 Task: Slide 4 - Table Of Contents-2.
Action: Mouse moved to (291, 253)
Screenshot: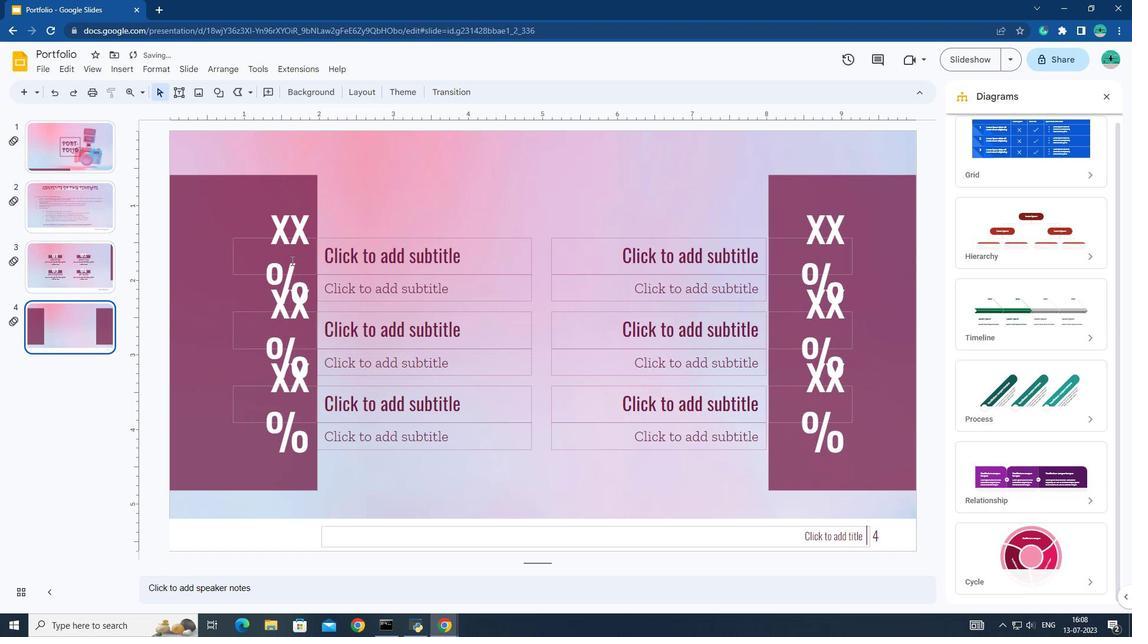 
Action: Mouse pressed left at (291, 253)
Screenshot: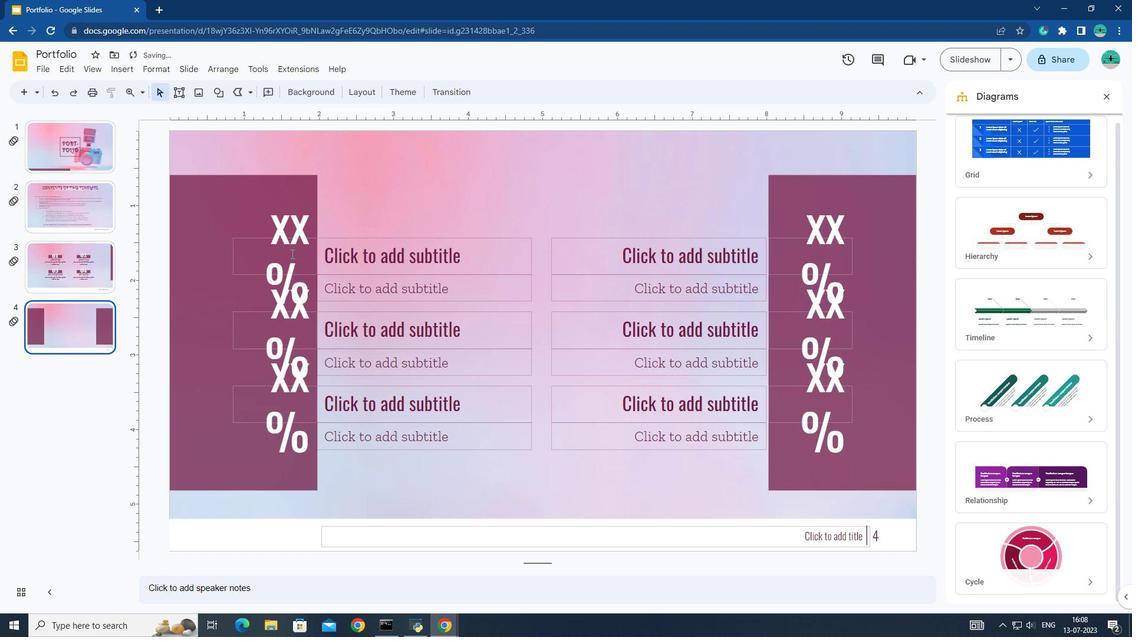 
Action: Key pressed 01
Screenshot: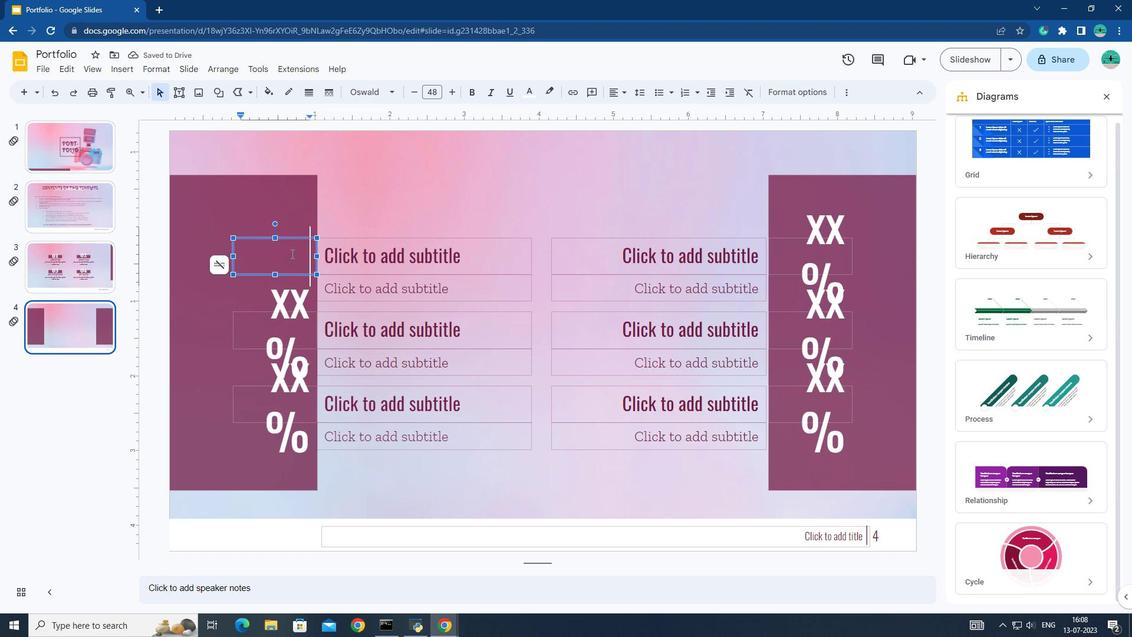 
Action: Mouse moved to (356, 259)
Screenshot: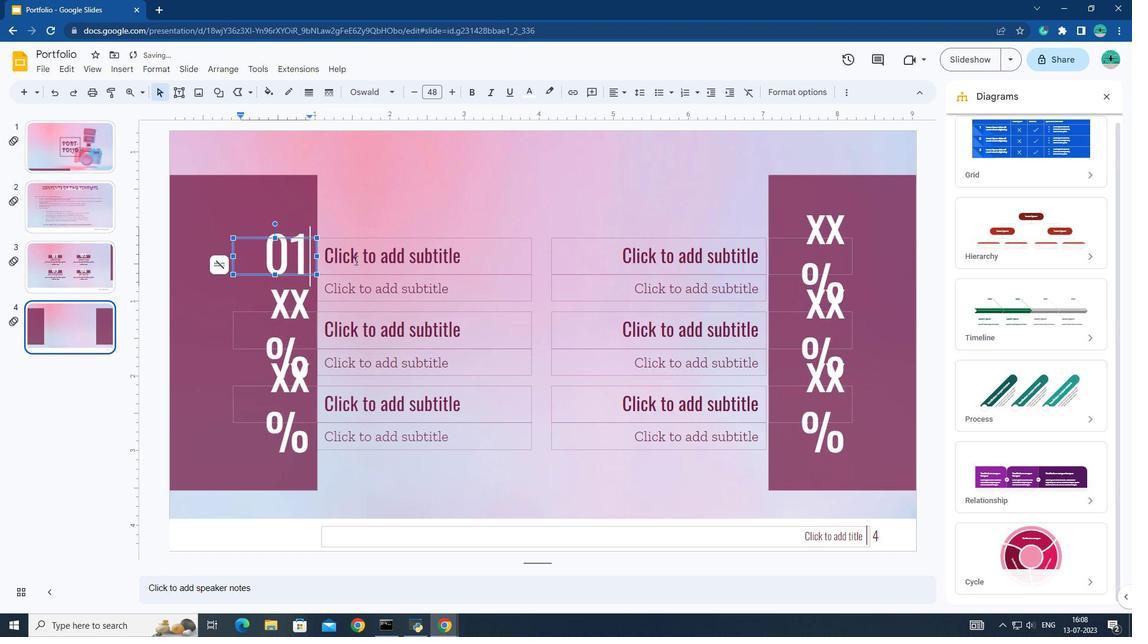 
Action: Mouse pressed left at (356, 259)
Screenshot: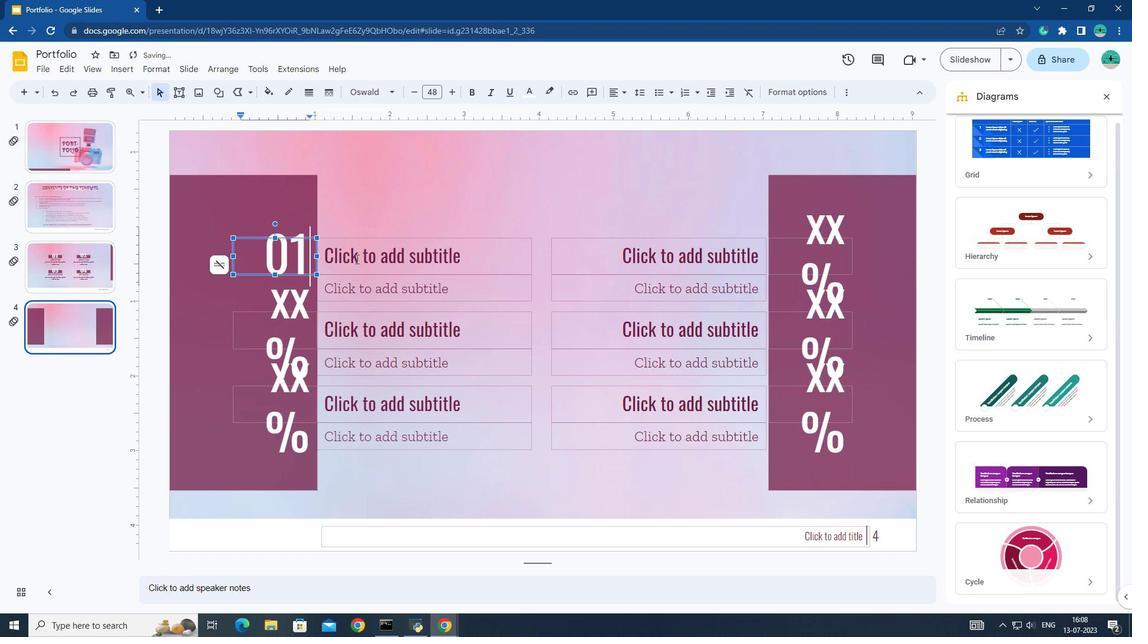 
Action: Mouse moved to (367, 264)
Screenshot: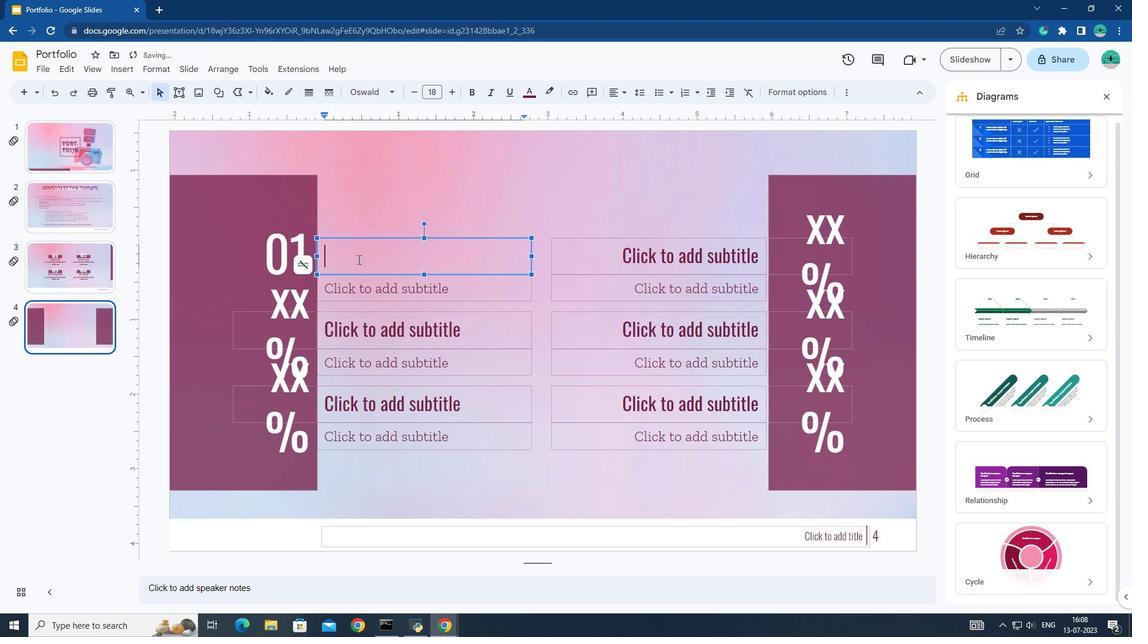 
Action: Key pressed <Key.caps_lock>ABOUT<Key.space>ME
Screenshot: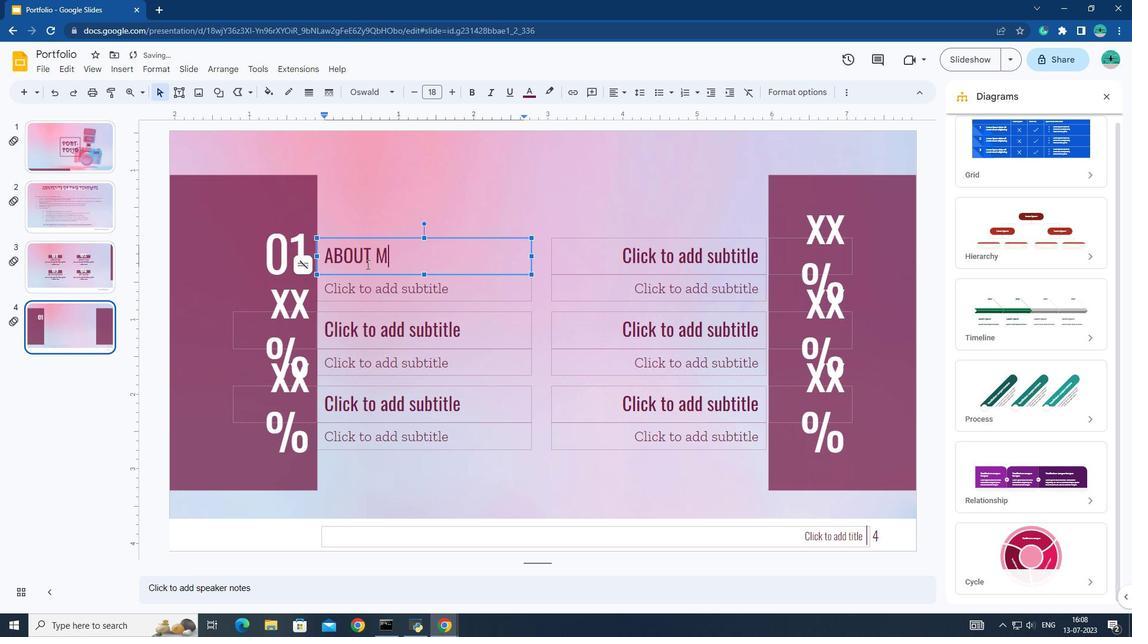 
Action: Mouse moved to (365, 284)
Screenshot: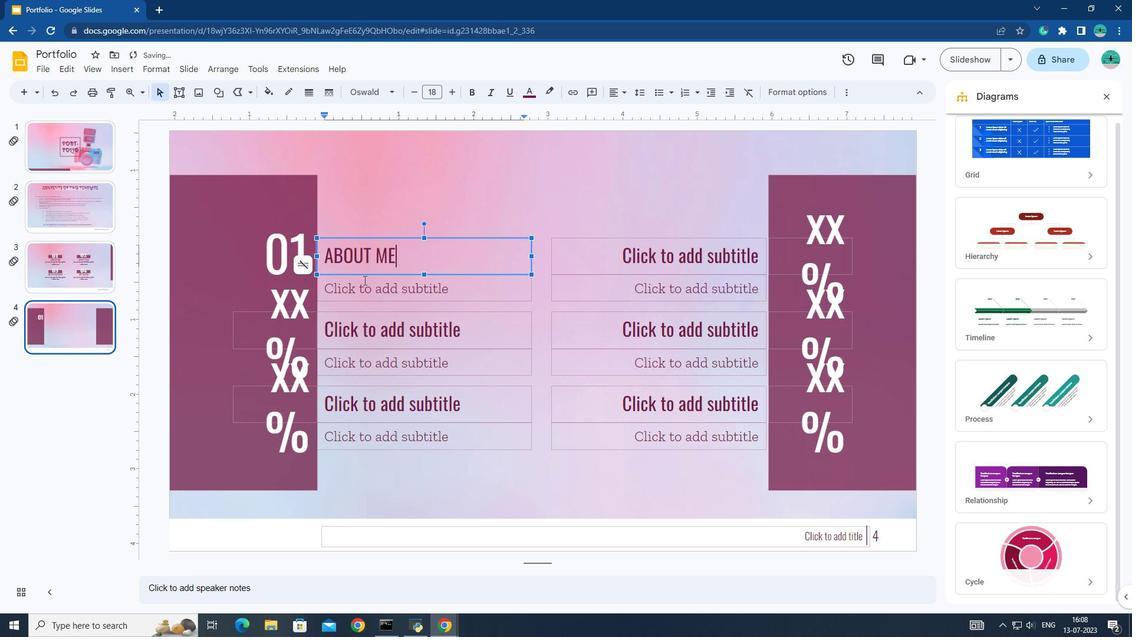 
Action: Mouse pressed left at (365, 284)
Screenshot: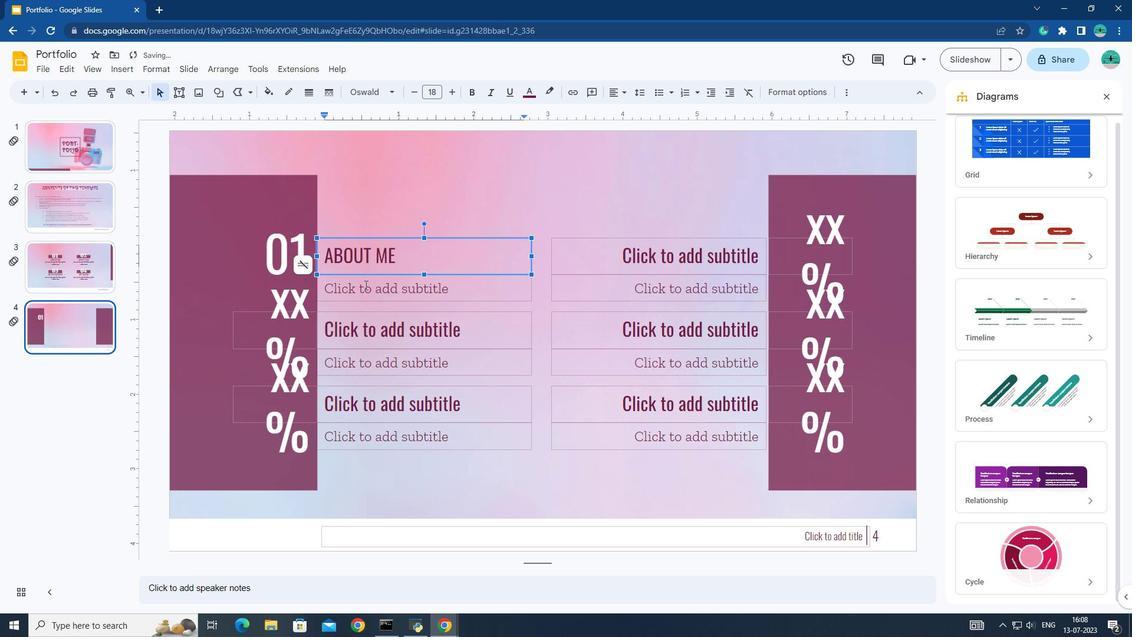
Action: Mouse moved to (366, 285)
Screenshot: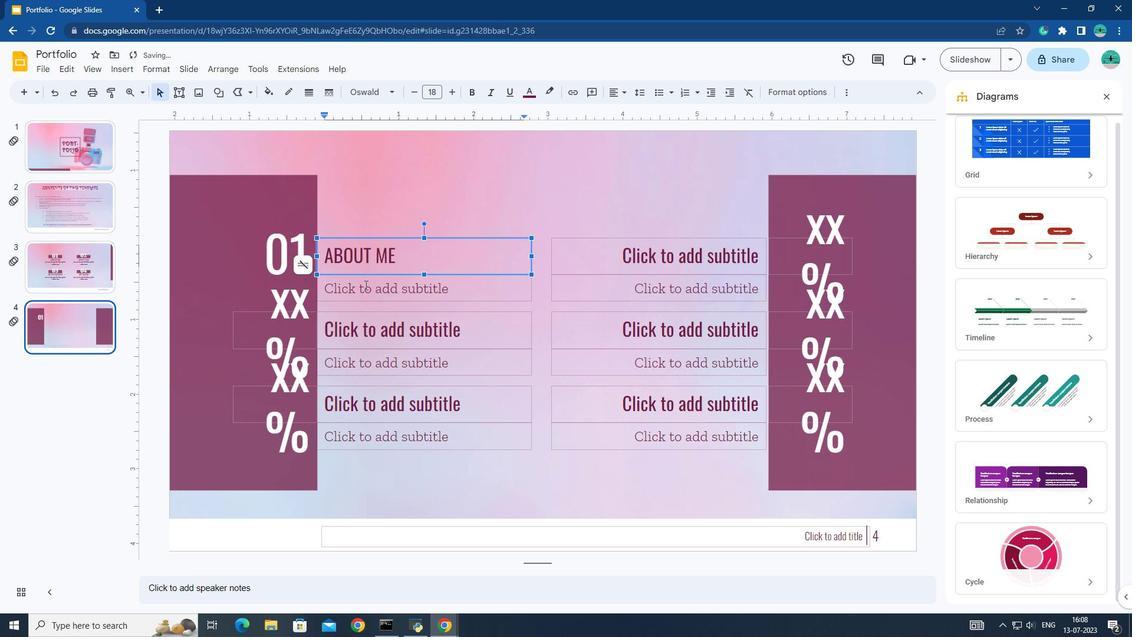 
Action: Key pressed <Key.caps_lock><Key.shift>You<Key.space>can<Key.space>describe<Key.space>the<Key.space>topic<Key.space>of<Key.space>thesection<Key.space>here
Screenshot: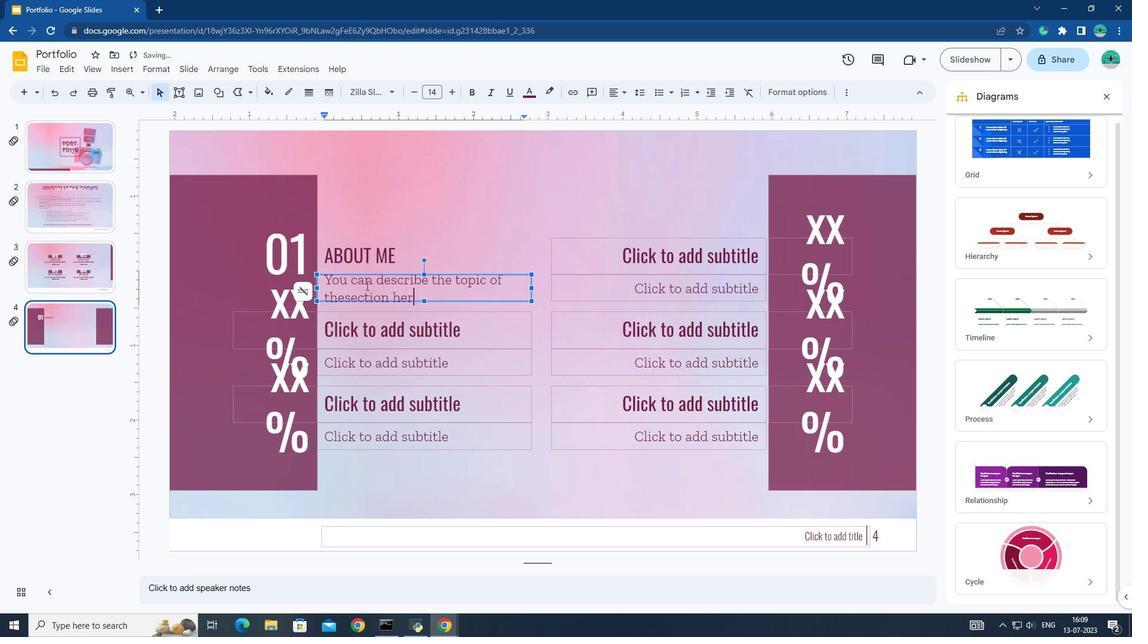 
Action: Mouse moved to (343, 298)
Screenshot: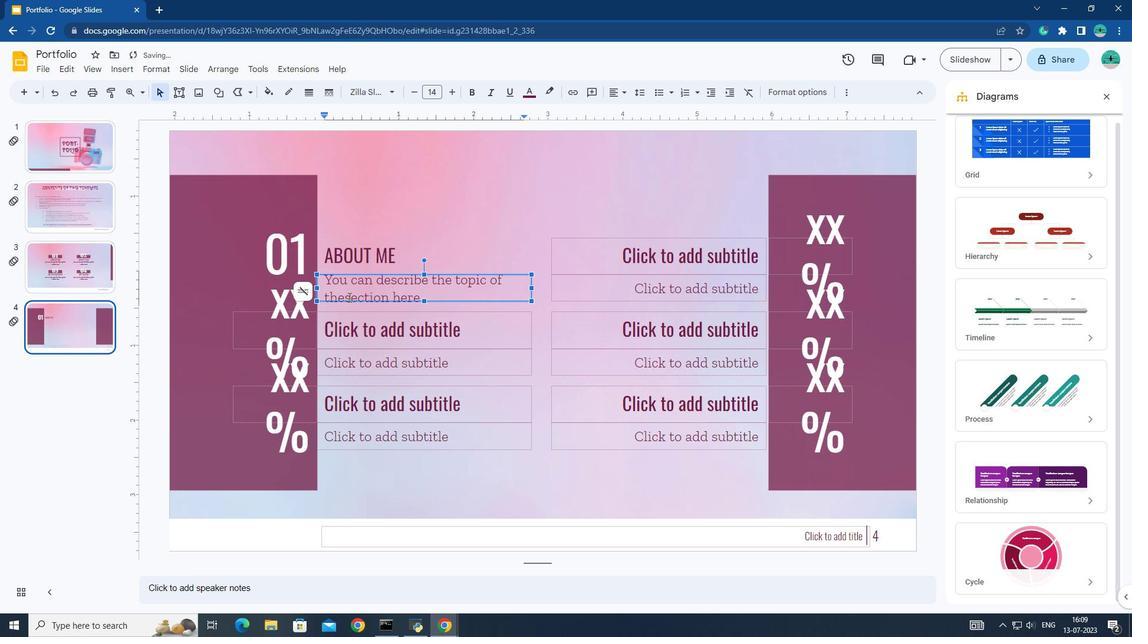 
Action: Mouse pressed left at (343, 298)
Screenshot: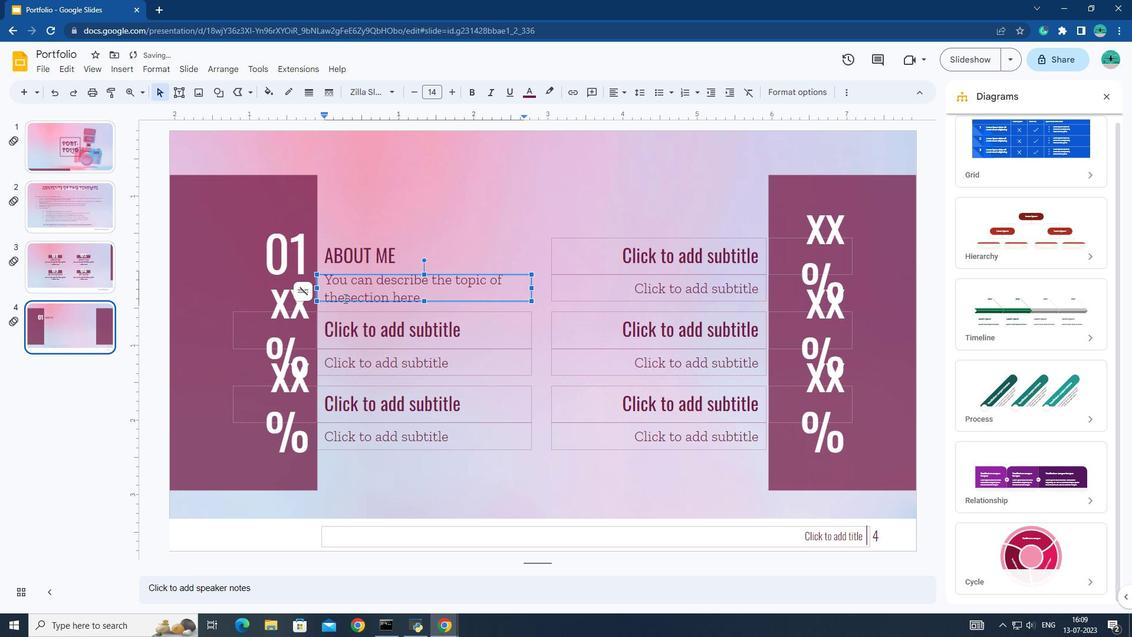 
Action: Key pressed <Key.space>
Screenshot: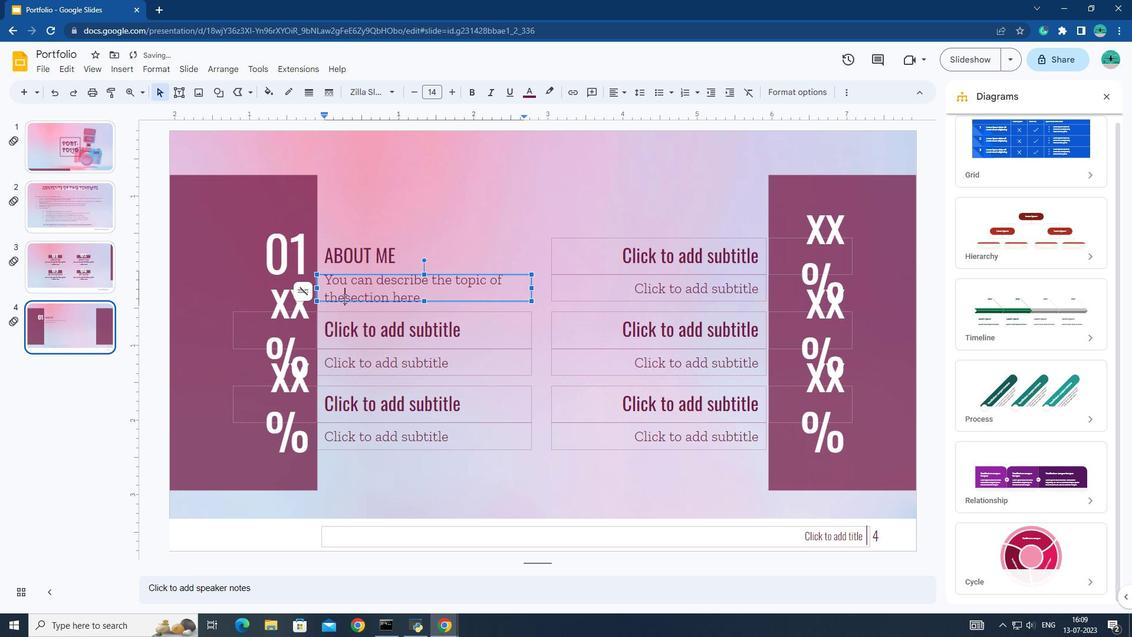 
Action: Mouse moved to (427, 299)
Screenshot: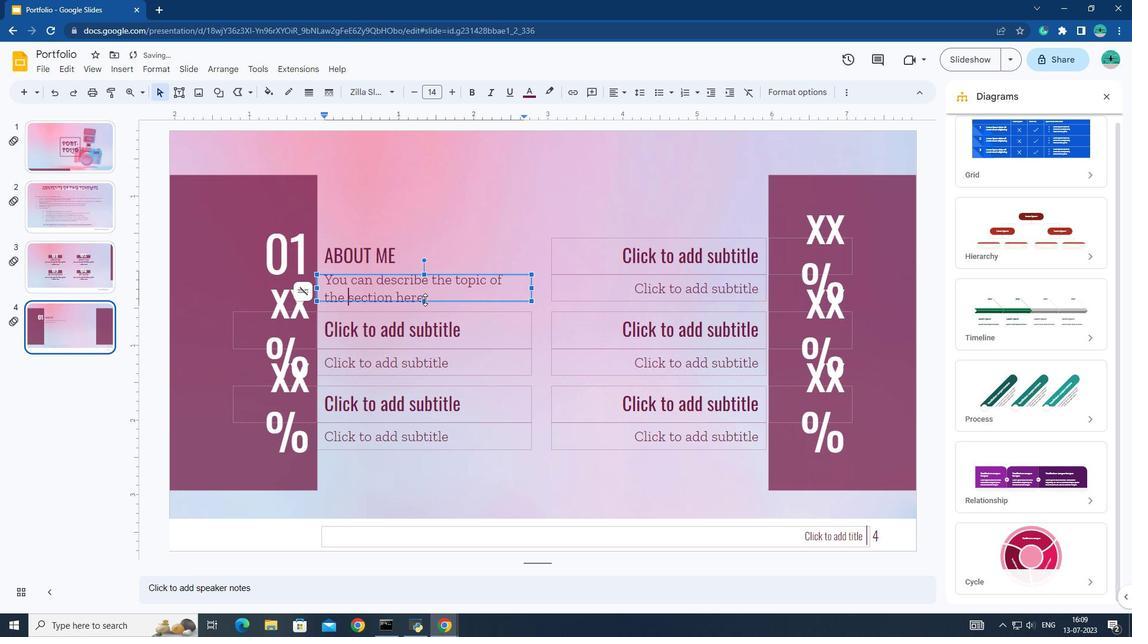 
Action: Mouse pressed left at (427, 299)
Screenshot: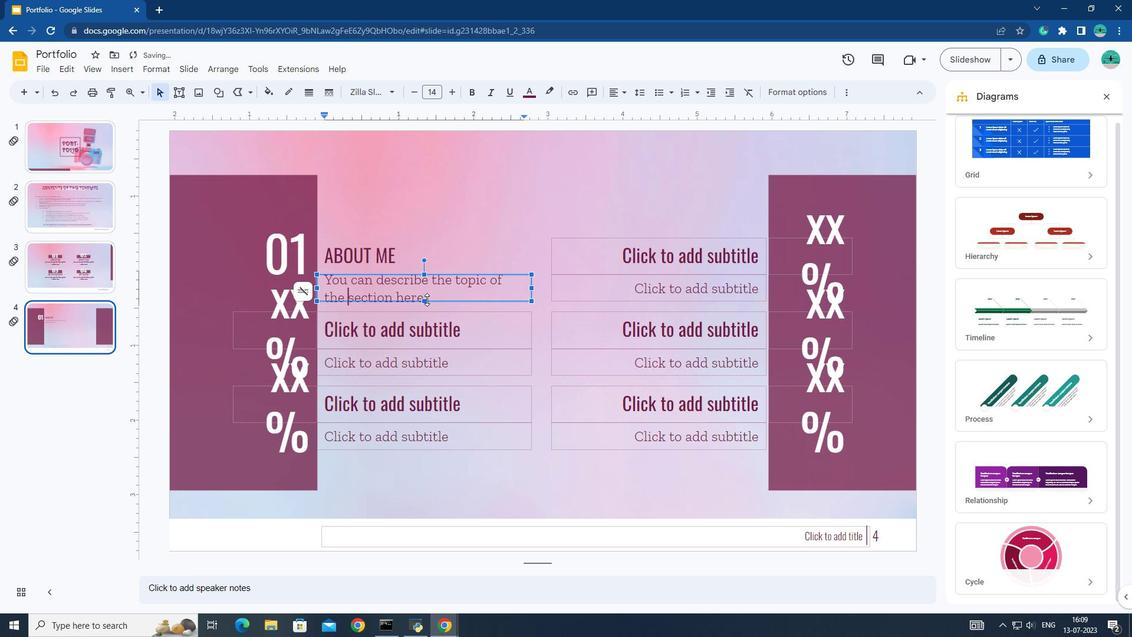 
Action: Mouse moved to (343, 258)
Screenshot: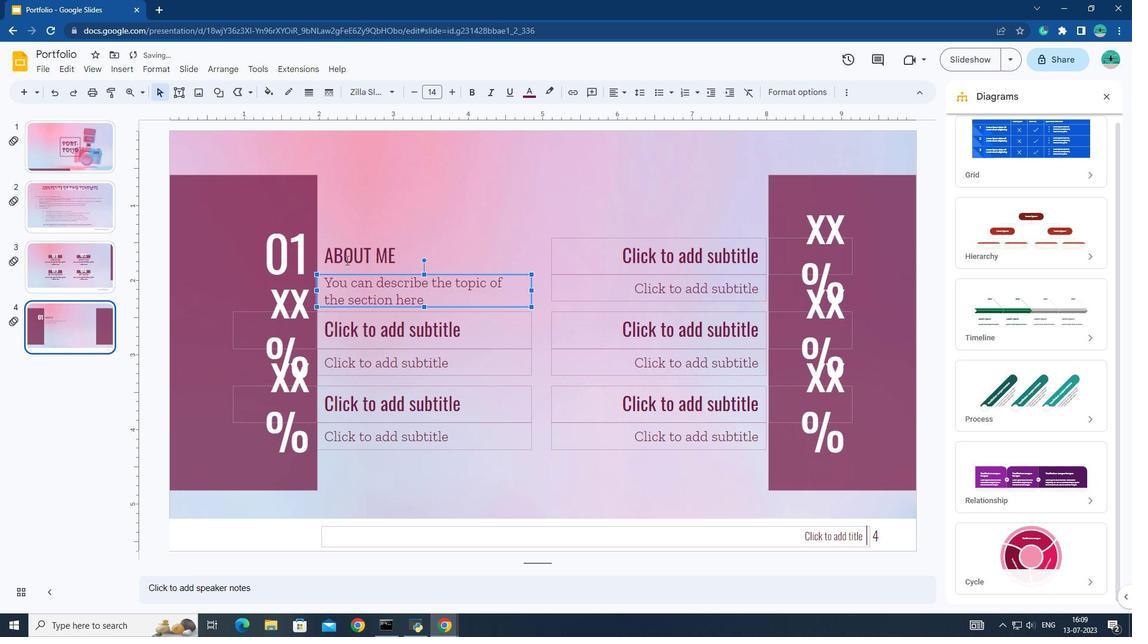 
Action: Mouse pressed left at (343, 258)
Screenshot: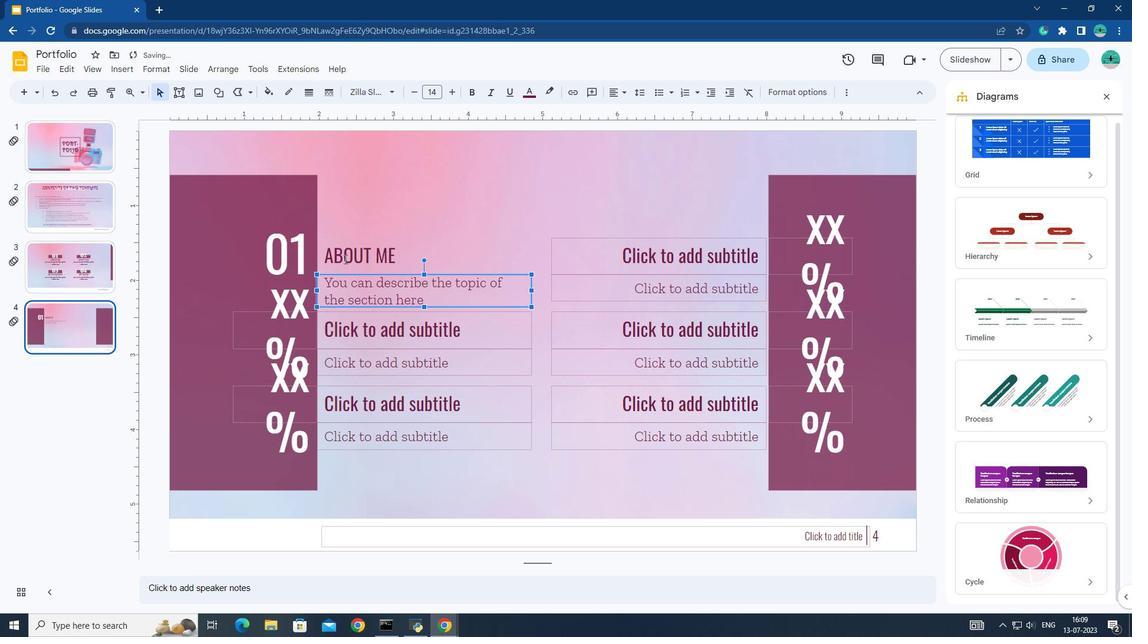 
Action: Mouse moved to (324, 248)
Screenshot: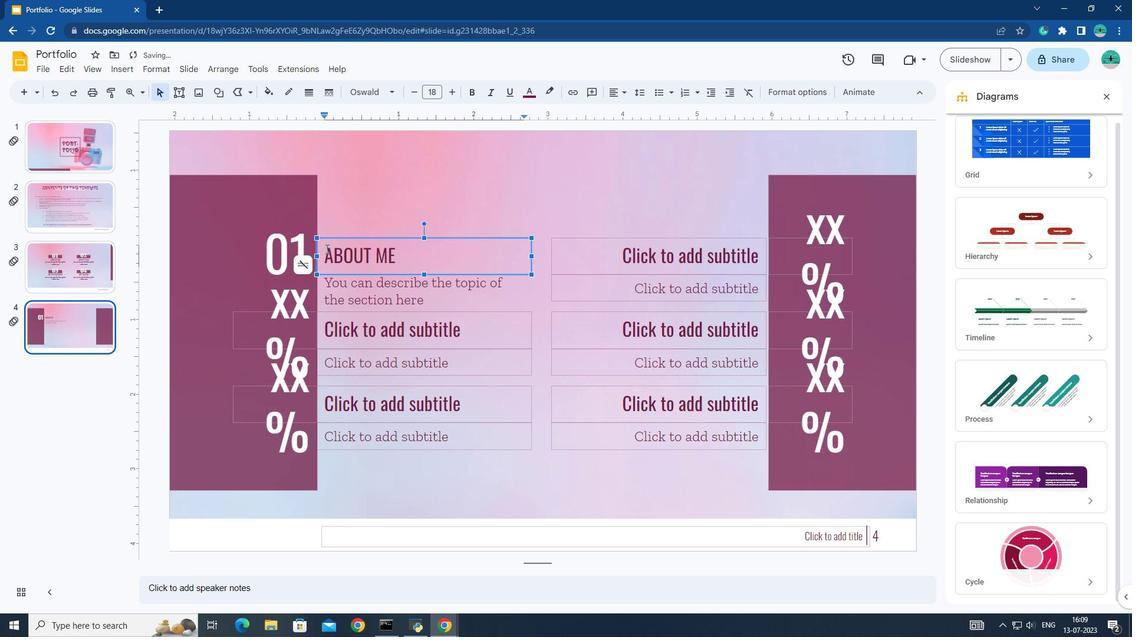 
Action: Mouse pressed left at (324, 248)
Screenshot: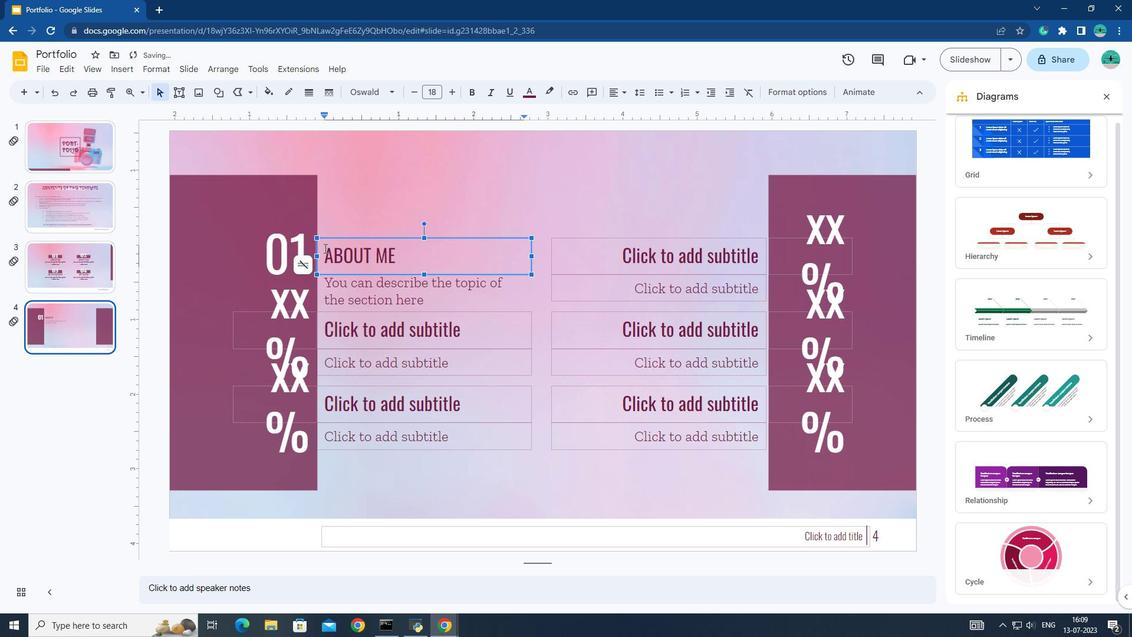 
Action: Mouse moved to (397, 92)
Screenshot: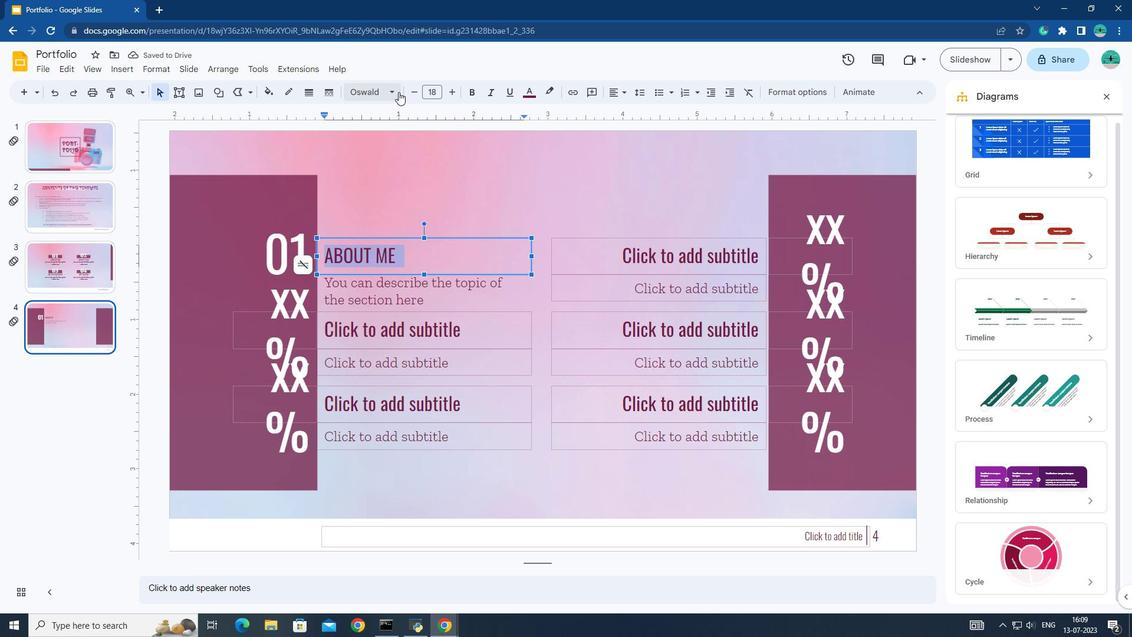 
Action: Mouse pressed left at (397, 92)
Screenshot: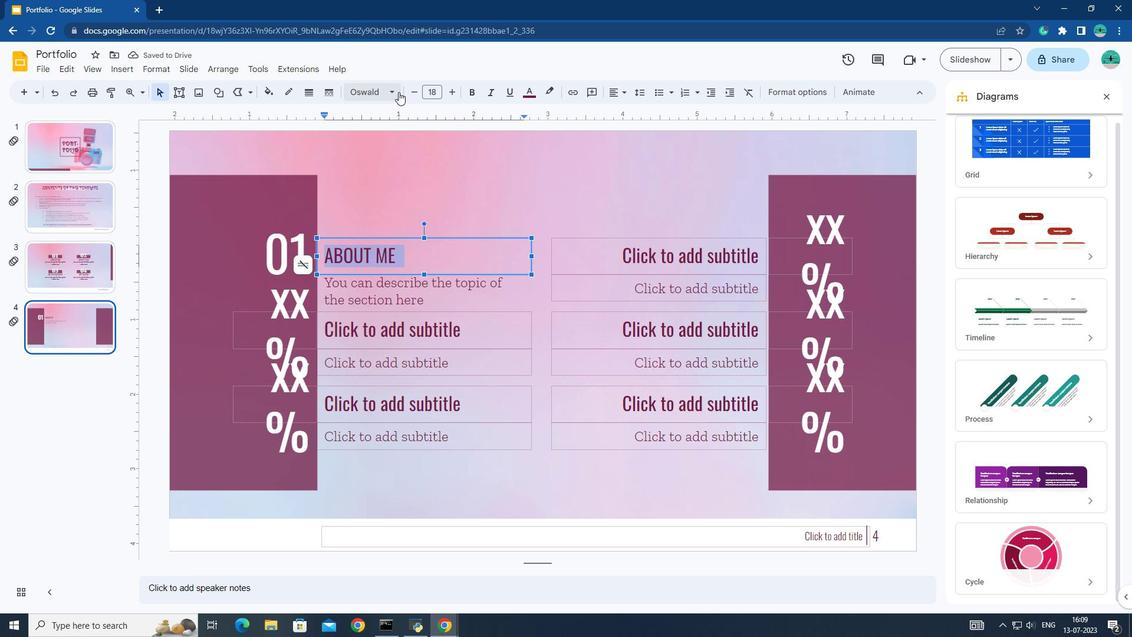 
Action: Mouse moved to (391, 401)
Screenshot: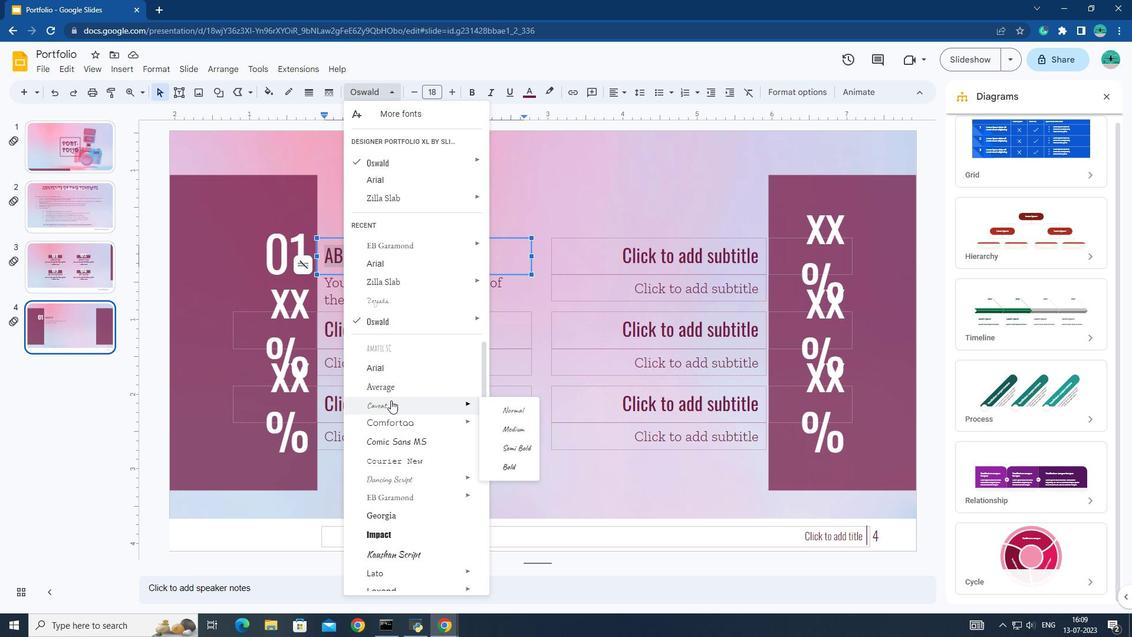 
Action: Mouse pressed left at (391, 401)
Screenshot: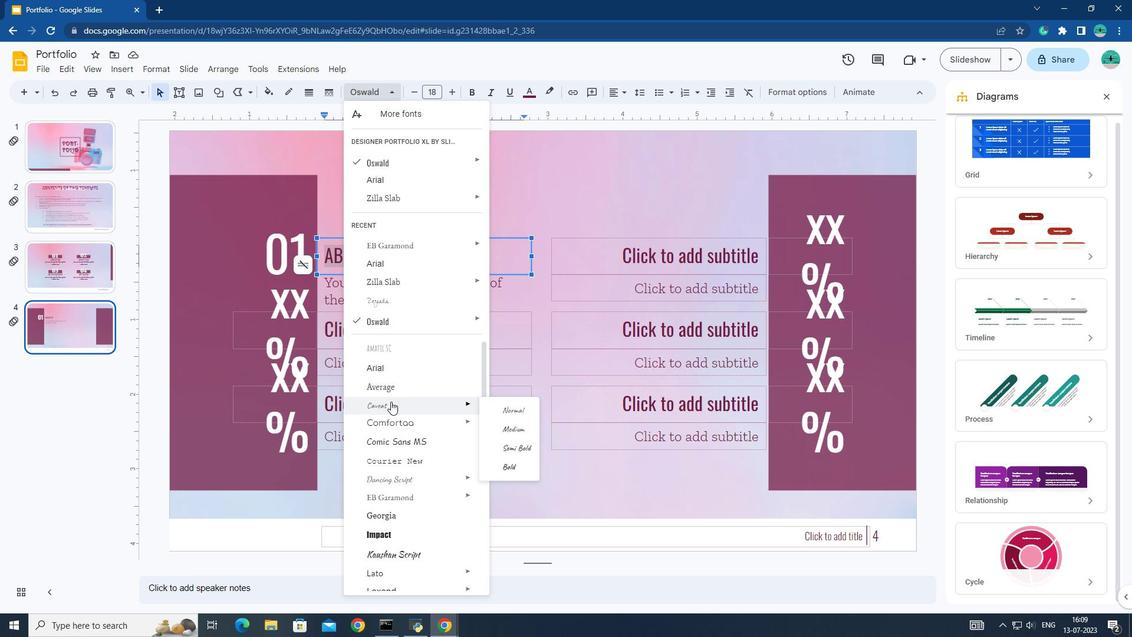 
Action: Mouse moved to (471, 92)
Screenshot: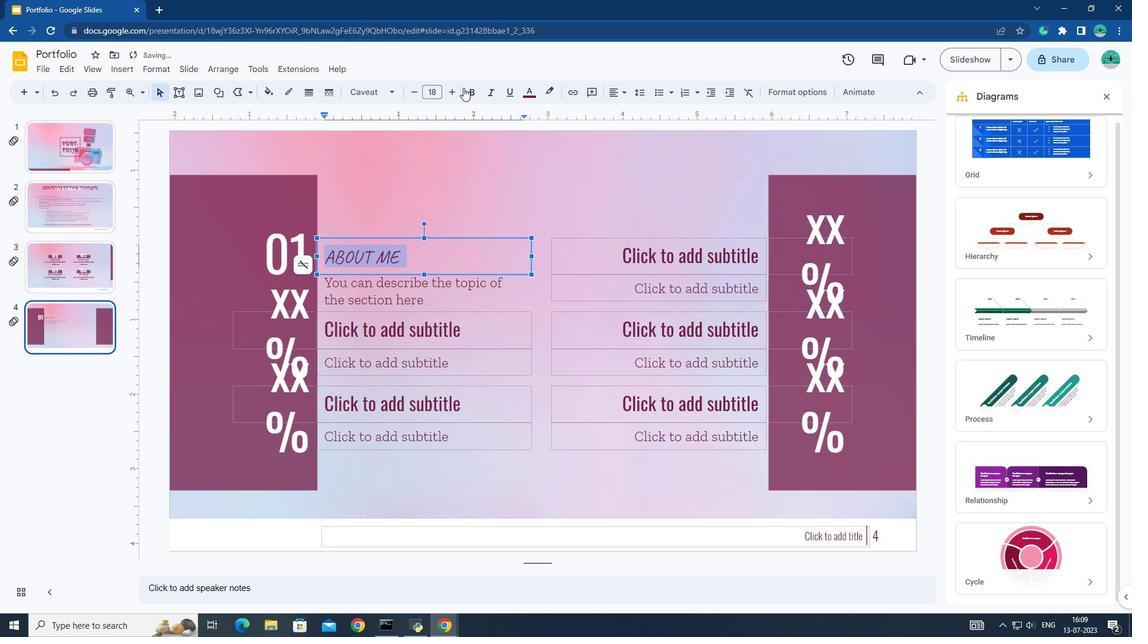 
Action: Mouse pressed left at (471, 92)
Screenshot: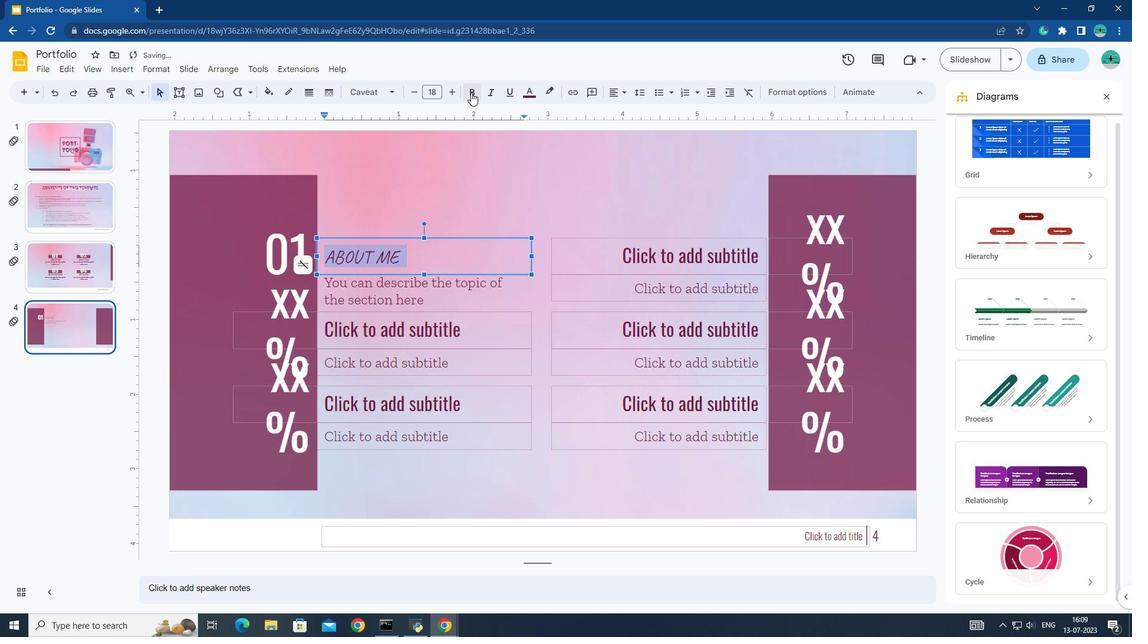 
Action: Mouse moved to (371, 291)
Screenshot: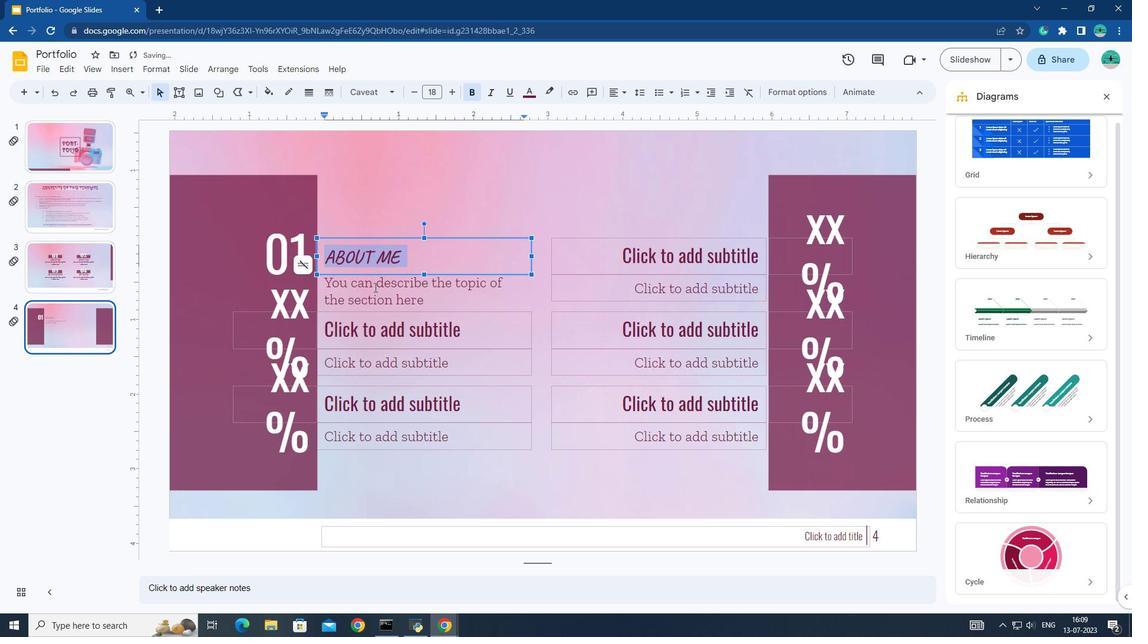 
Action: Mouse pressed left at (371, 291)
Screenshot: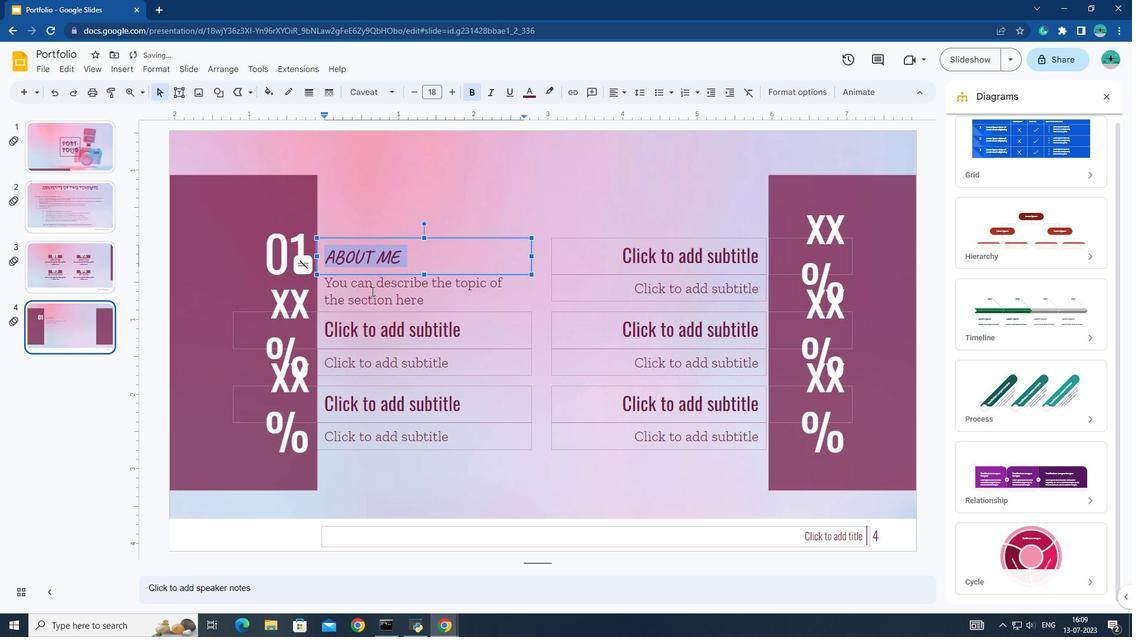 
Action: Mouse moved to (322, 279)
Screenshot: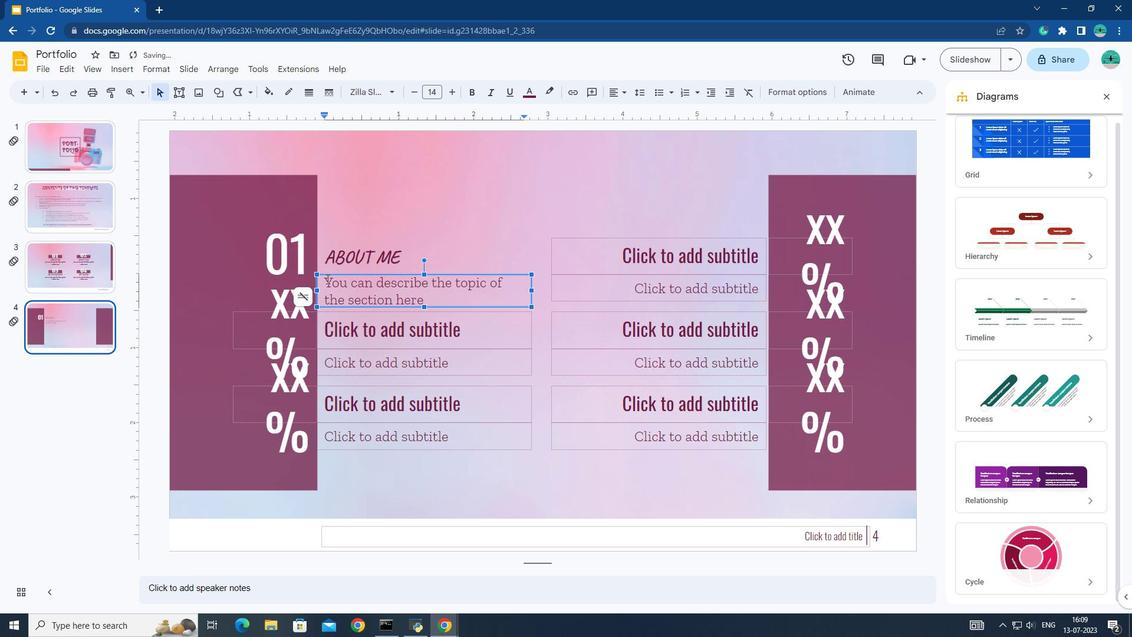 
Action: Mouse pressed left at (322, 279)
Screenshot: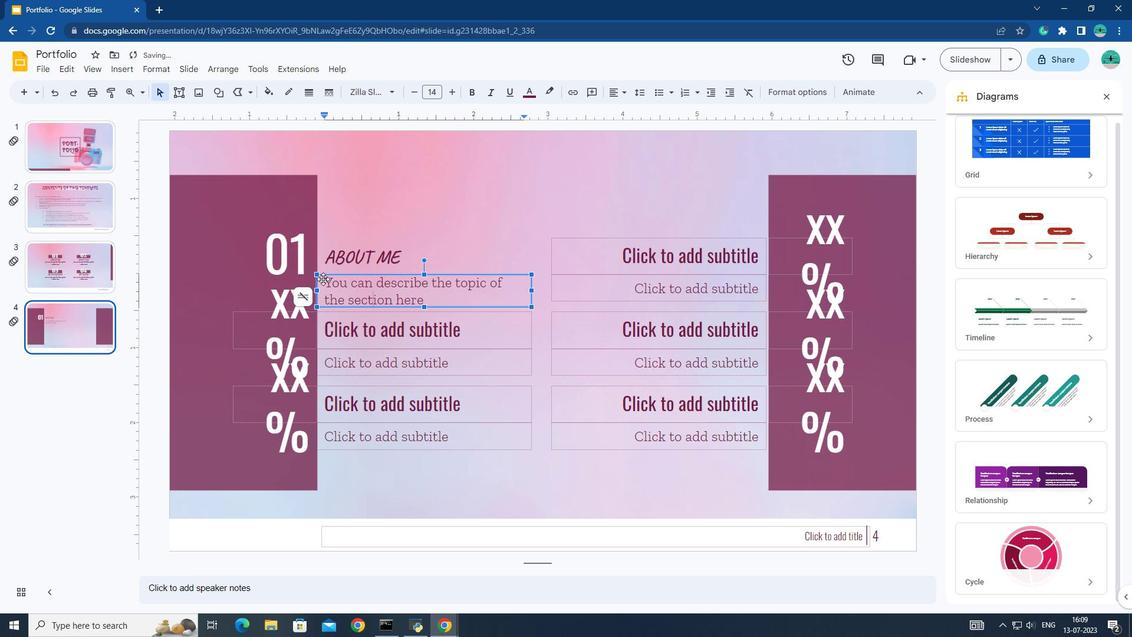 
Action: Mouse moved to (326, 282)
Screenshot: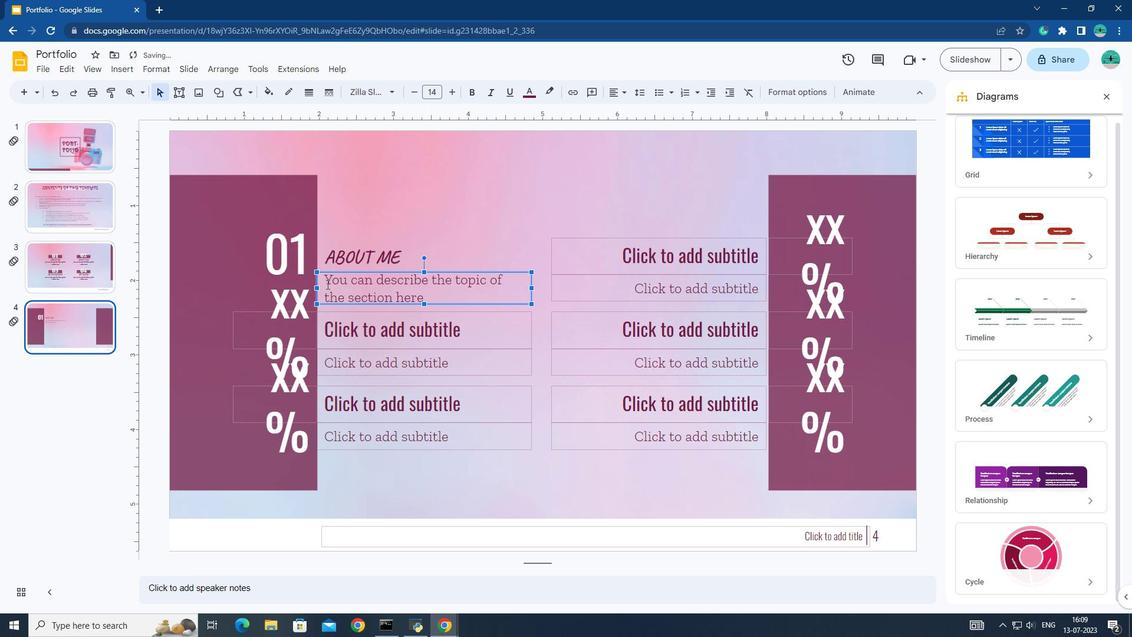 
Action: Mouse pressed left at (326, 282)
Screenshot: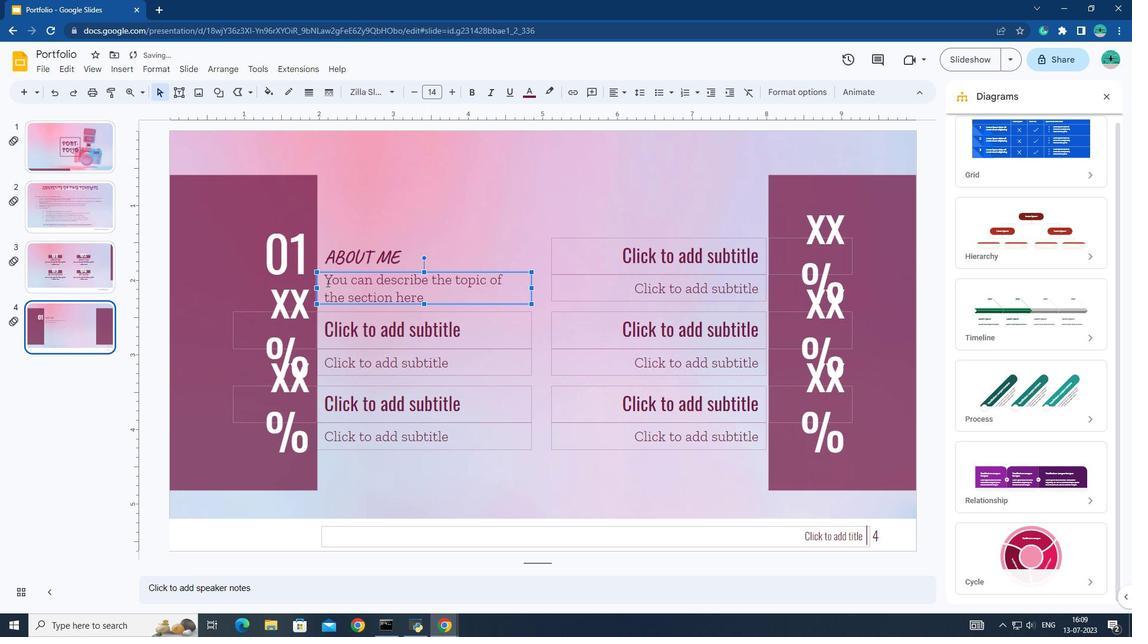 
Action: Mouse pressed left at (326, 282)
Screenshot: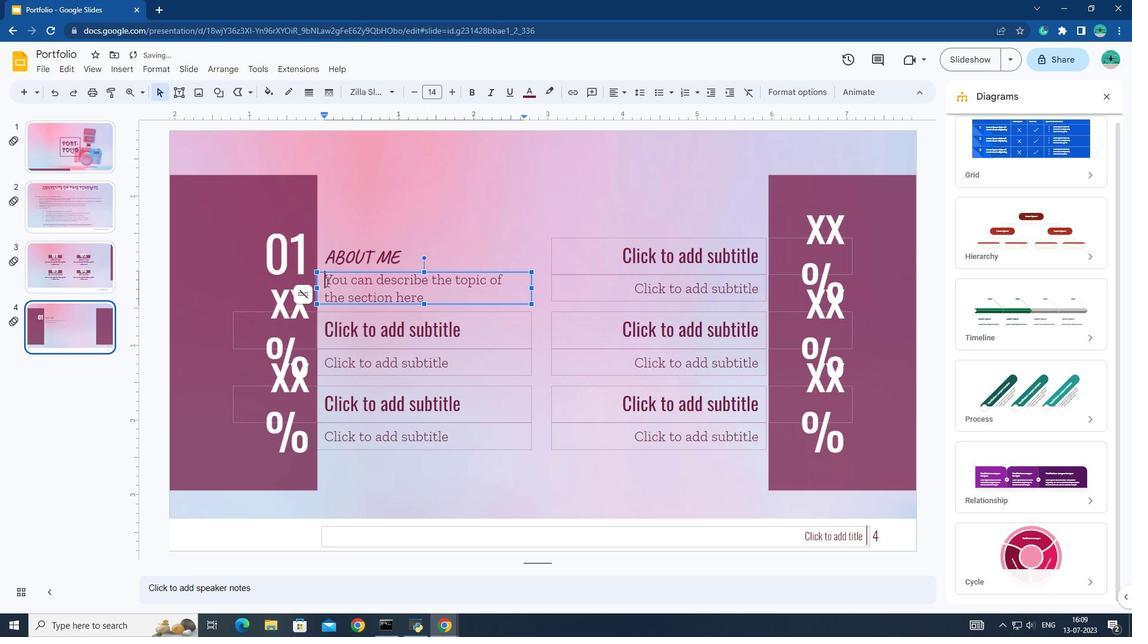 
Action: Mouse pressed left at (326, 282)
Screenshot: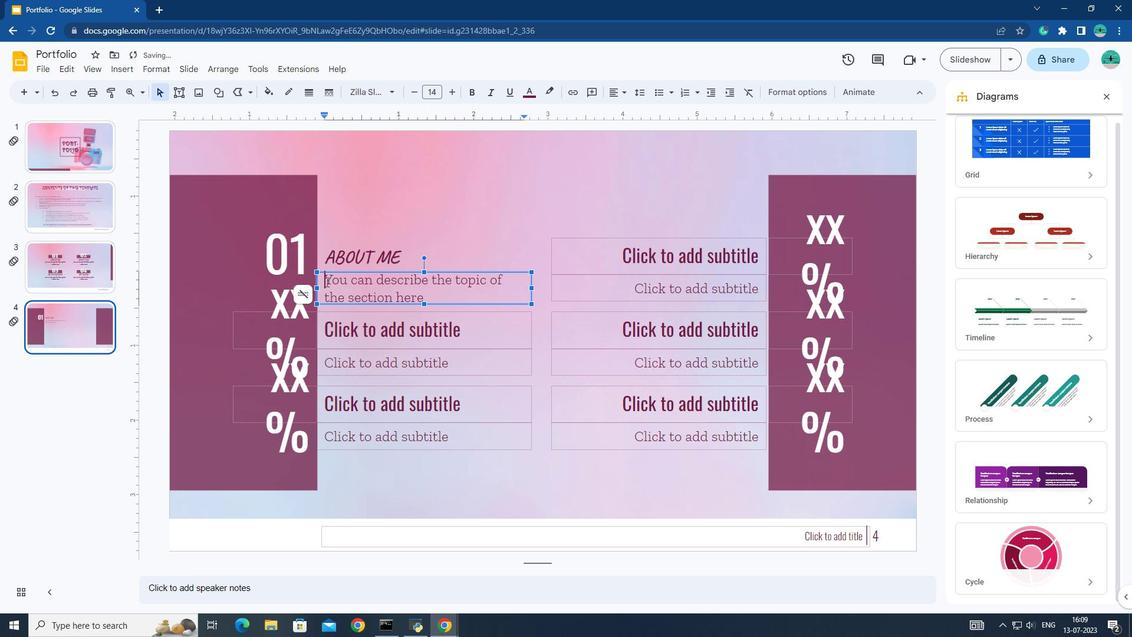 
Action: Mouse moved to (392, 87)
Screenshot: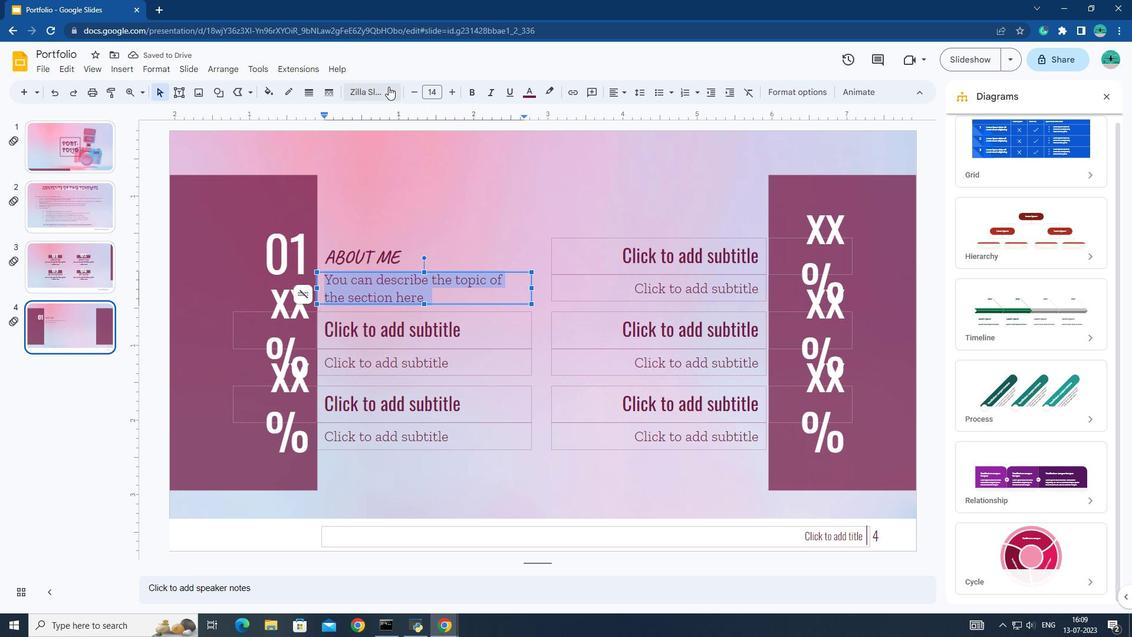 
Action: Mouse pressed left at (392, 87)
Screenshot: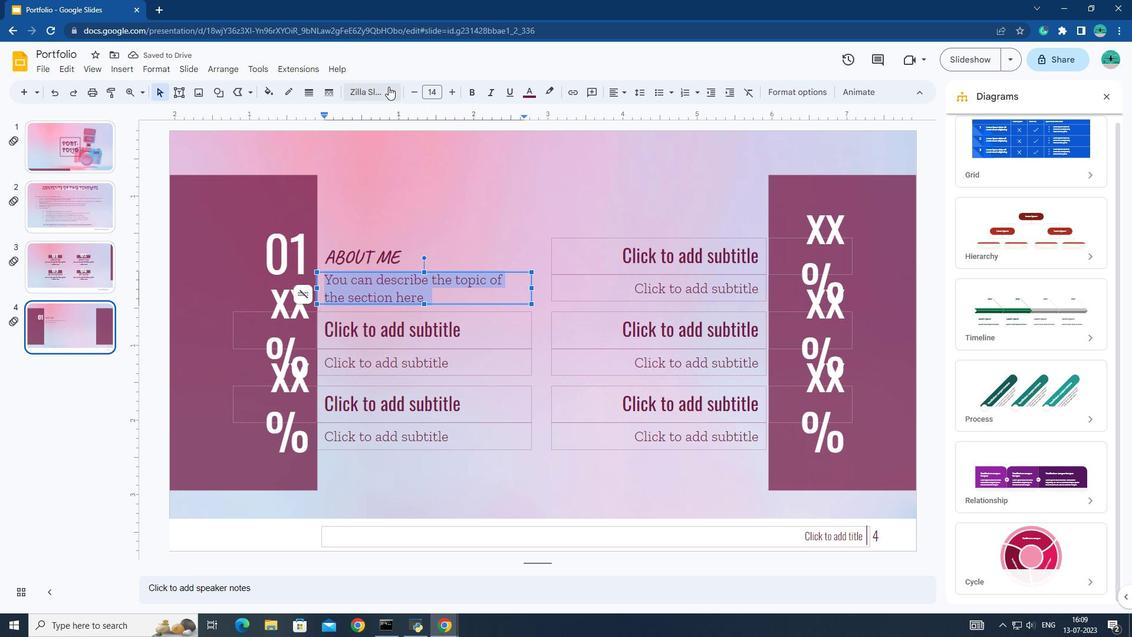 
Action: Mouse moved to (400, 483)
Screenshot: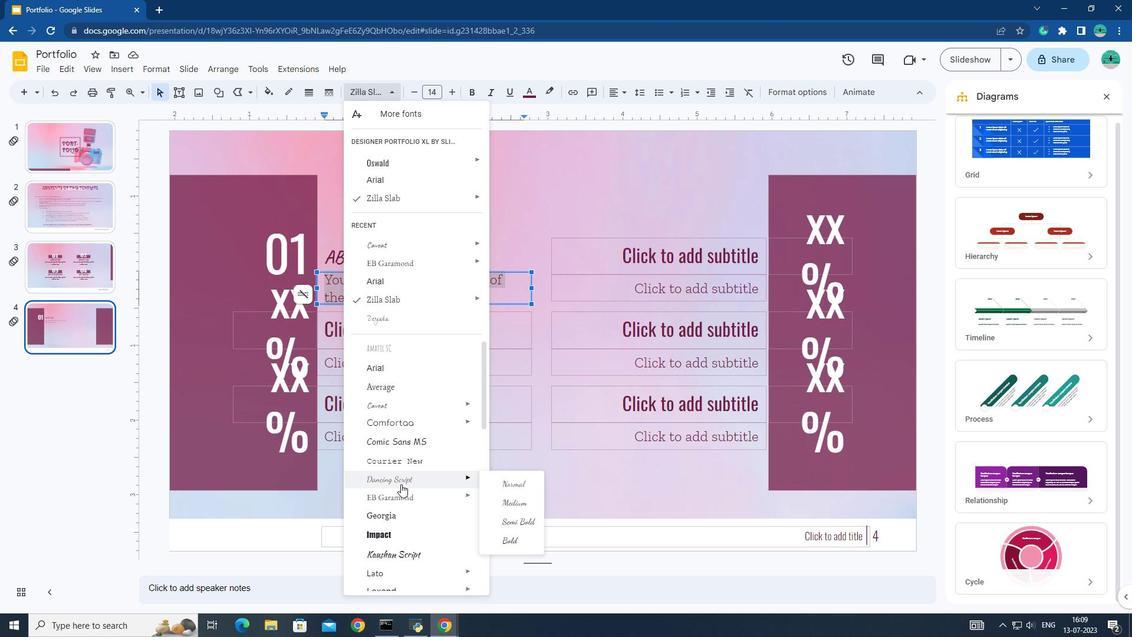 
Action: Mouse pressed left at (400, 483)
Screenshot: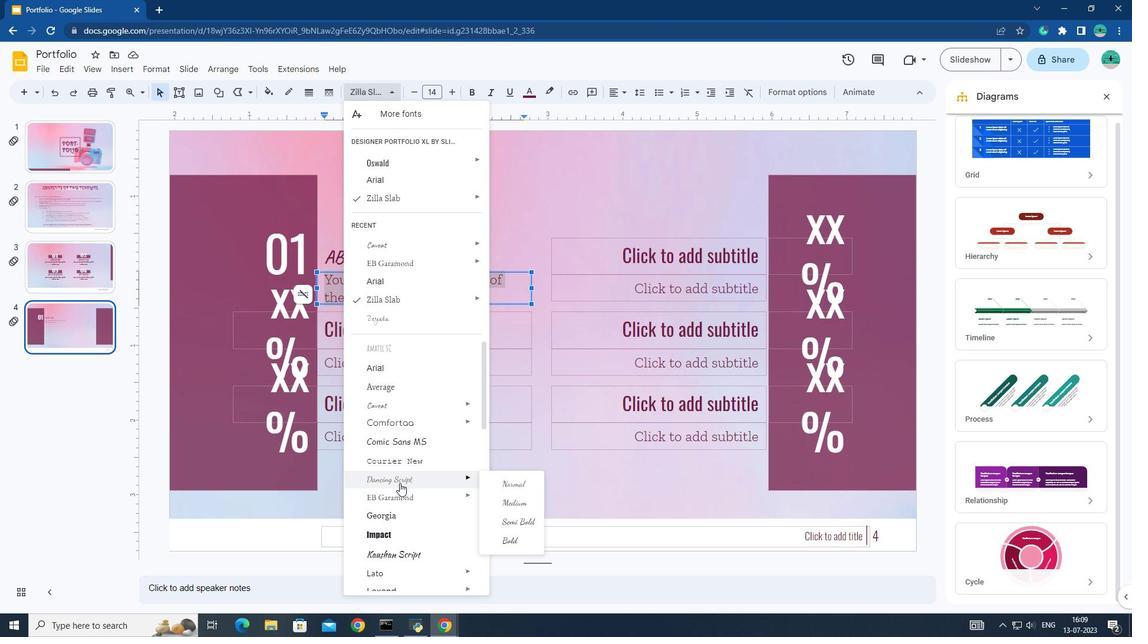 
Action: Mouse moved to (467, 152)
Screenshot: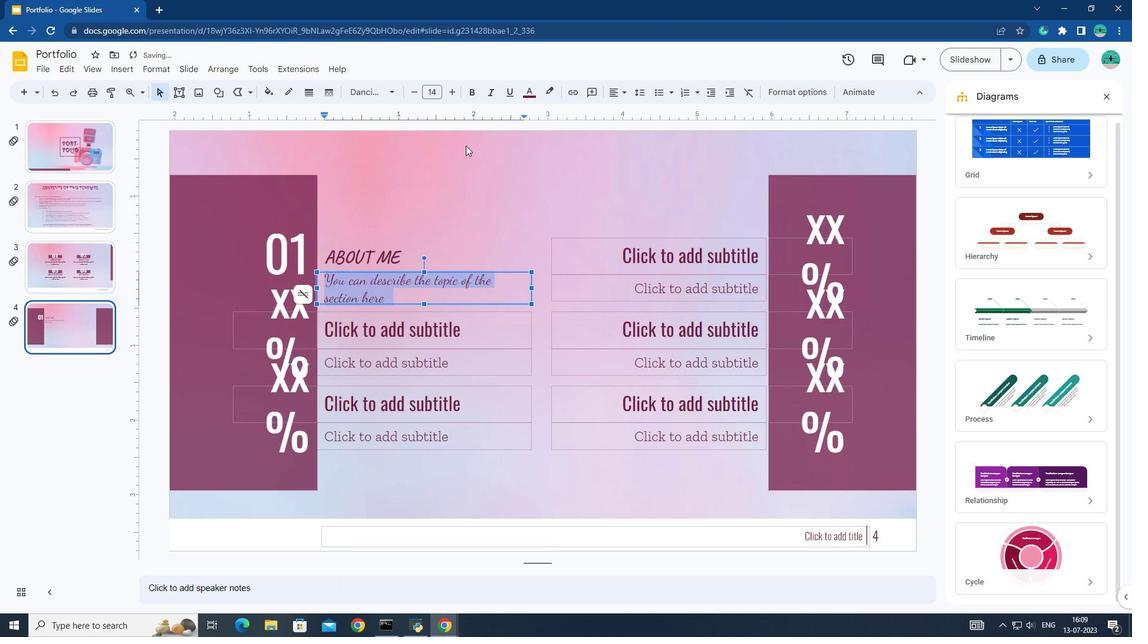 
Action: Mouse pressed left at (467, 152)
Screenshot: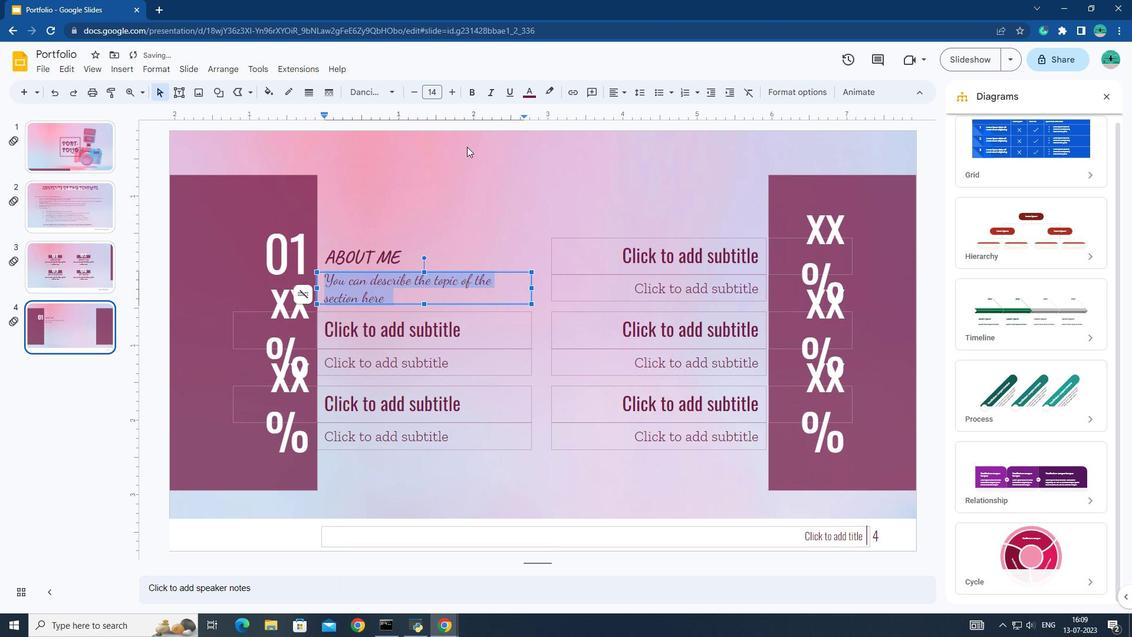 
Action: Mouse moved to (284, 329)
Screenshot: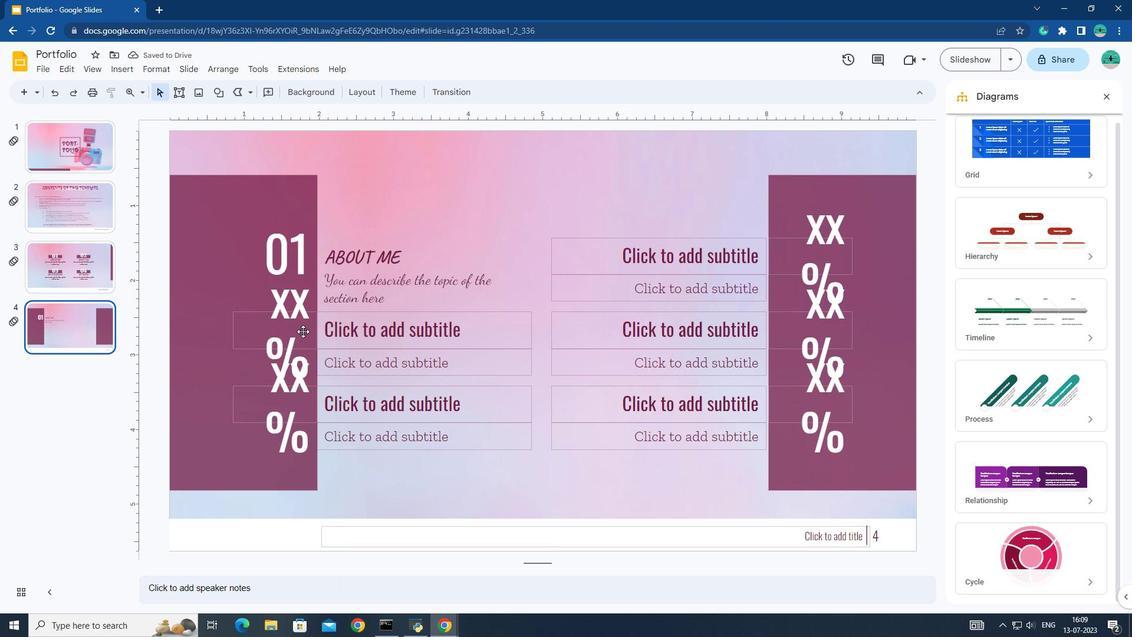 
Action: Mouse pressed left at (284, 329)
Screenshot: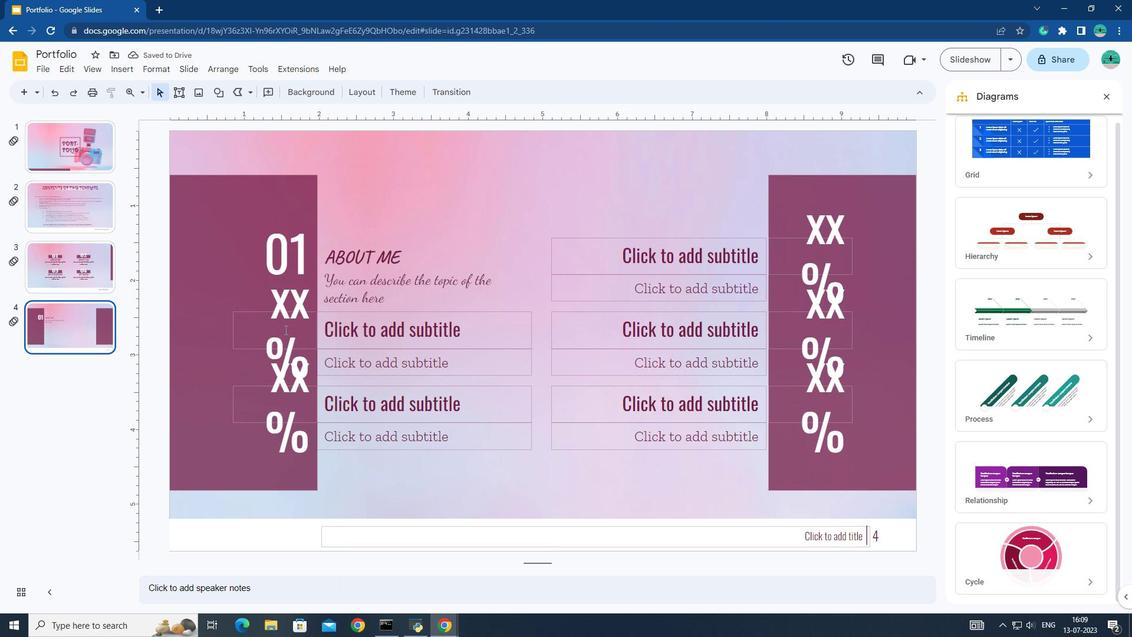 
Action: Key pressed 02
Screenshot: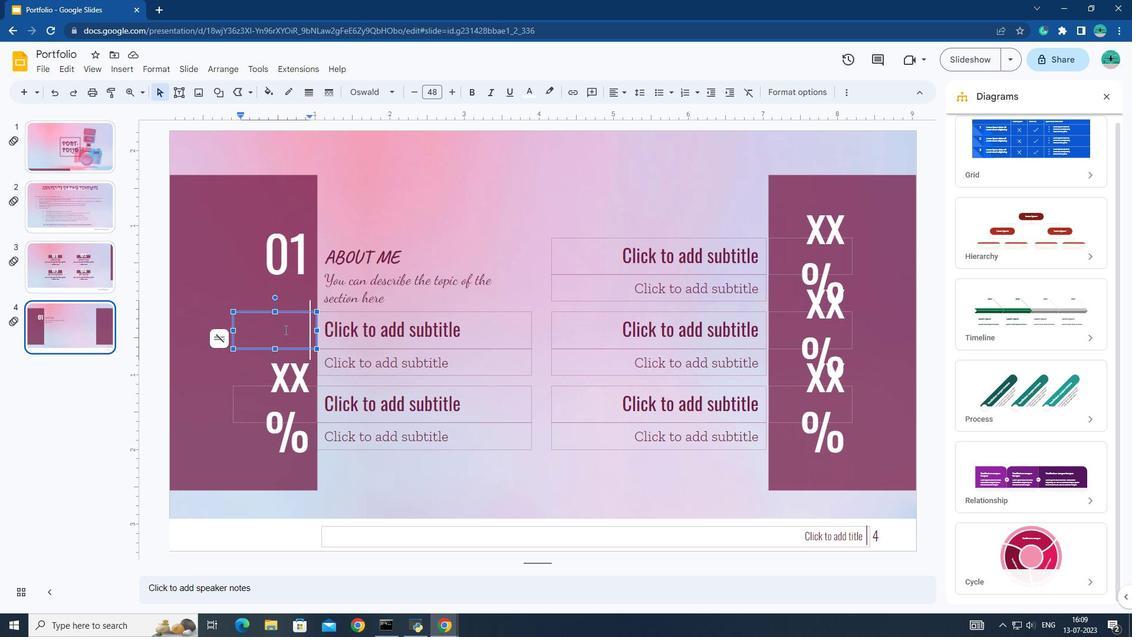 
Action: Mouse moved to (363, 336)
Screenshot: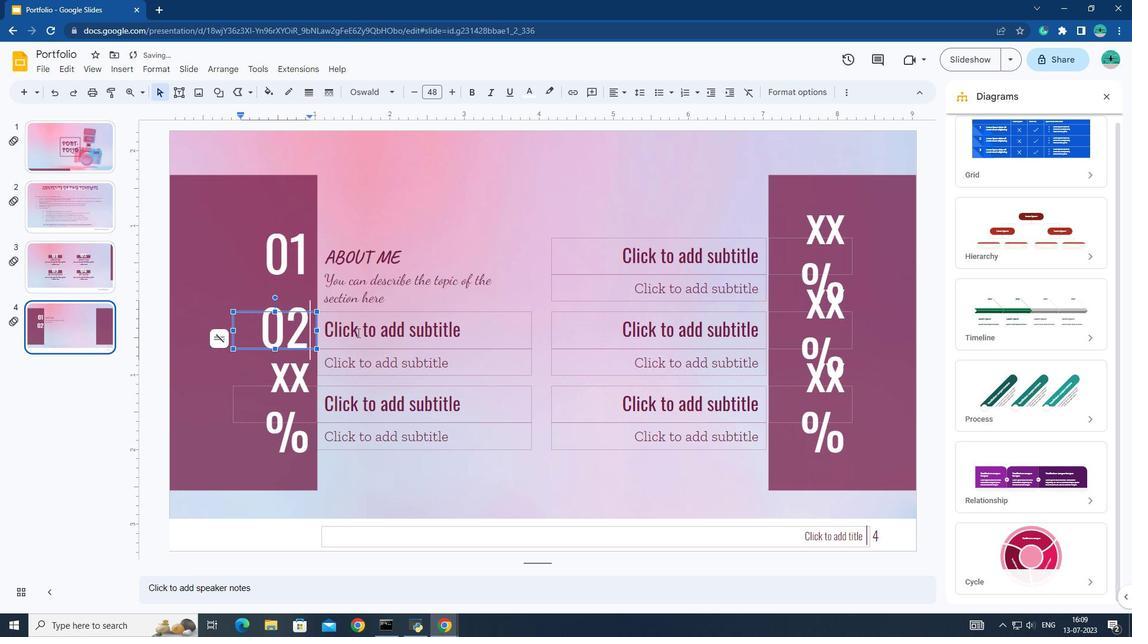 
Action: Mouse pressed left at (363, 336)
Screenshot: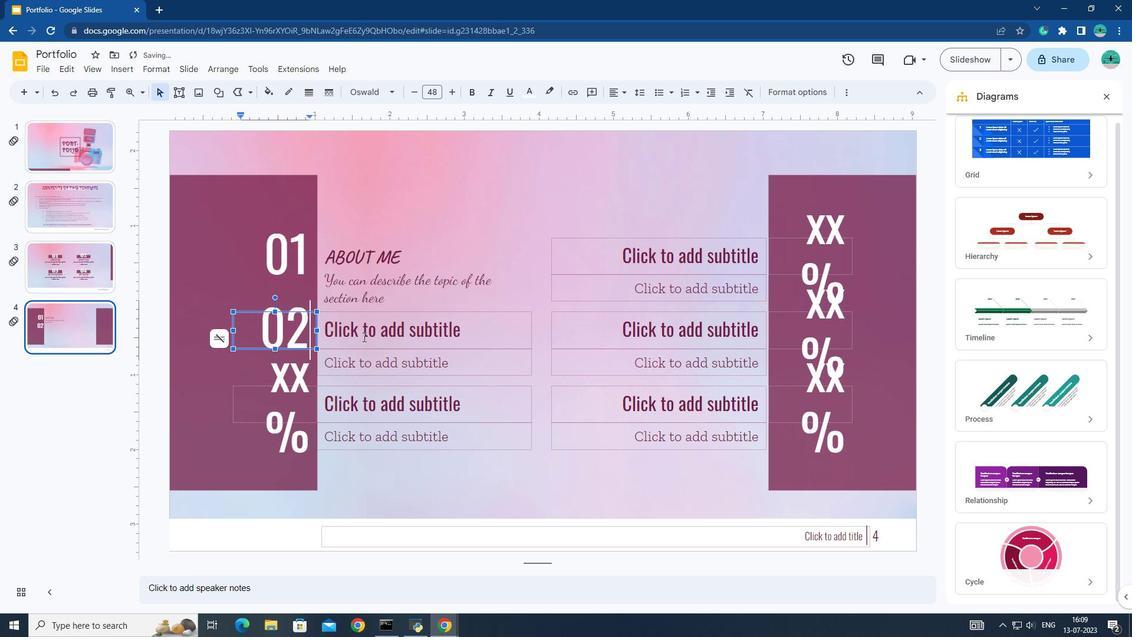 
Action: Mouse moved to (364, 336)
Screenshot: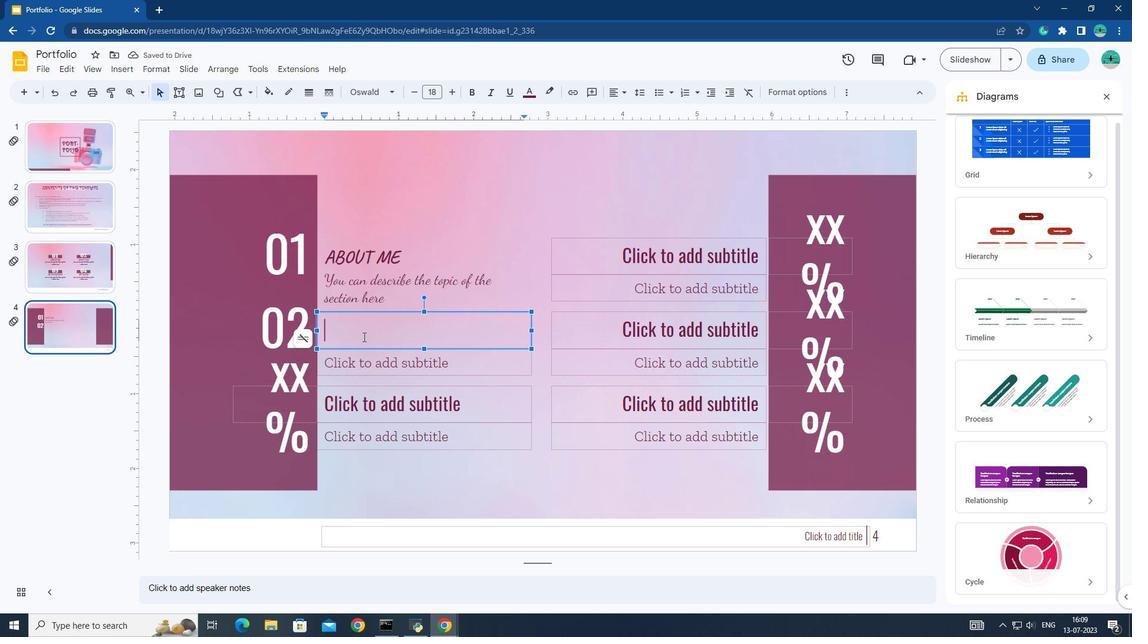 
Action: Key pressed <Key.caps_lock>WHAT<Key.space>IDO
Screenshot: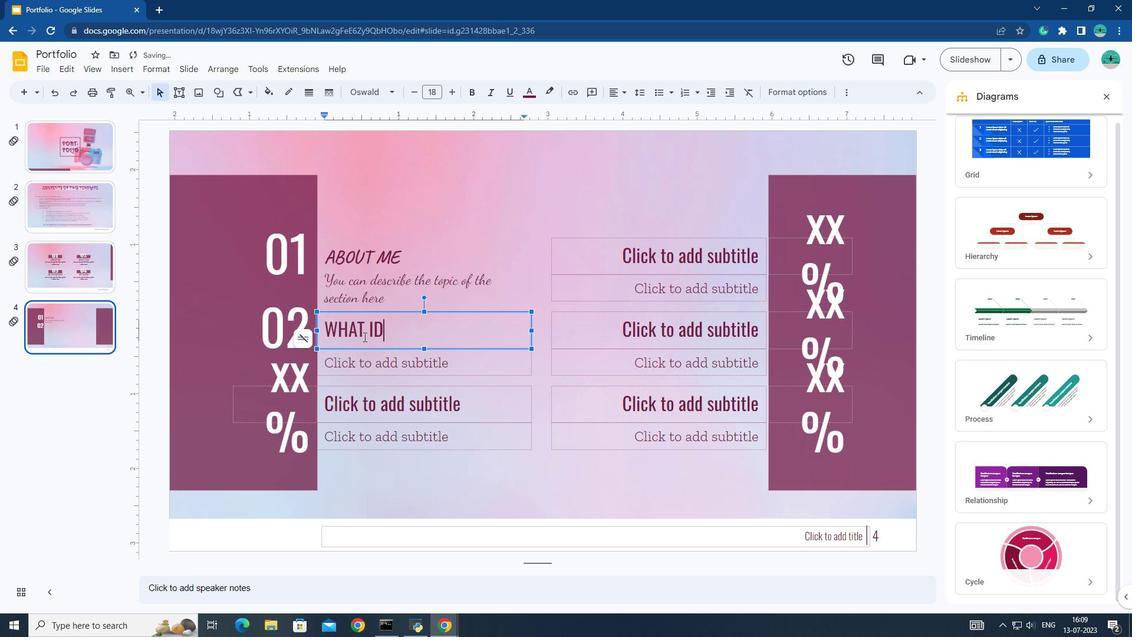 
Action: Mouse moved to (364, 336)
Screenshot: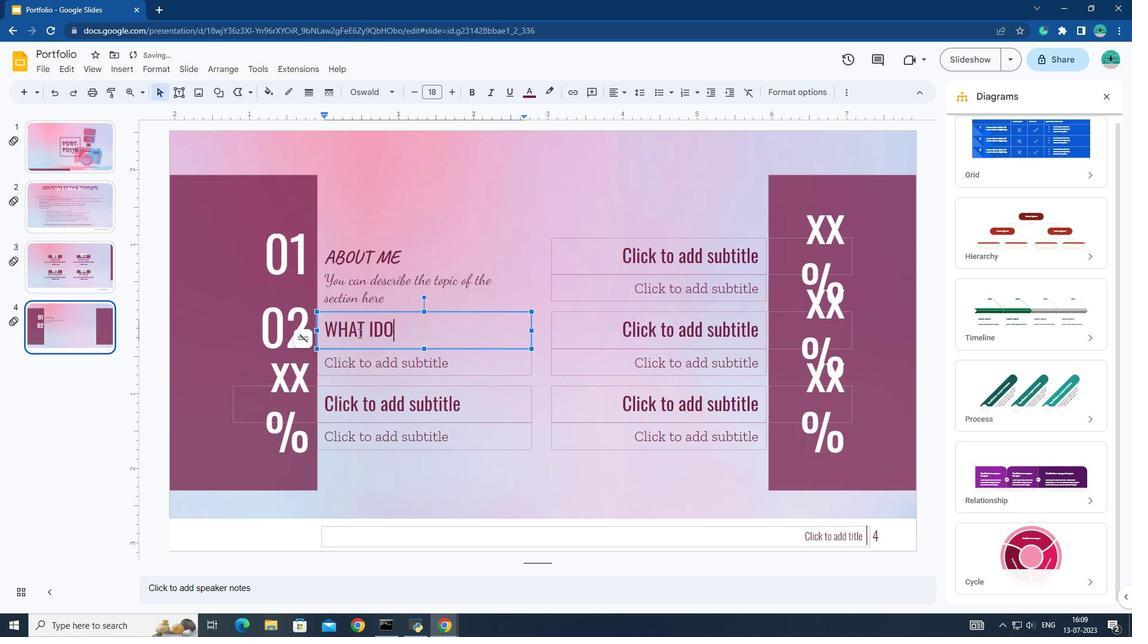 
Action: Key pressed <Key.left><Key.left><Key.space>
Screenshot: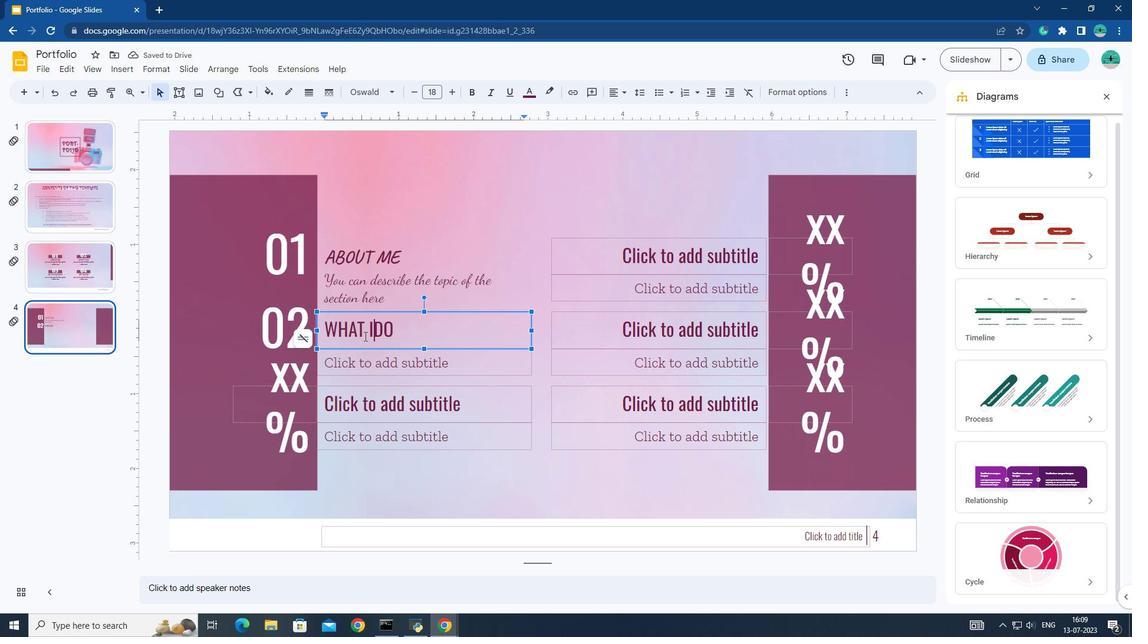 
Action: Mouse moved to (355, 354)
Screenshot: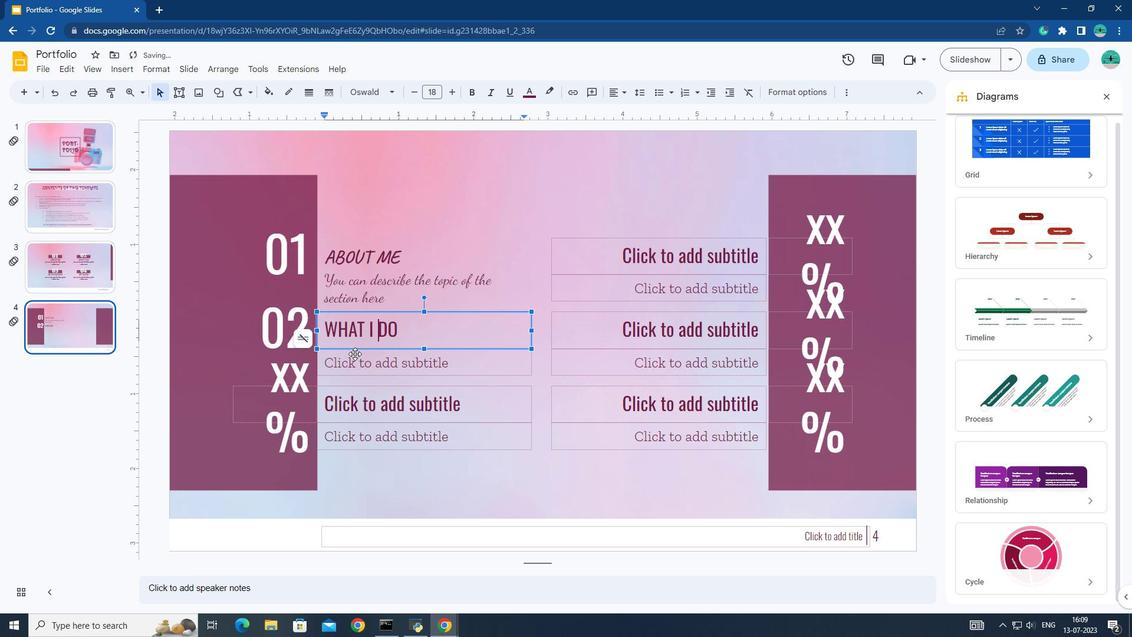 
Action: Mouse pressed left at (355, 354)
Screenshot: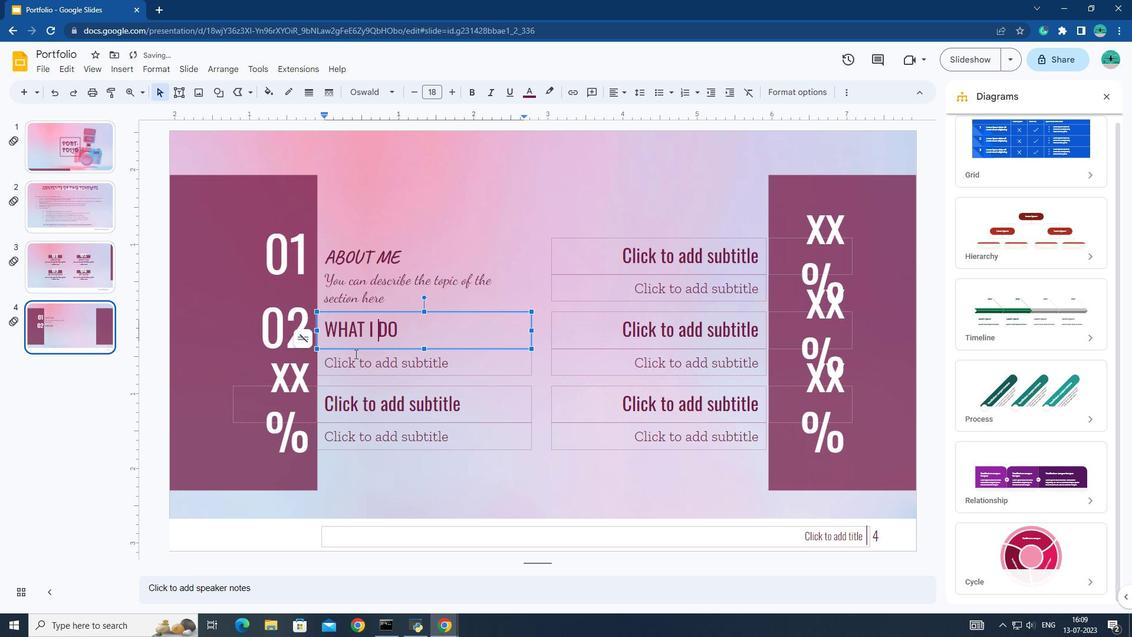 
Action: Key pressed <Key.caps_lock><Key.shift>You<Key.space>can<Key.space>describe<Key.space>the<Key.space>ti<Key.backspace>opice<Key.space>of<Key.space>the<Key.left><Key.left><Key.left><Key.left><Key.left><Key.left><Key.left><Key.backspace><Key.down><Key.space>section<Key.space>here
Screenshot: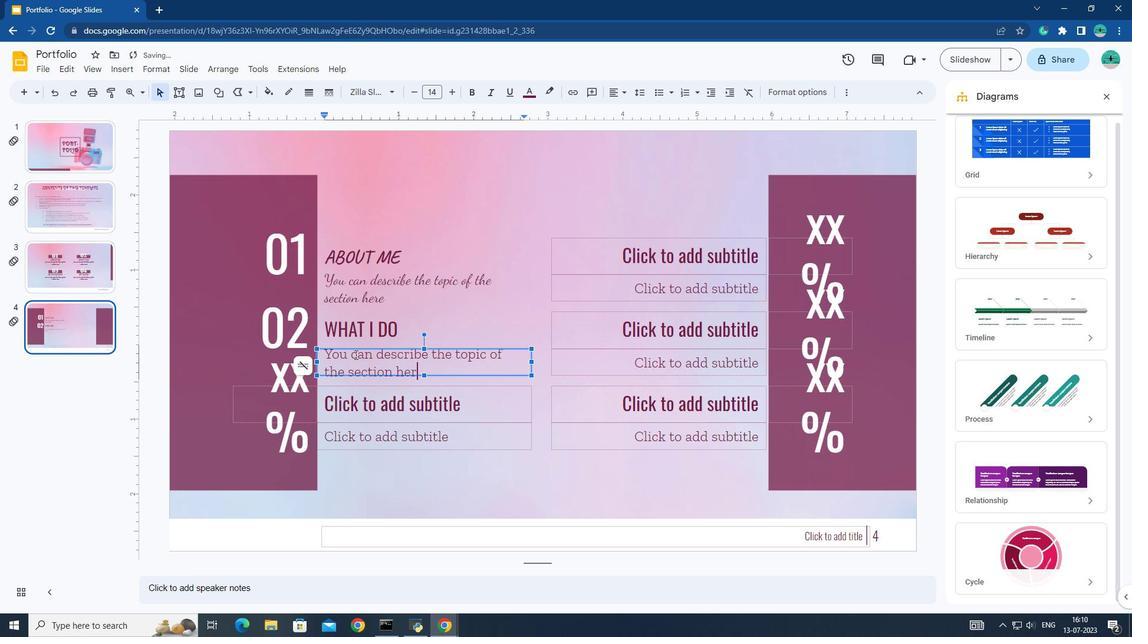 
Action: Mouse moved to (338, 320)
Screenshot: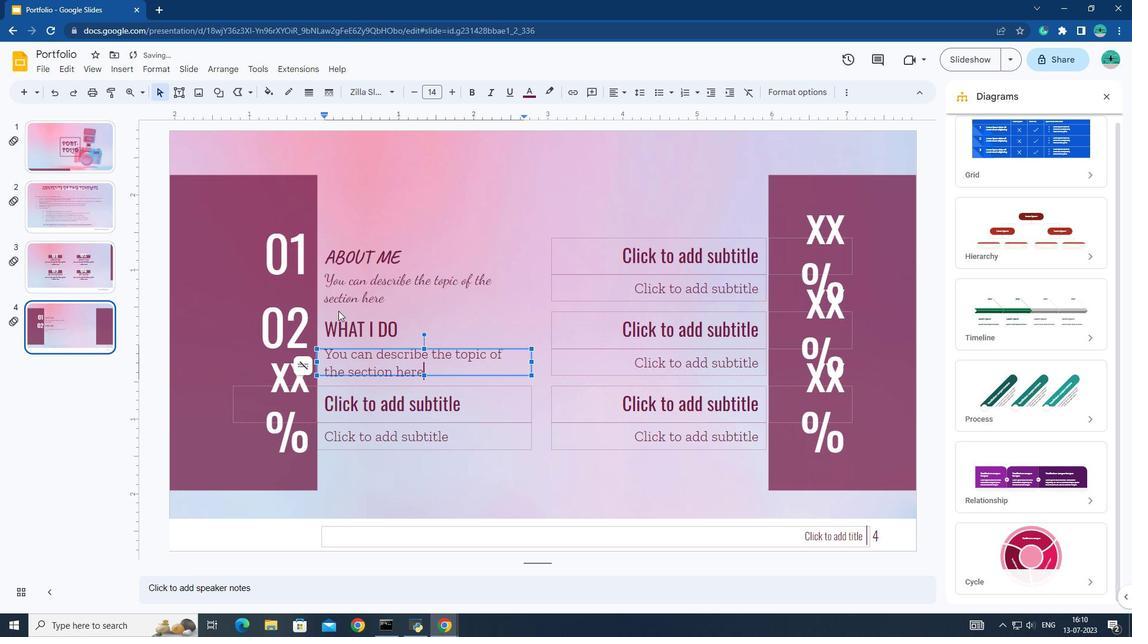 
Action: Mouse pressed left at (338, 320)
Screenshot: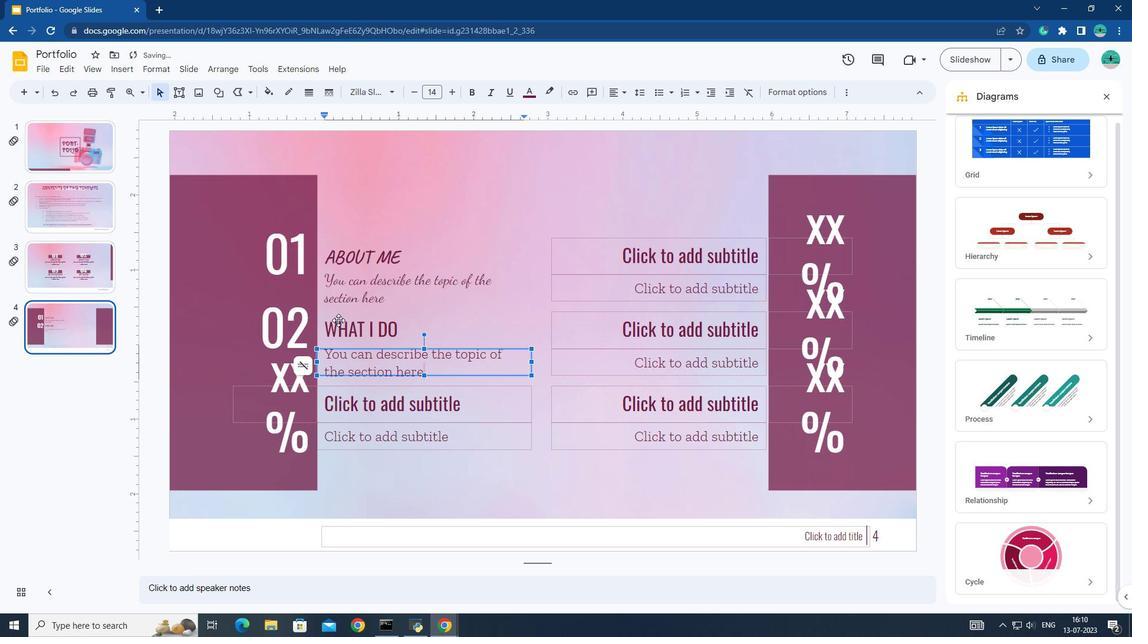
Action: Mouse pressed left at (338, 320)
Screenshot: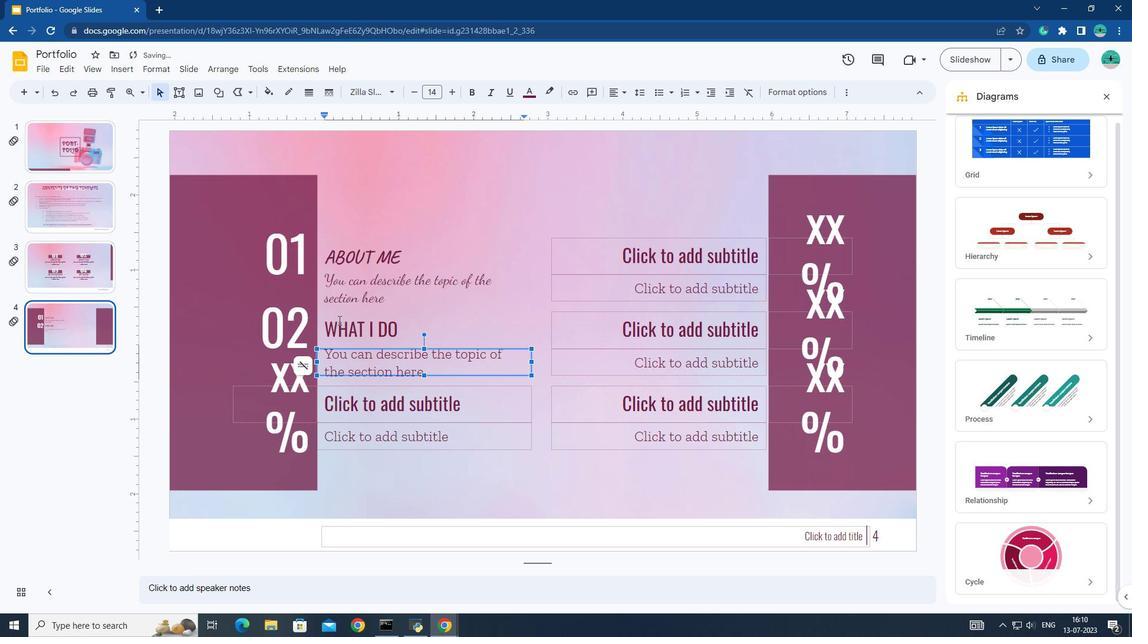 
Action: Mouse moved to (328, 325)
Screenshot: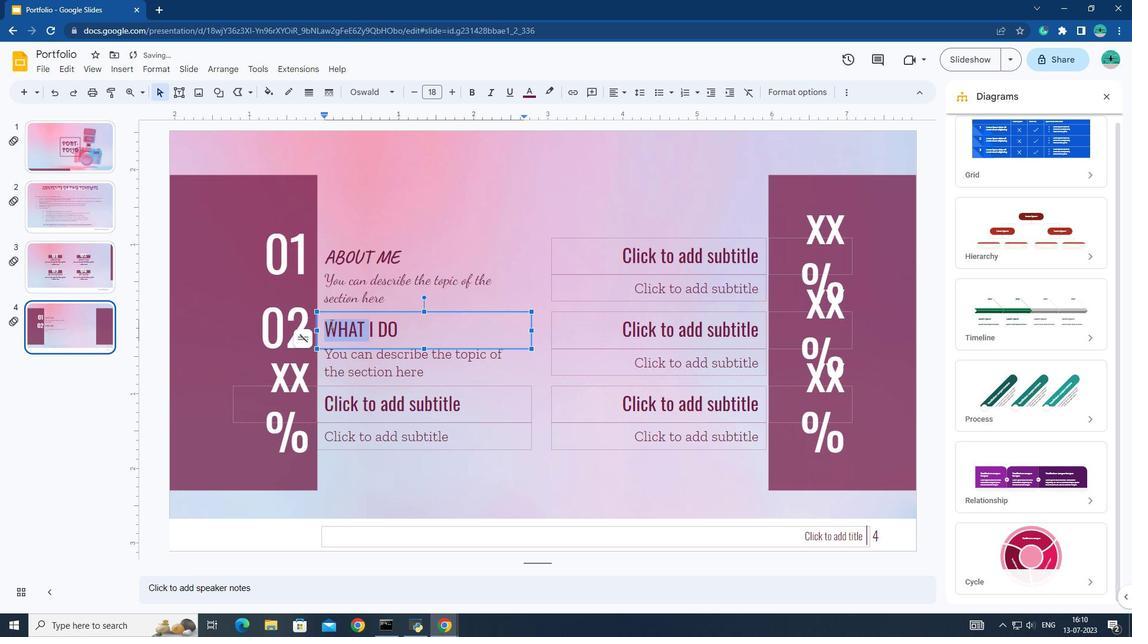 
Action: Mouse pressed left at (328, 325)
Screenshot: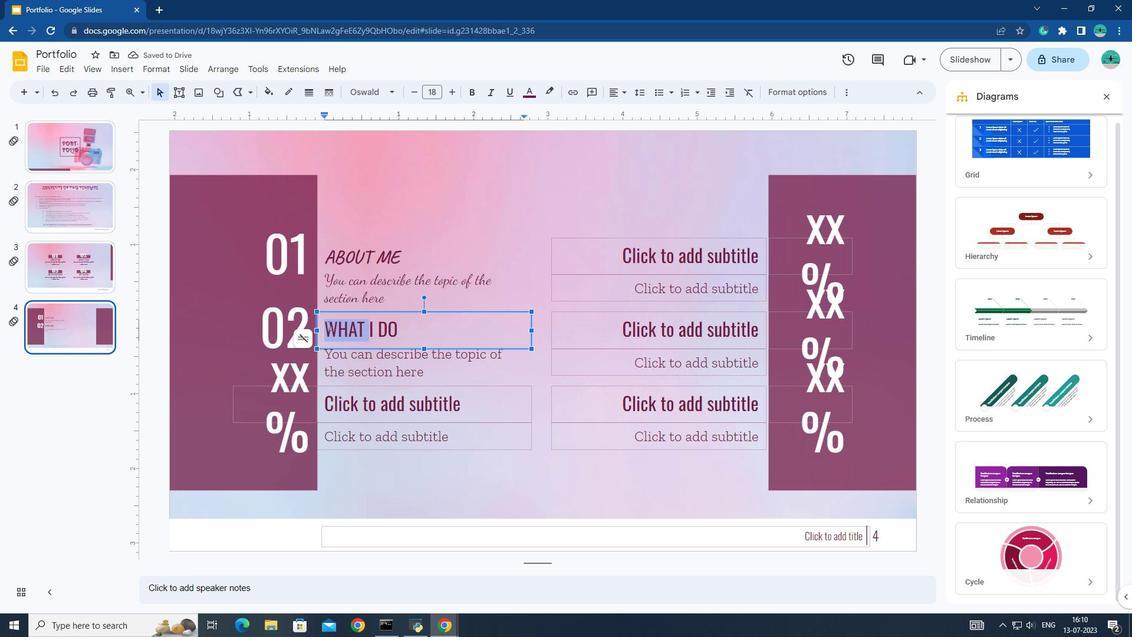 
Action: Mouse pressed left at (328, 325)
Screenshot: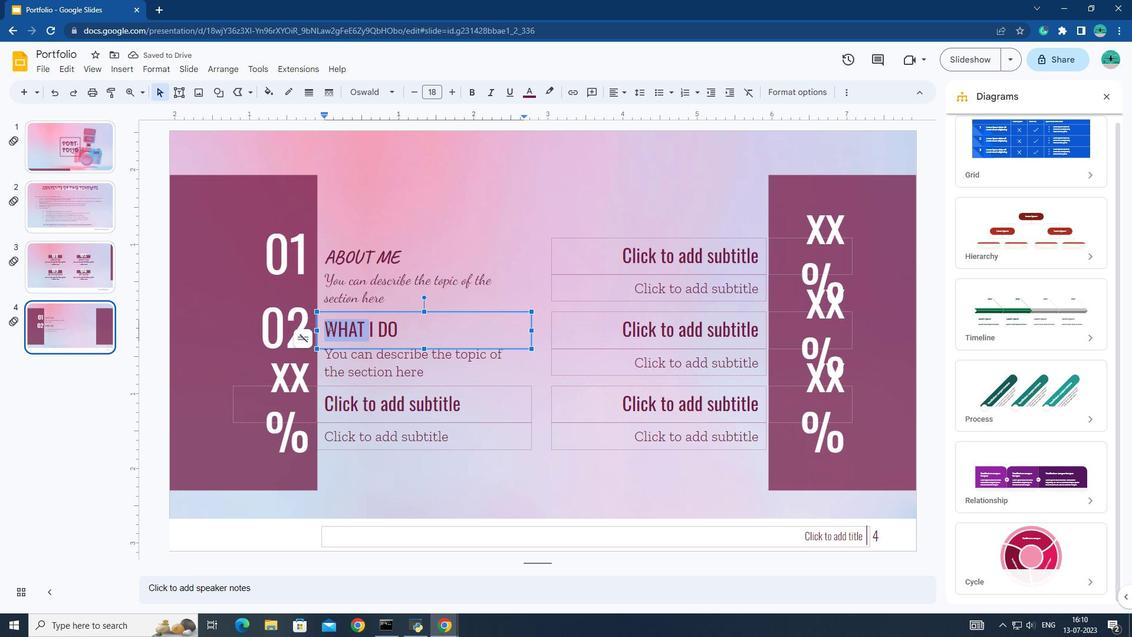 
Action: Mouse pressed left at (328, 325)
Screenshot: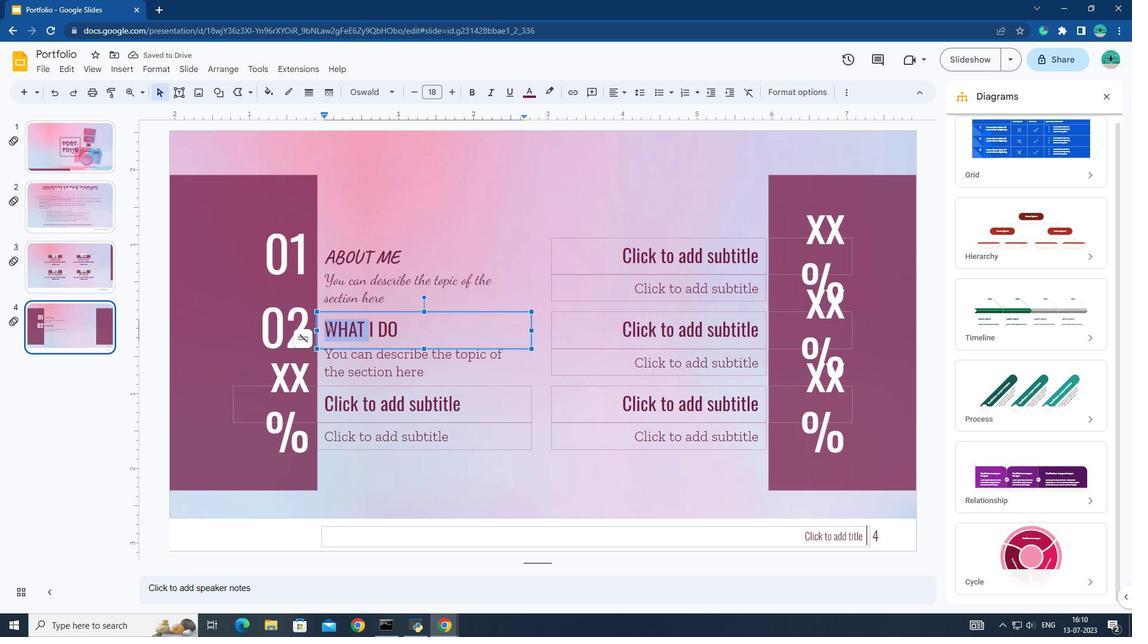 
Action: Mouse moved to (392, 87)
Screenshot: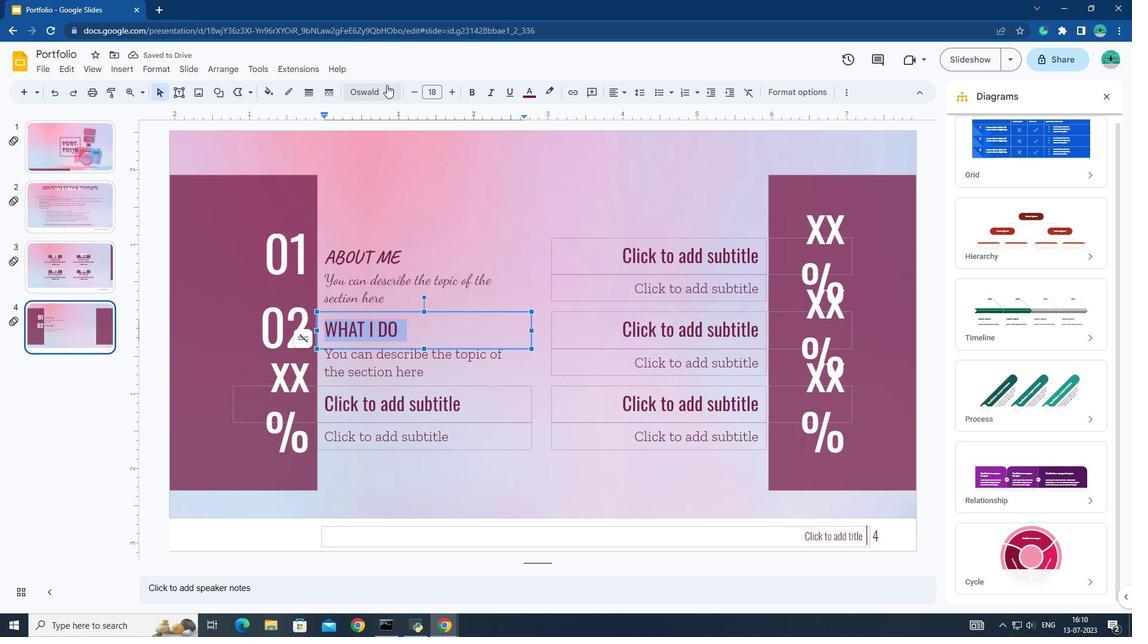 
Action: Mouse pressed left at (392, 87)
Screenshot: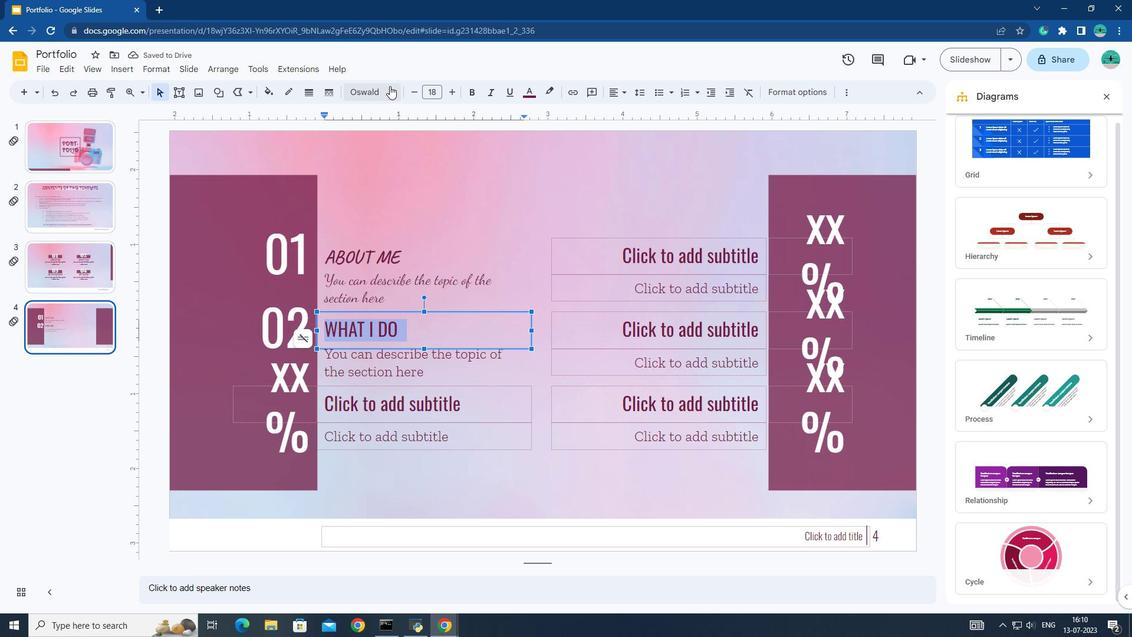 
Action: Mouse moved to (522, 318)
Screenshot: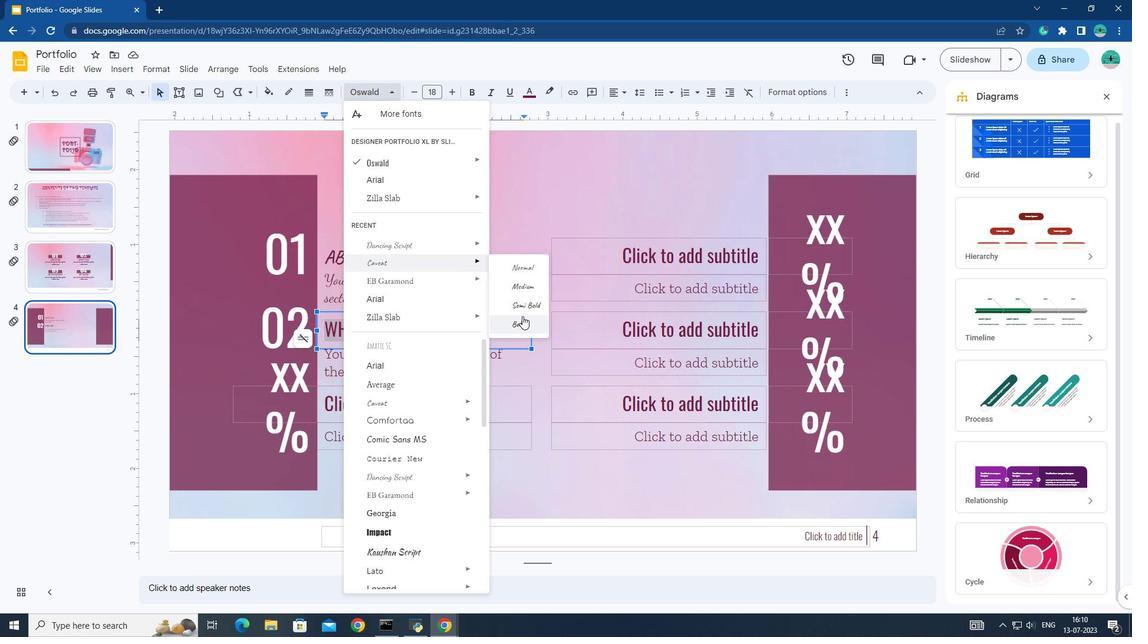 
Action: Mouse pressed left at (522, 318)
Screenshot: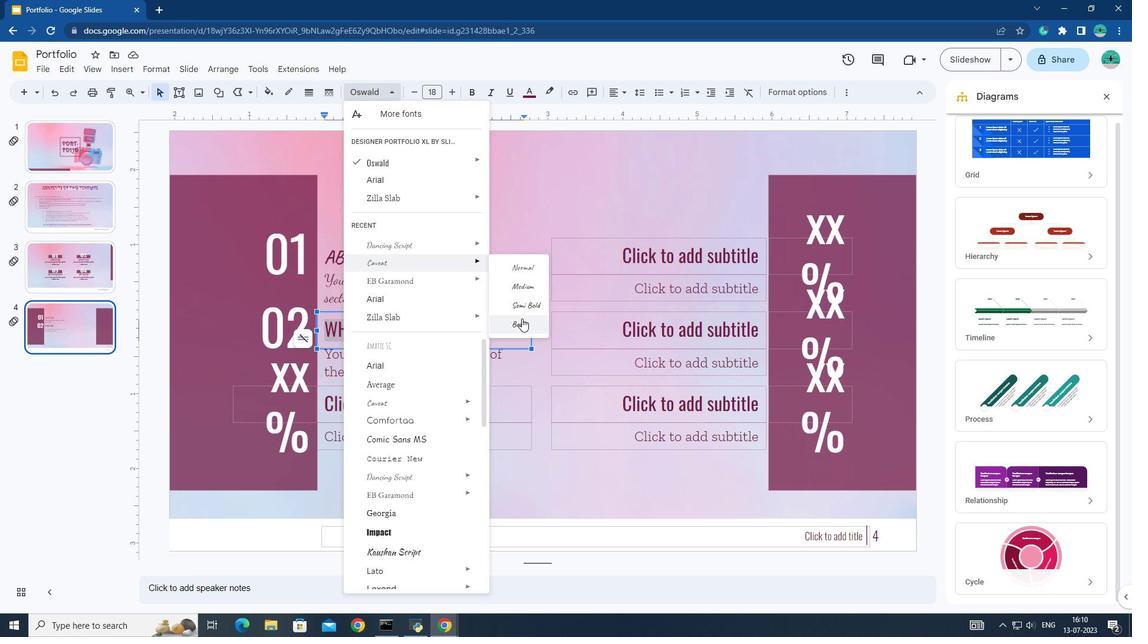 
Action: Mouse moved to (427, 376)
Screenshot: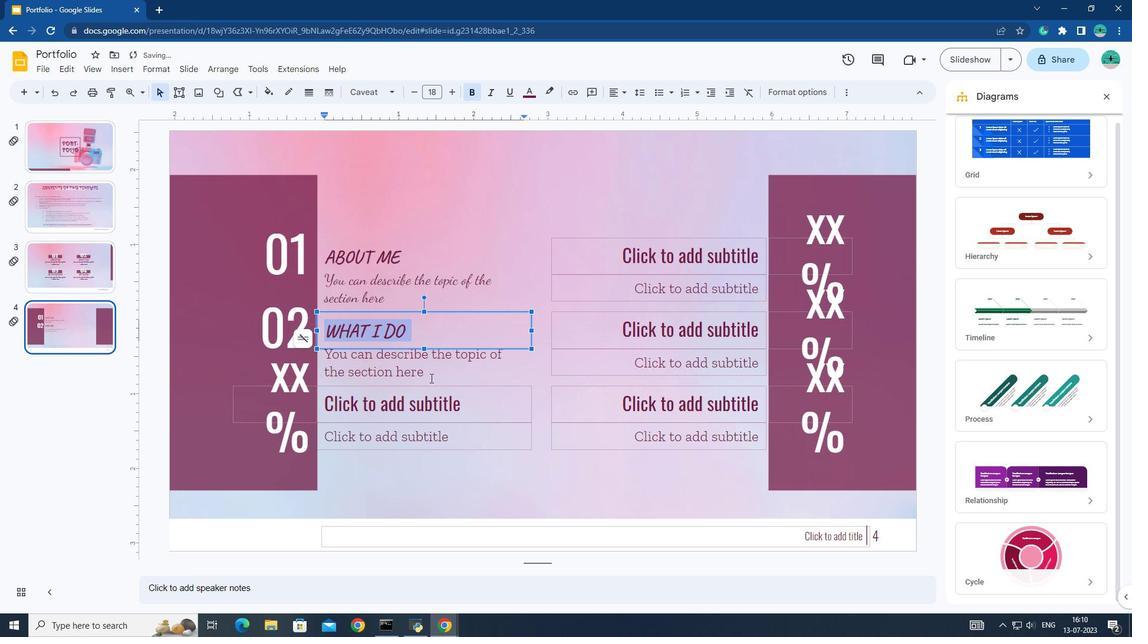 
Action: Mouse pressed left at (427, 376)
Screenshot: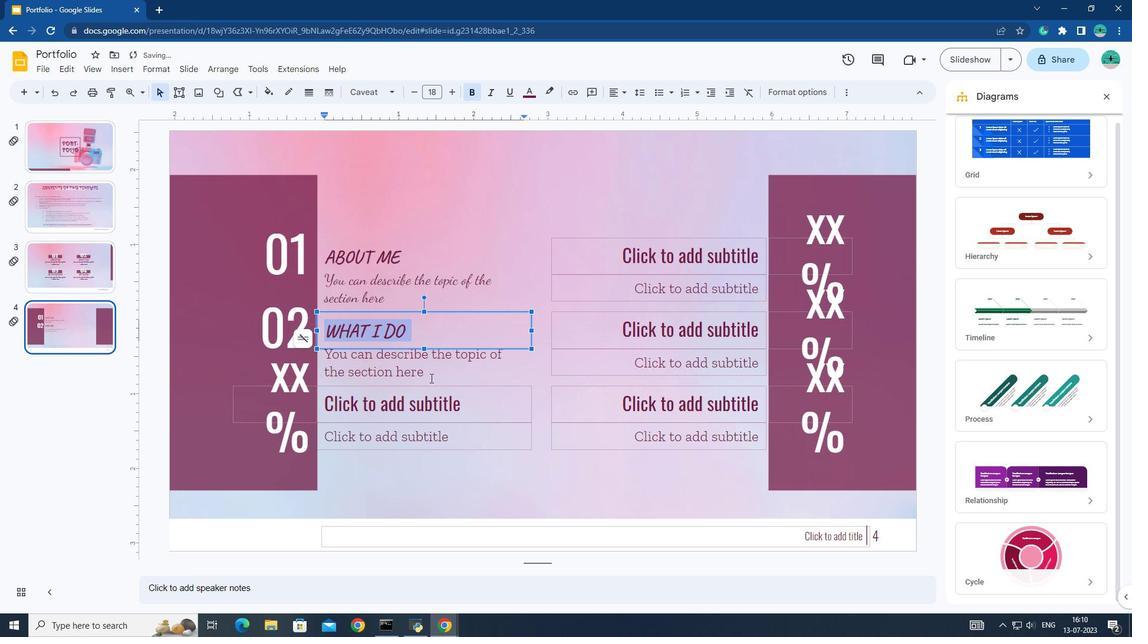 
Action: Mouse moved to (424, 367)
Screenshot: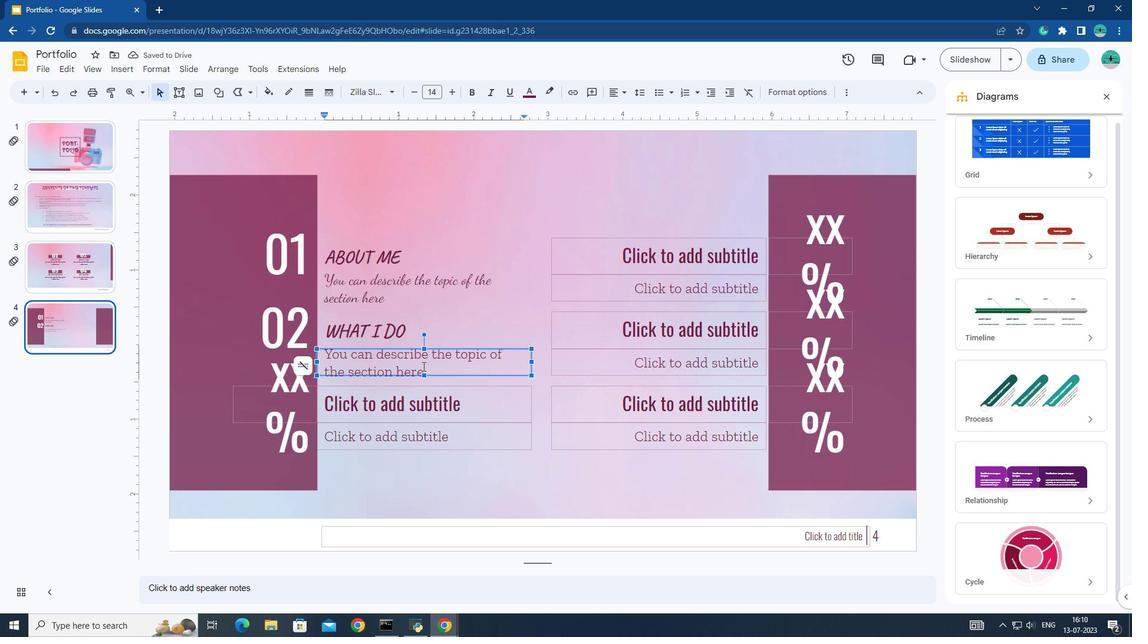 
Action: Mouse pressed left at (424, 367)
Screenshot: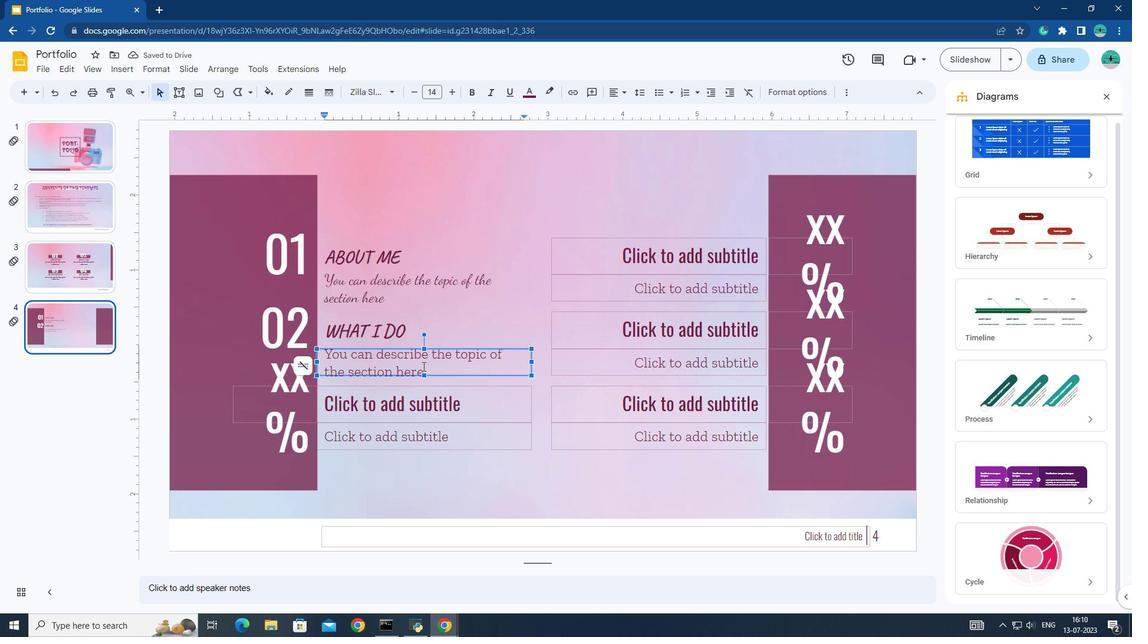 
Action: Mouse pressed left at (424, 367)
Screenshot: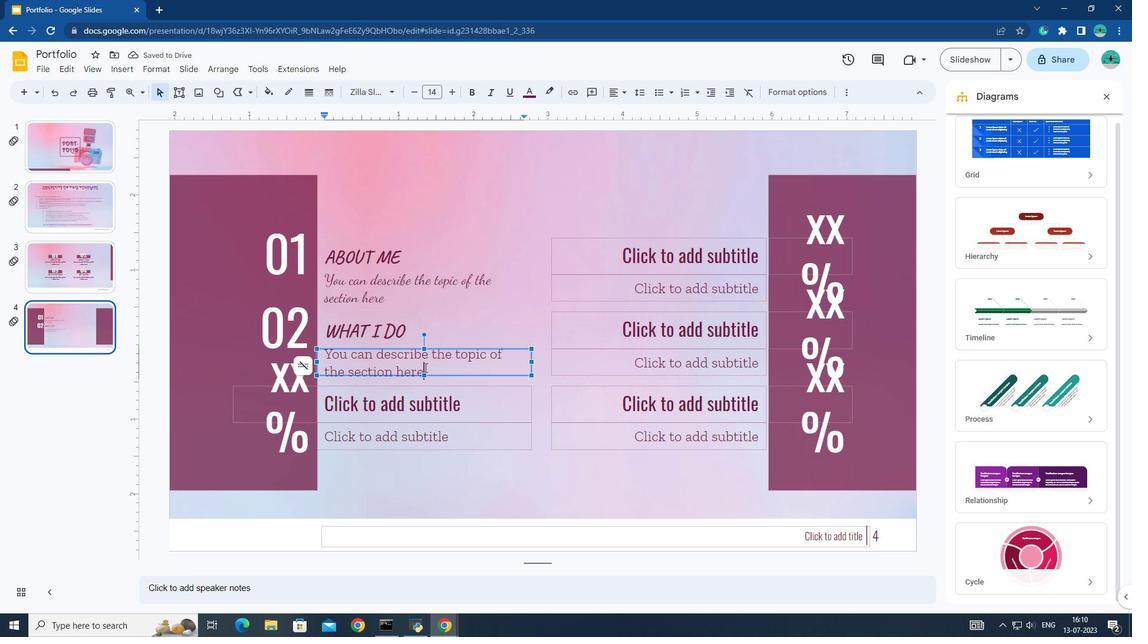 
Action: Mouse pressed left at (424, 367)
Screenshot: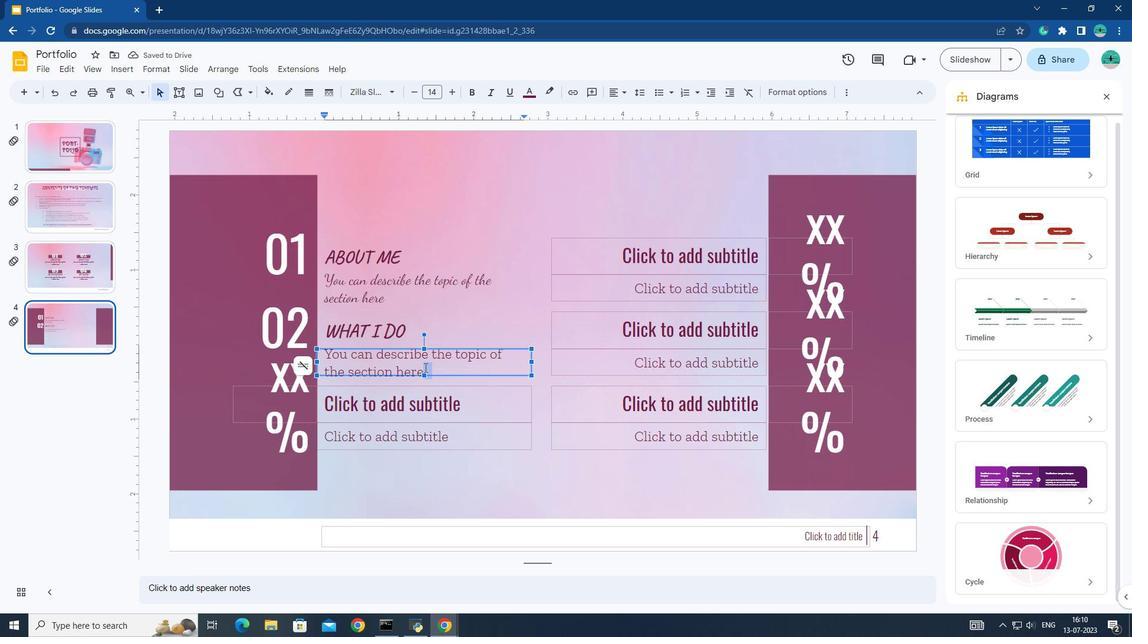 
Action: Mouse moved to (386, 95)
Screenshot: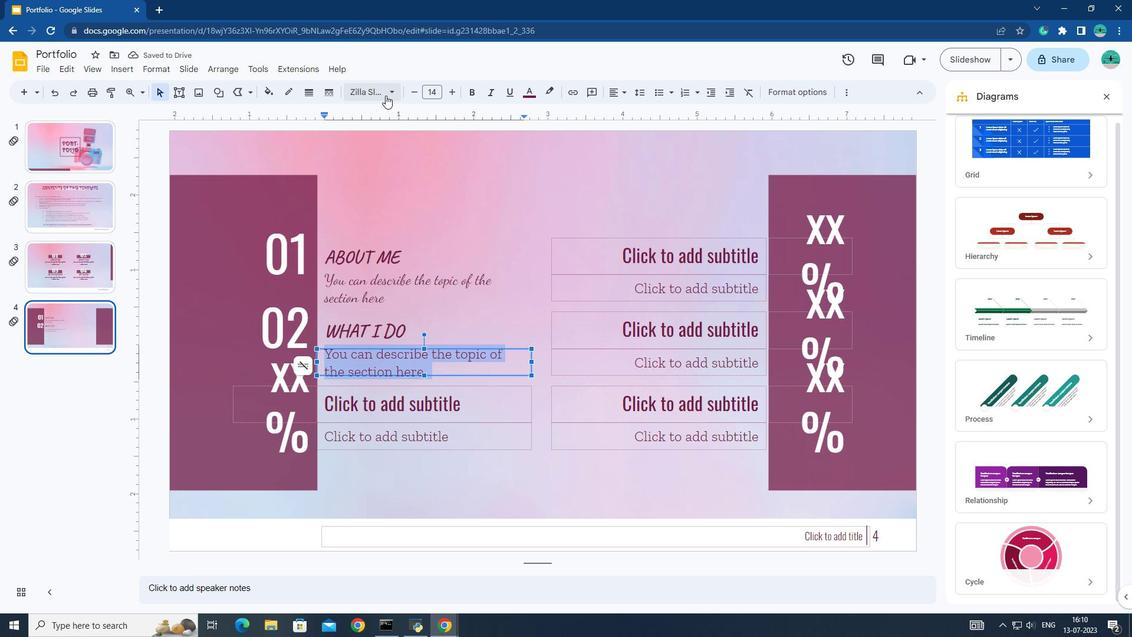 
Action: Mouse pressed left at (386, 95)
Screenshot: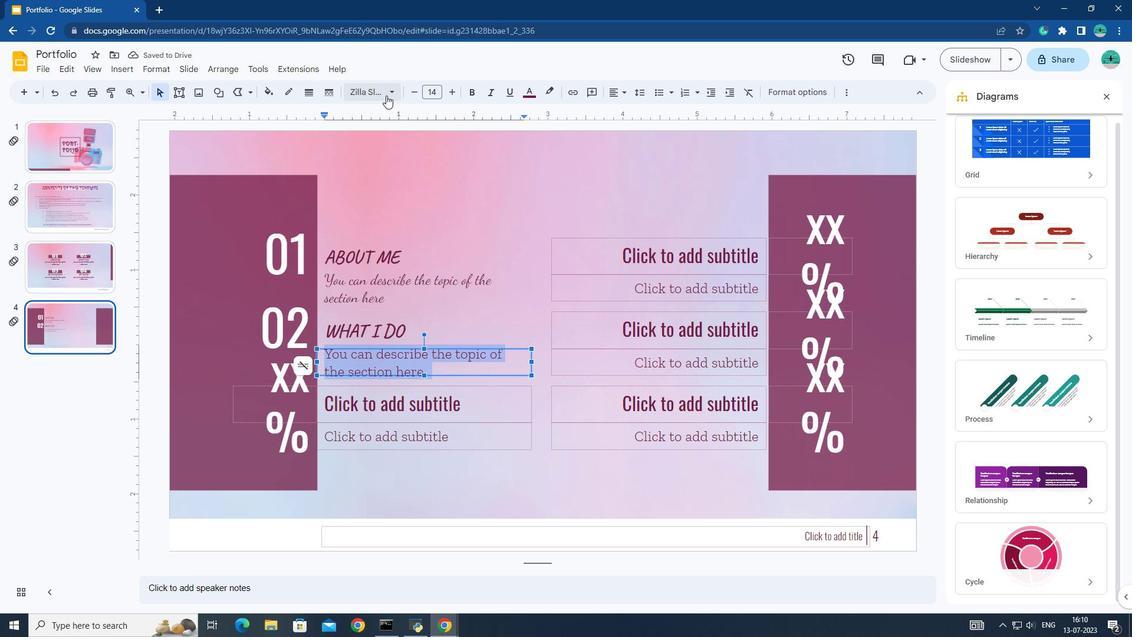 
Action: Mouse moved to (441, 266)
Screenshot: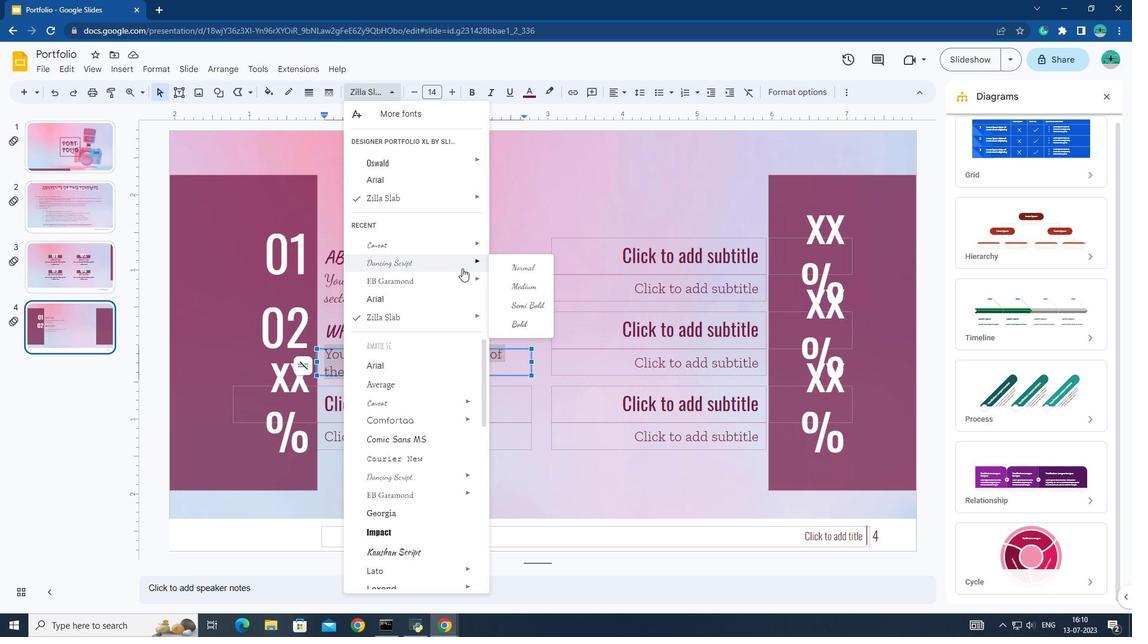 
Action: Mouse pressed left at (441, 266)
Screenshot: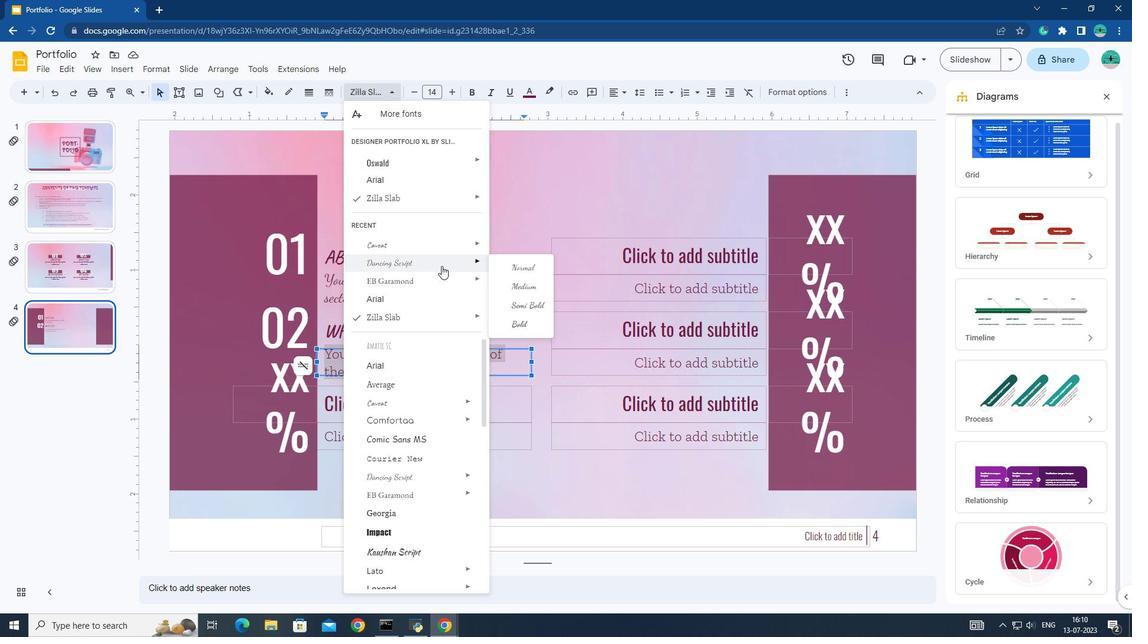 
Action: Mouse moved to (408, 410)
Screenshot: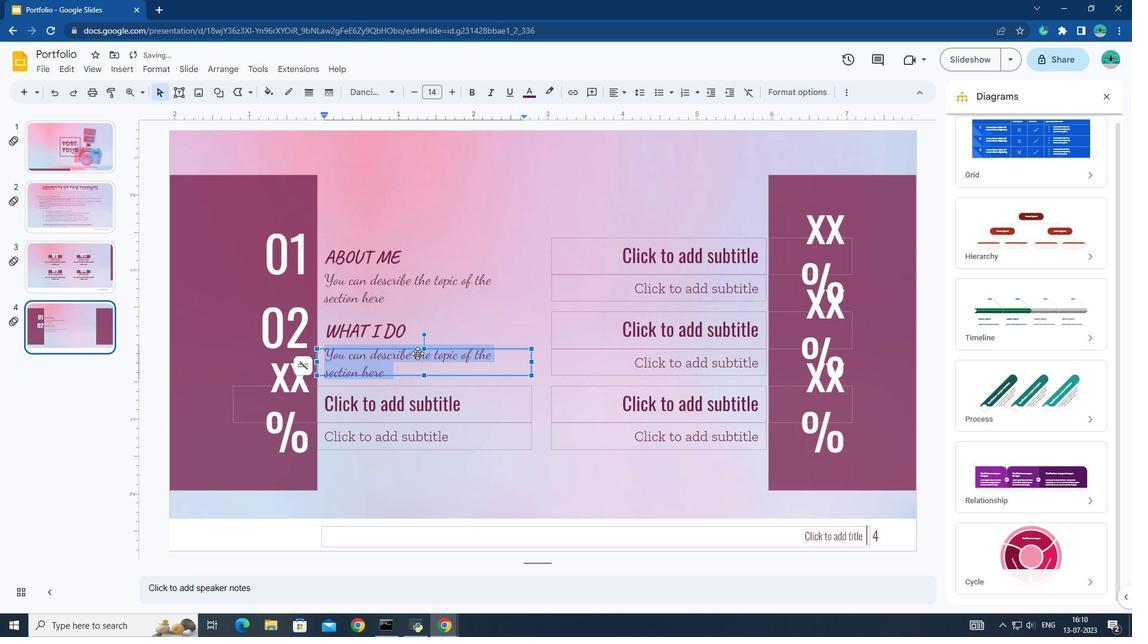 
Action: Mouse pressed left at (408, 410)
Screenshot: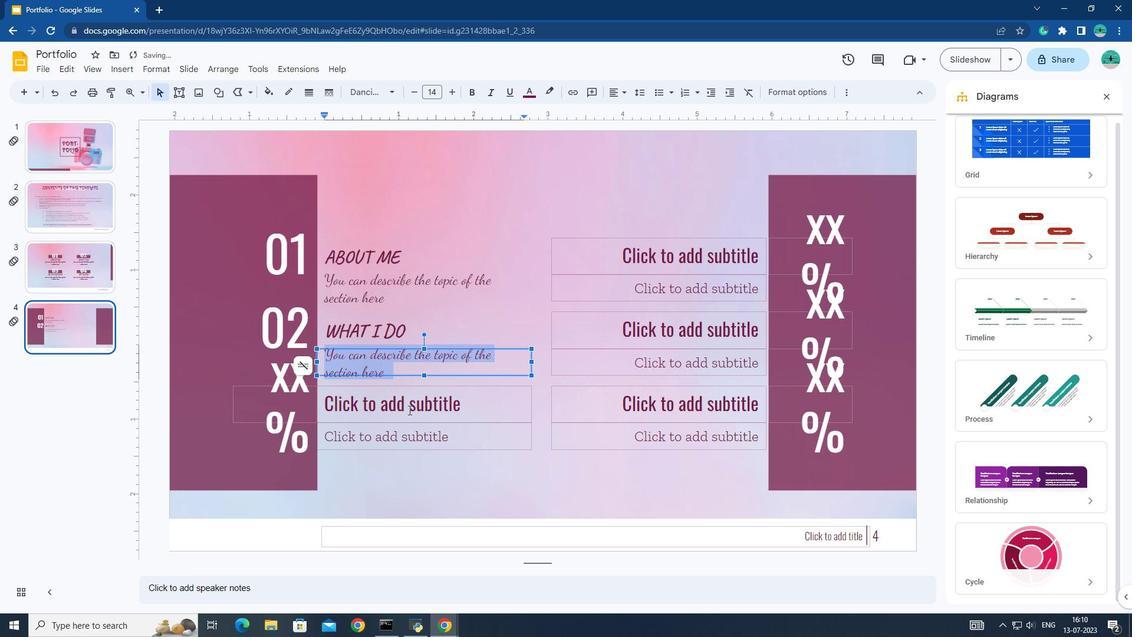 
Action: Mouse moved to (299, 411)
Screenshot: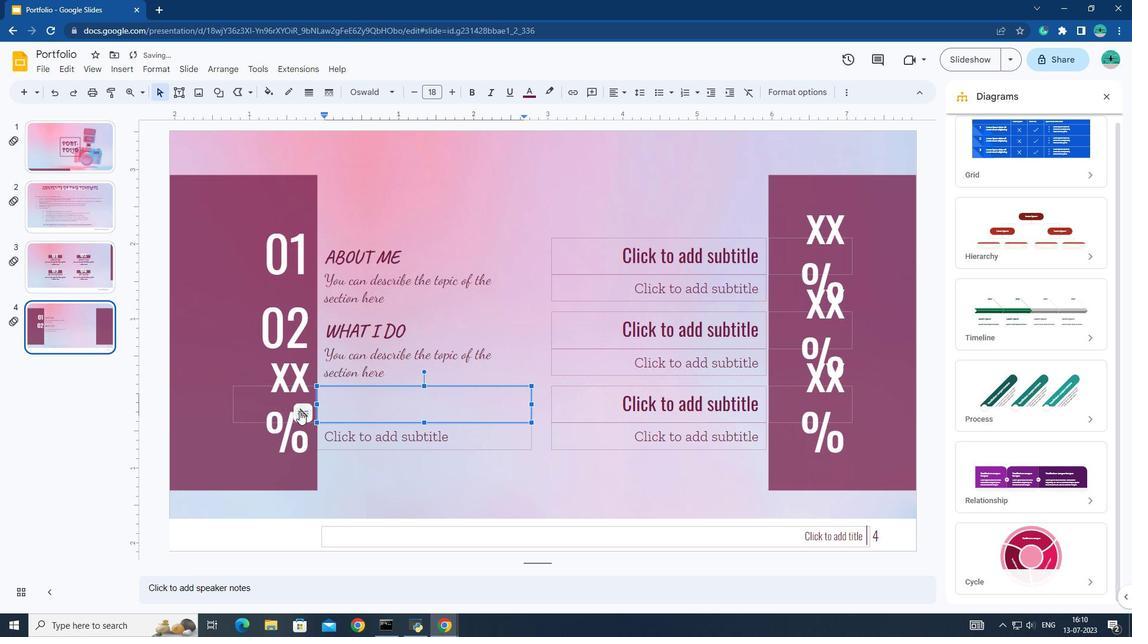 
Action: Mouse pressed left at (299, 411)
Screenshot: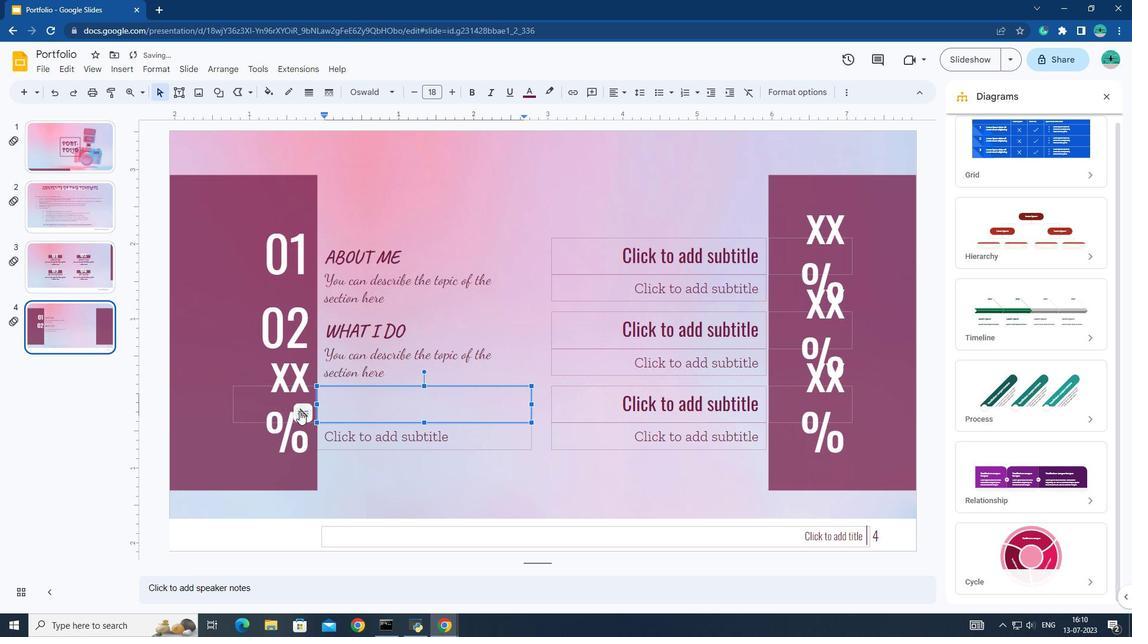 
Action: Mouse moved to (292, 404)
Screenshot: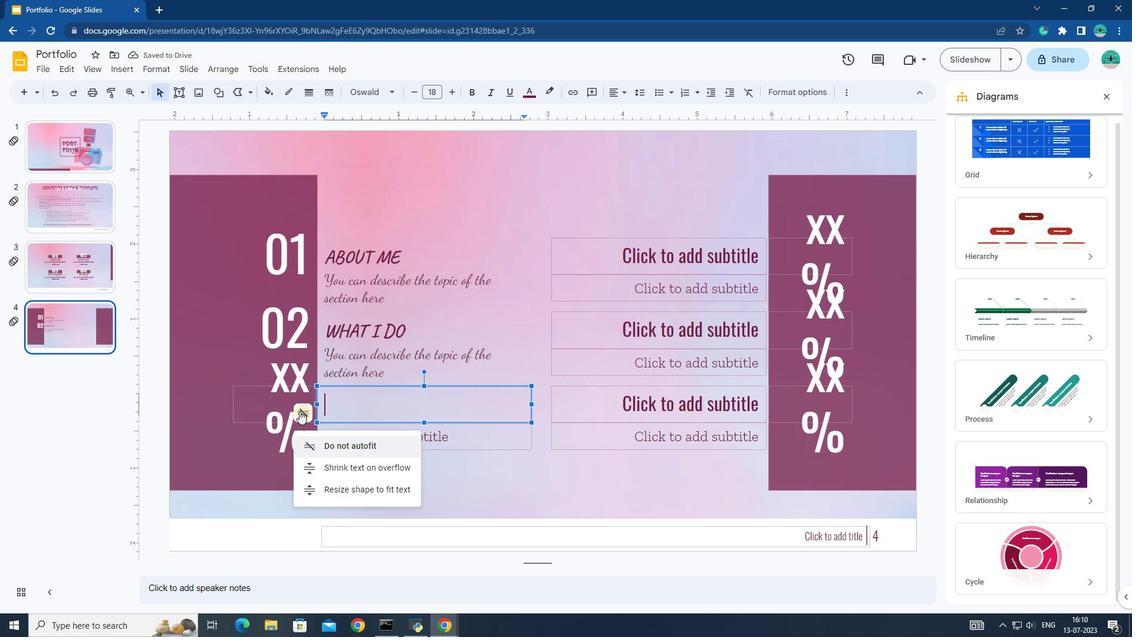 
Action: Mouse pressed left at (292, 404)
Screenshot: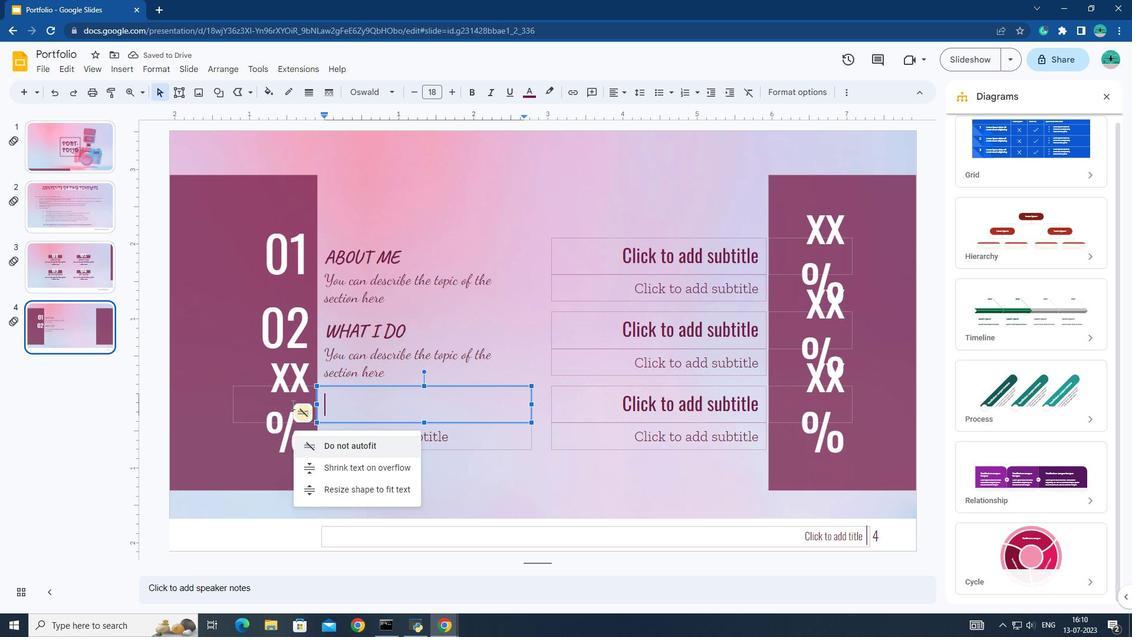 
Action: Mouse moved to (289, 403)
Screenshot: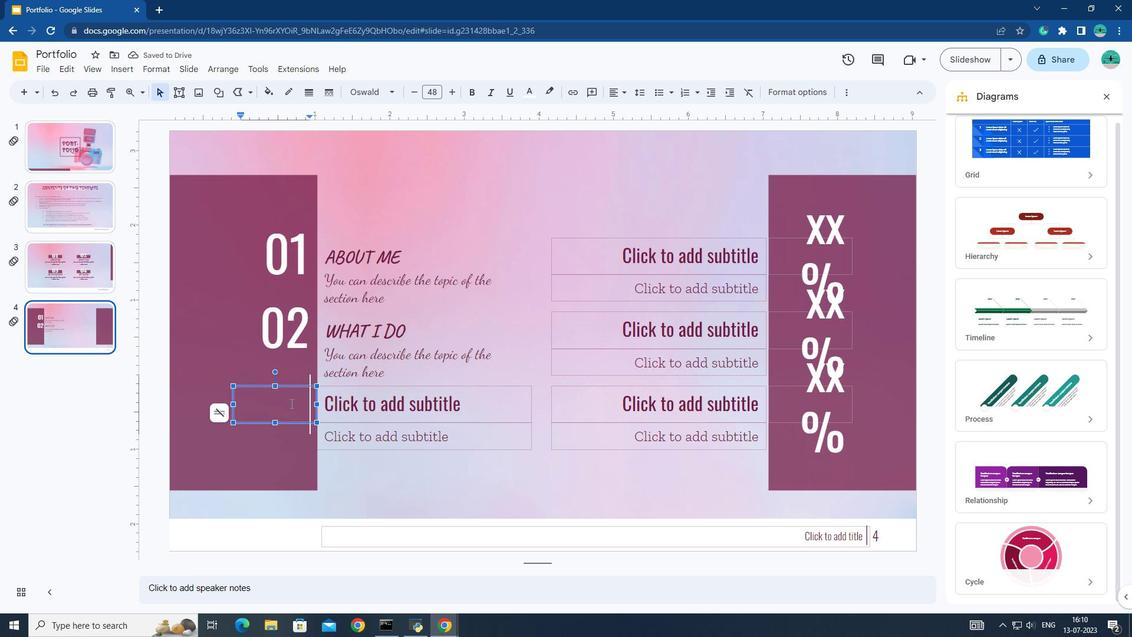 
Action: Key pressed 03
Screenshot: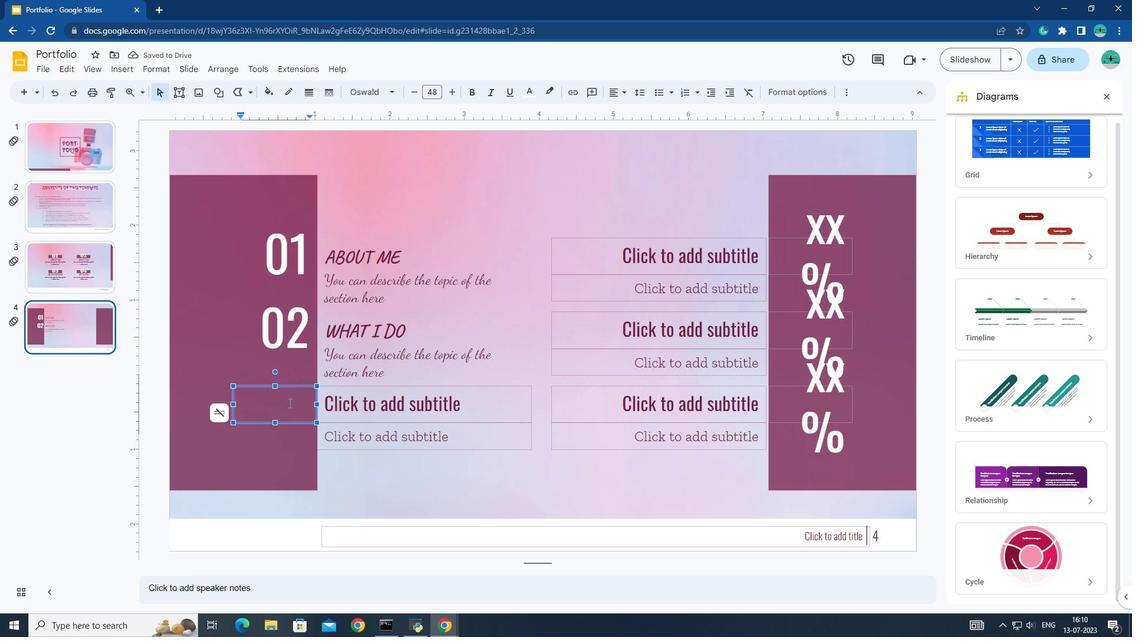 
Action: Mouse moved to (390, 409)
Screenshot: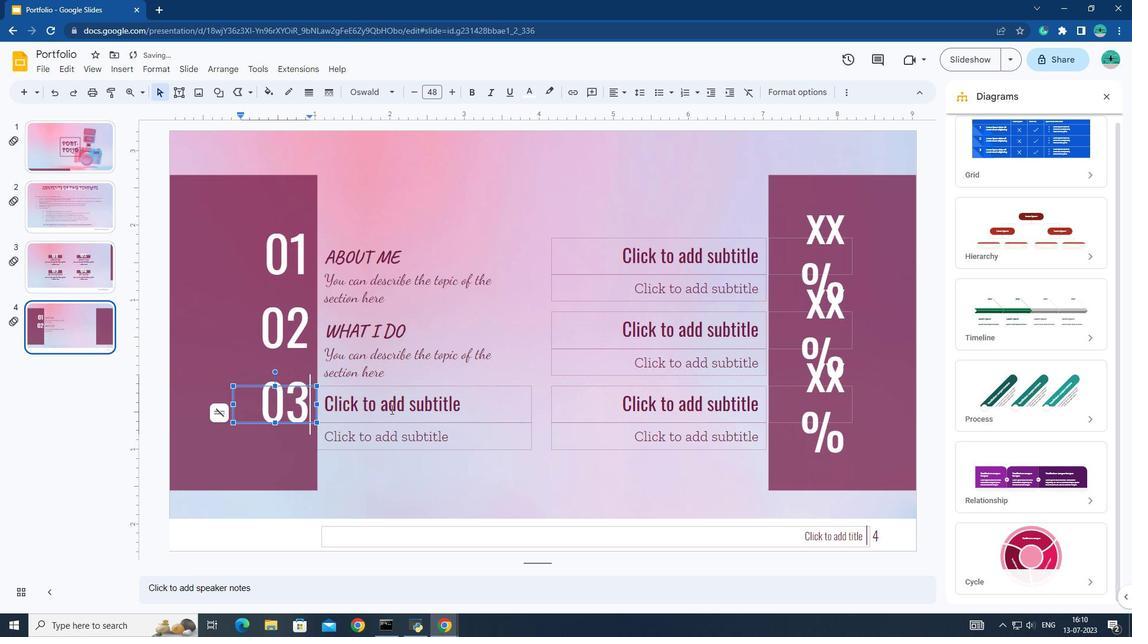 
Action: Mouse pressed left at (390, 409)
Screenshot: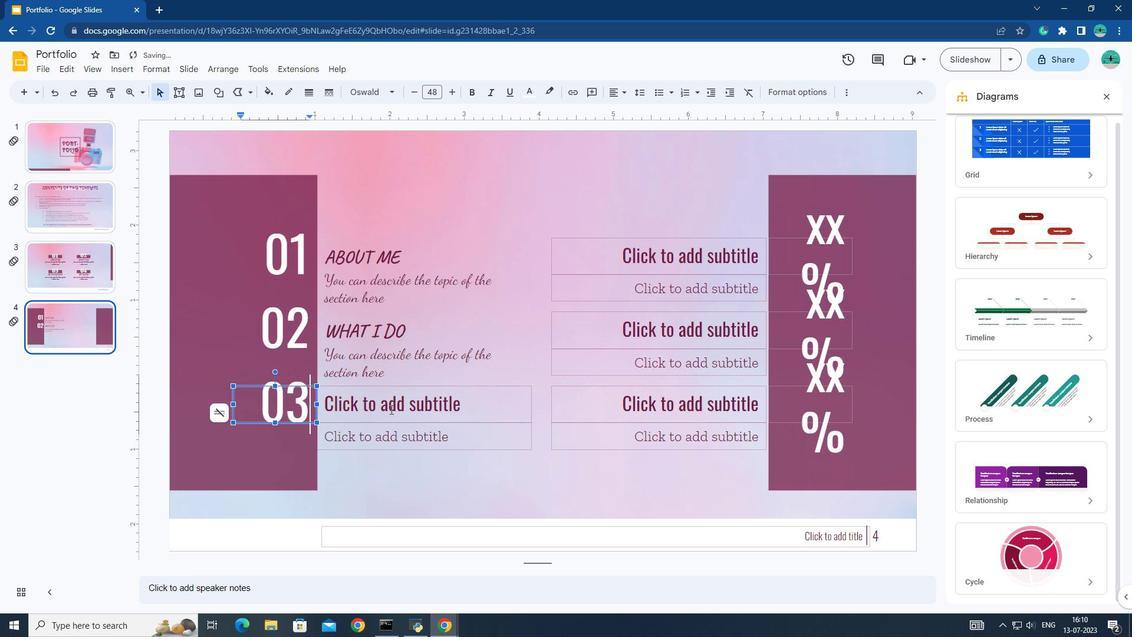 
Action: Key pressed <Key.caps_lock>MY<Key.space>RESUN<Key.backspace>ME<Key.space>
Screenshot: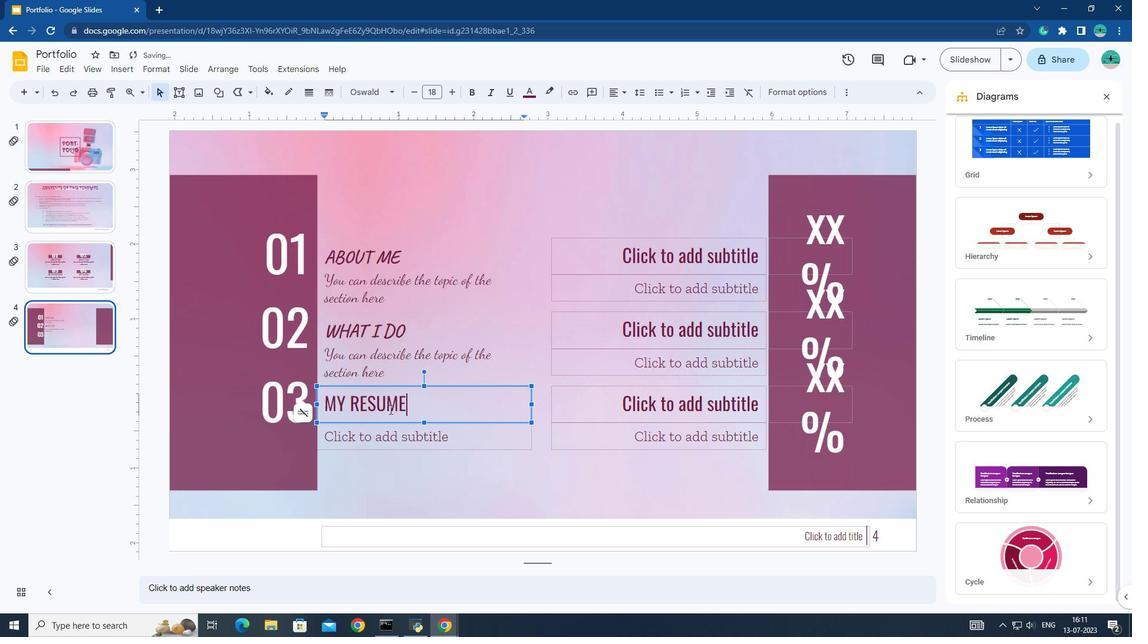 
Action: Mouse moved to (387, 436)
Screenshot: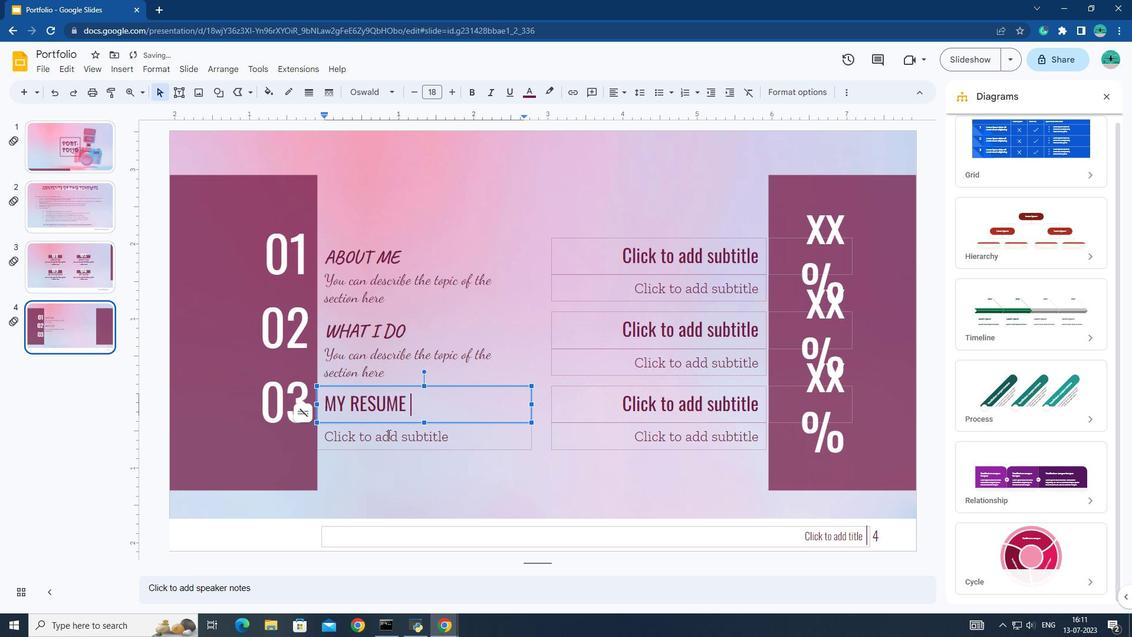 
Action: Mouse pressed left at (387, 436)
Screenshot: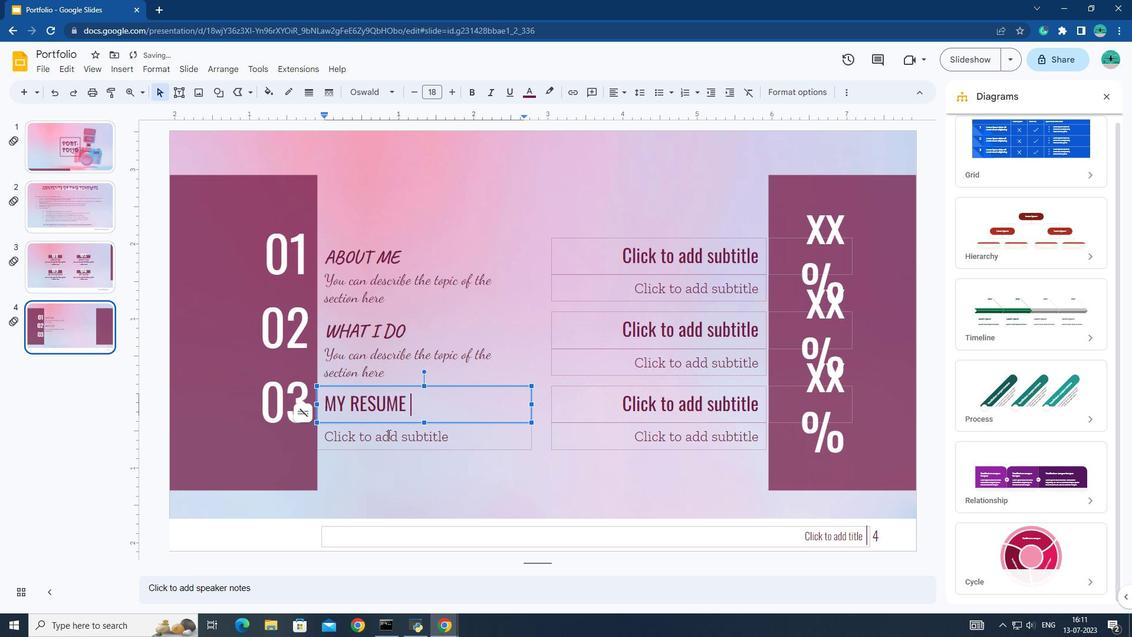 
Action: Key pressed <Key.caps_lock><Key.shift>You<Key.space>can<Key.space>describe<Key.space>the<Key.space>topic<Key.space>section<Key.space>here<Key.space>
Screenshot: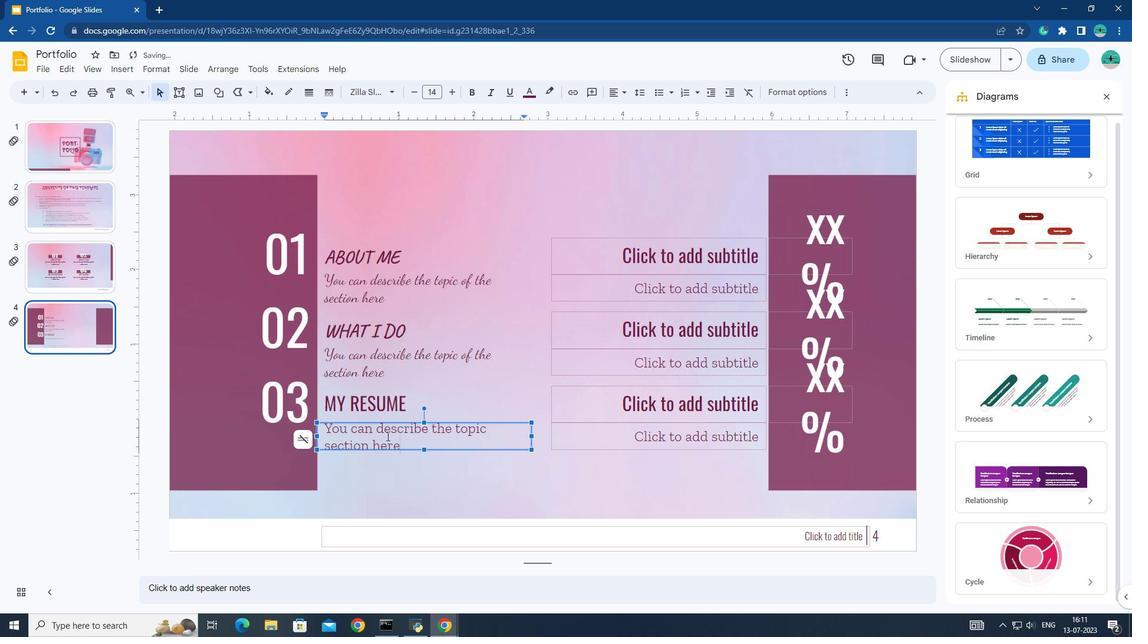 
Action: Mouse moved to (424, 449)
Screenshot: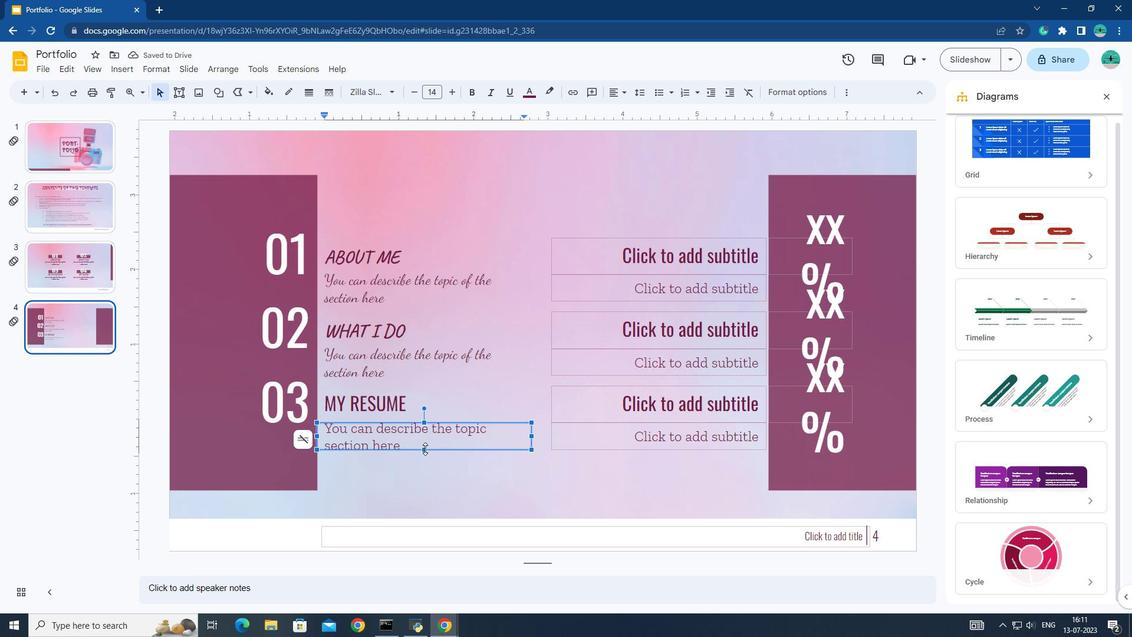 
Action: Mouse pressed left at (424, 449)
Screenshot: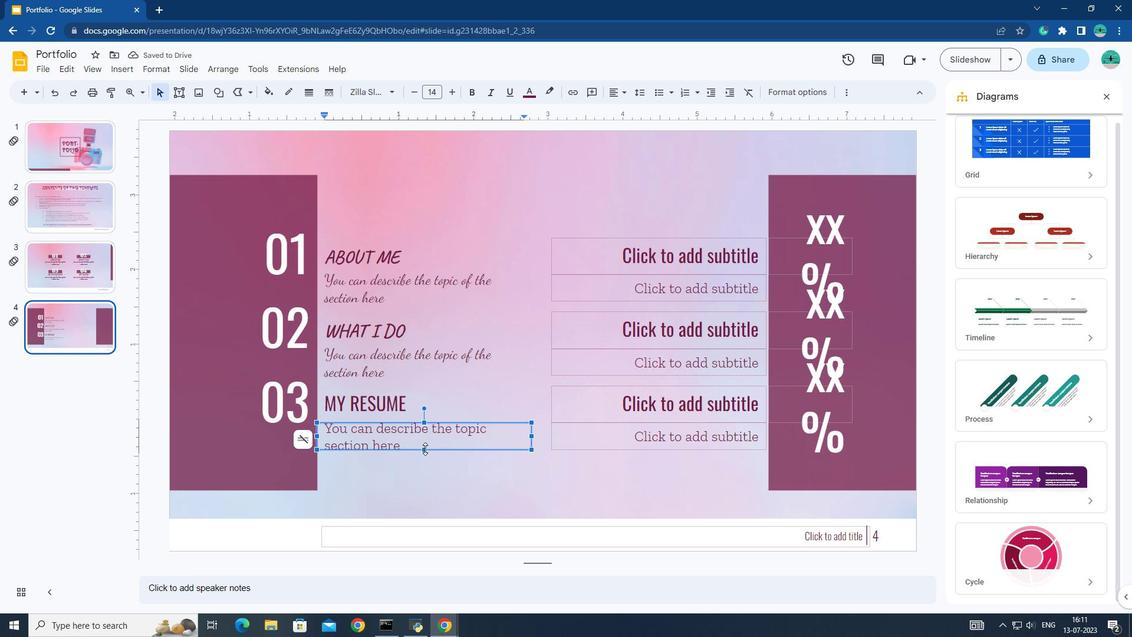 
Action: Mouse moved to (350, 404)
Screenshot: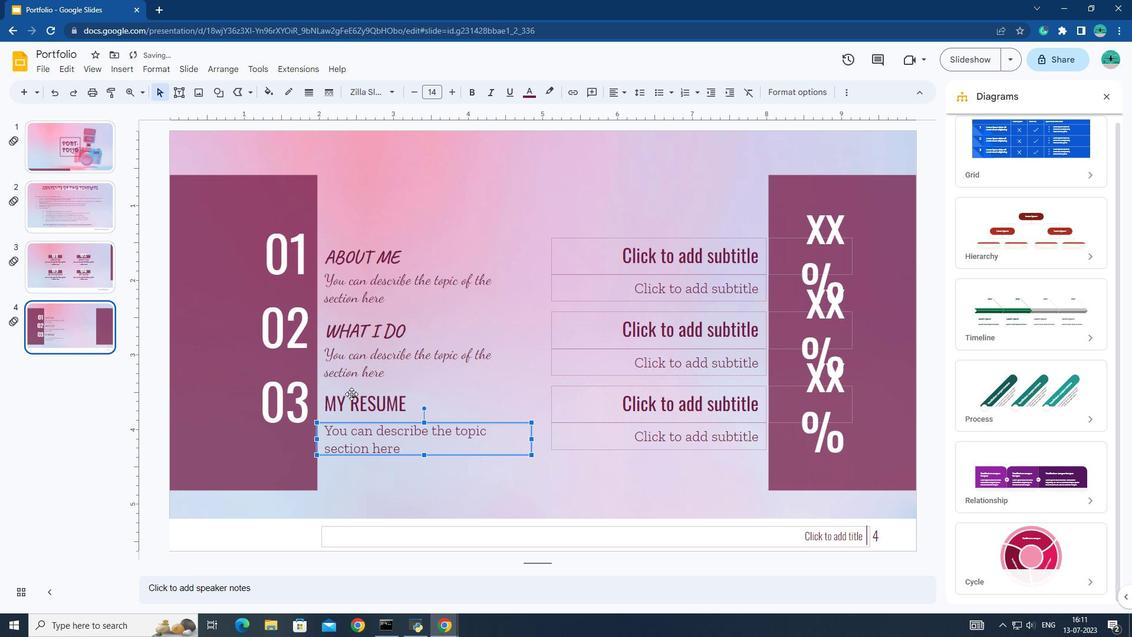 
Action: Mouse pressed left at (350, 404)
Screenshot: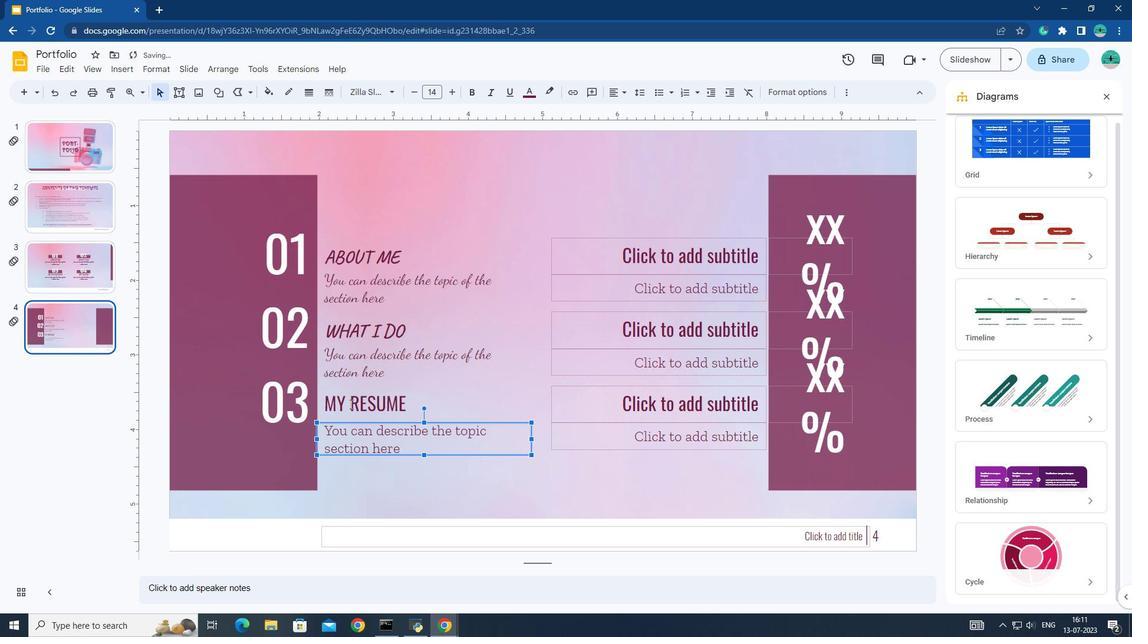 
Action: Mouse pressed left at (350, 404)
Screenshot: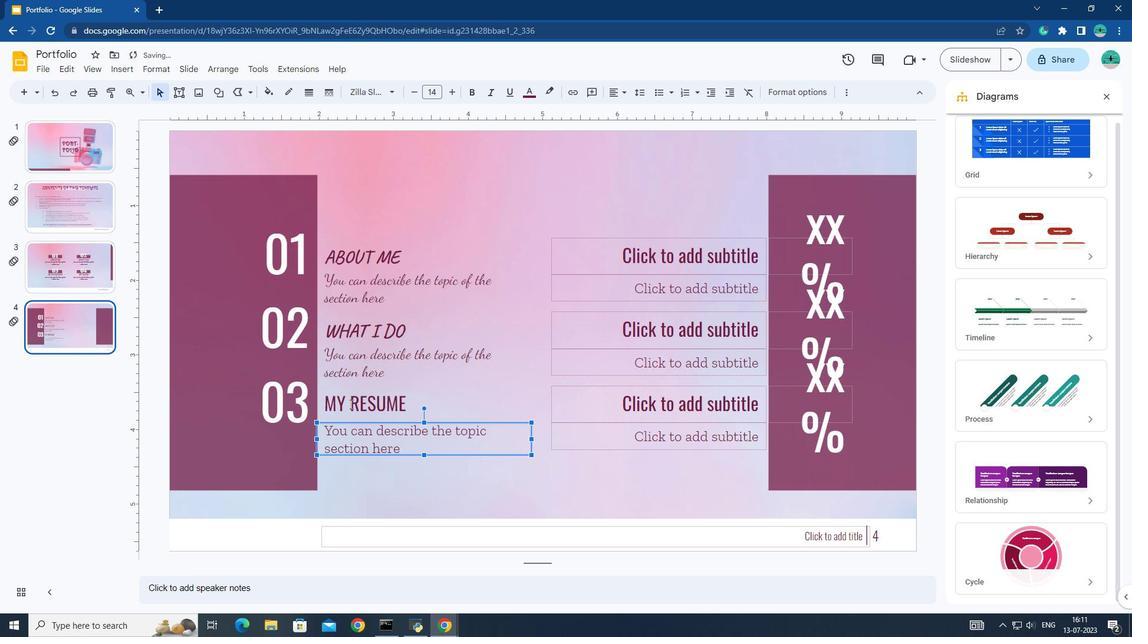 
Action: Mouse moved to (326, 398)
Screenshot: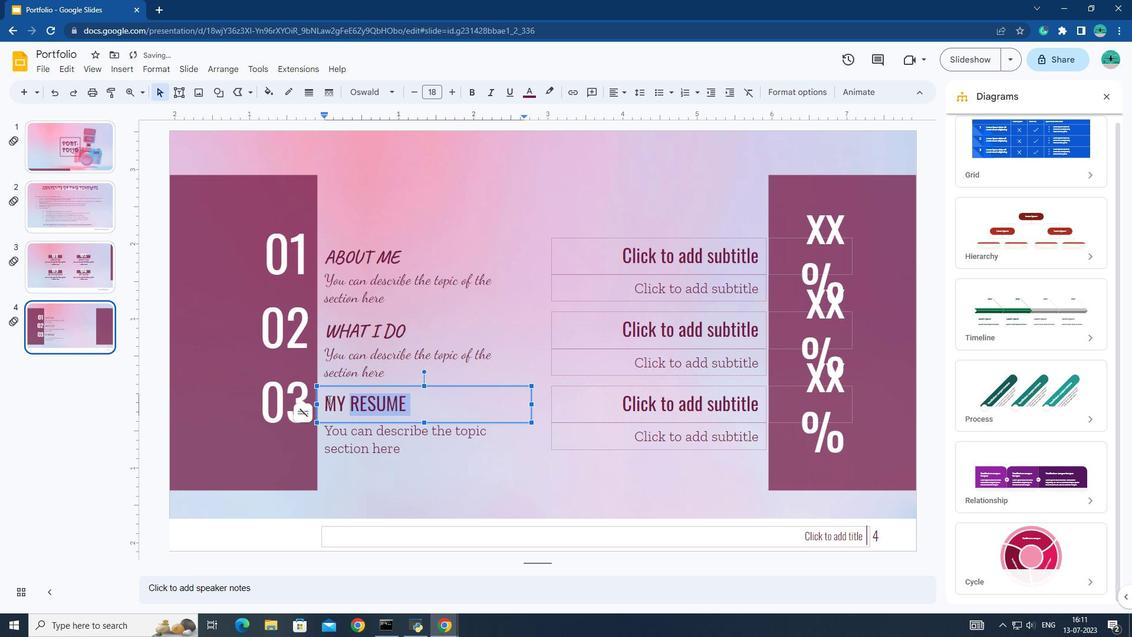 
Action: Mouse pressed left at (326, 398)
Screenshot: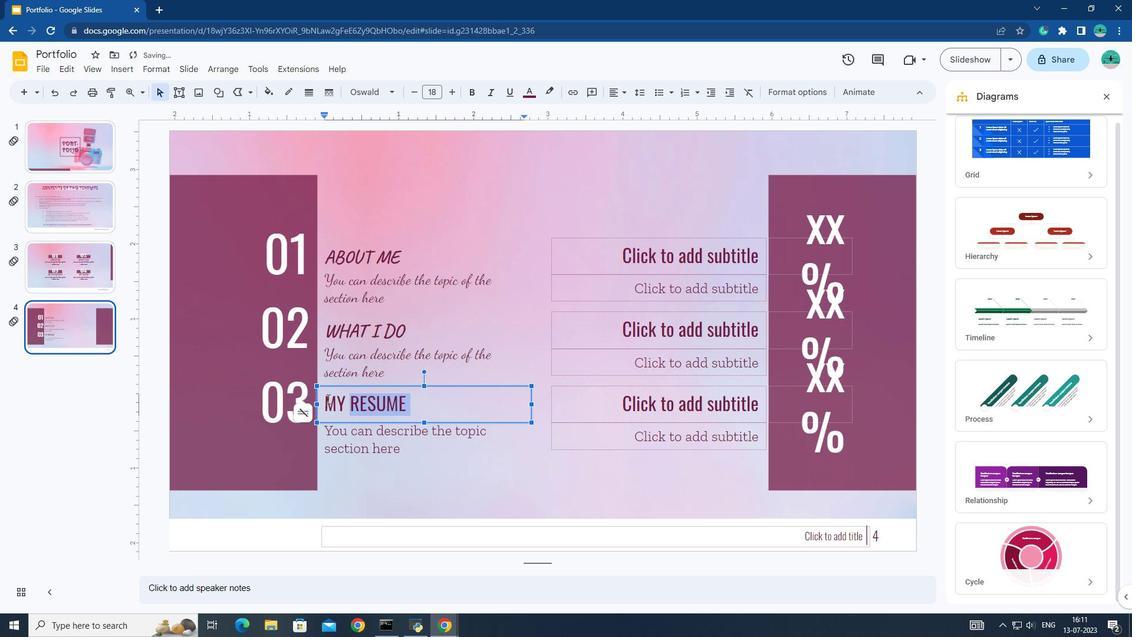 
Action: Mouse moved to (326, 398)
Screenshot: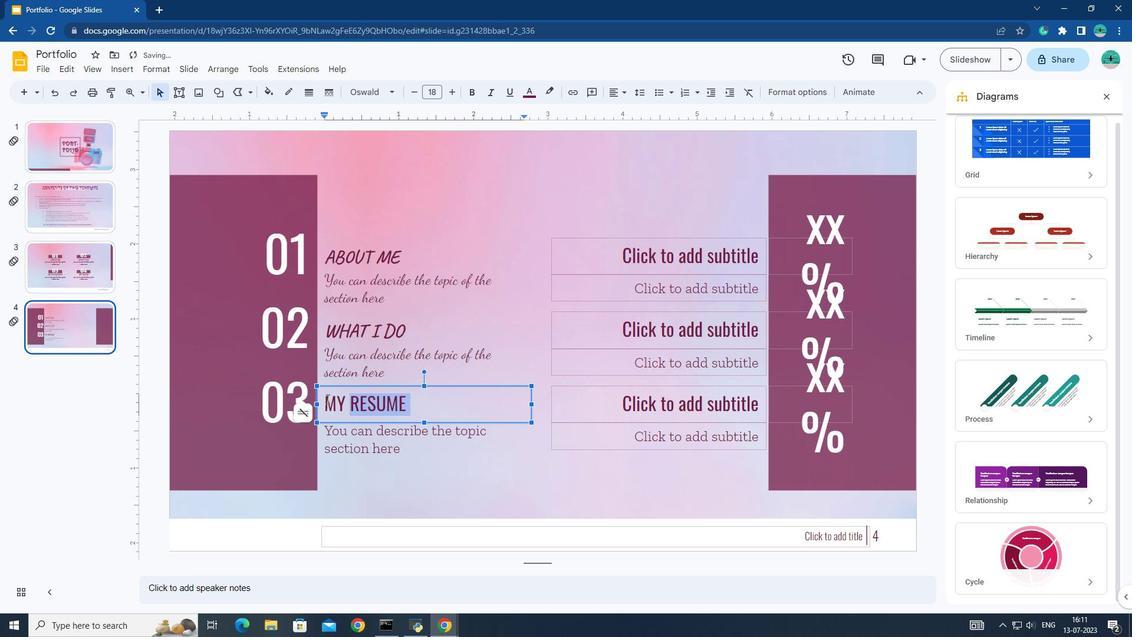 
Action: Mouse pressed left at (326, 398)
Screenshot: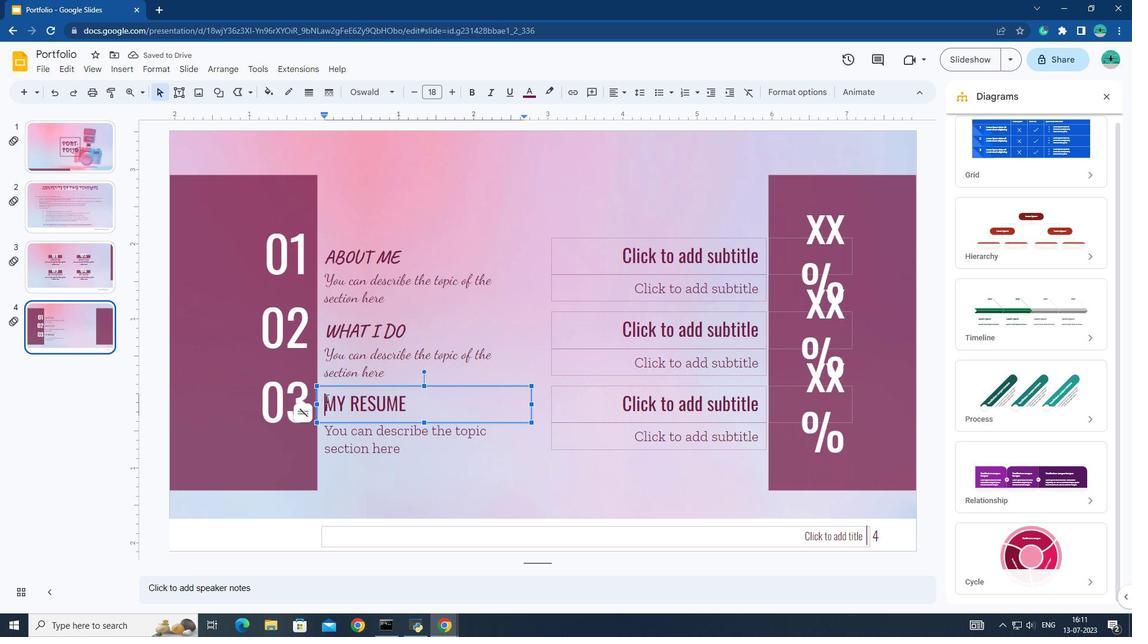 
Action: Mouse moved to (326, 398)
Screenshot: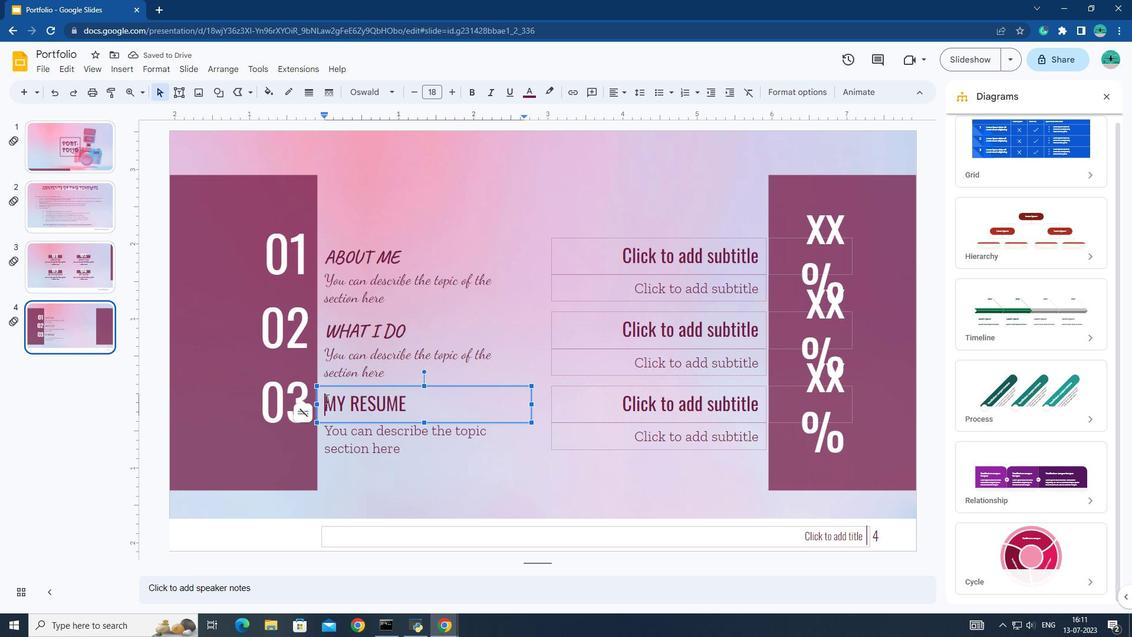 
Action: Mouse pressed left at (326, 398)
Screenshot: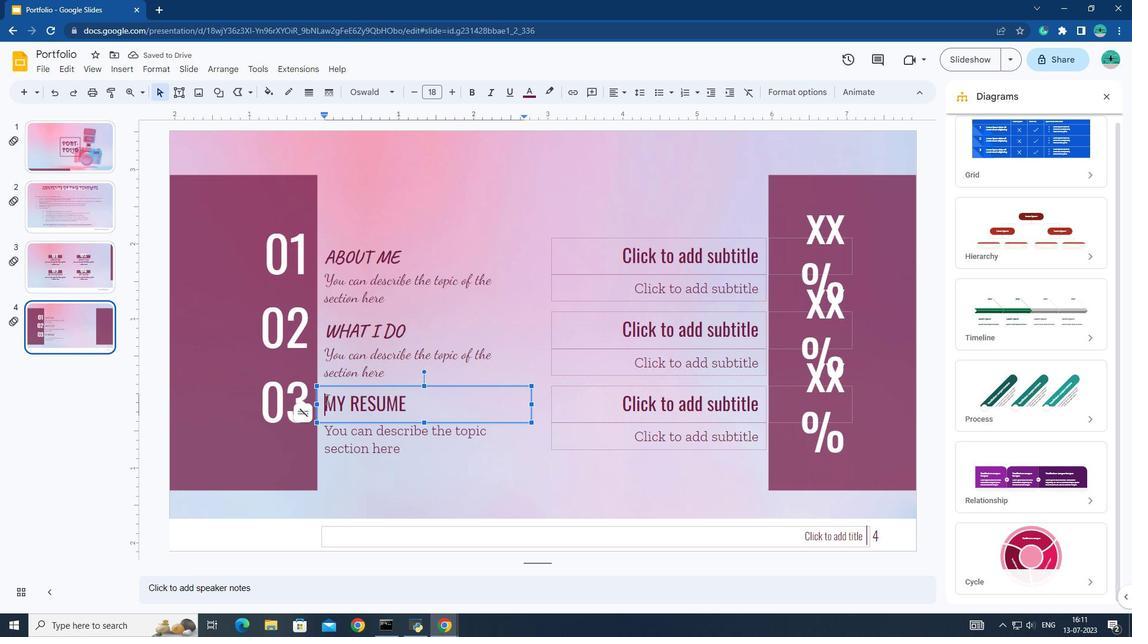 
Action: Mouse pressed left at (326, 398)
Screenshot: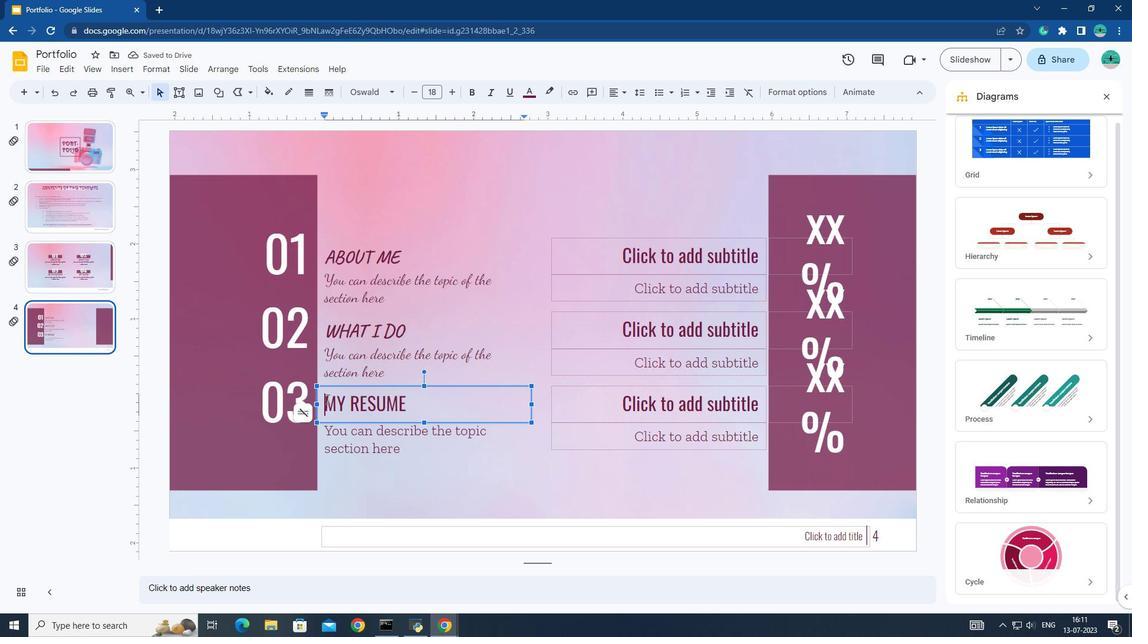 
Action: Mouse pressed left at (326, 398)
Screenshot: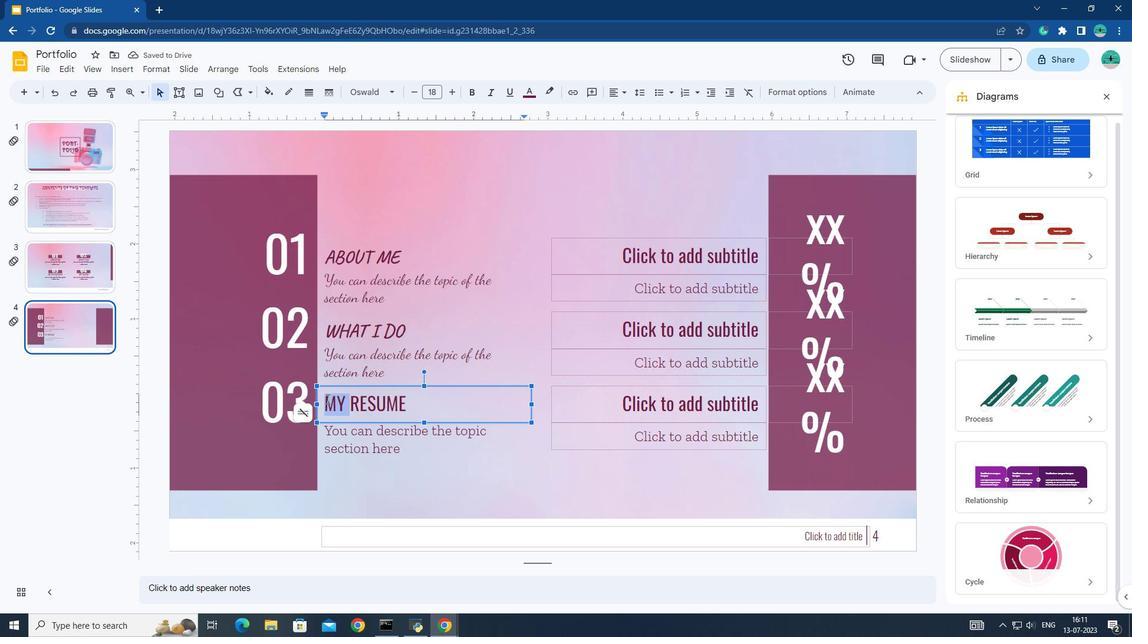 
Action: Mouse moved to (394, 91)
Screenshot: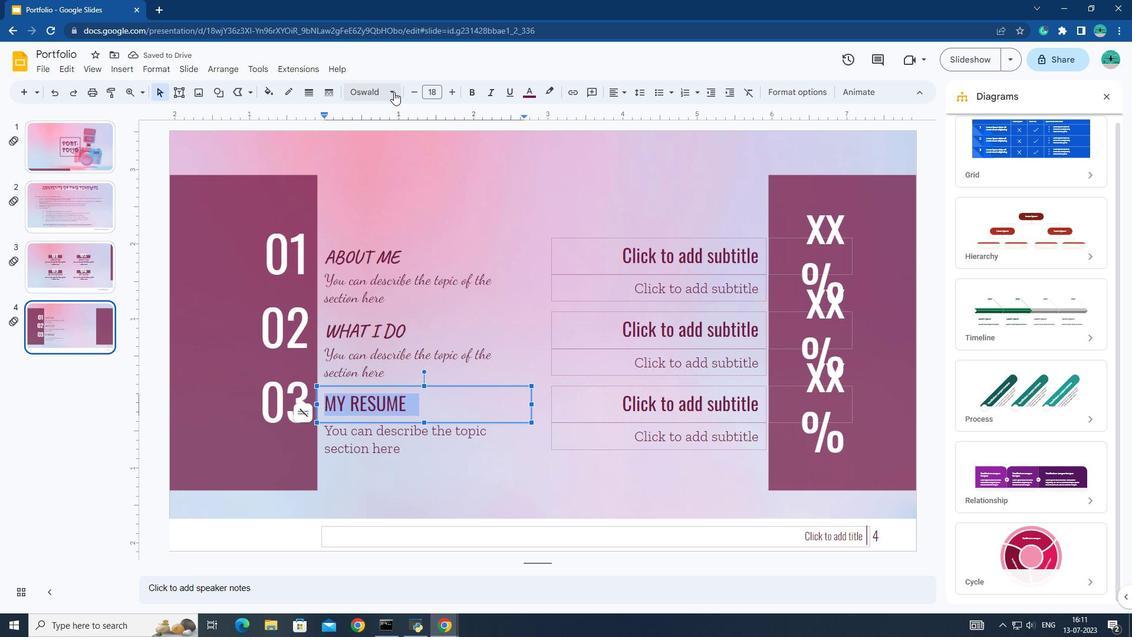 
Action: Mouse pressed left at (394, 91)
Screenshot: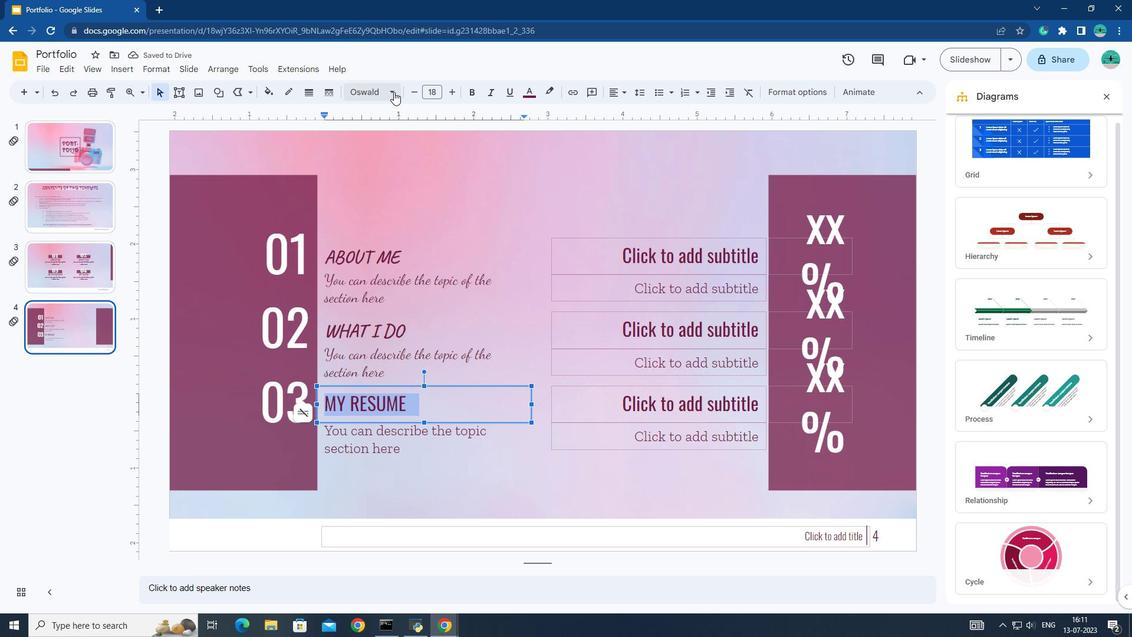 
Action: Mouse moved to (525, 327)
Screenshot: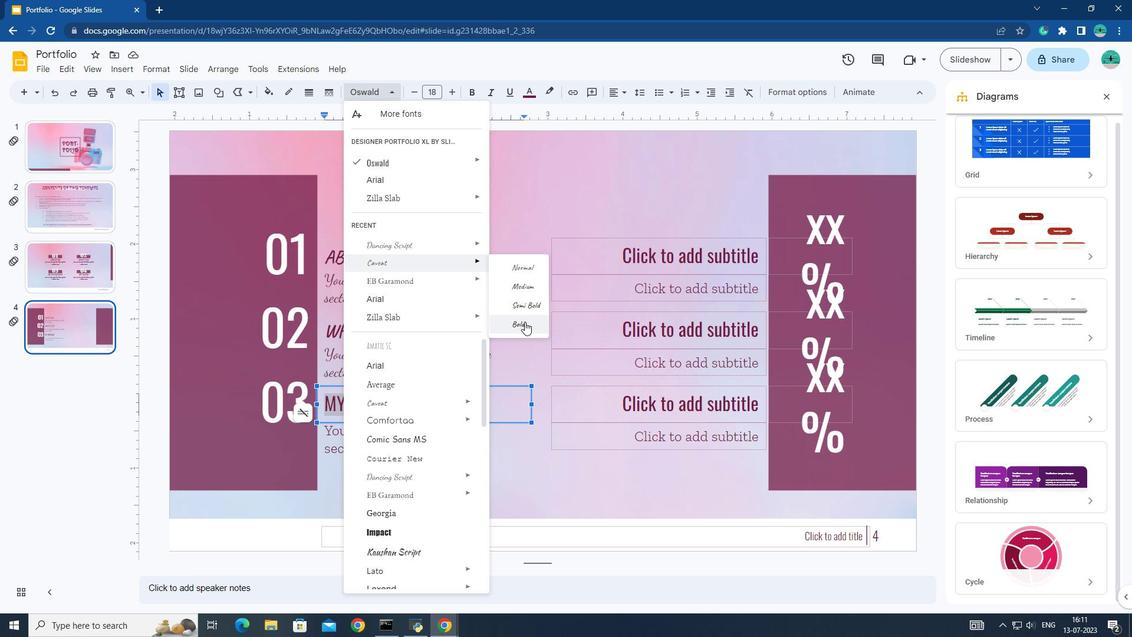 
Action: Mouse pressed left at (525, 327)
Screenshot: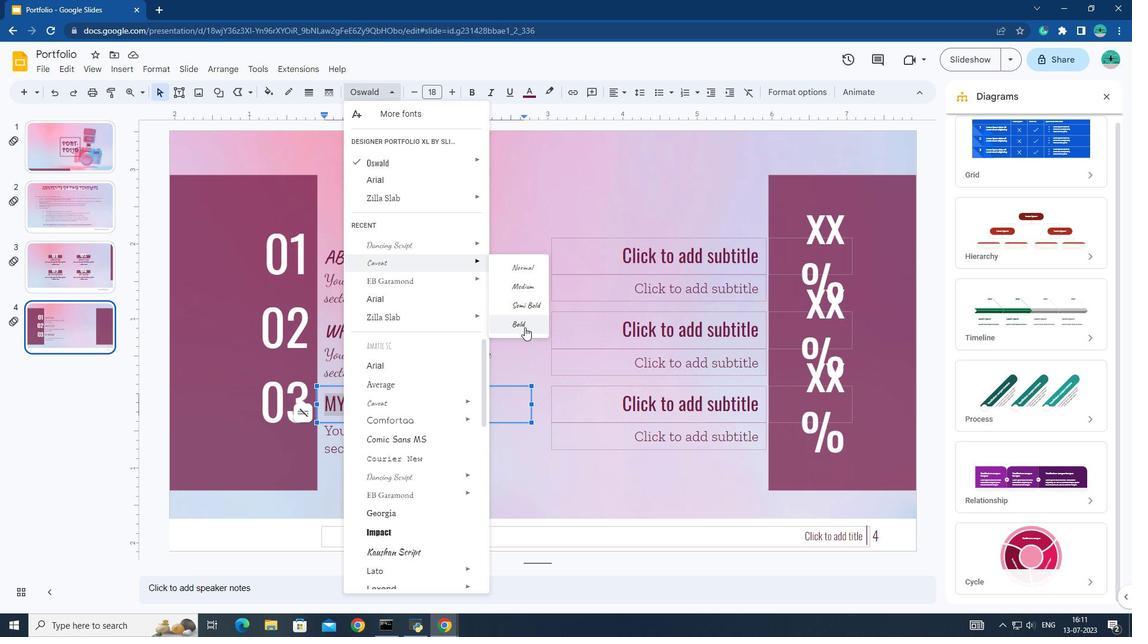 
Action: Mouse moved to (452, 440)
Screenshot: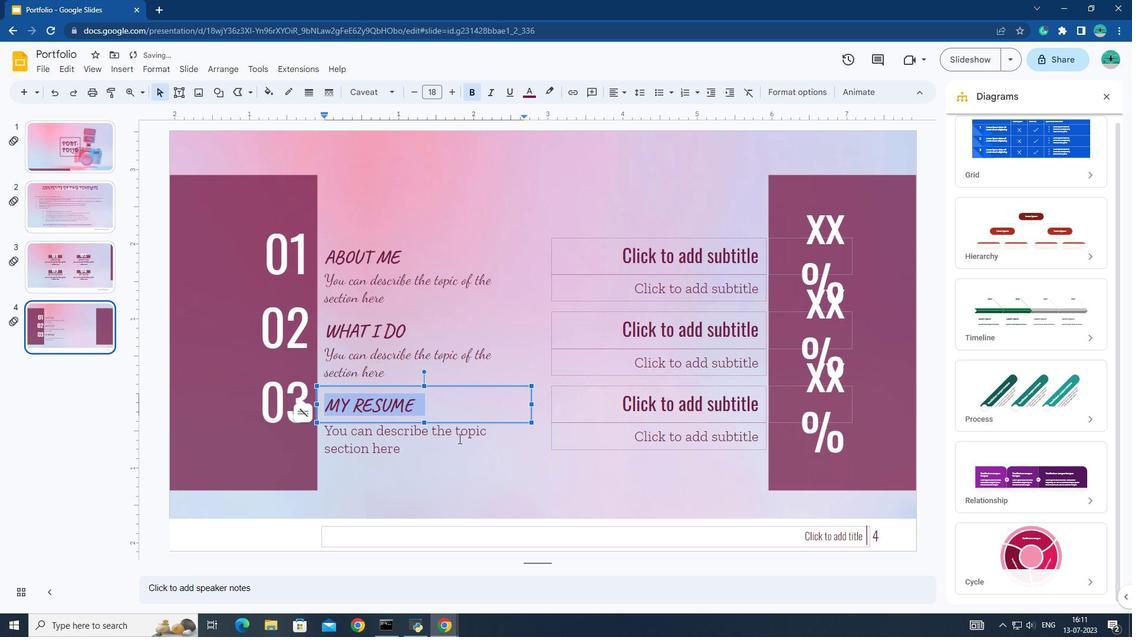 
Action: Mouse pressed left at (452, 440)
Screenshot: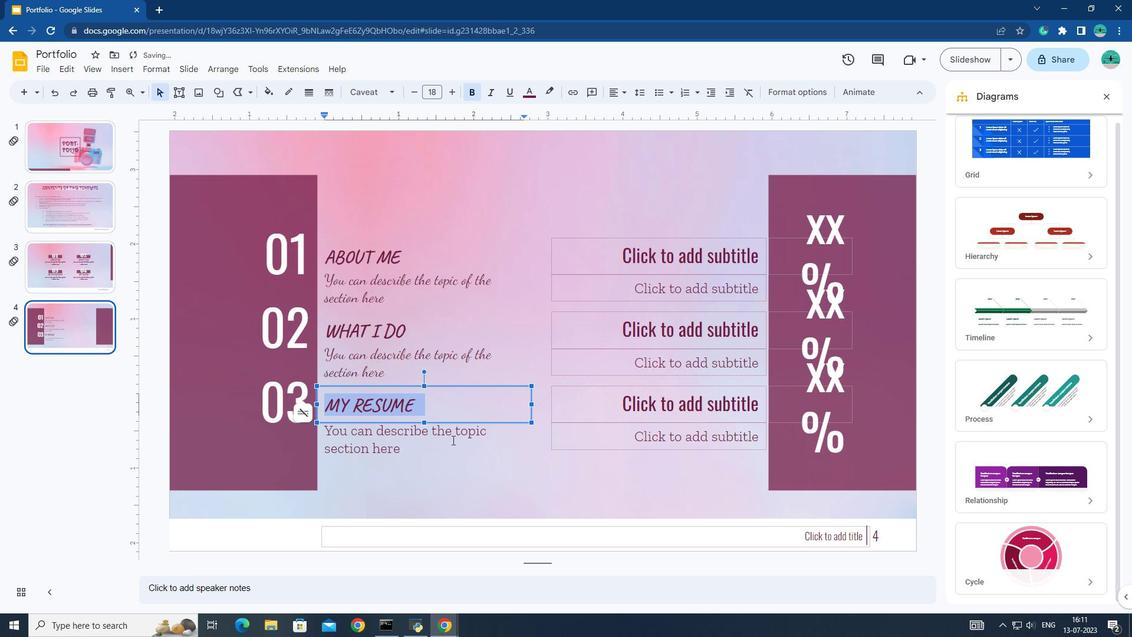 
Action: Mouse moved to (323, 430)
Screenshot: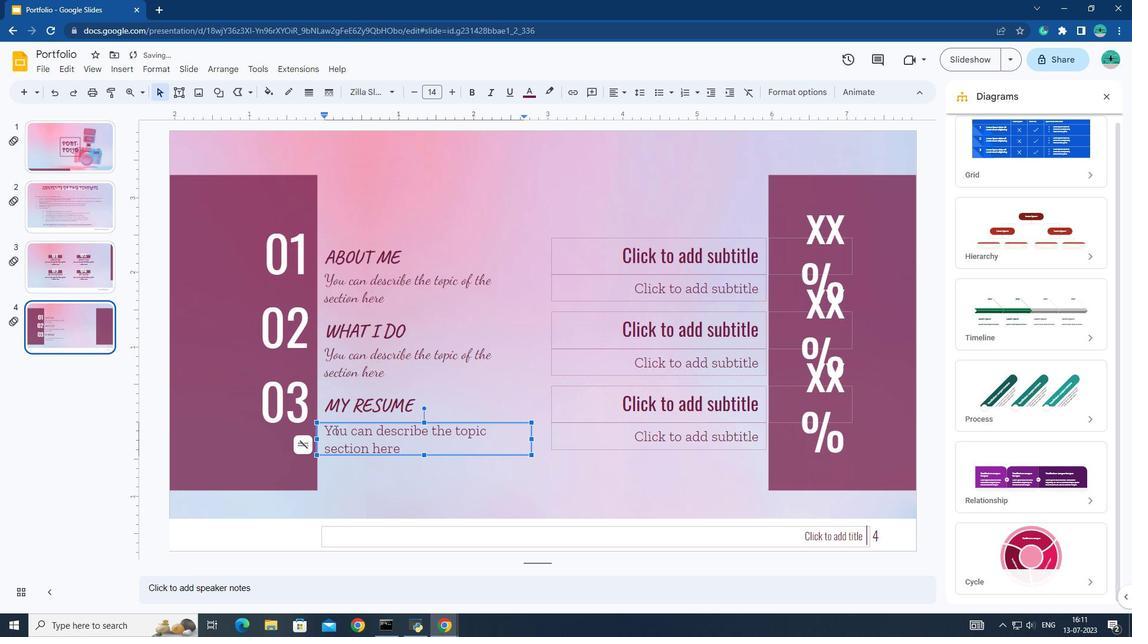 
Action: Mouse pressed left at (323, 430)
Screenshot: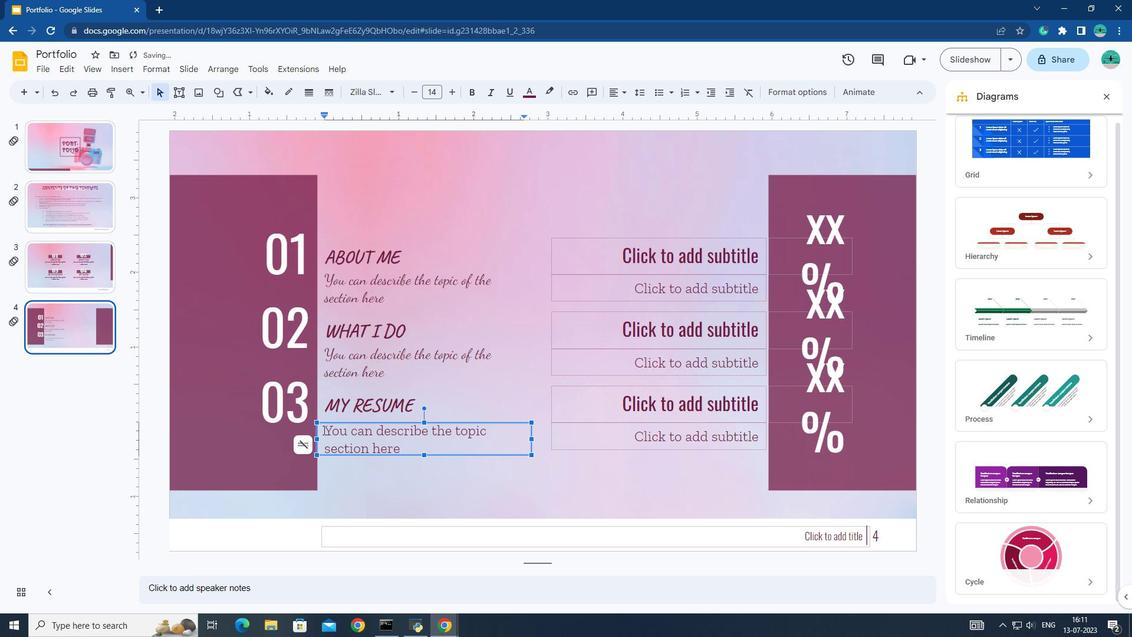 
Action: Mouse pressed left at (323, 430)
Screenshot: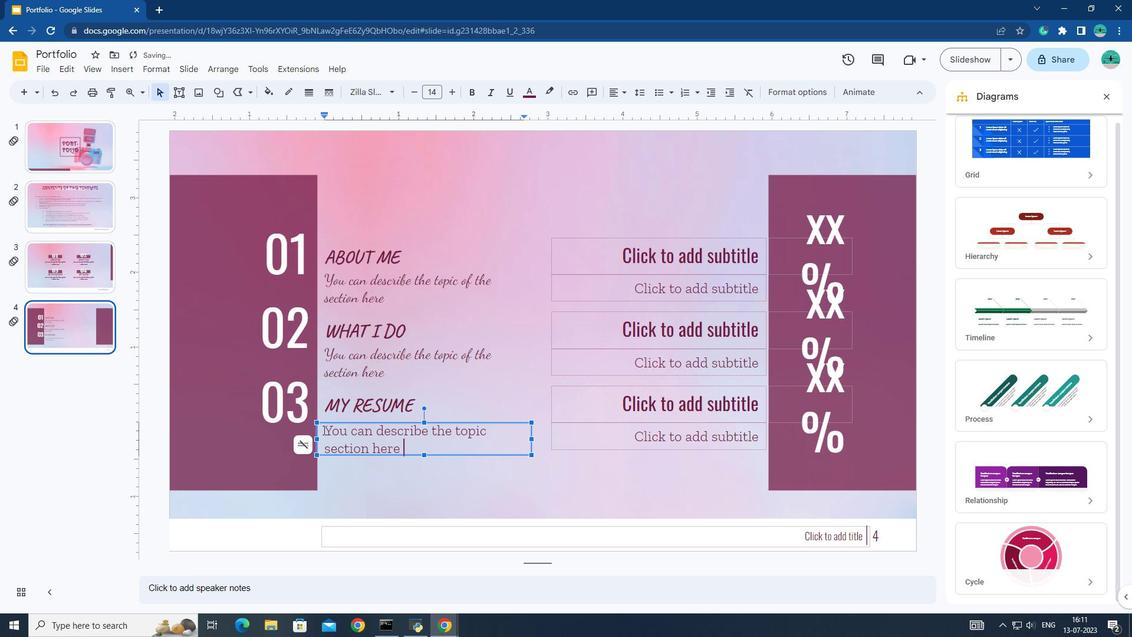
Action: Mouse pressed left at (323, 430)
Screenshot: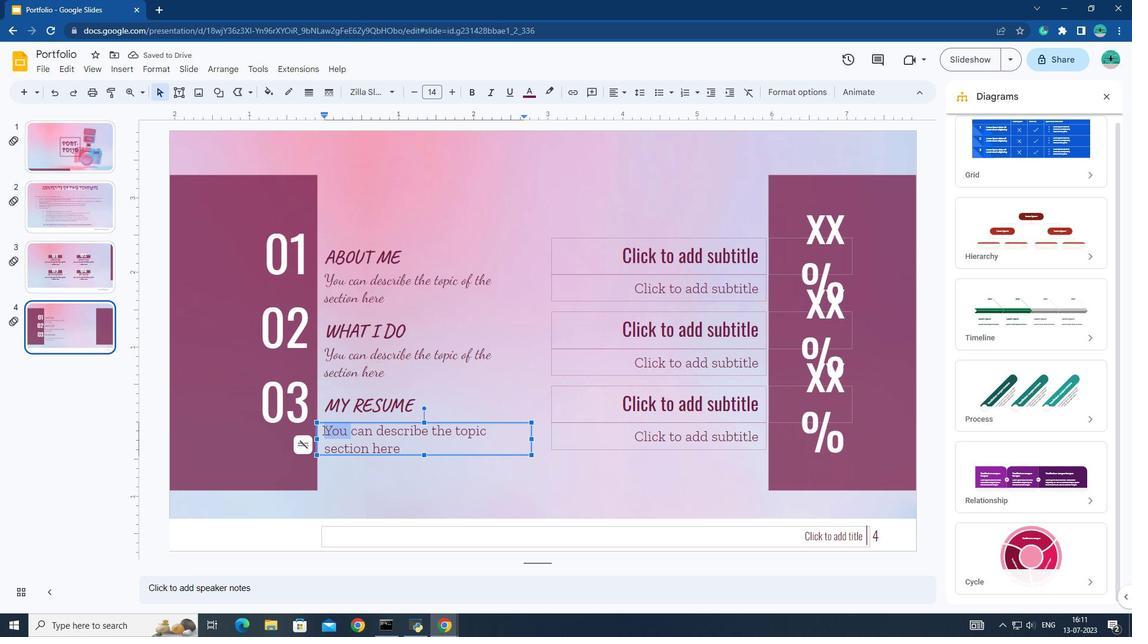 
Action: Mouse moved to (365, 85)
Screenshot: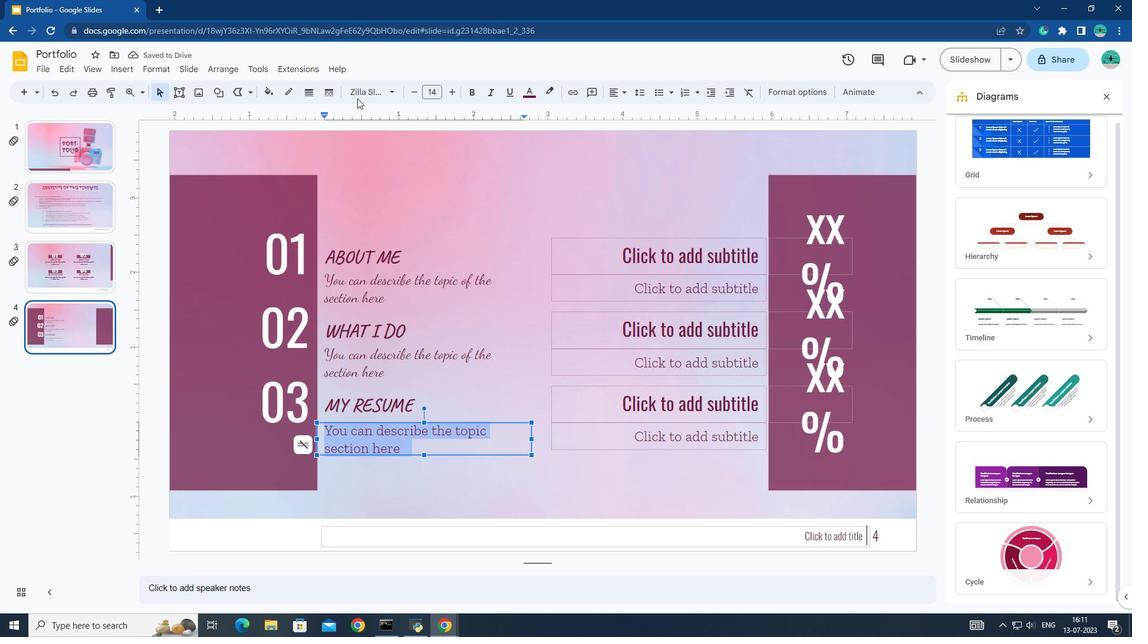 
Action: Mouse pressed left at (365, 85)
Screenshot: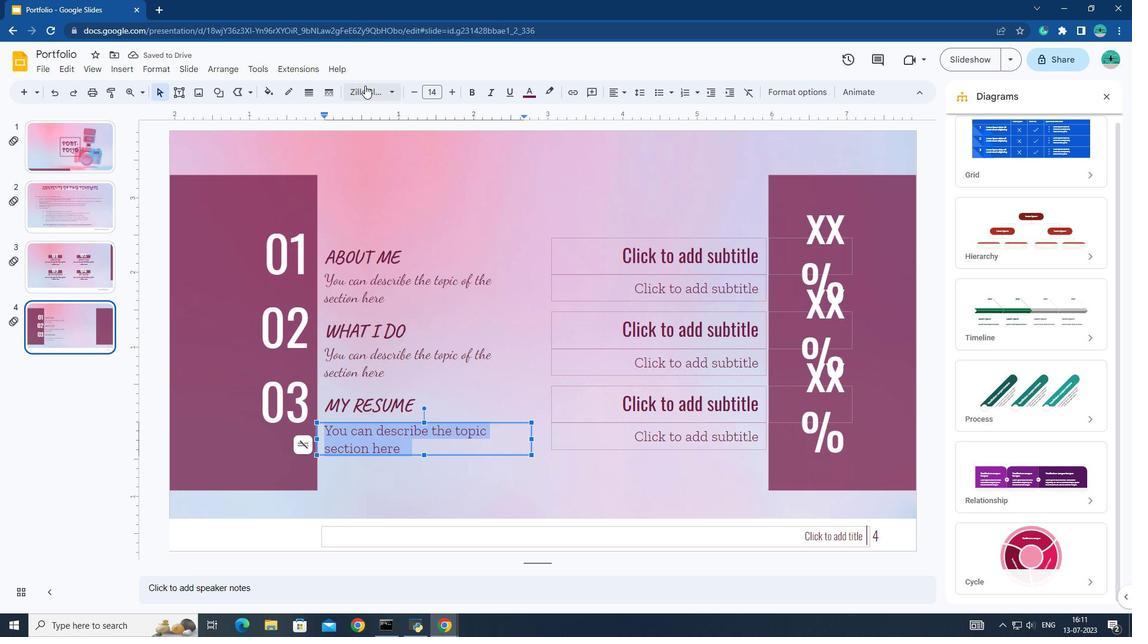 
Action: Mouse moved to (413, 266)
Screenshot: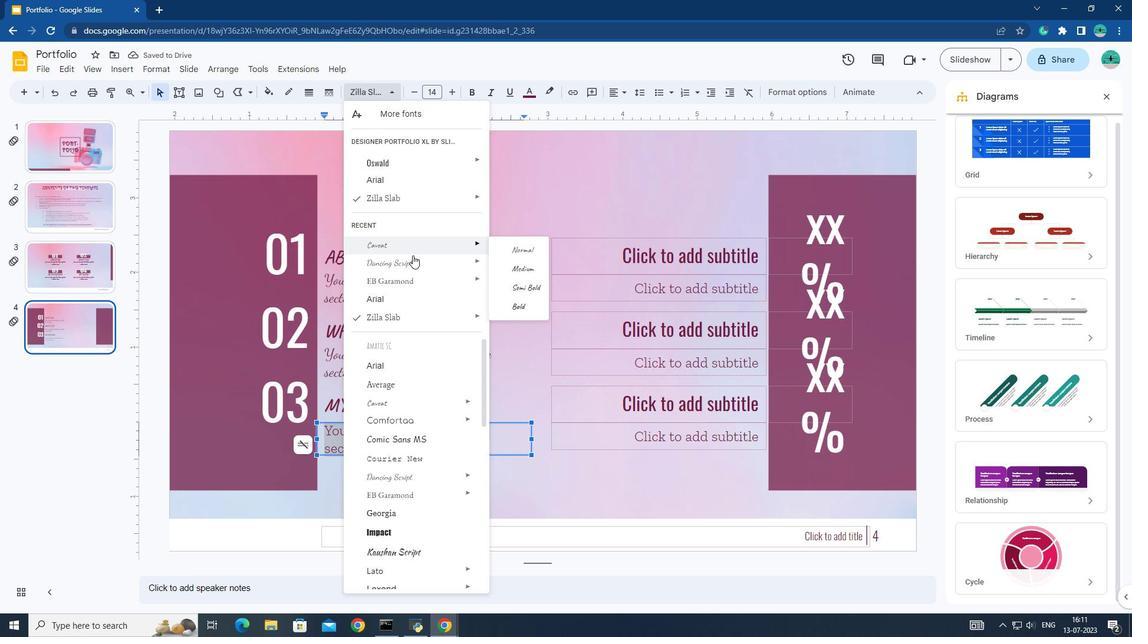 
Action: Mouse pressed left at (413, 266)
Screenshot: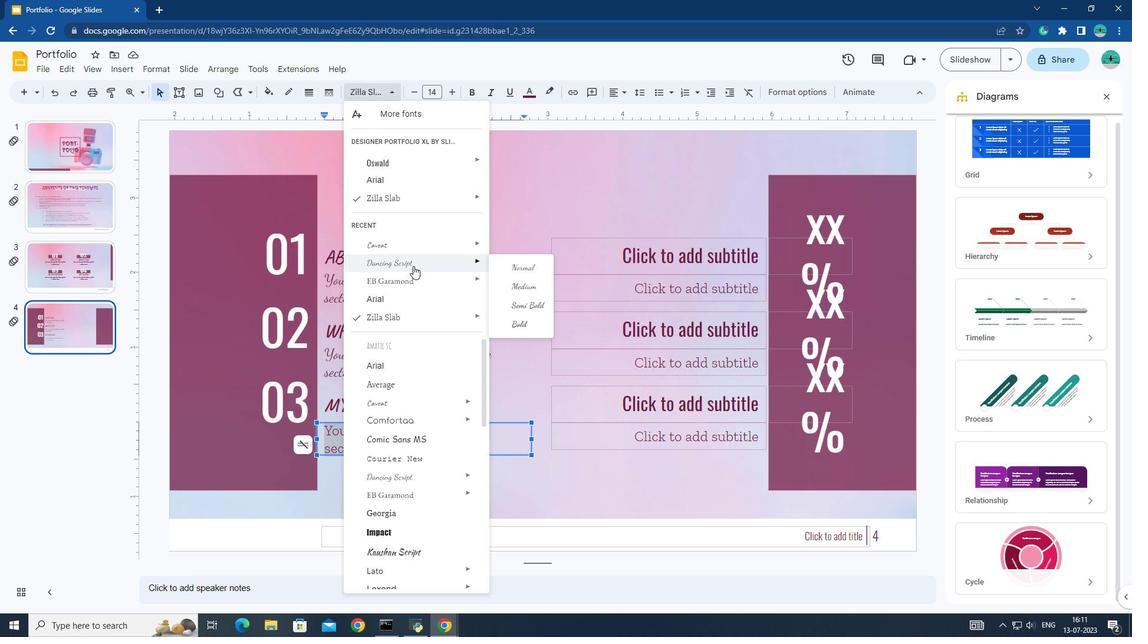 
Action: Mouse moved to (654, 259)
Screenshot: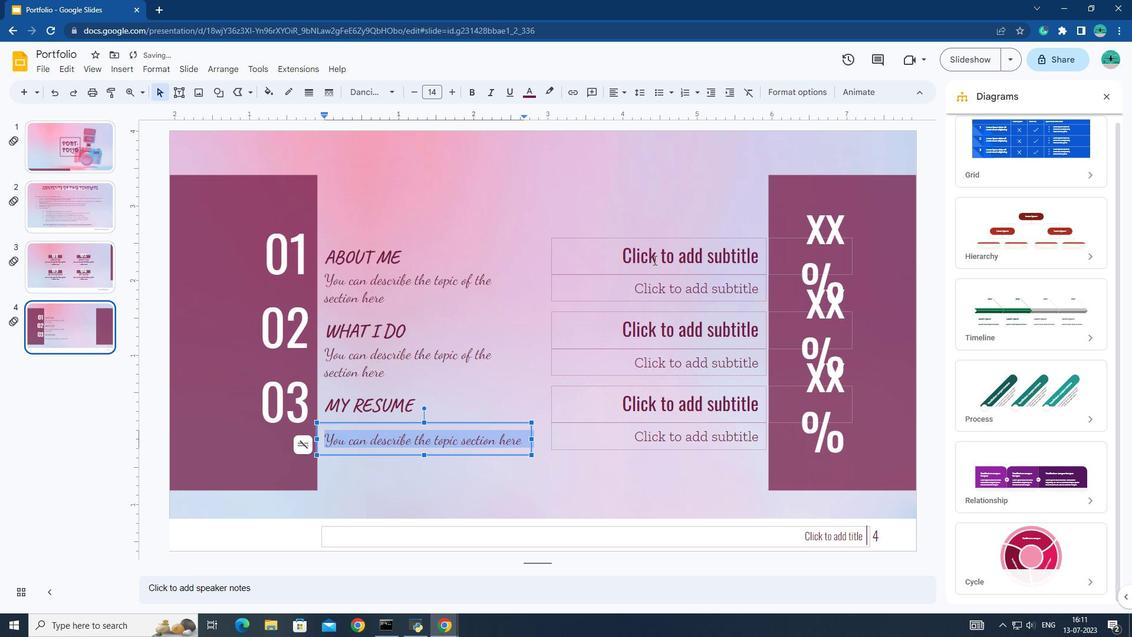 
Action: Mouse pressed left at (654, 259)
Screenshot: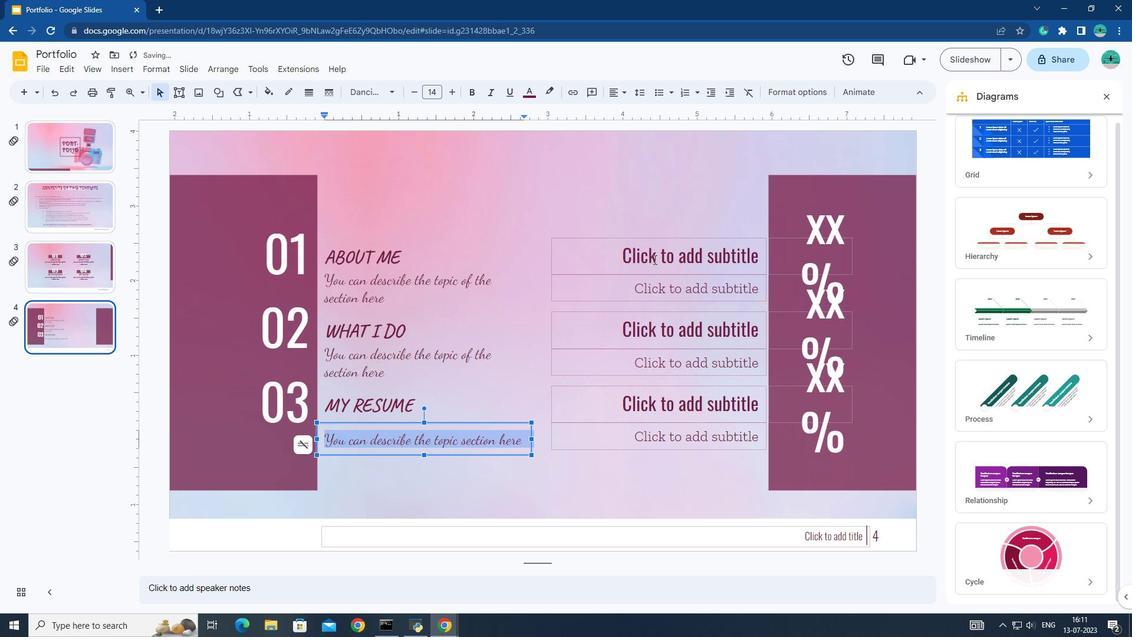 
Action: Mouse moved to (818, 242)
Screenshot: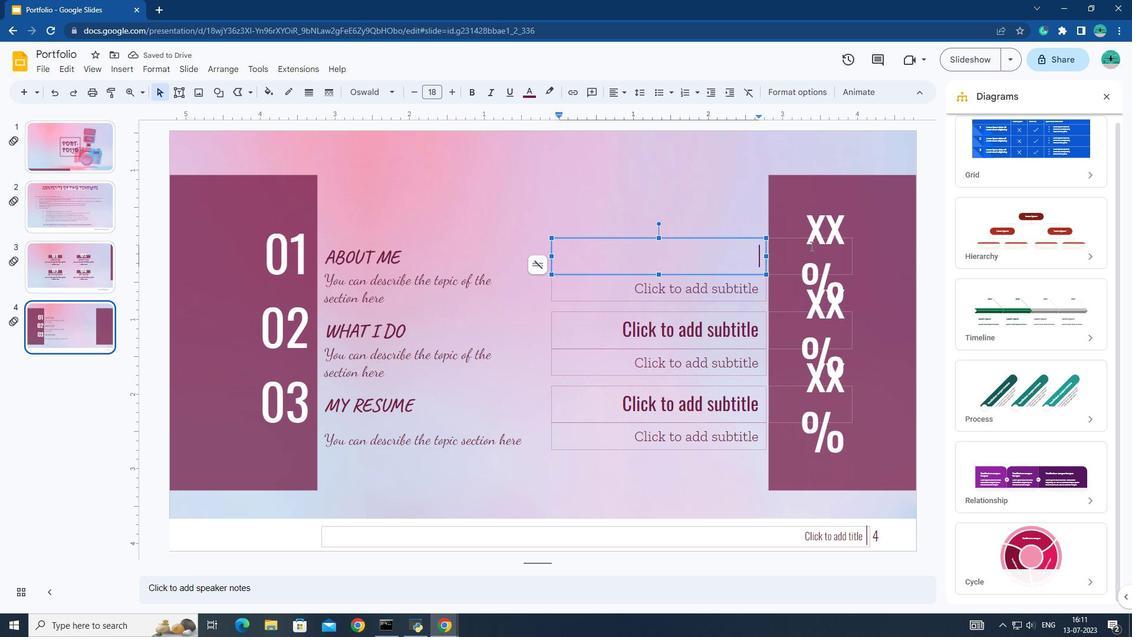 
Action: Mouse pressed left at (818, 242)
Screenshot: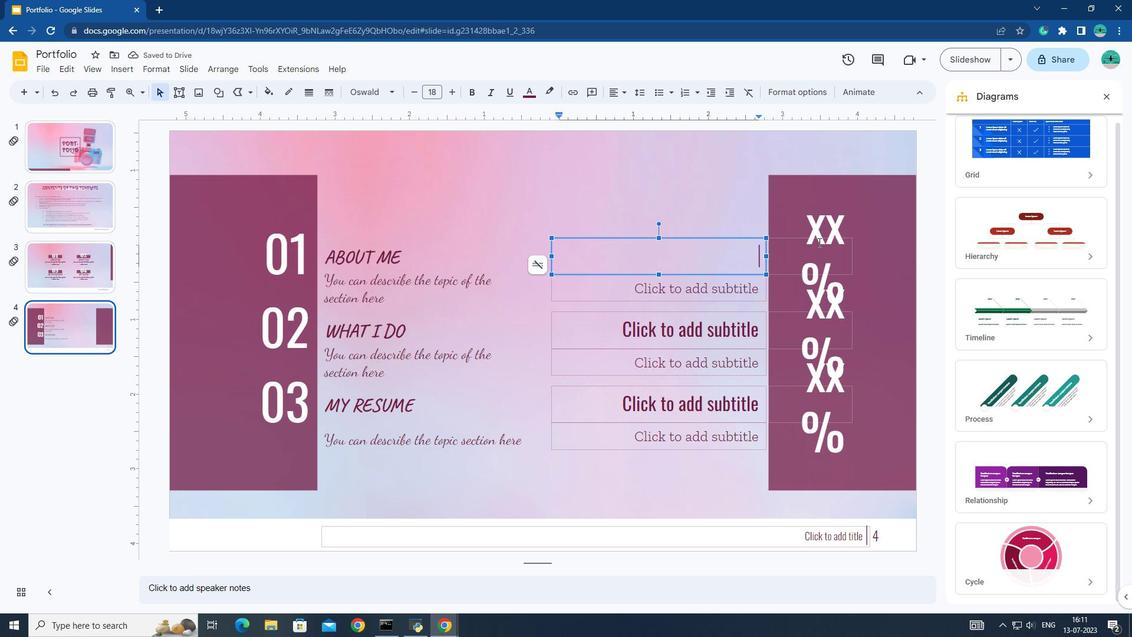 
Action: Mouse moved to (785, 218)
Screenshot: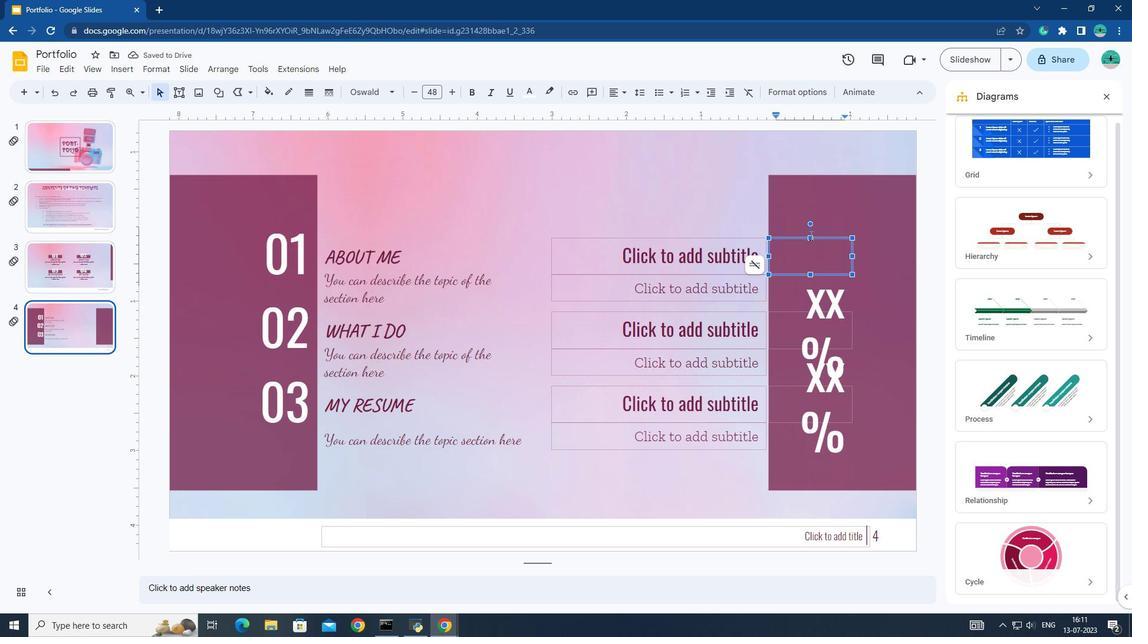 
Action: Key pressed 04
Screenshot: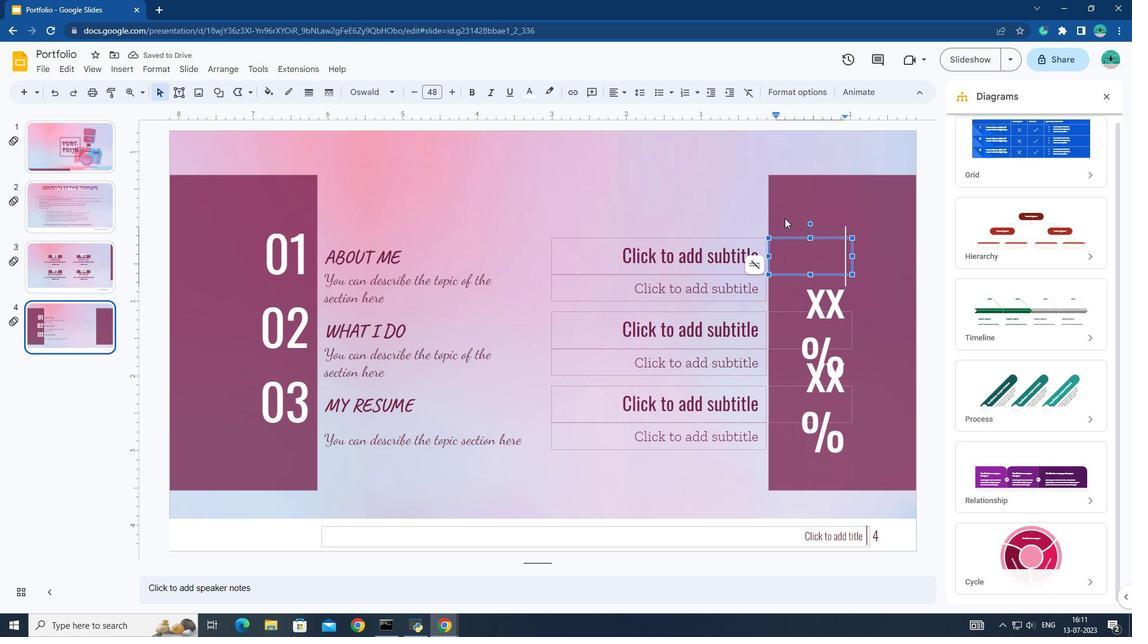 
Action: Mouse moved to (701, 253)
Screenshot: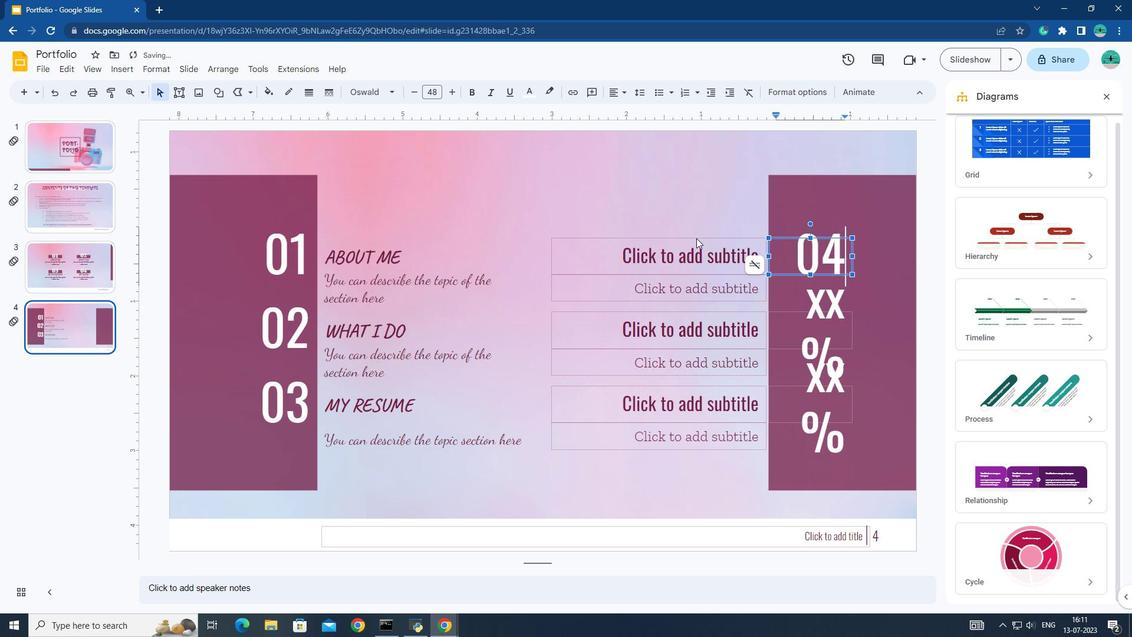 
Action: Mouse pressed left at (701, 253)
Screenshot: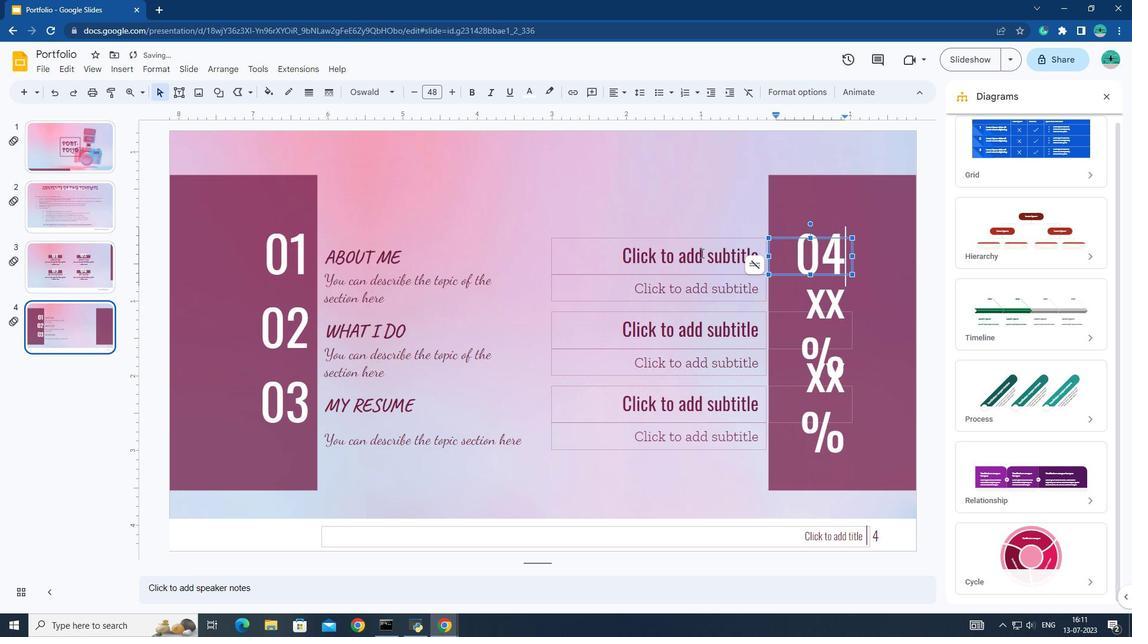 
Action: Mouse moved to (702, 253)
Screenshot: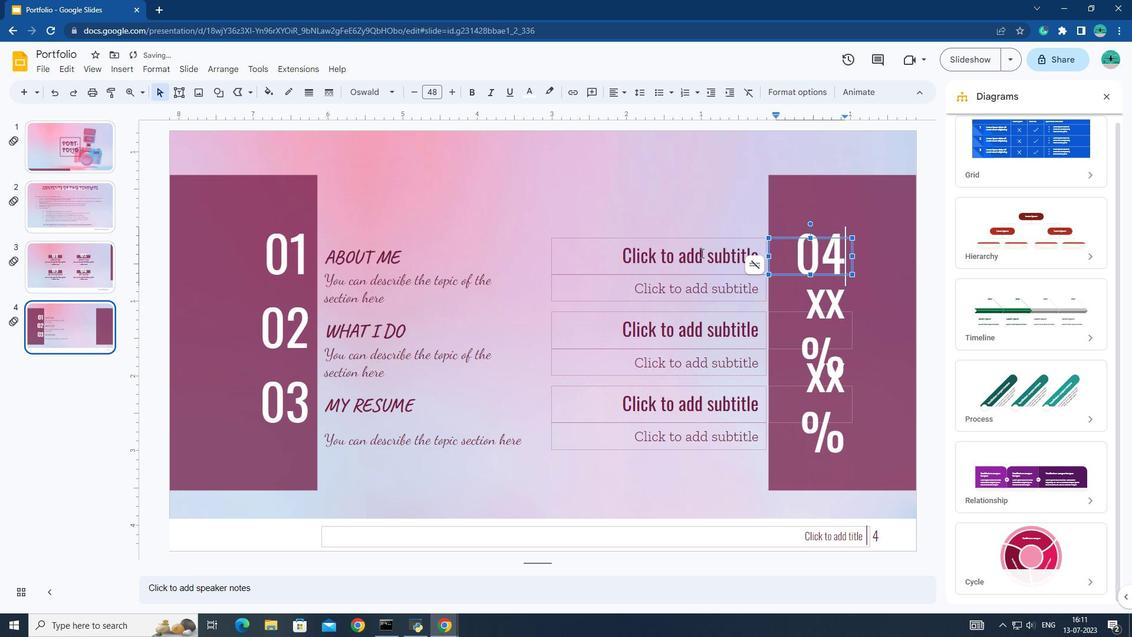 
Action: Key pressed <Key.caps_lock>MY<Key.space>ABILITIES<Key.space>
Screenshot: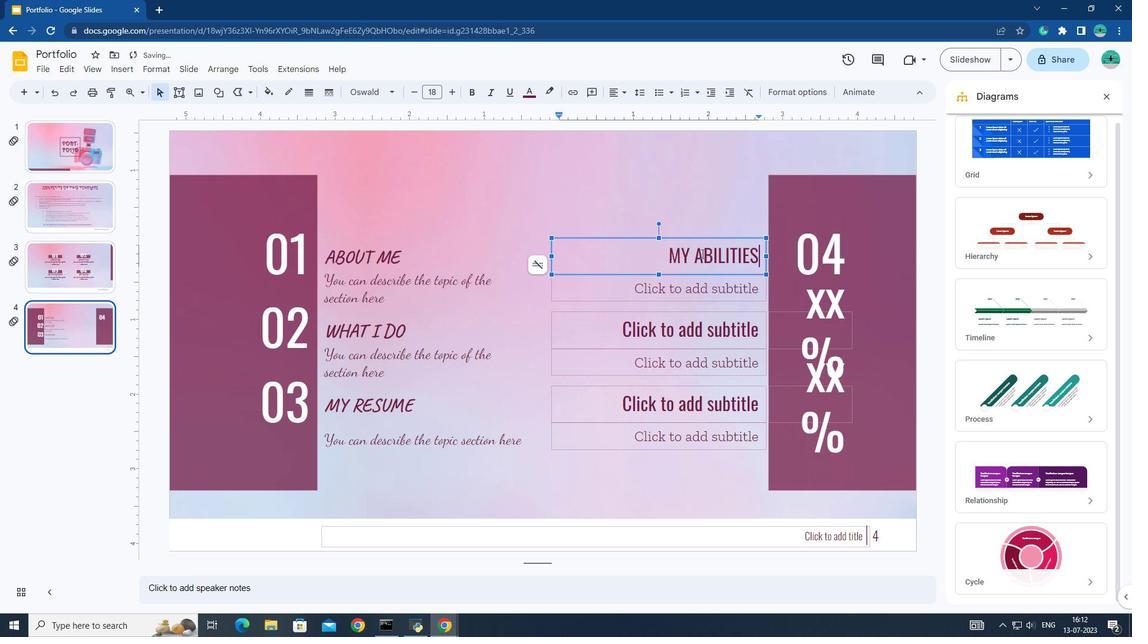 
Action: Mouse moved to (685, 292)
Screenshot: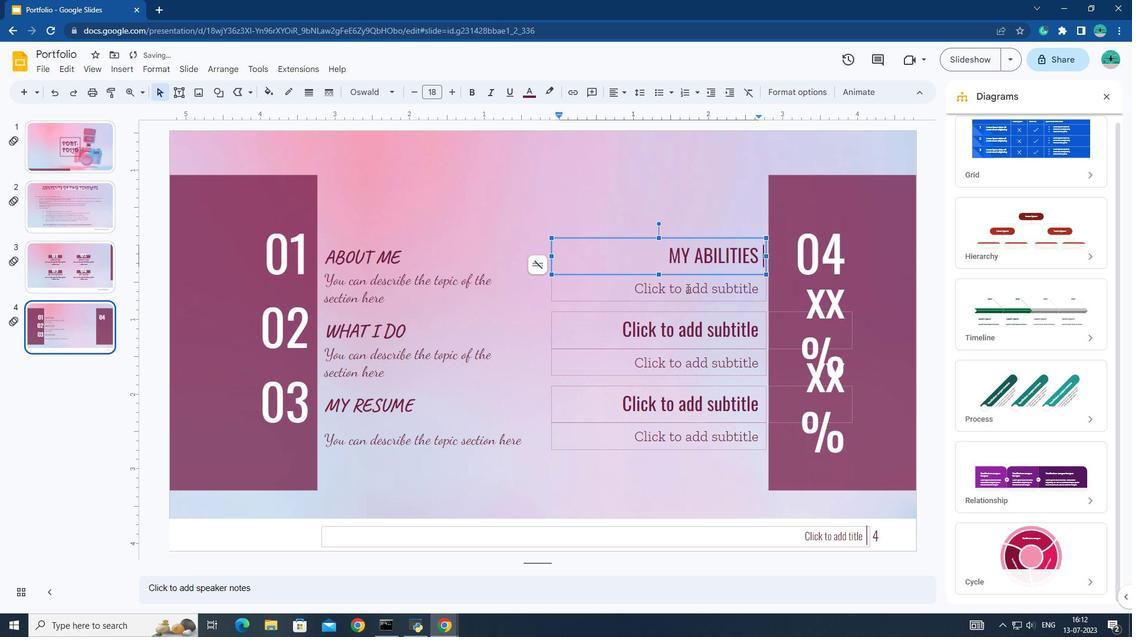 
Action: Mouse pressed left at (685, 292)
Screenshot: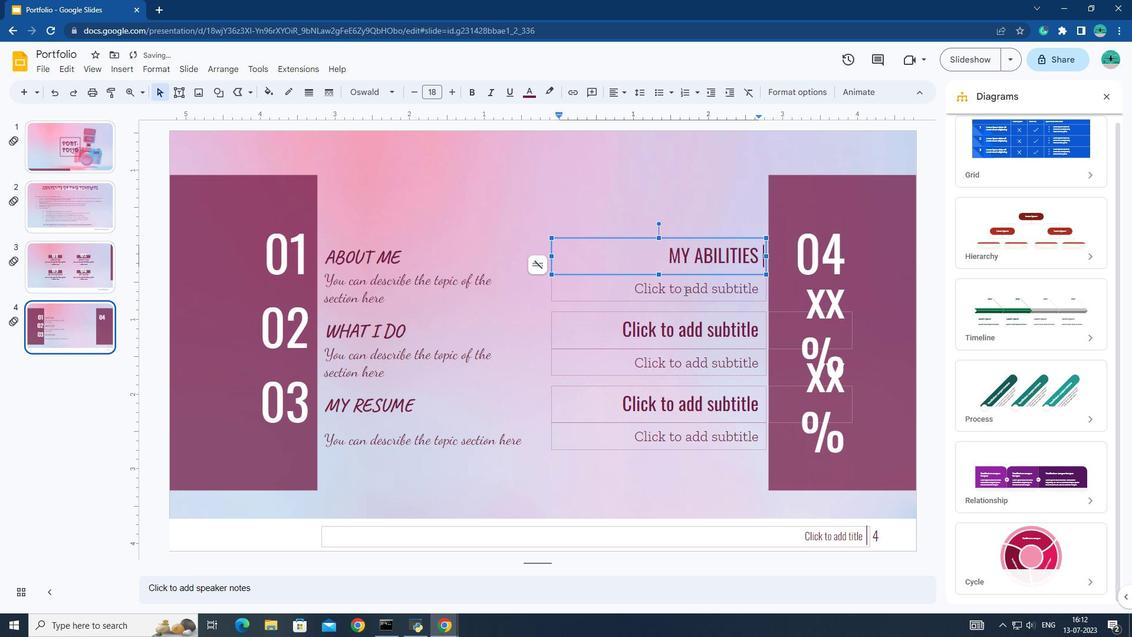 
Action: Mouse moved to (685, 293)
Screenshot: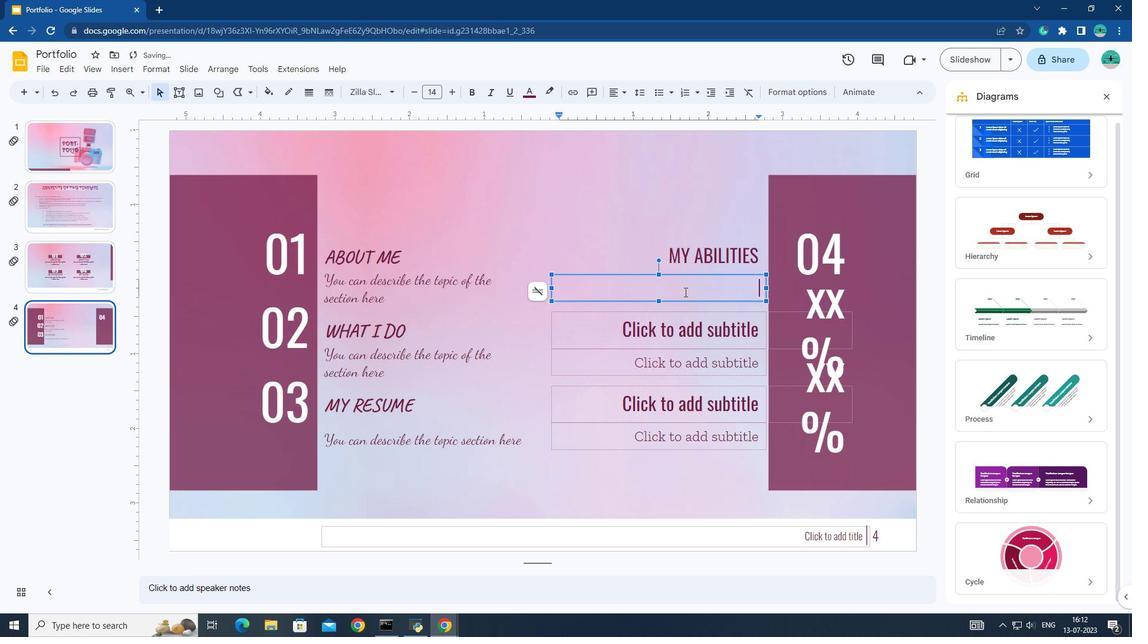 
Action: Key pressed <Key.caps_lock><Key.shift>You<Key.space>can<Key.space>describe<Key.space>the<Key.space>top
Screenshot: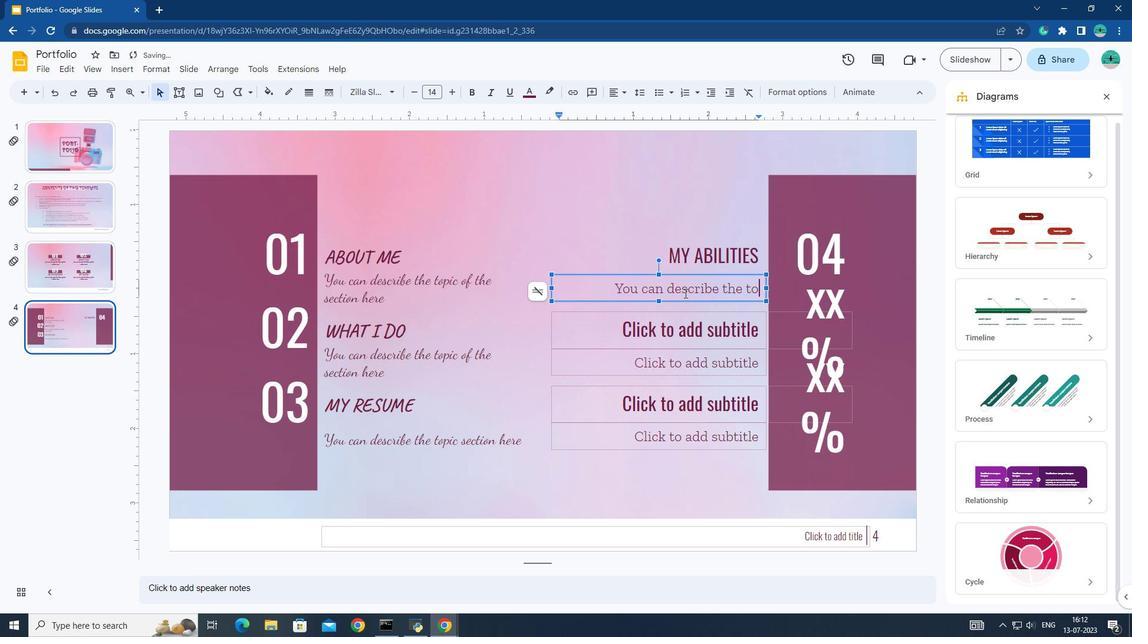 
Action: Mouse moved to (685, 293)
Screenshot: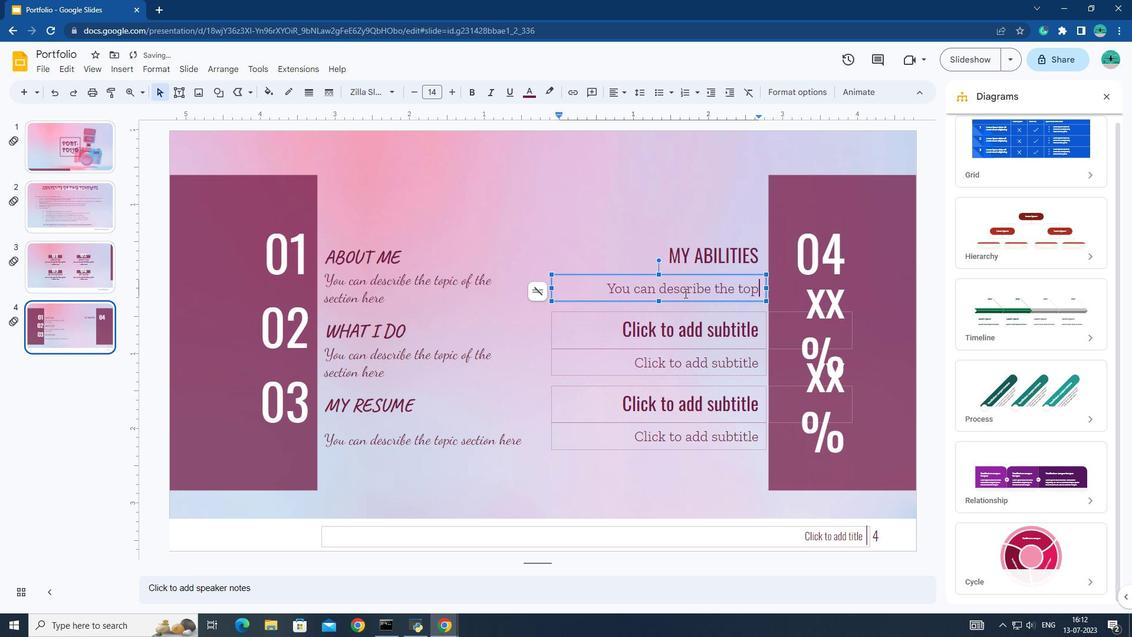 
Action: Key pressed ic<Key.space>of<Key.space>y<Key.backspace>the<Key.space>section<Key.space>here
Screenshot: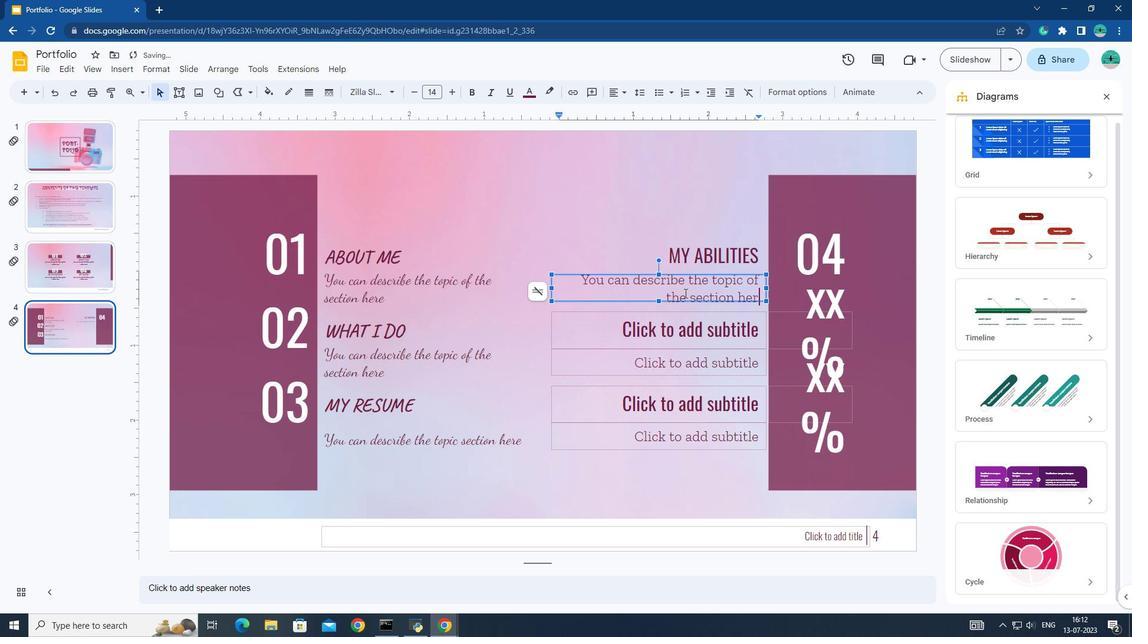 
Action: Mouse moved to (736, 254)
Screenshot: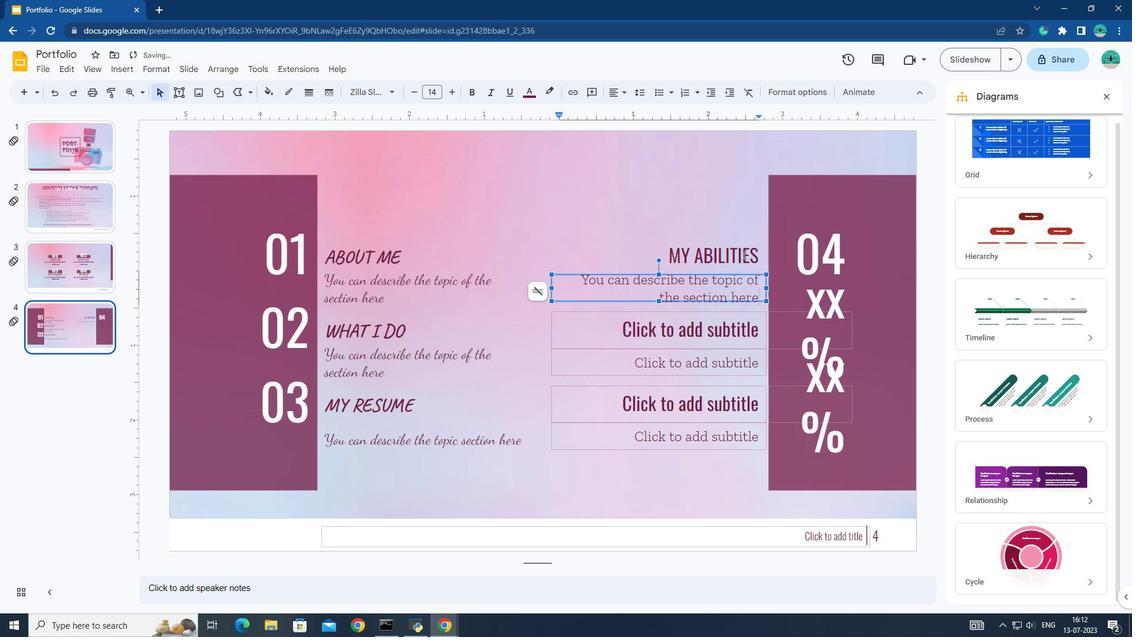 
Action: Mouse pressed left at (736, 254)
Screenshot: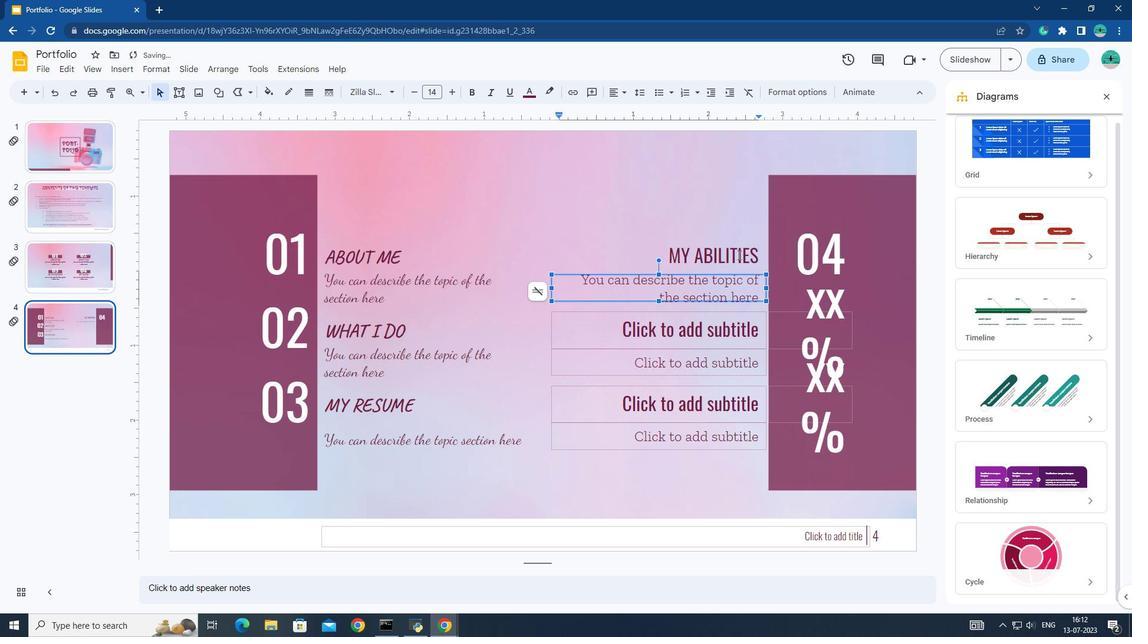 
Action: Mouse moved to (736, 254)
Screenshot: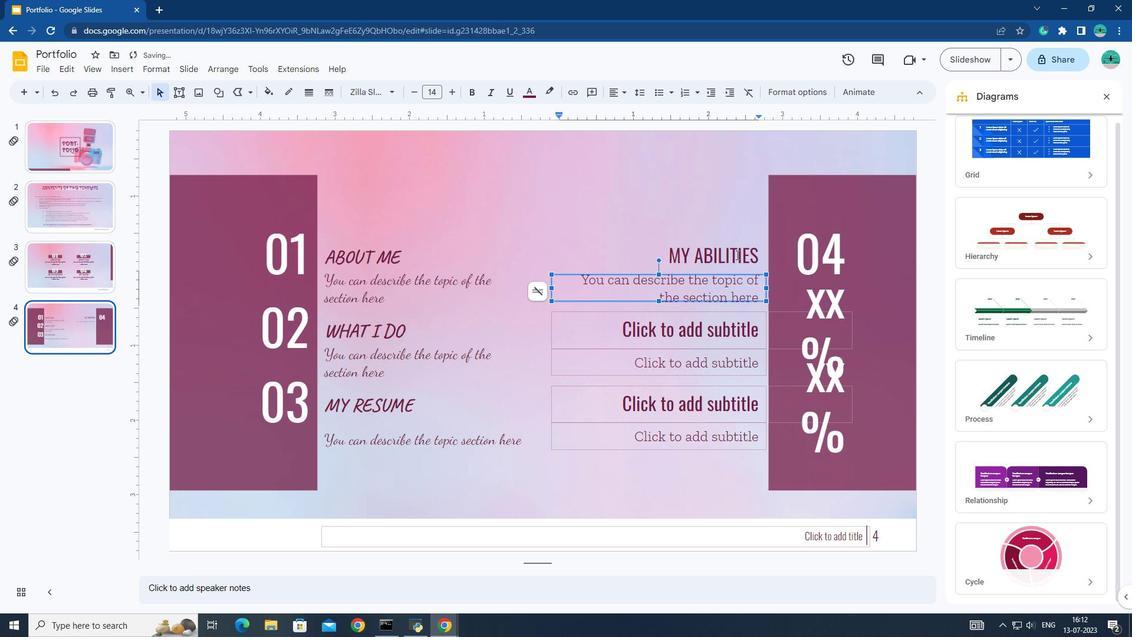 
Action: Mouse pressed left at (736, 254)
Screenshot: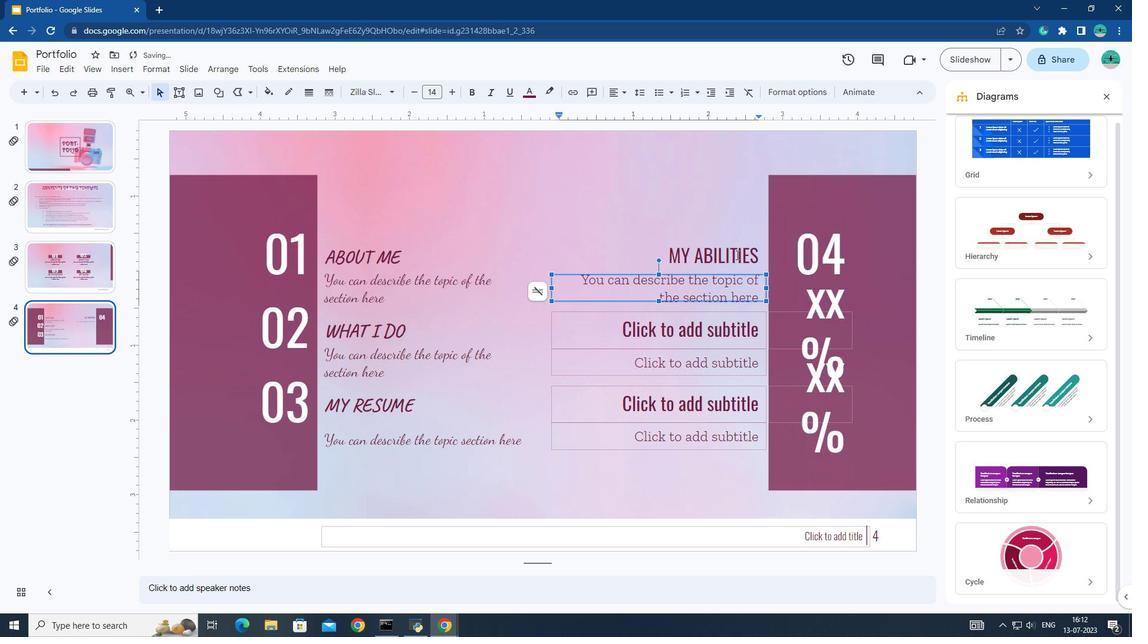 
Action: Mouse moved to (703, 260)
Screenshot: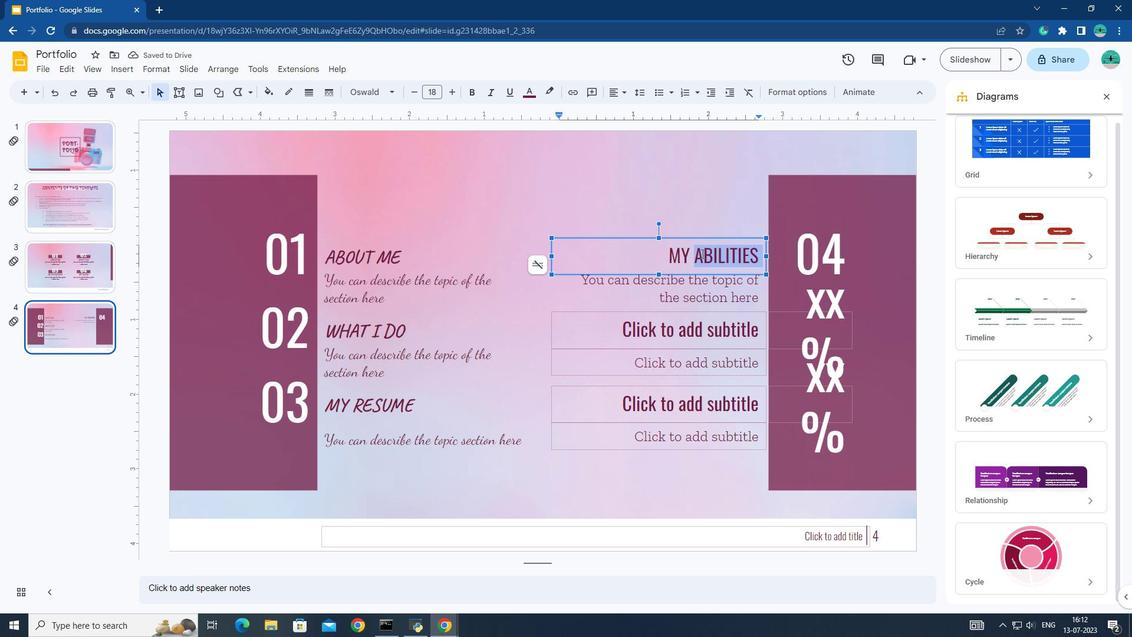 
Action: Mouse pressed left at (703, 260)
Screenshot: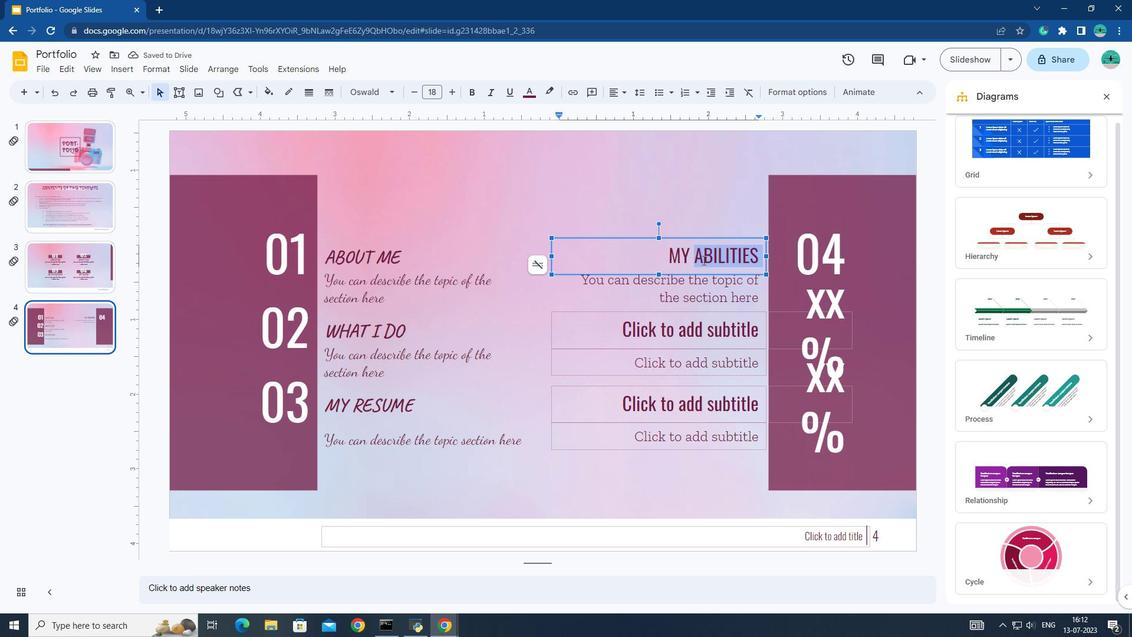 
Action: Mouse pressed left at (703, 260)
Screenshot: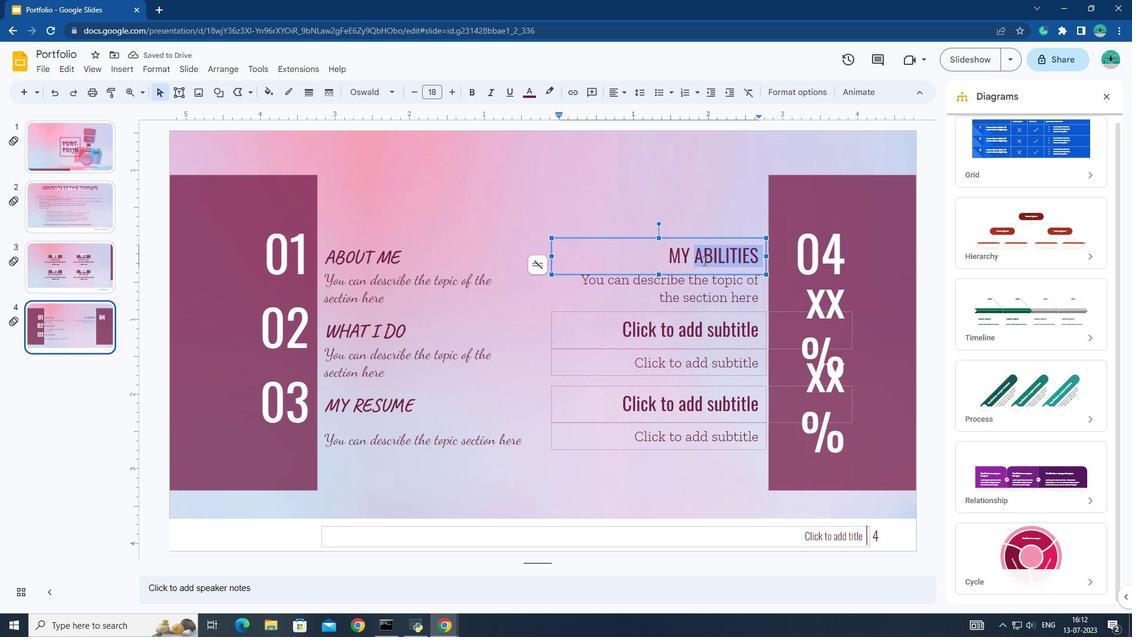 
Action: Mouse pressed left at (703, 260)
Screenshot: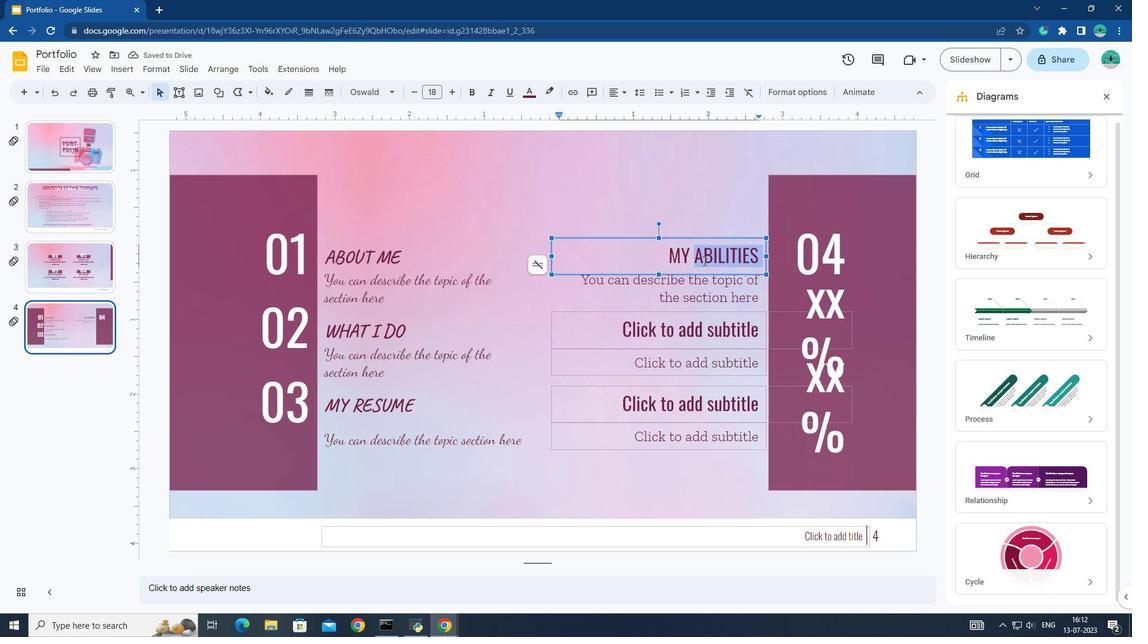 
Action: Mouse pressed left at (703, 260)
Screenshot: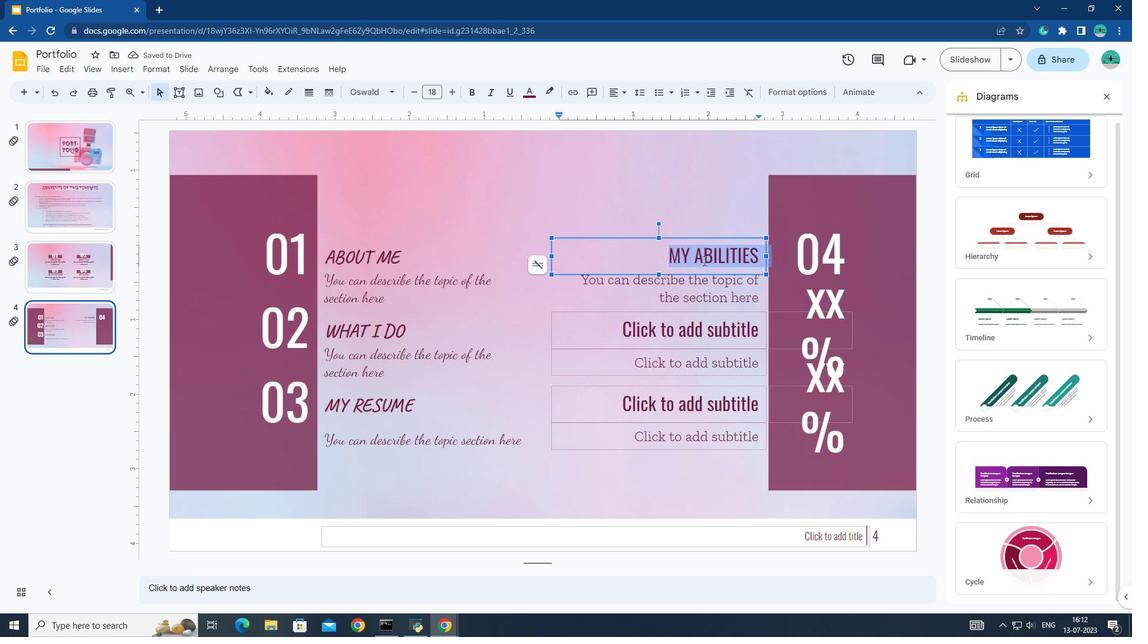 
Action: Mouse moved to (703, 260)
Screenshot: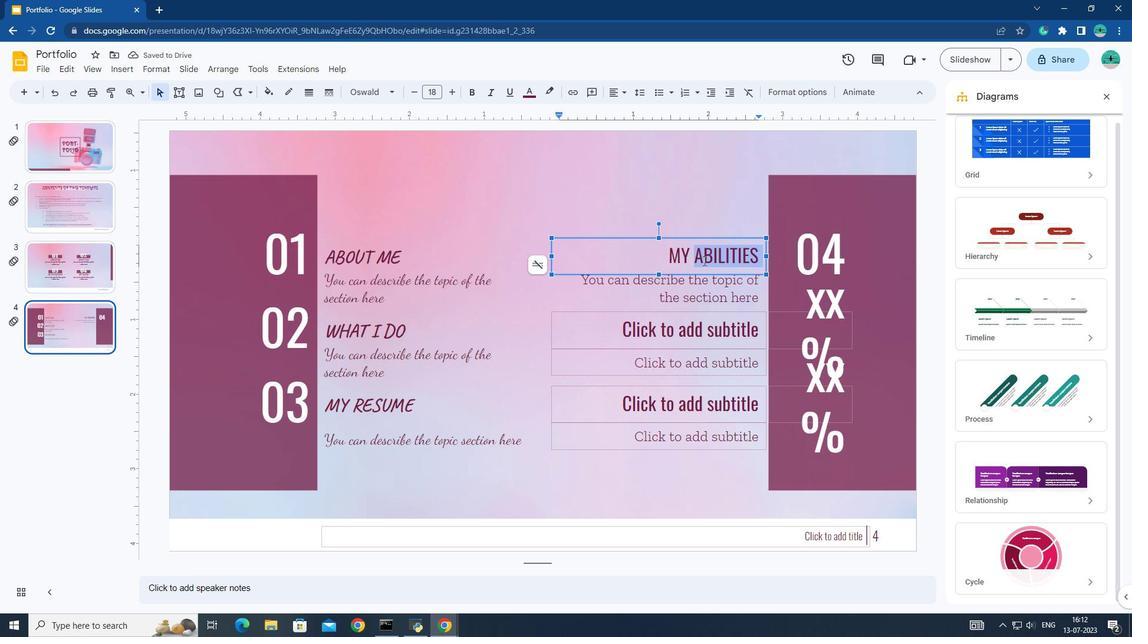 
Action: Mouse pressed left at (703, 260)
Screenshot: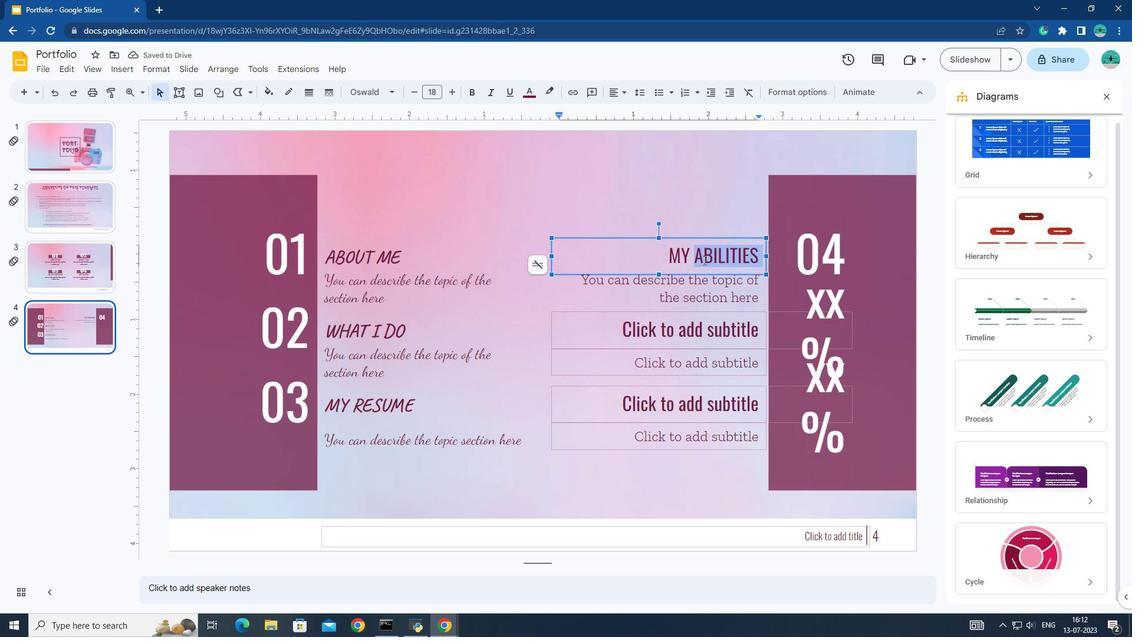 
Action: Mouse pressed left at (703, 260)
Screenshot: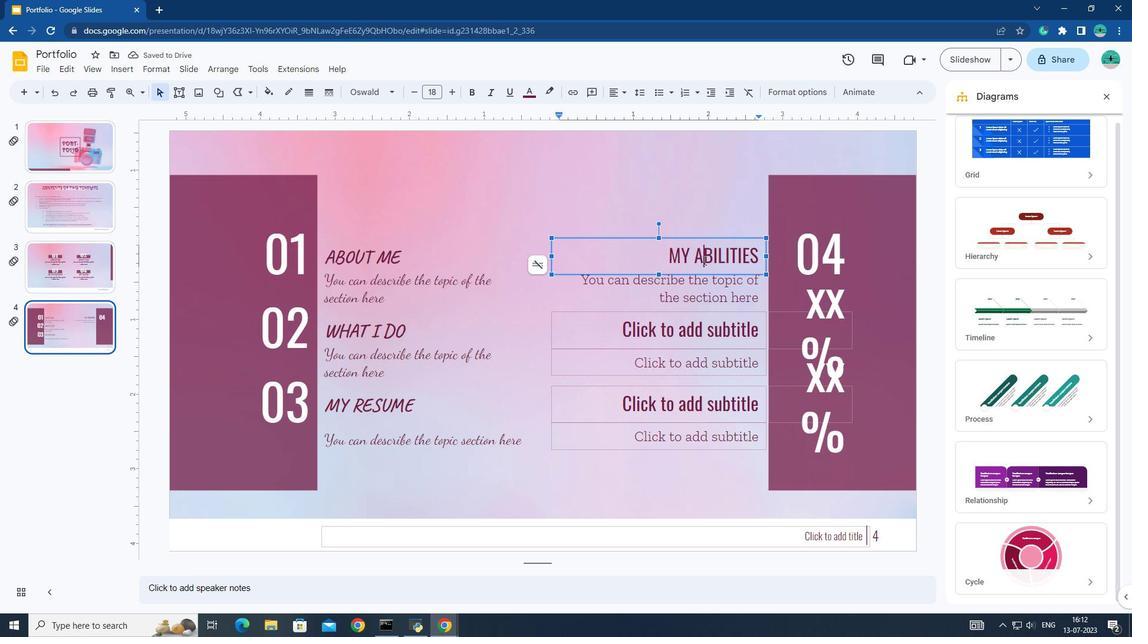 
Action: Mouse pressed left at (703, 260)
Screenshot: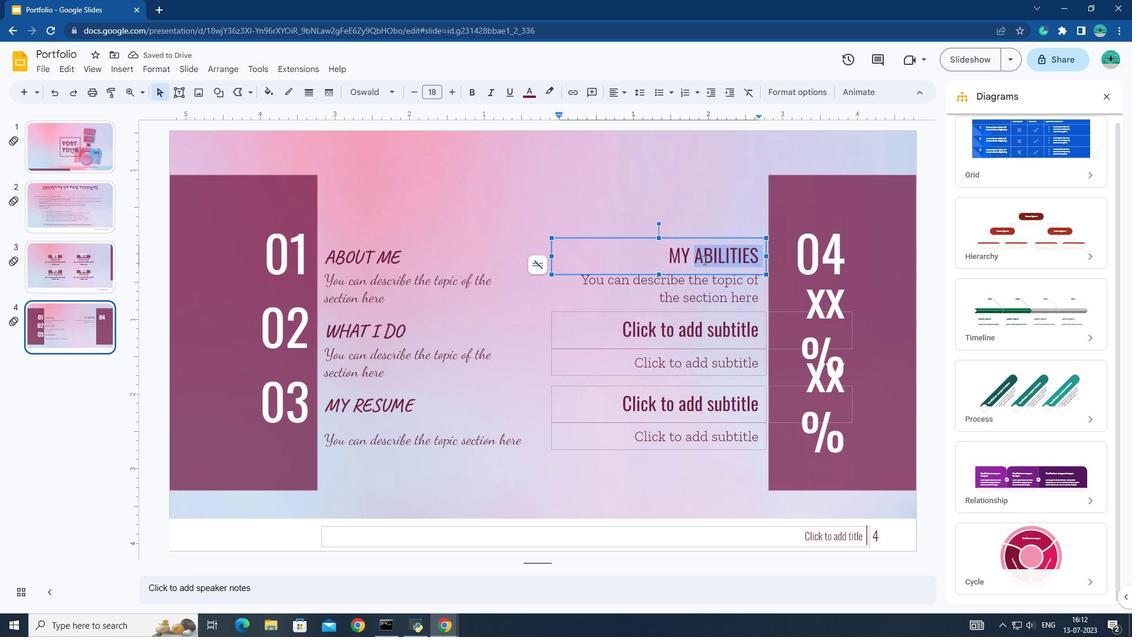 
Action: Mouse moved to (392, 87)
Screenshot: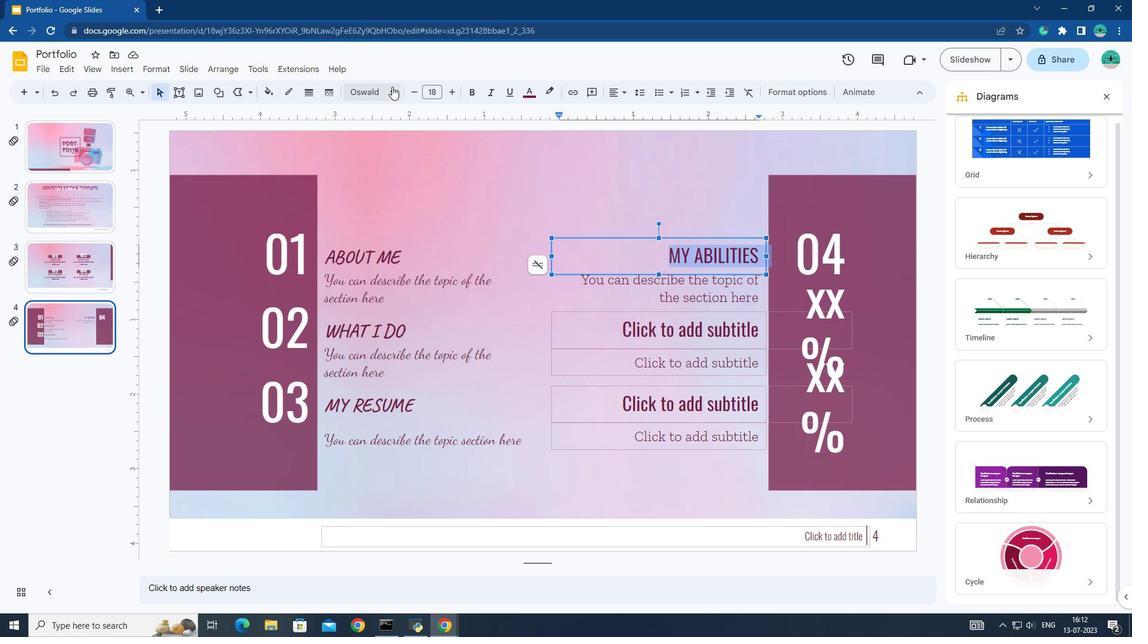 
Action: Mouse pressed left at (392, 87)
Screenshot: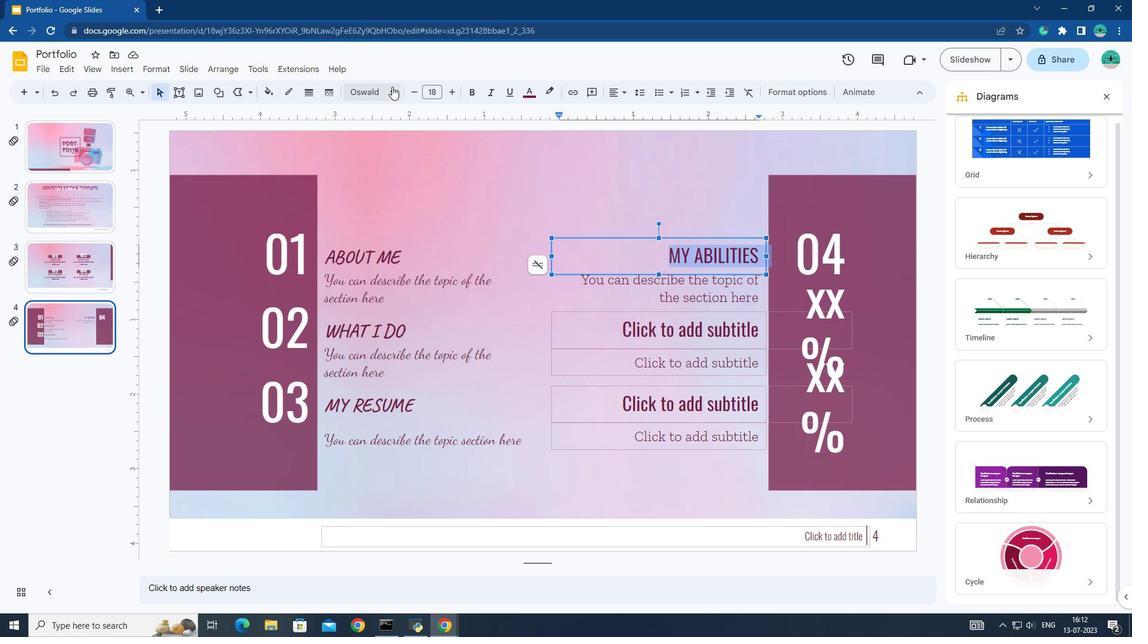 
Action: Mouse moved to (523, 323)
Screenshot: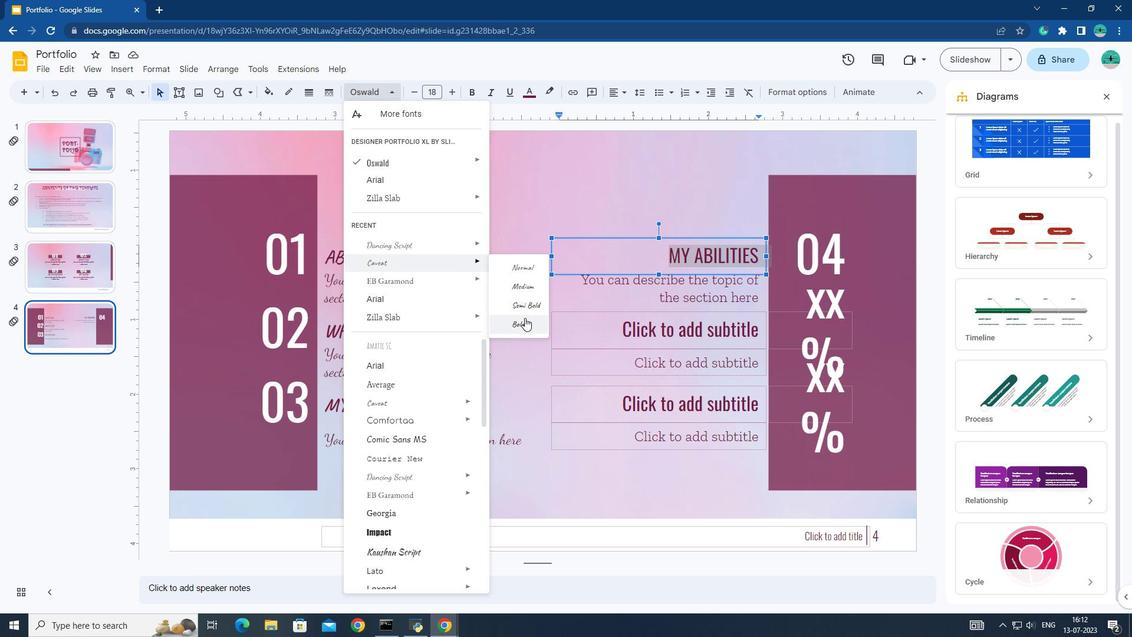 
Action: Mouse pressed left at (523, 323)
Screenshot: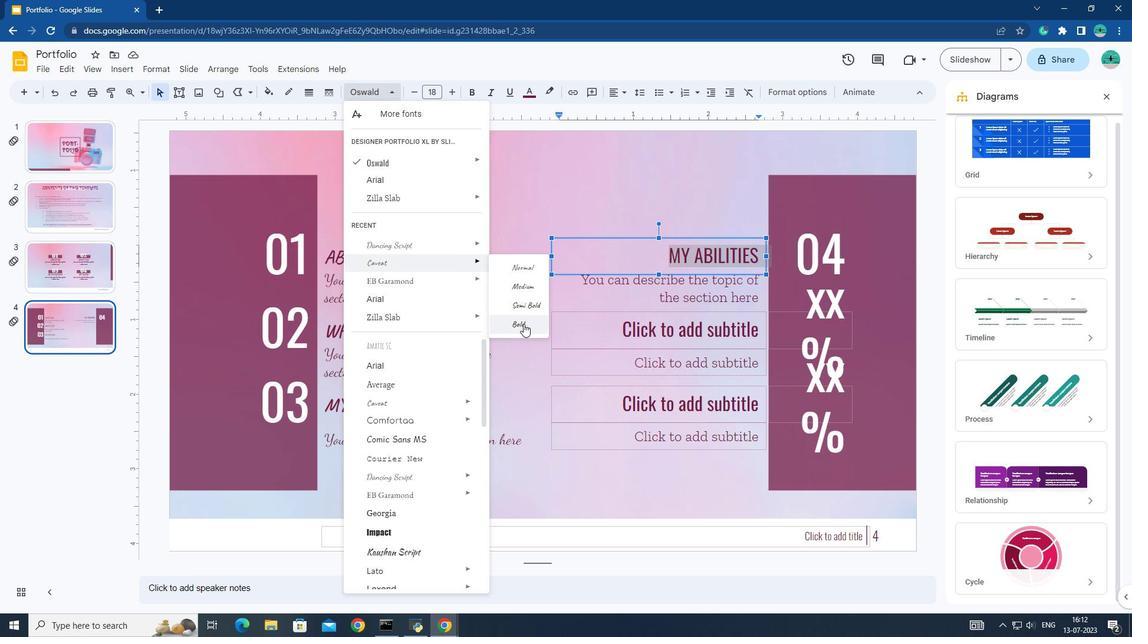 
Action: Mouse moved to (655, 299)
Screenshot: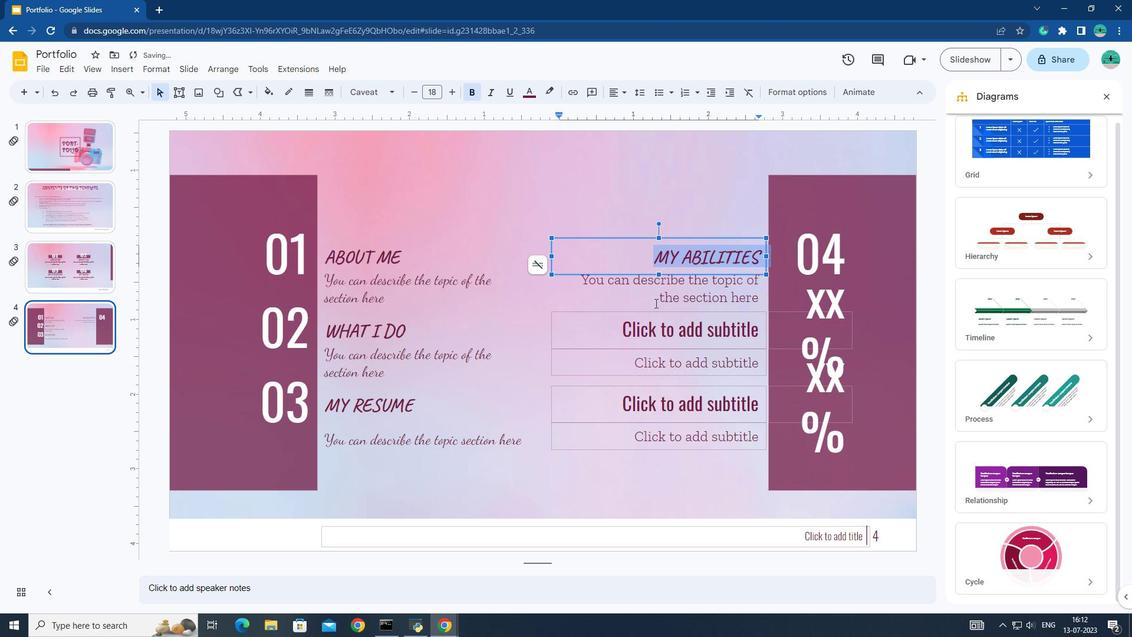 
Action: Mouse pressed left at (655, 299)
Screenshot: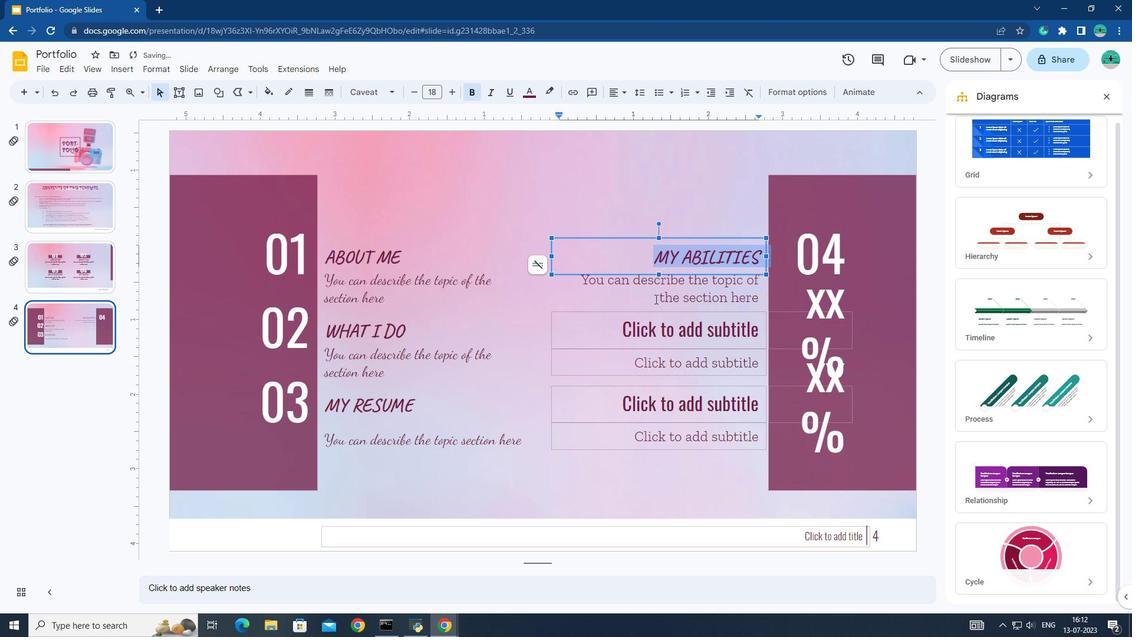 
Action: Mouse pressed left at (655, 299)
Screenshot: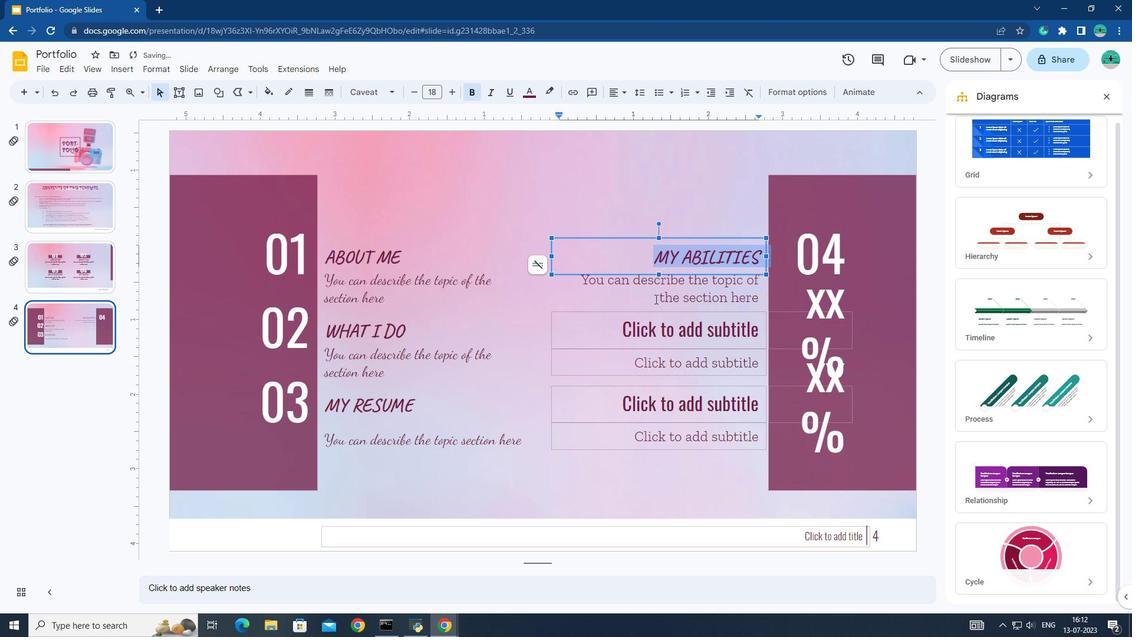 
Action: Mouse moved to (643, 282)
Screenshot: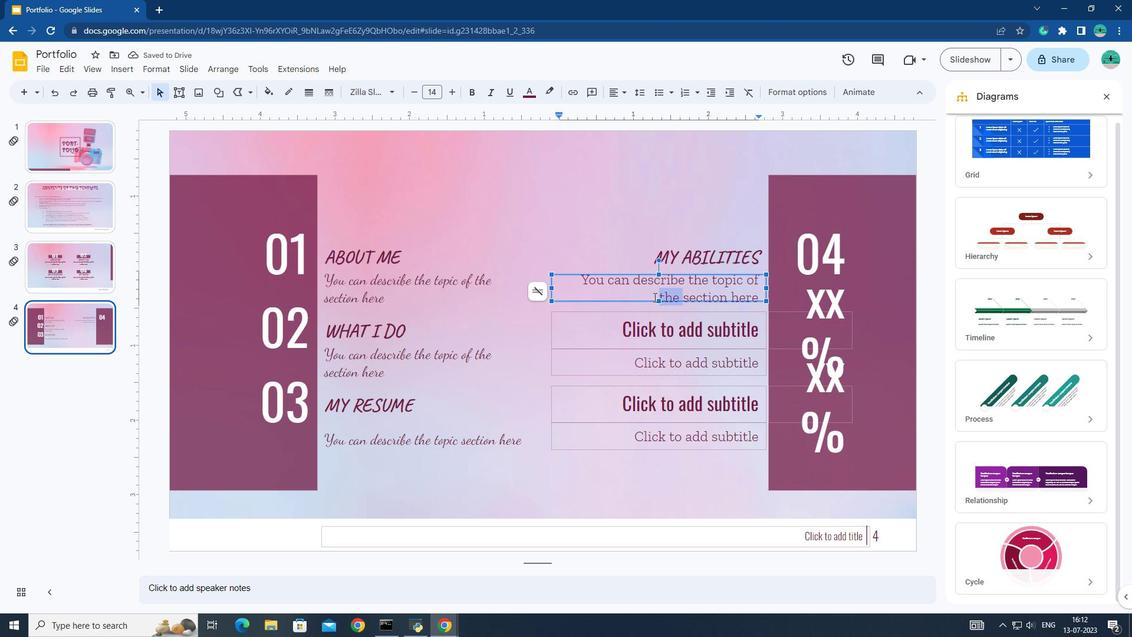 
Action: Mouse pressed left at (643, 282)
Screenshot: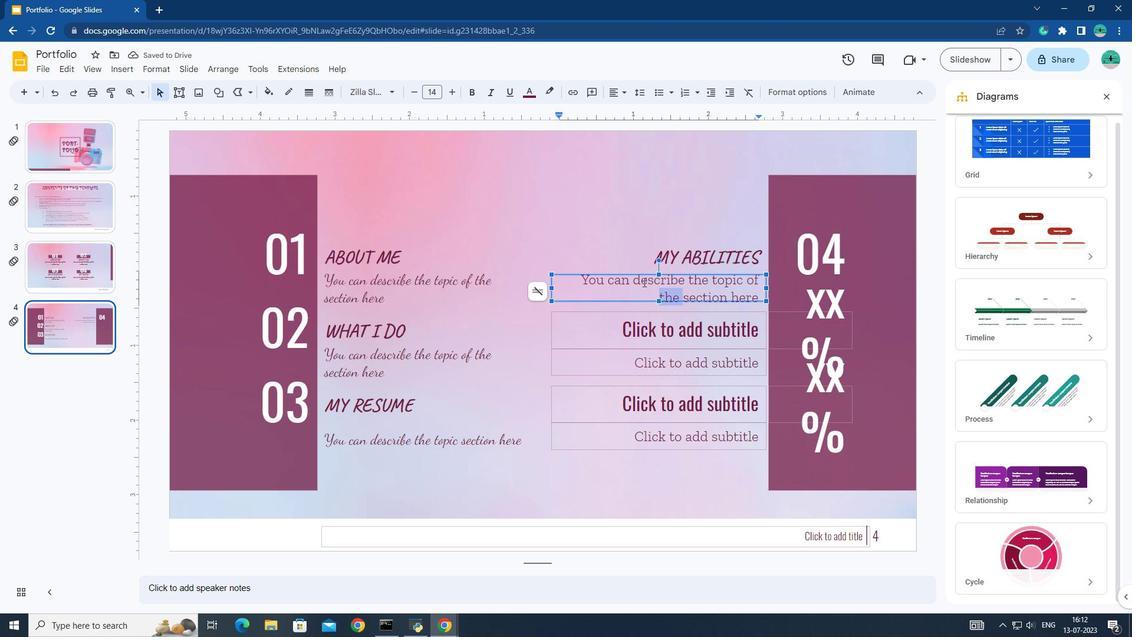 
Action: Mouse pressed left at (643, 282)
Screenshot: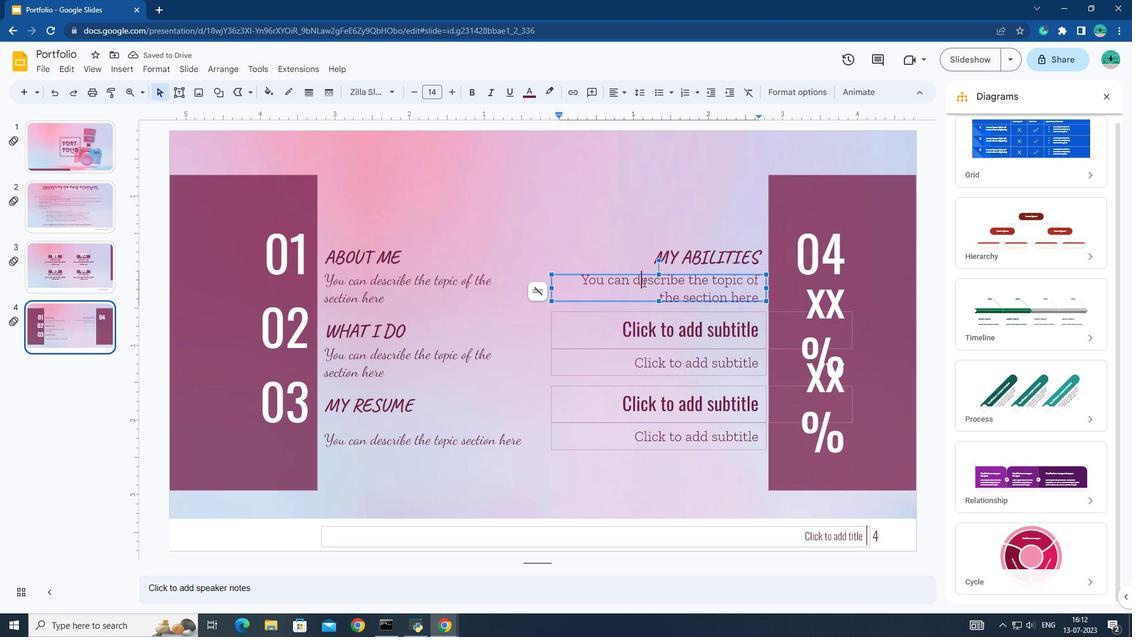 
Action: Mouse pressed left at (643, 282)
Screenshot: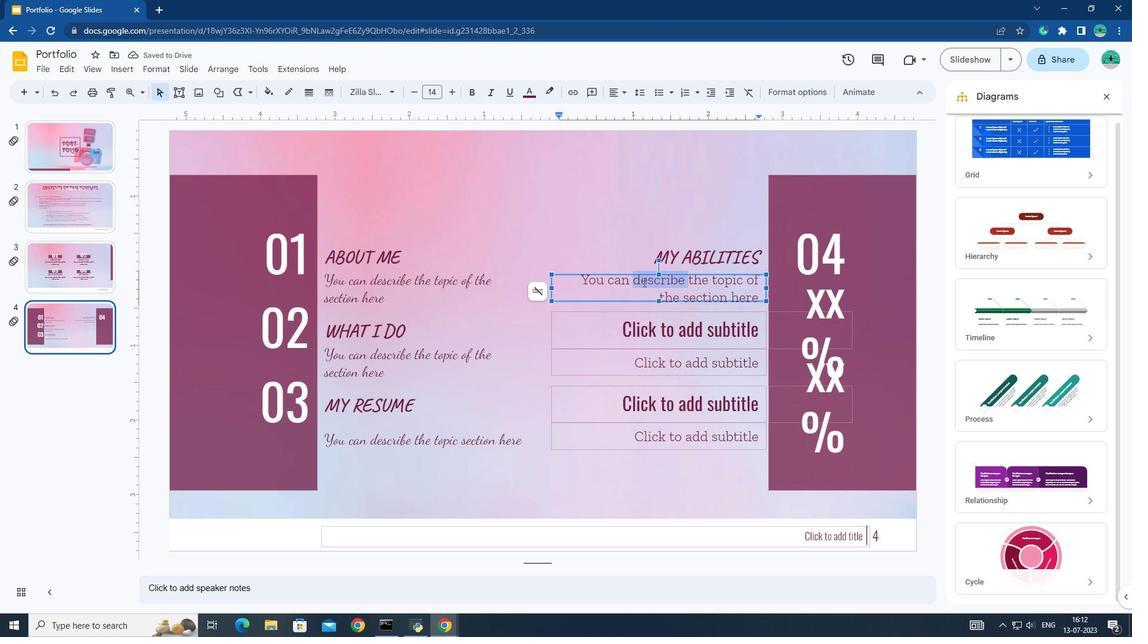 
Action: Mouse pressed left at (643, 282)
Screenshot: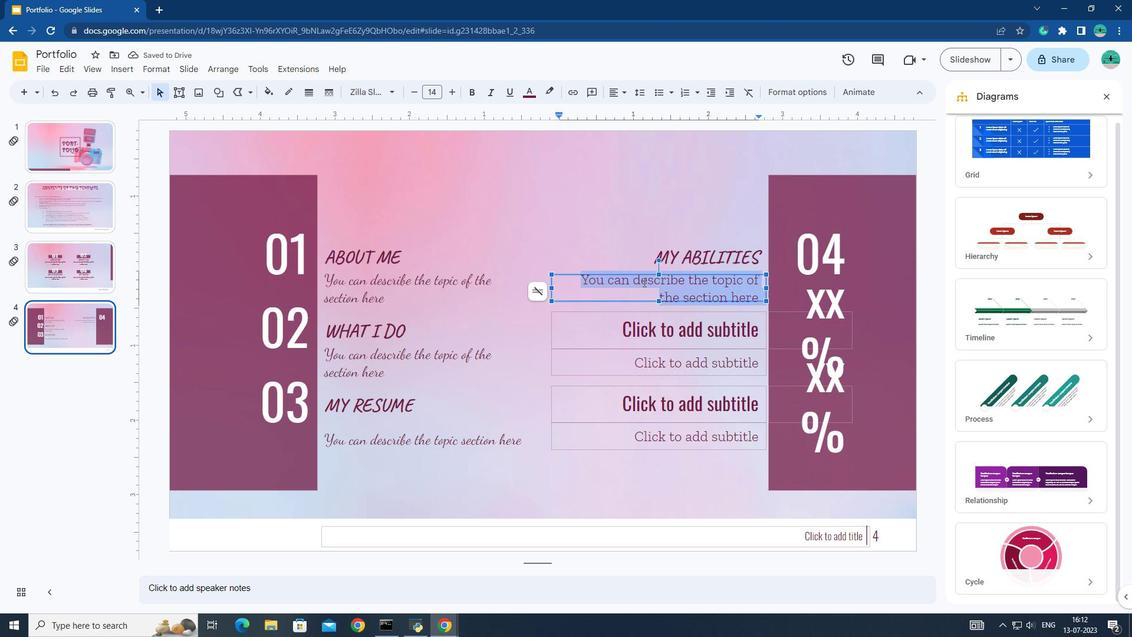 
Action: Mouse pressed left at (643, 282)
Screenshot: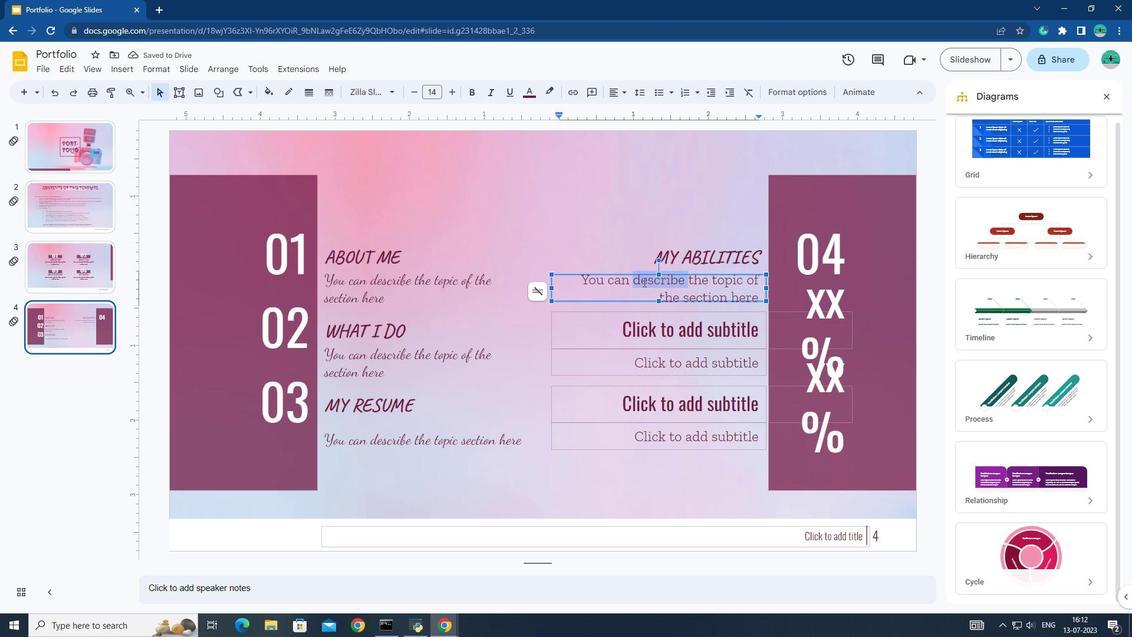 
Action: Mouse pressed left at (643, 282)
Screenshot: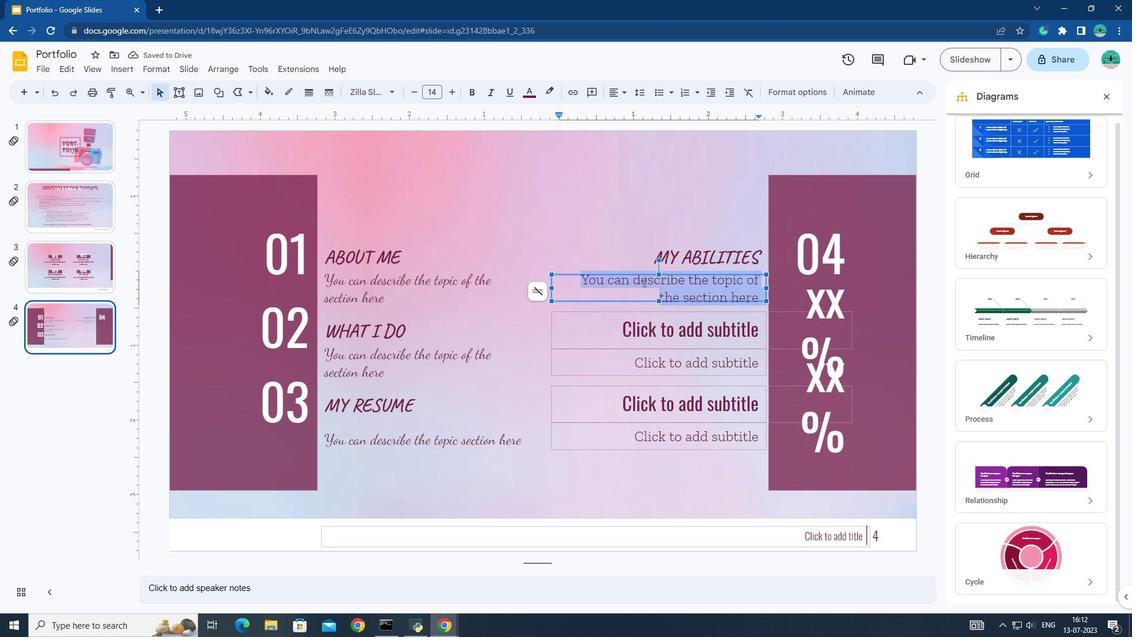 
Action: Mouse pressed left at (643, 282)
Screenshot: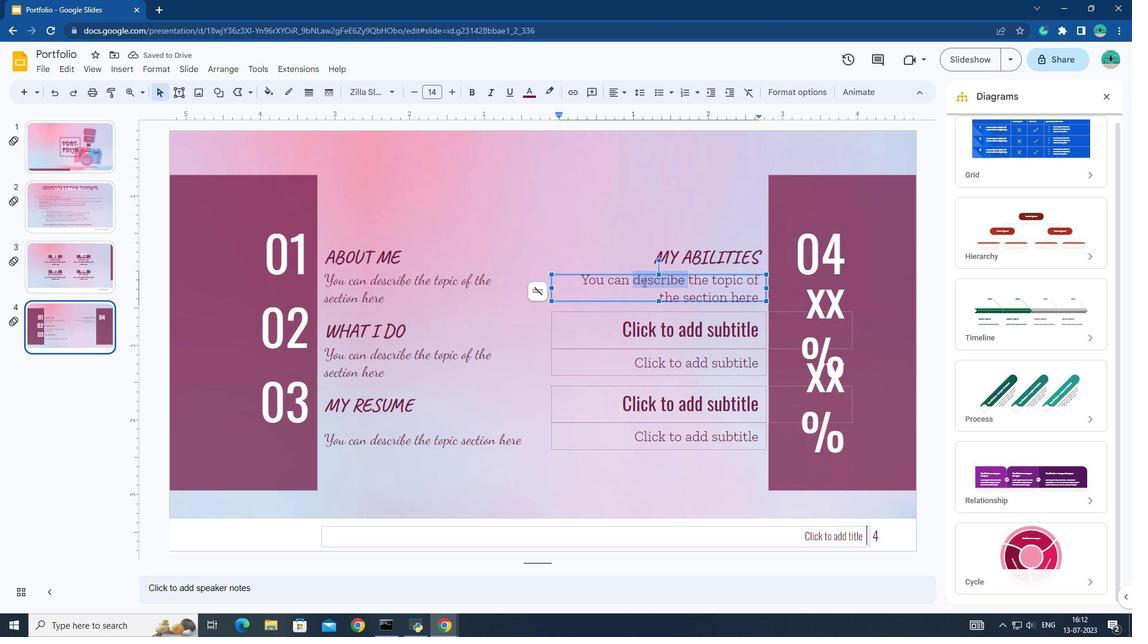 
Action: Mouse moved to (399, 89)
Screenshot: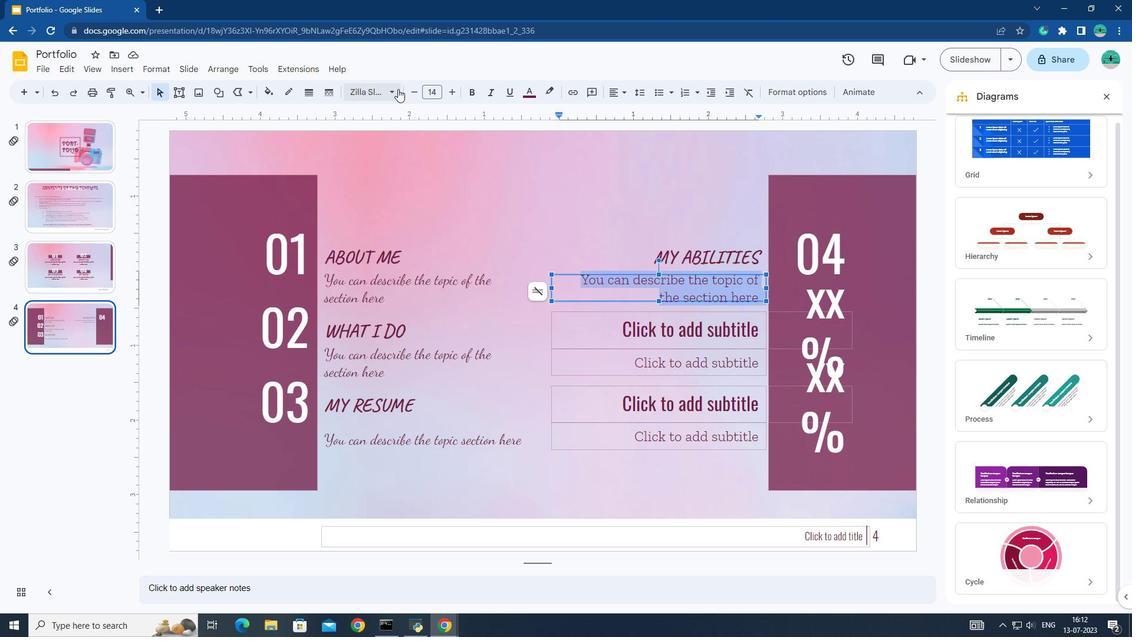 
Action: Mouse pressed left at (399, 89)
Screenshot: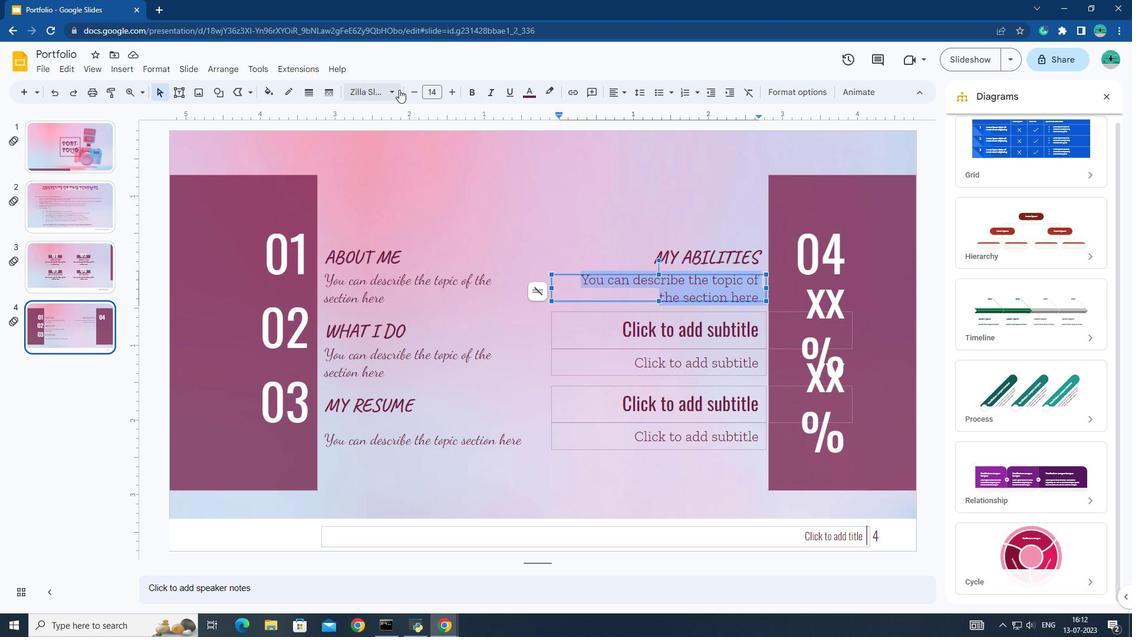 
Action: Mouse moved to (433, 260)
Screenshot: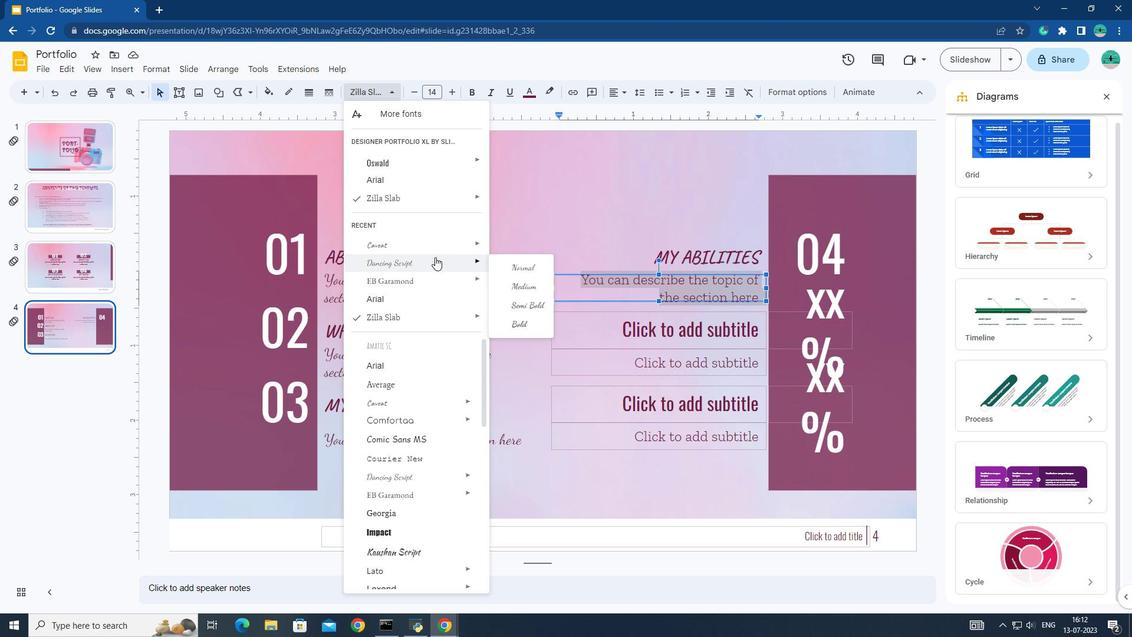
Action: Mouse pressed left at (433, 260)
Screenshot: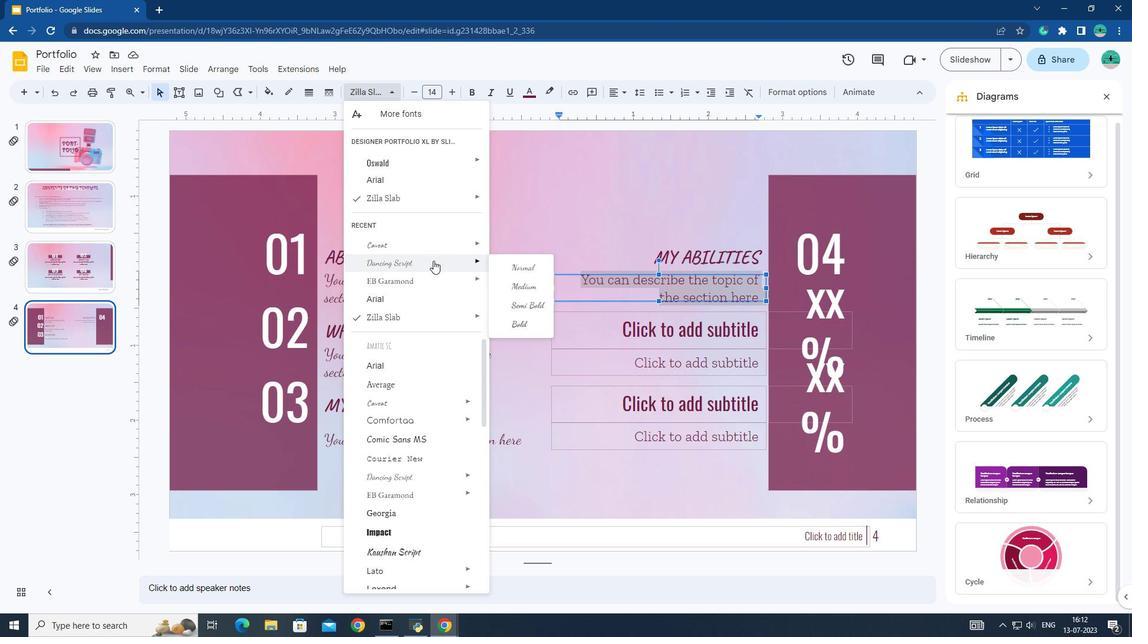 
Action: Mouse moved to (663, 334)
Screenshot: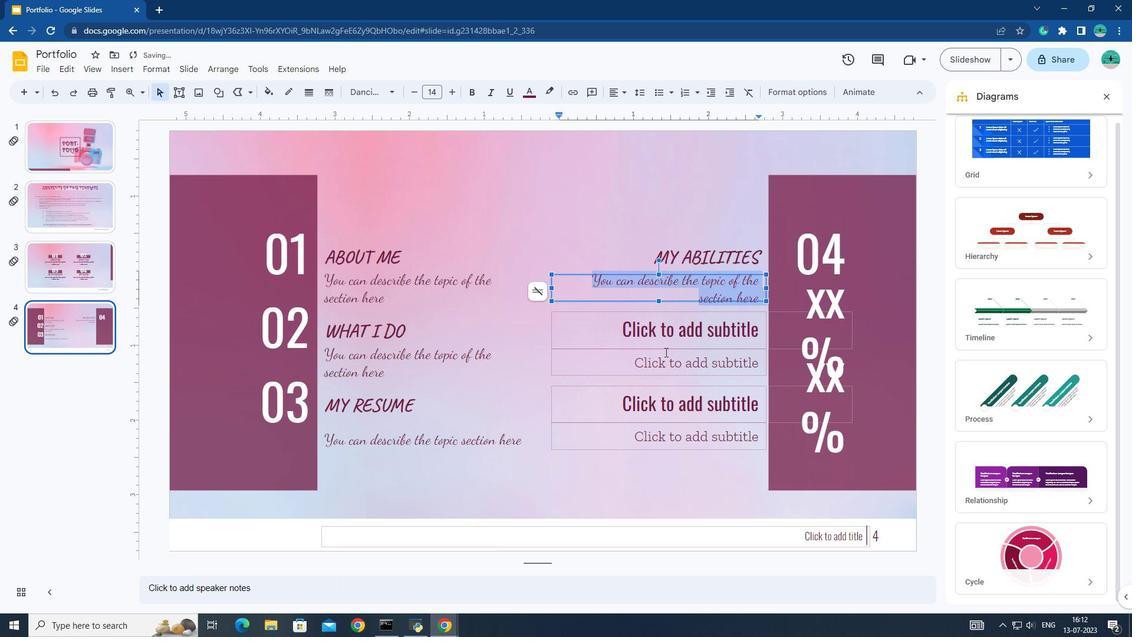 
Action: Mouse pressed left at (663, 334)
Screenshot: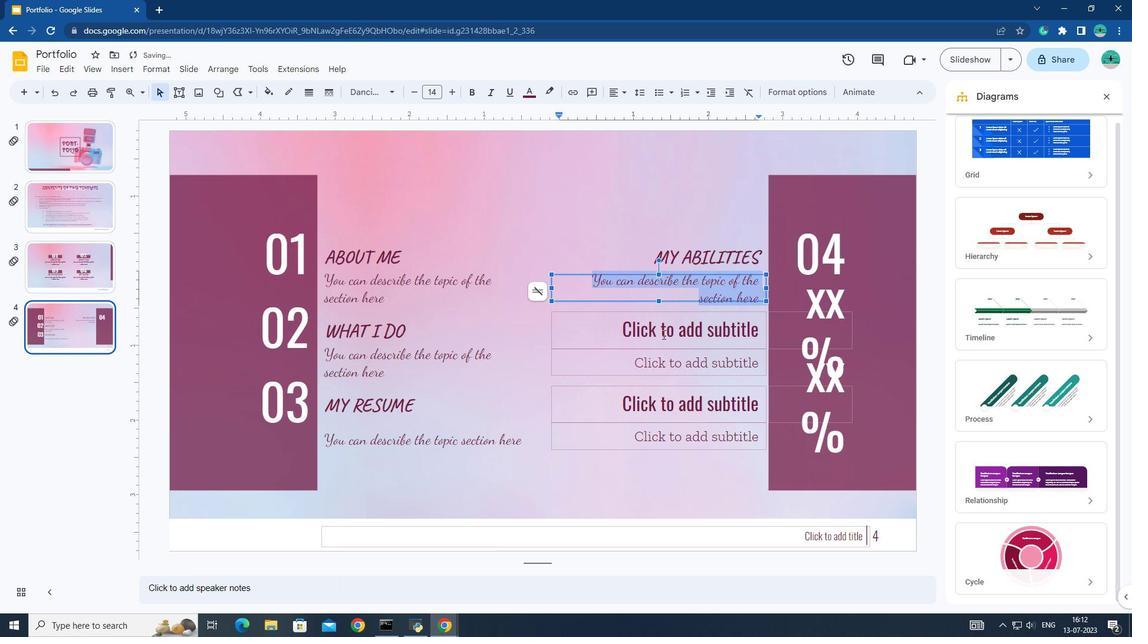 
Action: Mouse moved to (800, 336)
Screenshot: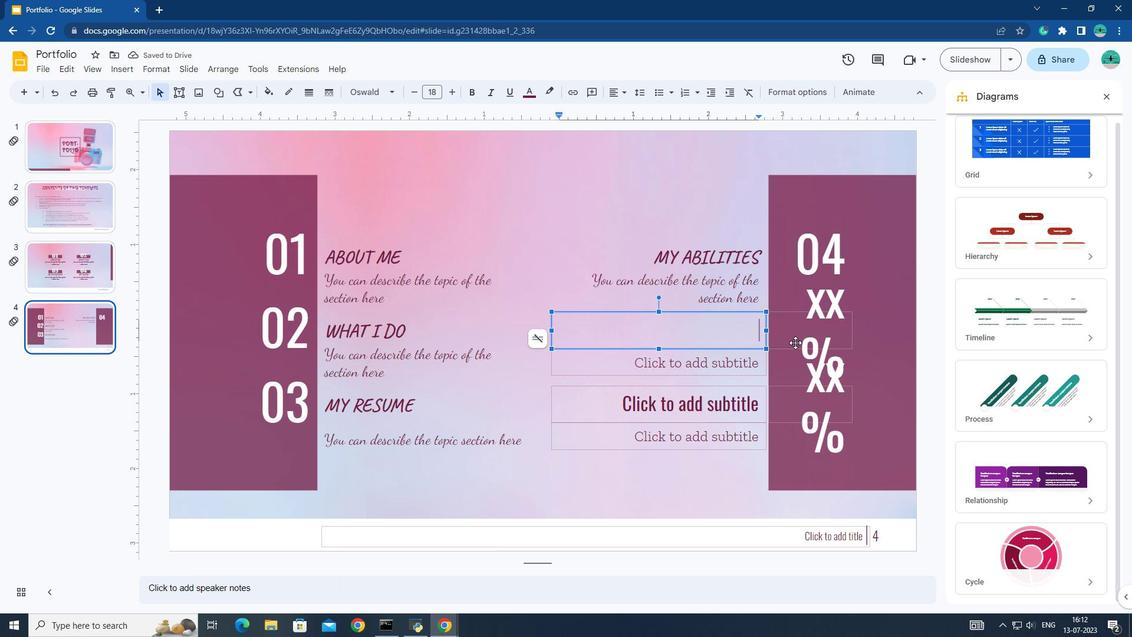 
Action: Mouse pressed left at (800, 336)
Screenshot: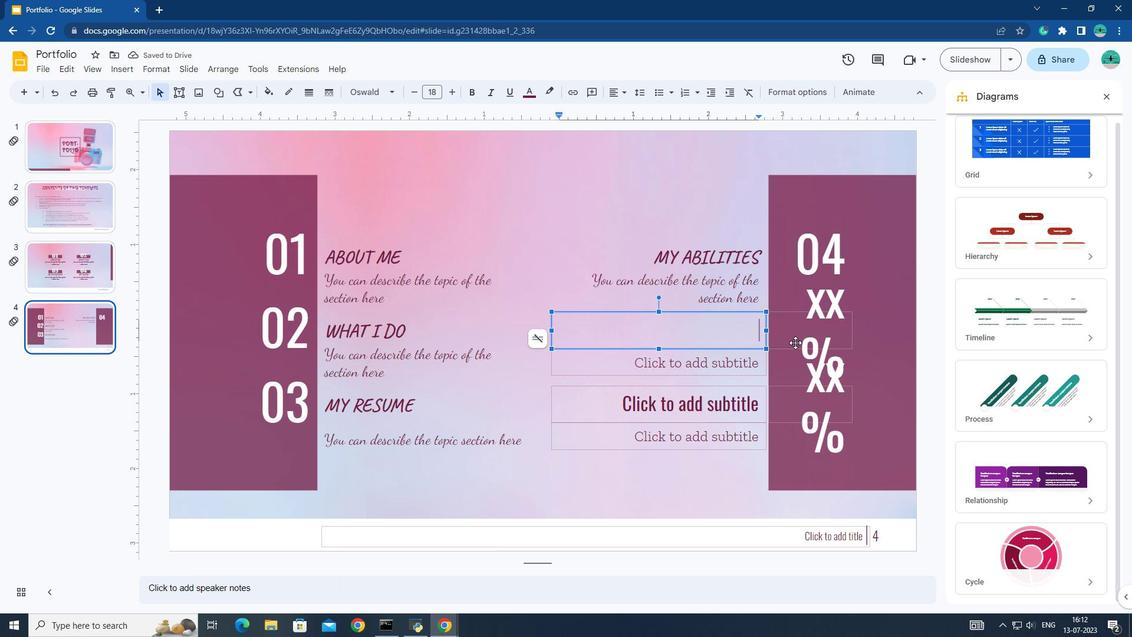 
Action: Mouse moved to (796, 333)
Screenshot: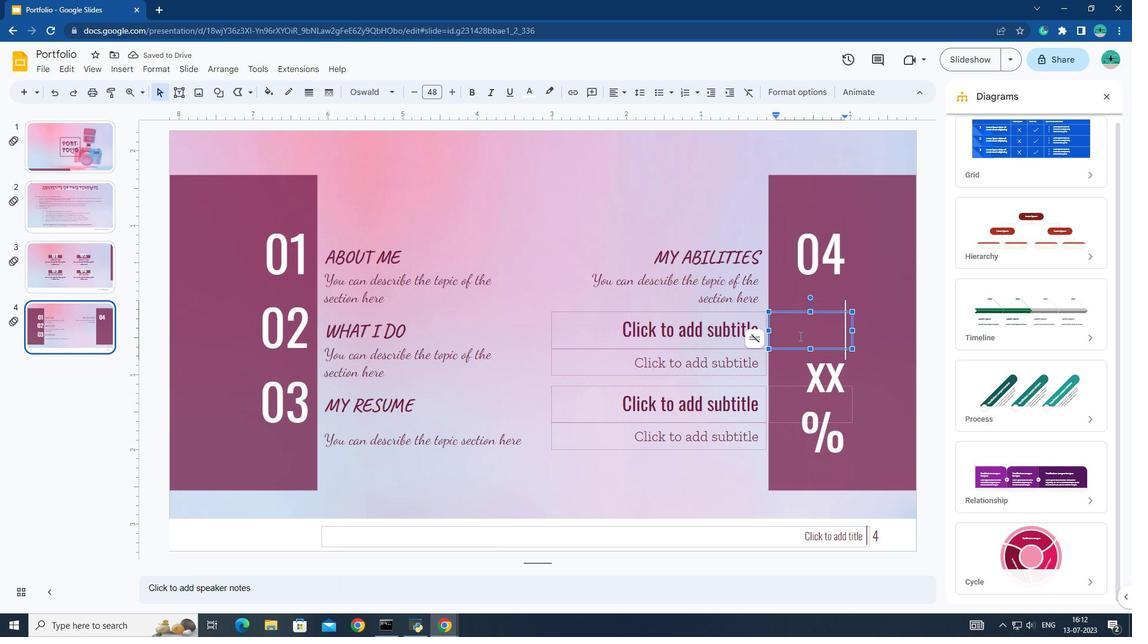 
Action: Key pressed 05
Screenshot: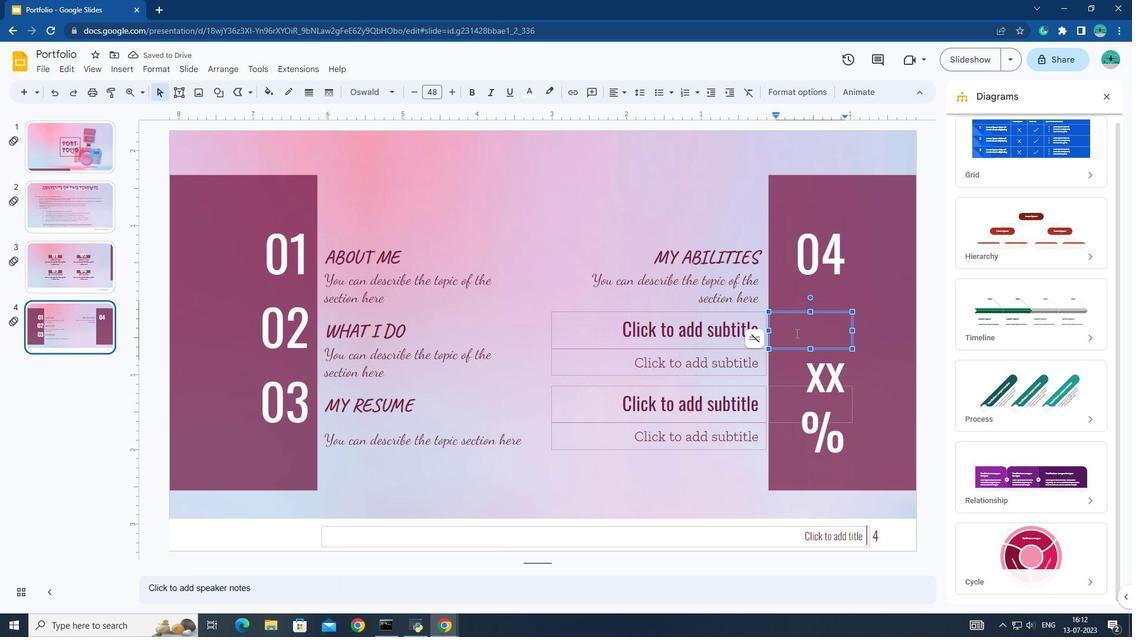 
Action: Mouse moved to (722, 328)
Screenshot: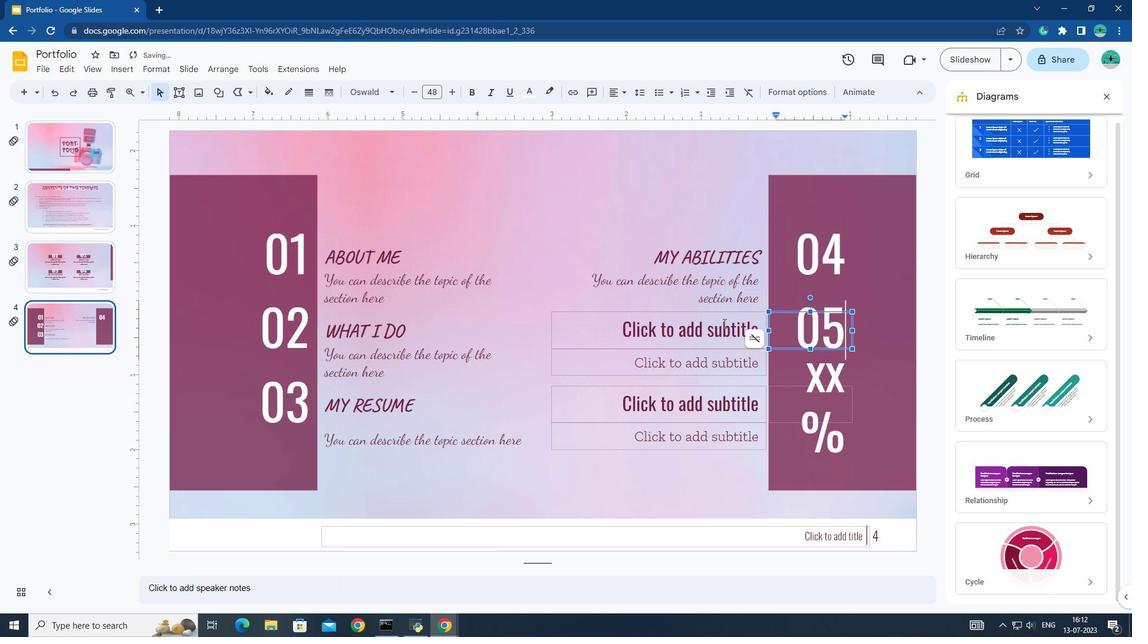 
Action: Mouse pressed left at (722, 328)
Screenshot: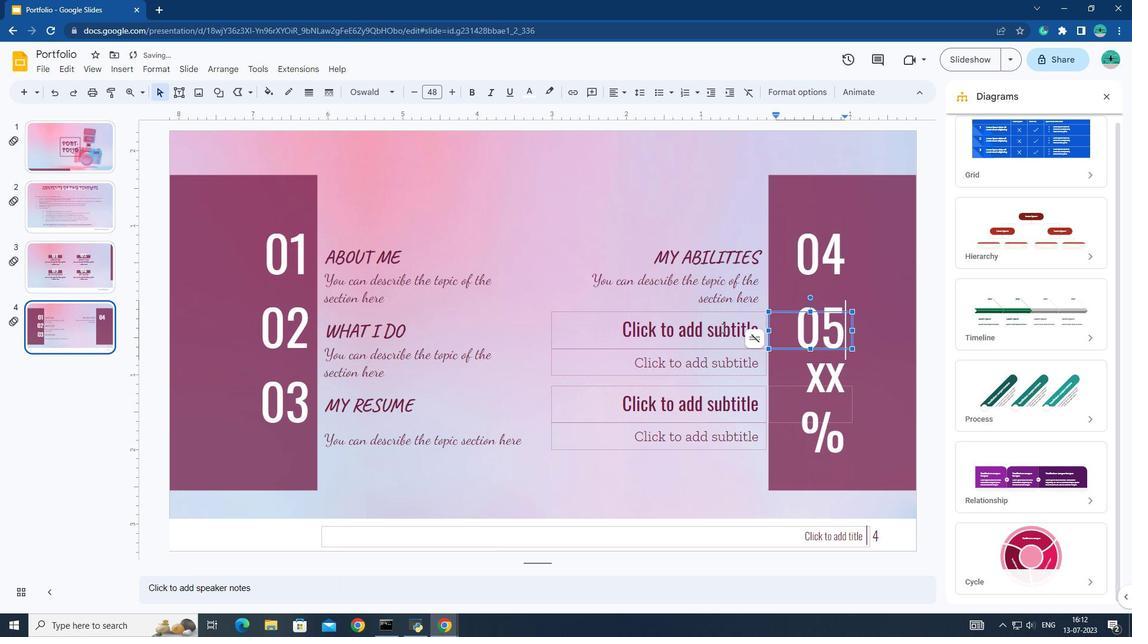
Action: Key pressed m<Key.backspace><Key.caps_lock>MY
Screenshot: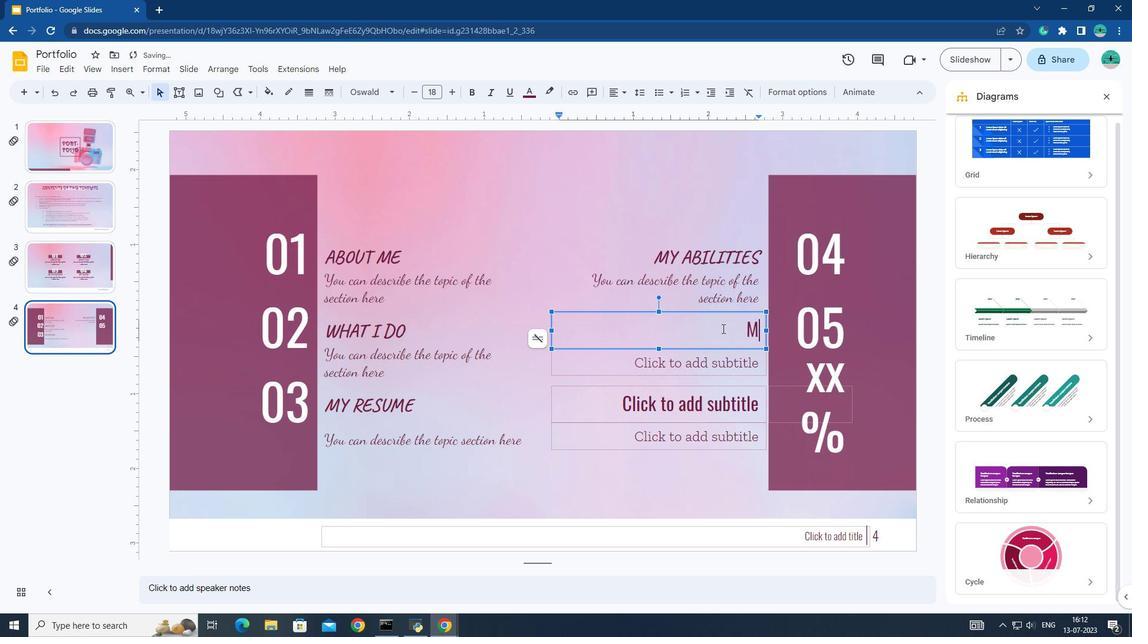 
Action: Mouse moved to (722, 329)
Screenshot: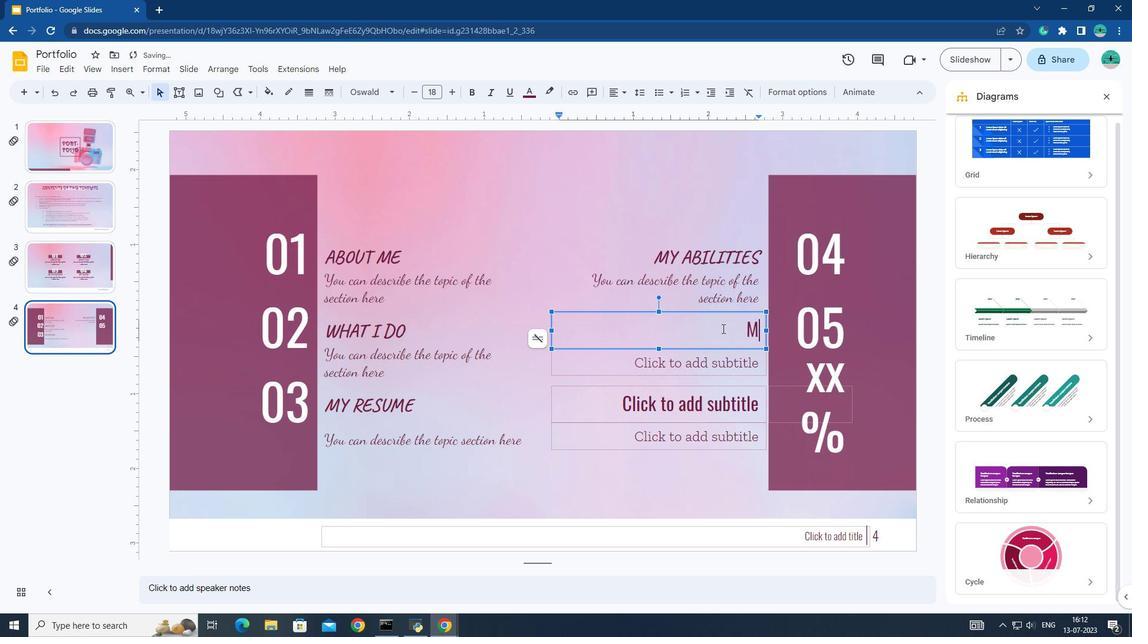 
Action: Key pressed <Key.space>EXPERIENCE
Screenshot: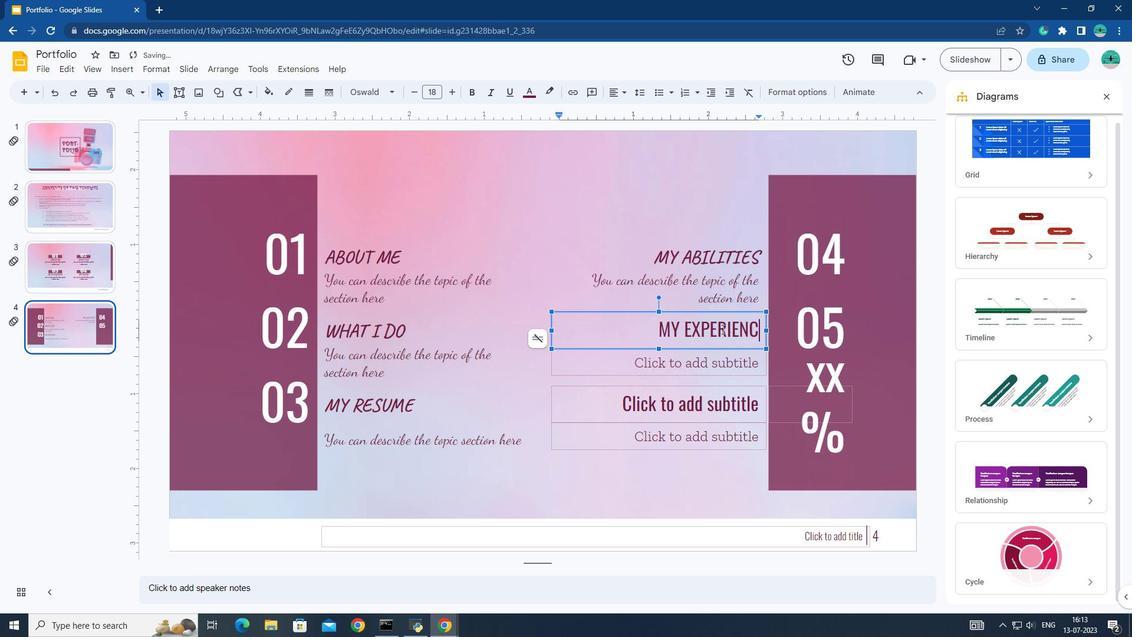 
Action: Mouse moved to (650, 364)
Screenshot: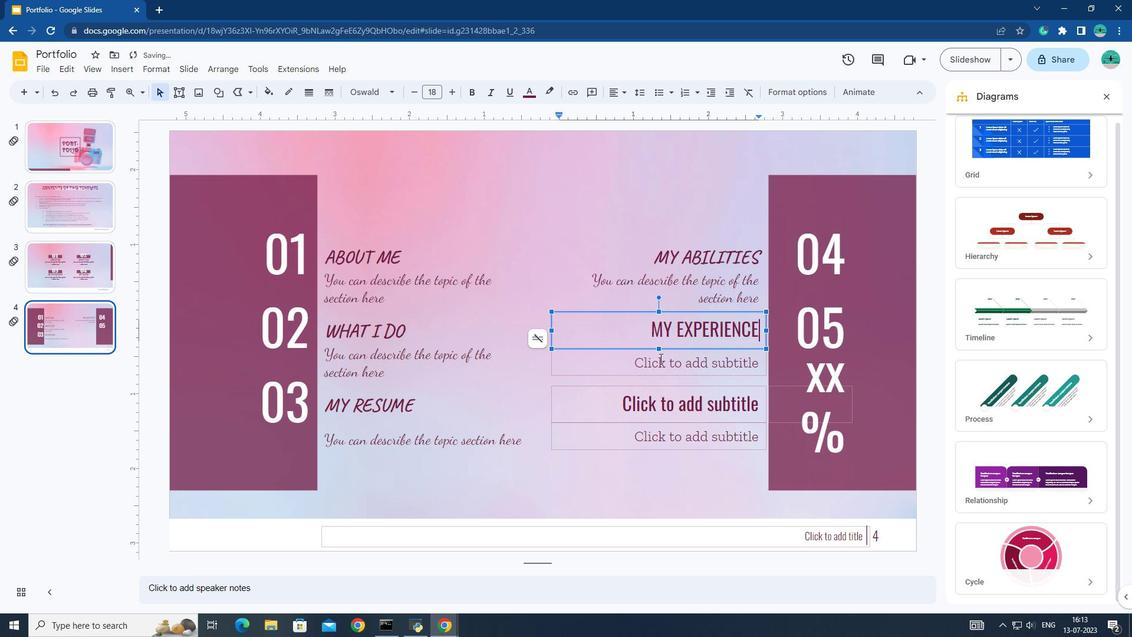 
Action: Mouse pressed left at (650, 364)
Screenshot: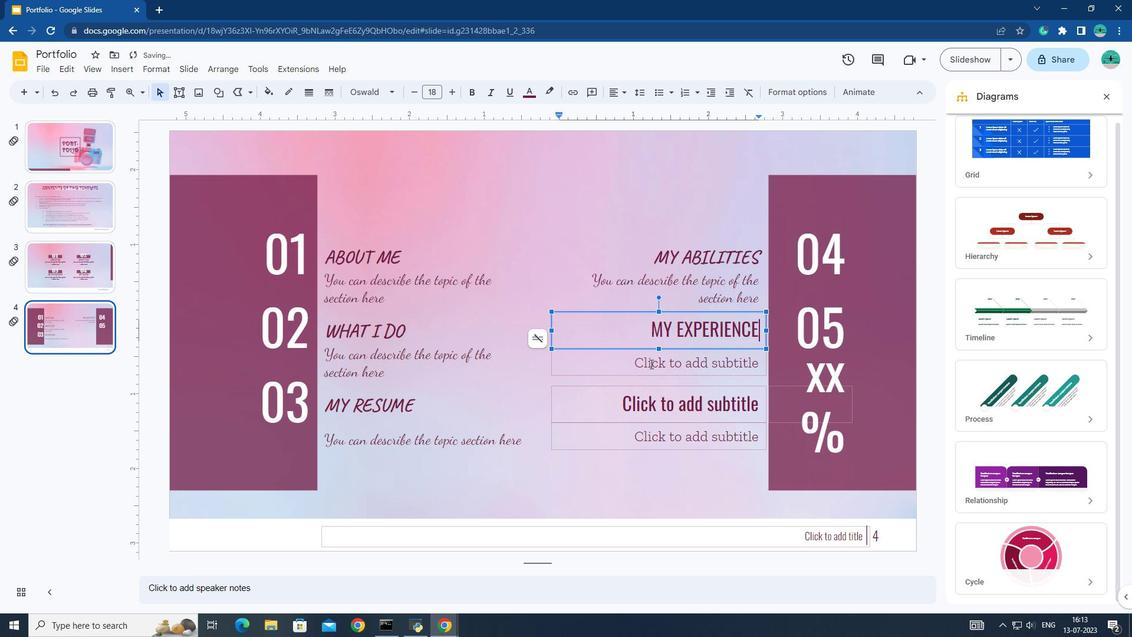 
Action: Mouse moved to (650, 365)
Screenshot: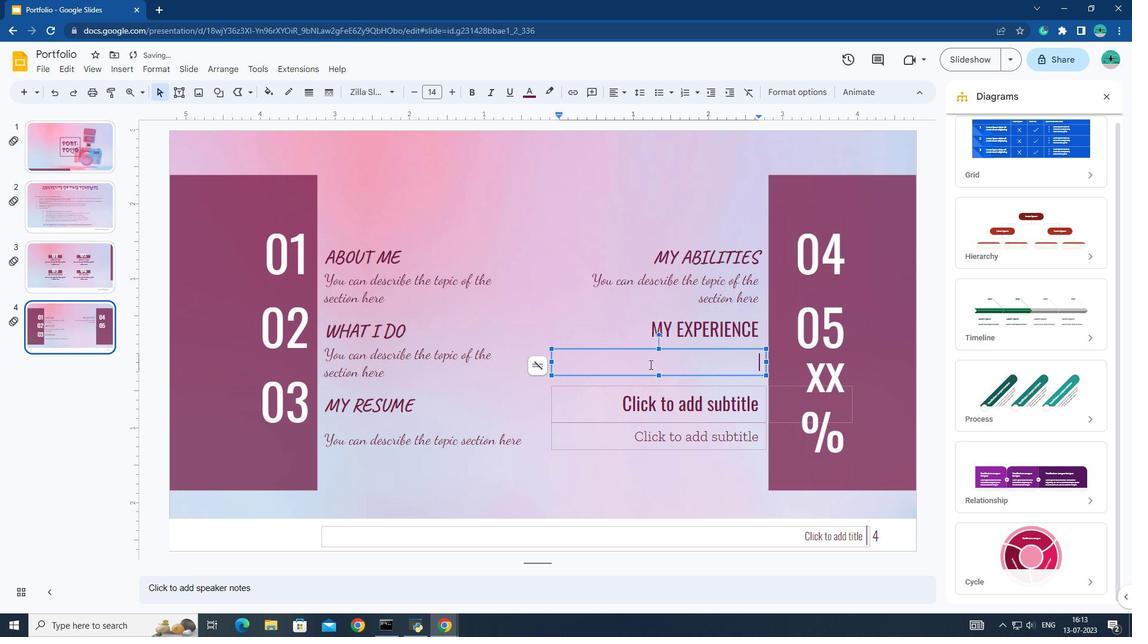 
Action: Key pressed <Key.caps_lock><Key.shift>You<Key.space>can<Key.space>describe<Key.space>the<Key.space>topic<Key.space>of<Key.space>the<Key.space>d<Key.backspace>section<Key.space>here
Screenshot: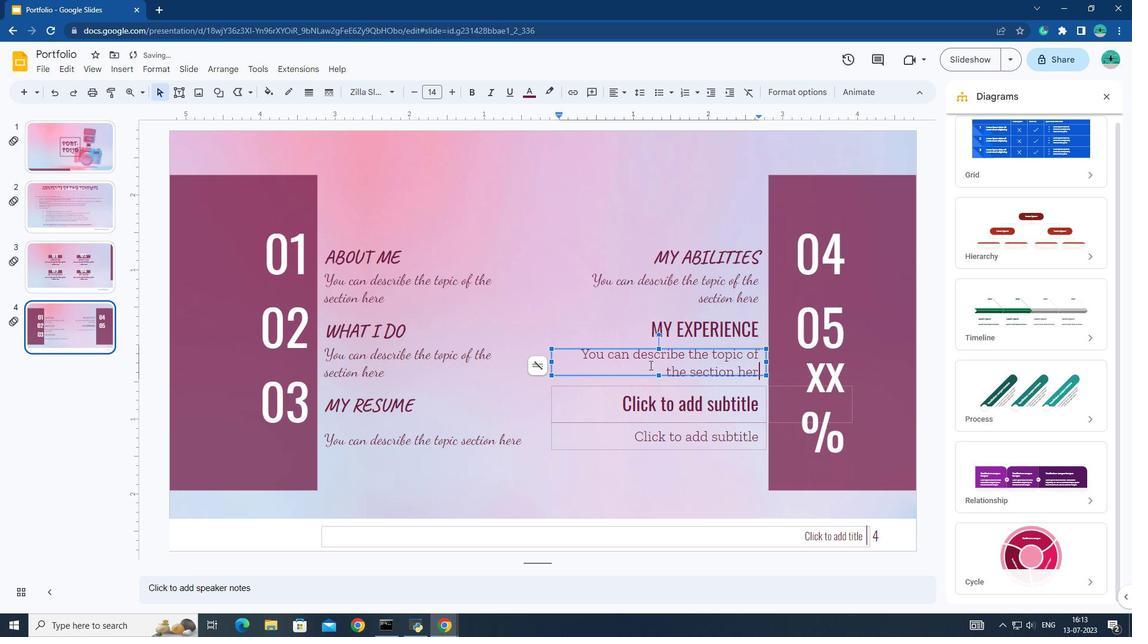 
Action: Mouse moved to (659, 333)
Screenshot: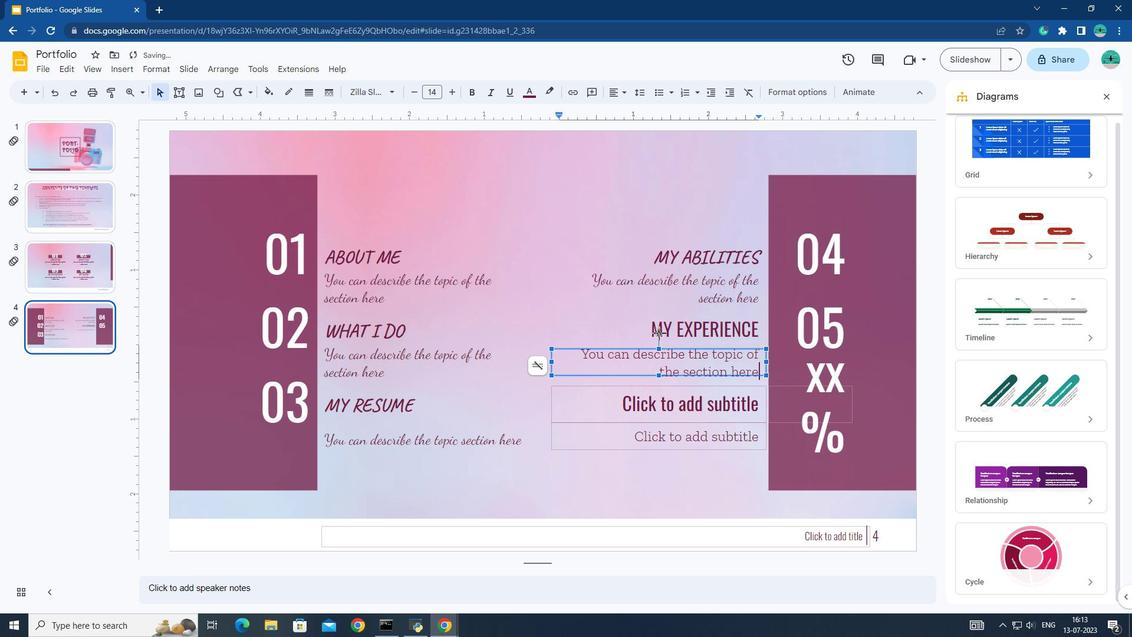 
Action: Mouse pressed left at (659, 333)
Screenshot: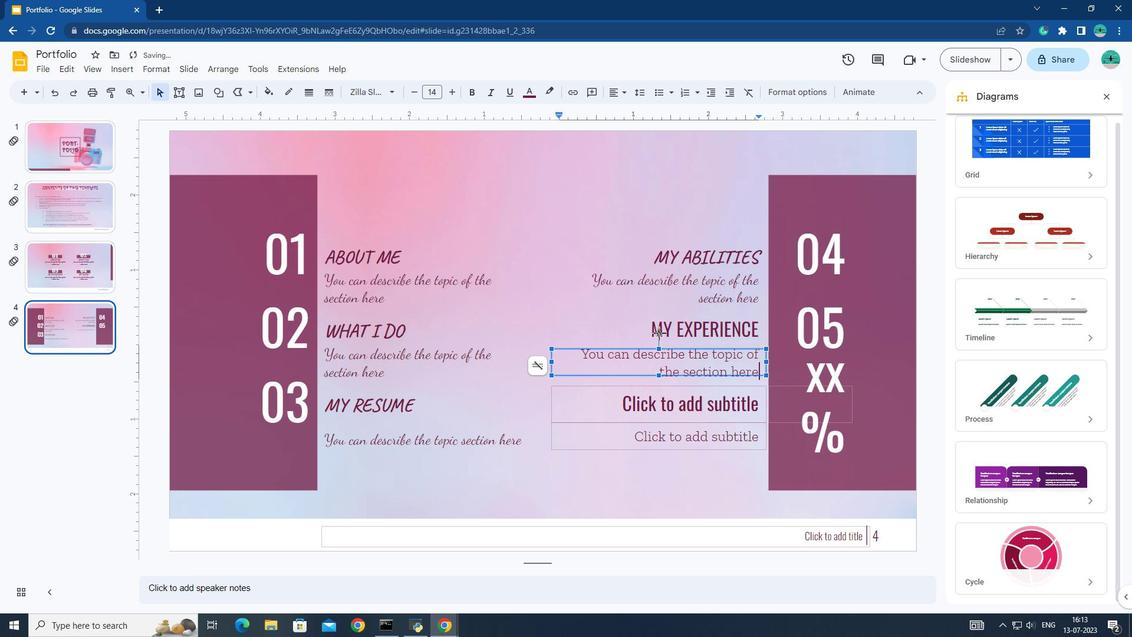 
Action: Mouse moved to (660, 333)
Screenshot: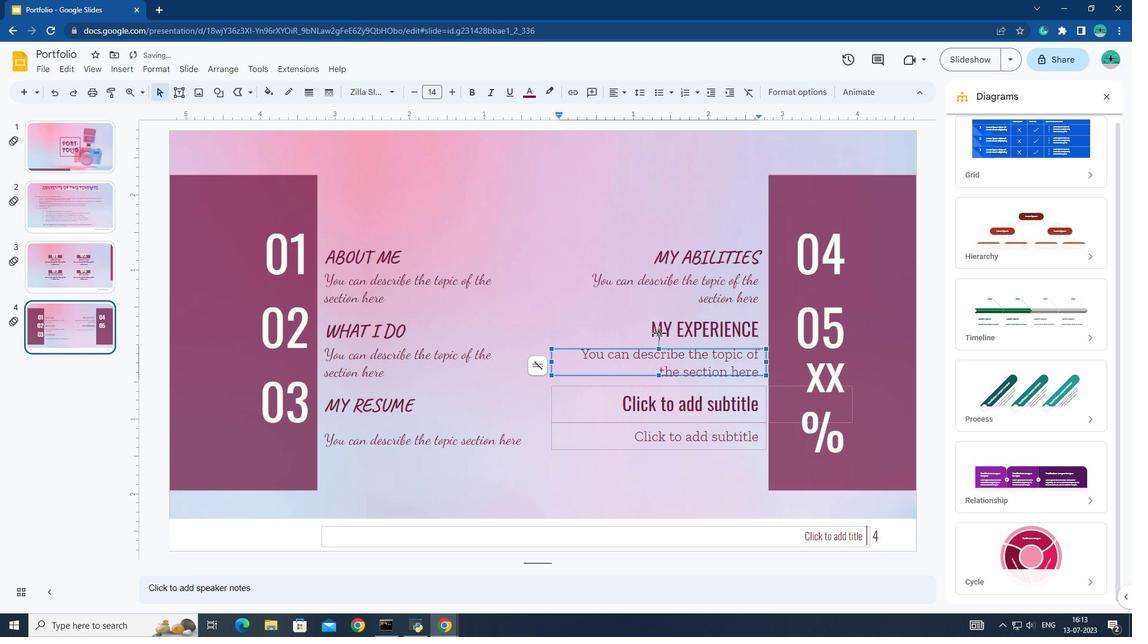 
Action: Mouse pressed left at (660, 333)
Screenshot: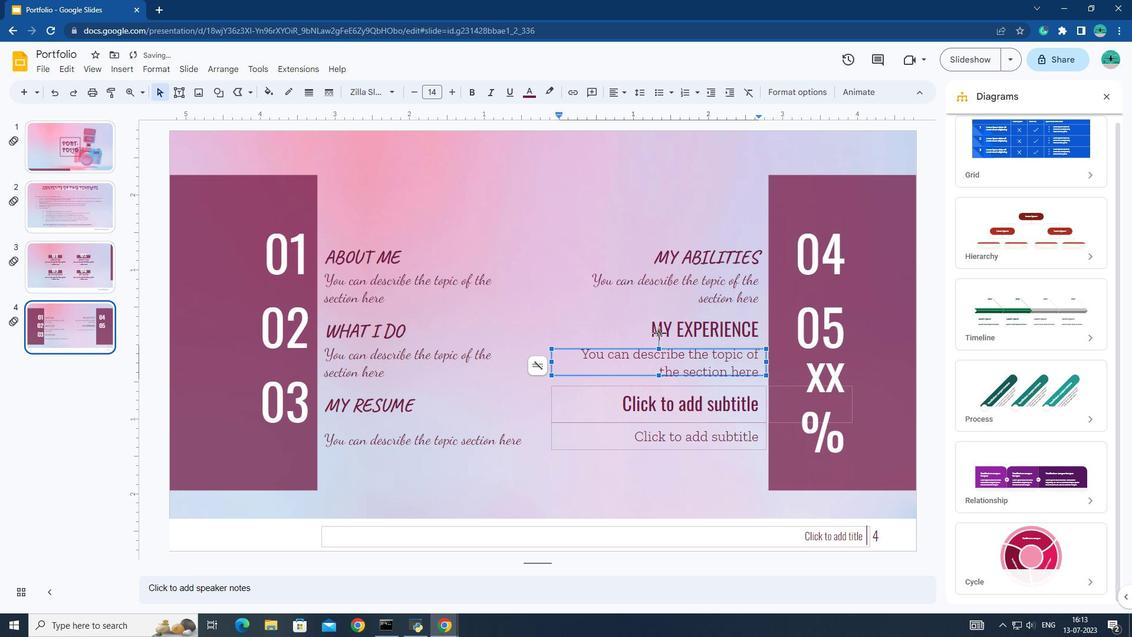
Action: Mouse moved to (663, 322)
Screenshot: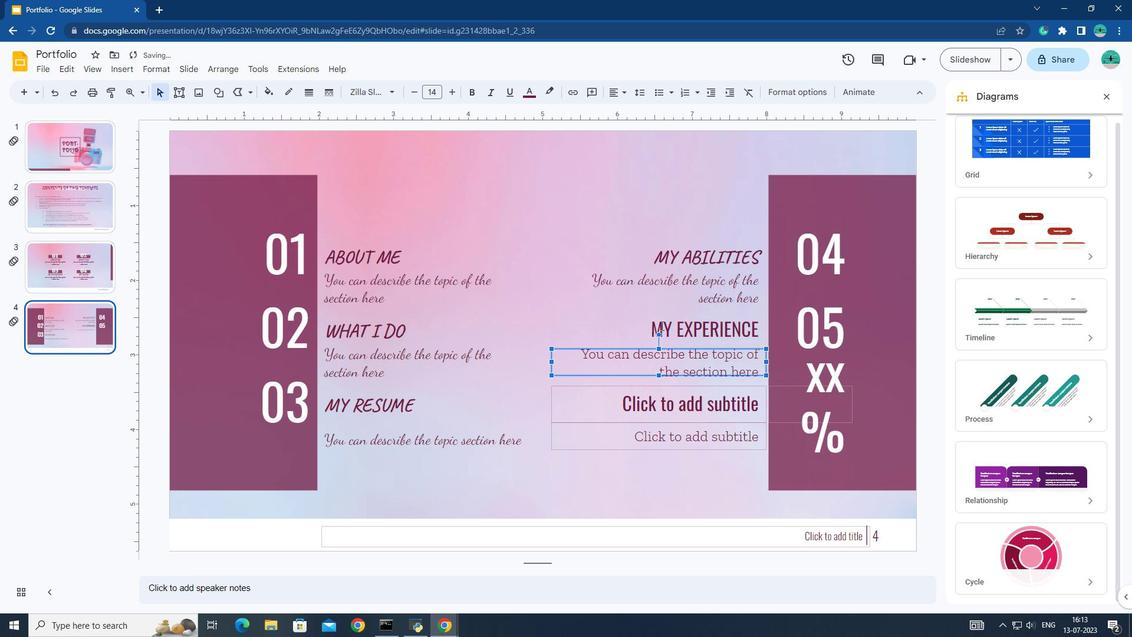 
Action: Mouse pressed left at (663, 322)
Screenshot: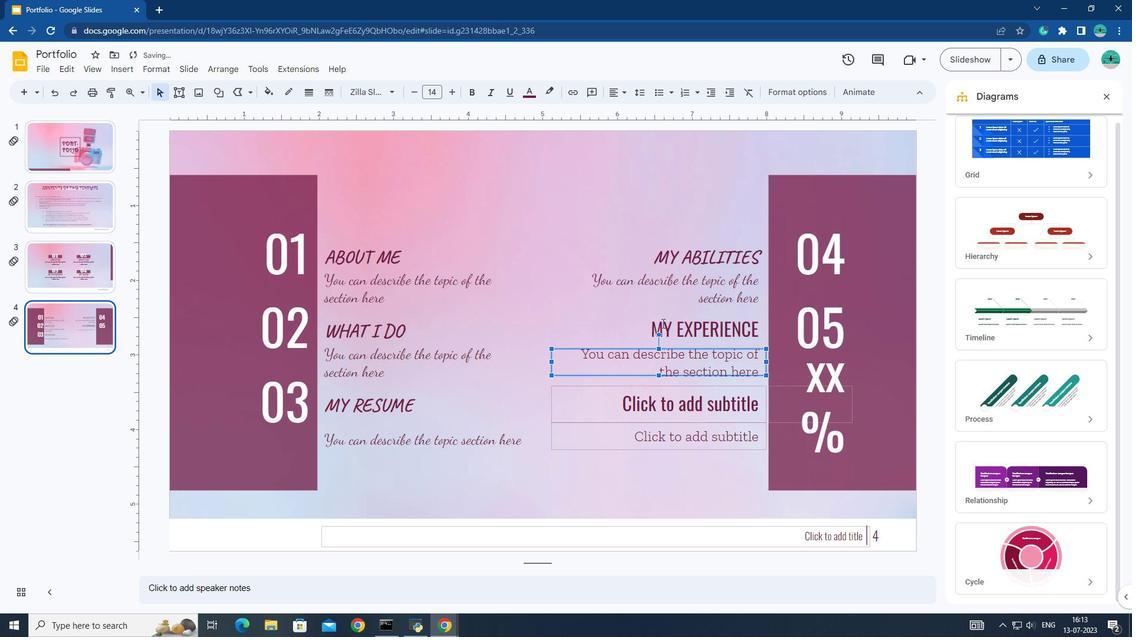 
Action: Mouse moved to (663, 322)
Screenshot: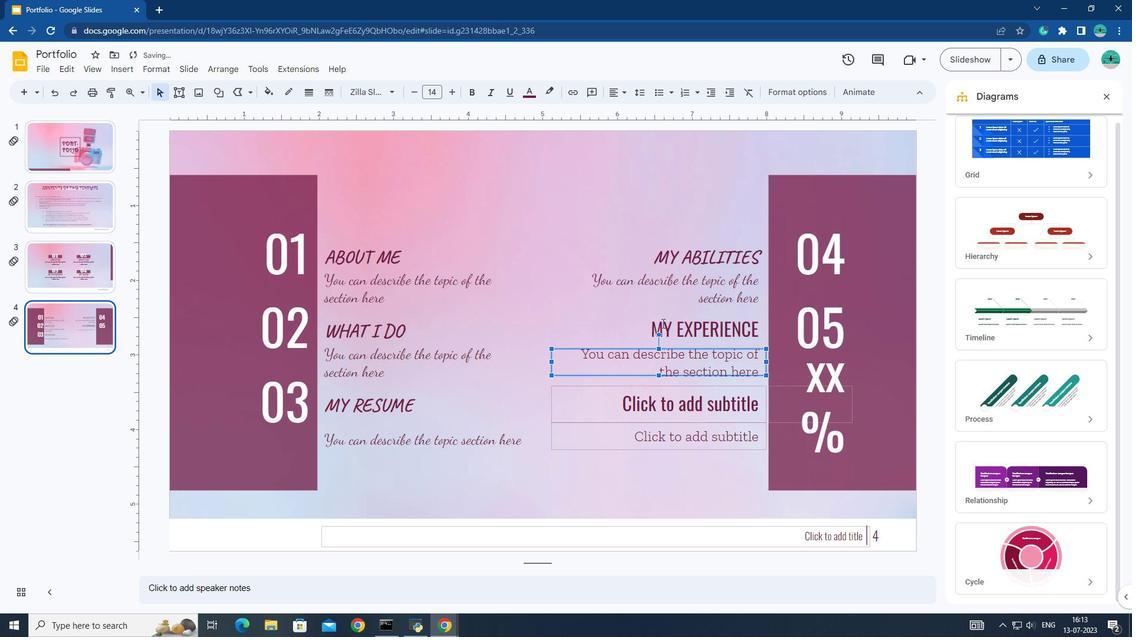 
Action: Mouse pressed left at (663, 322)
Screenshot: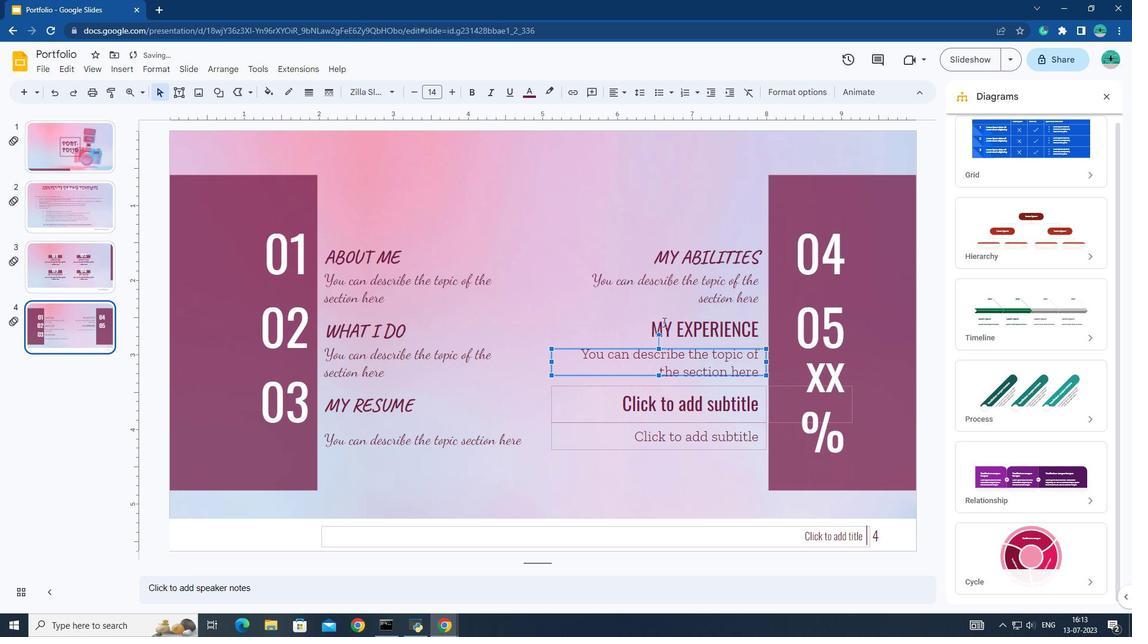 
Action: Mouse moved to (653, 322)
Screenshot: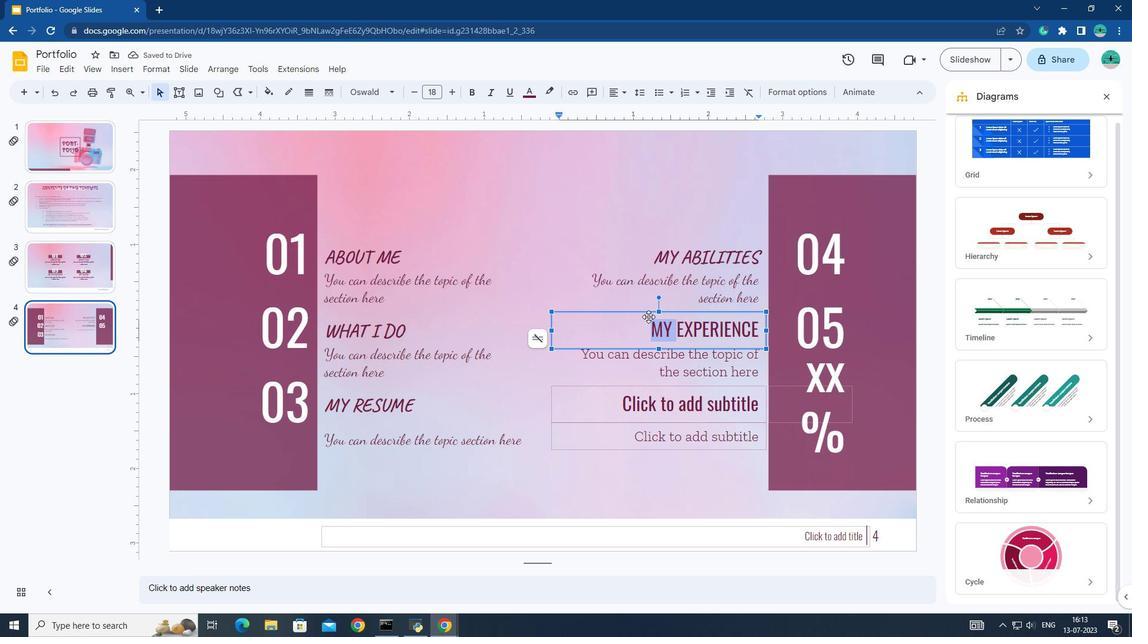 
Action: Mouse pressed left at (653, 322)
Screenshot: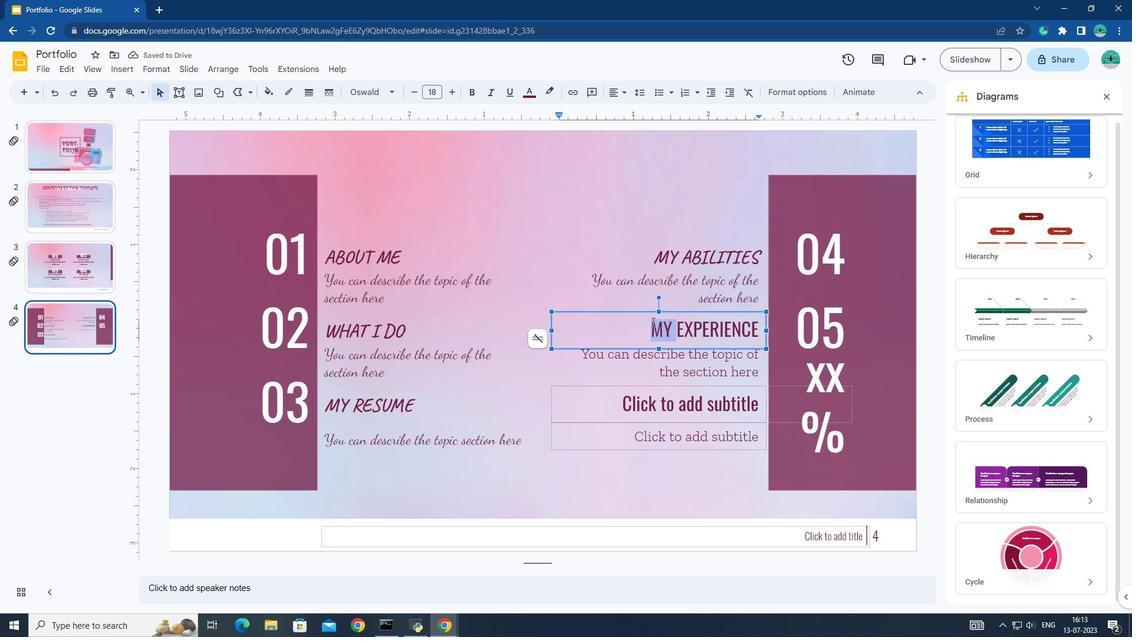
Action: Mouse pressed left at (653, 322)
Screenshot: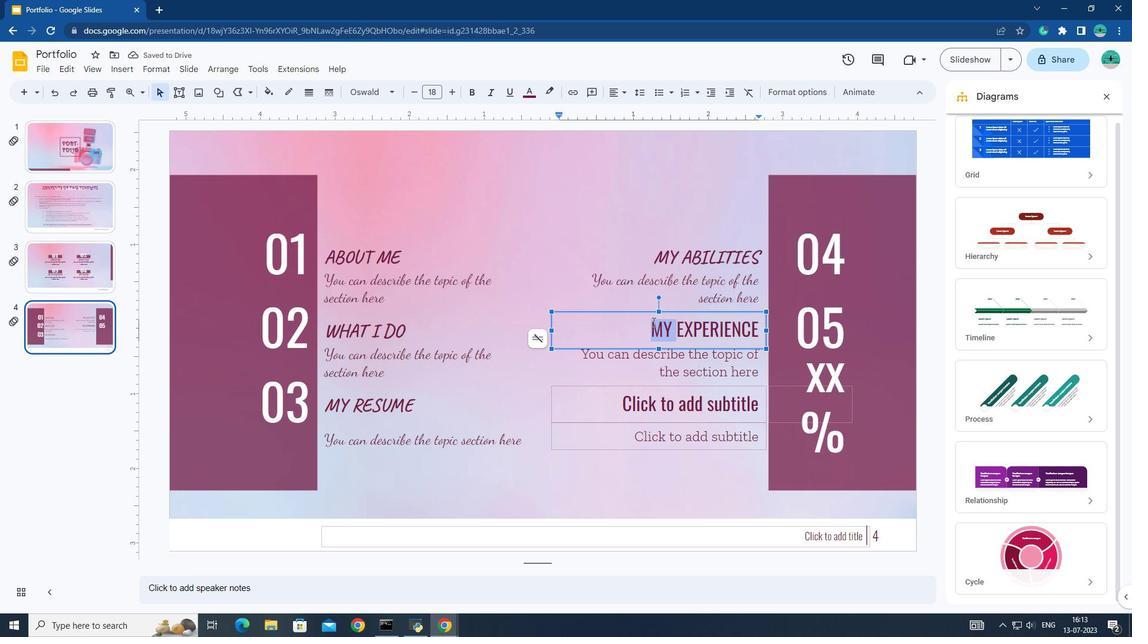 
Action: Mouse moved to (654, 323)
Screenshot: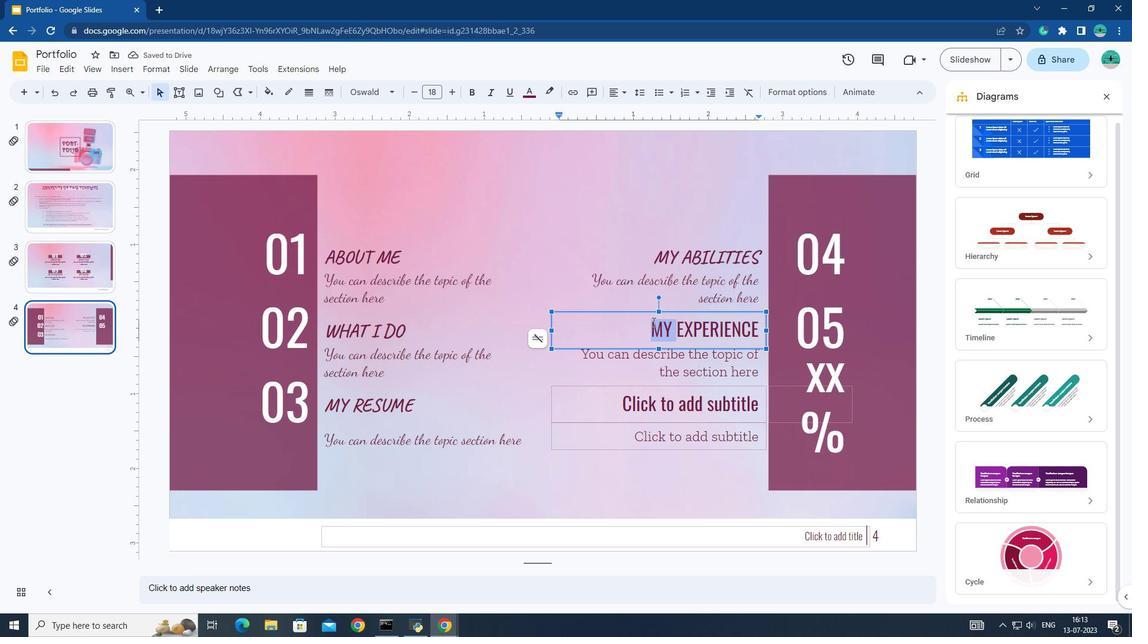 
Action: Mouse pressed left at (654, 323)
Screenshot: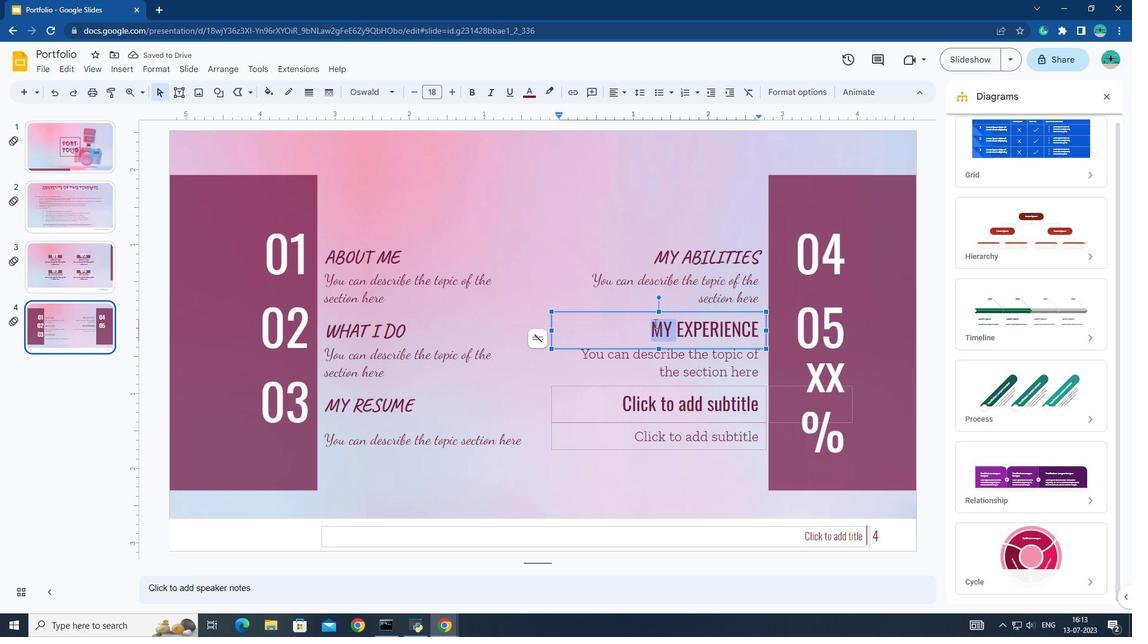 
Action: Mouse pressed left at (654, 323)
Screenshot: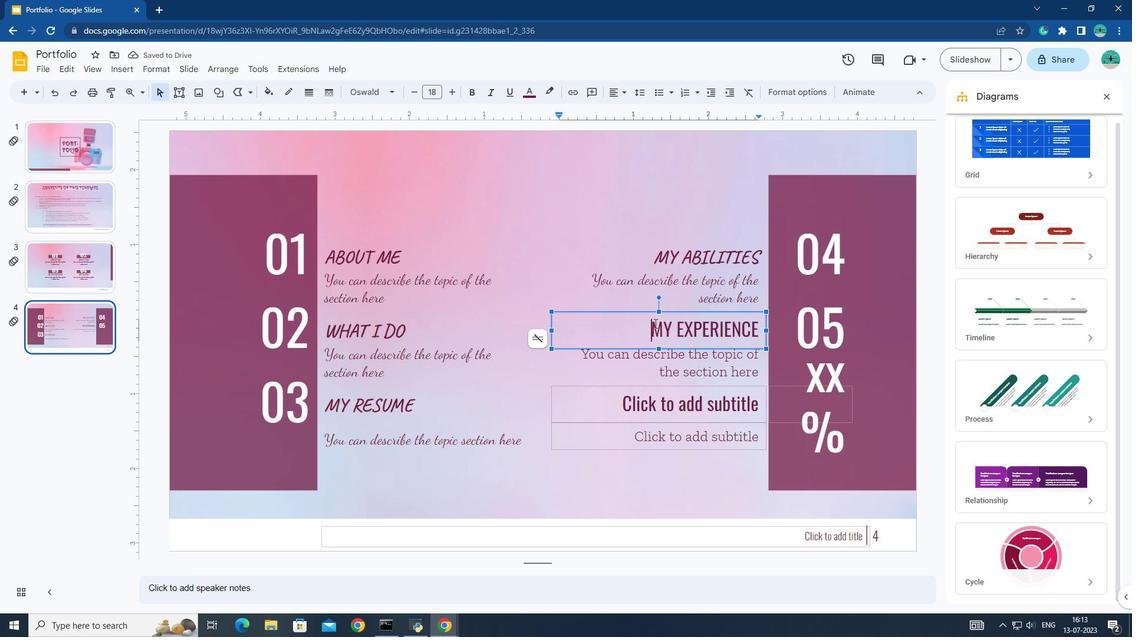 
Action: Mouse moved to (655, 323)
Screenshot: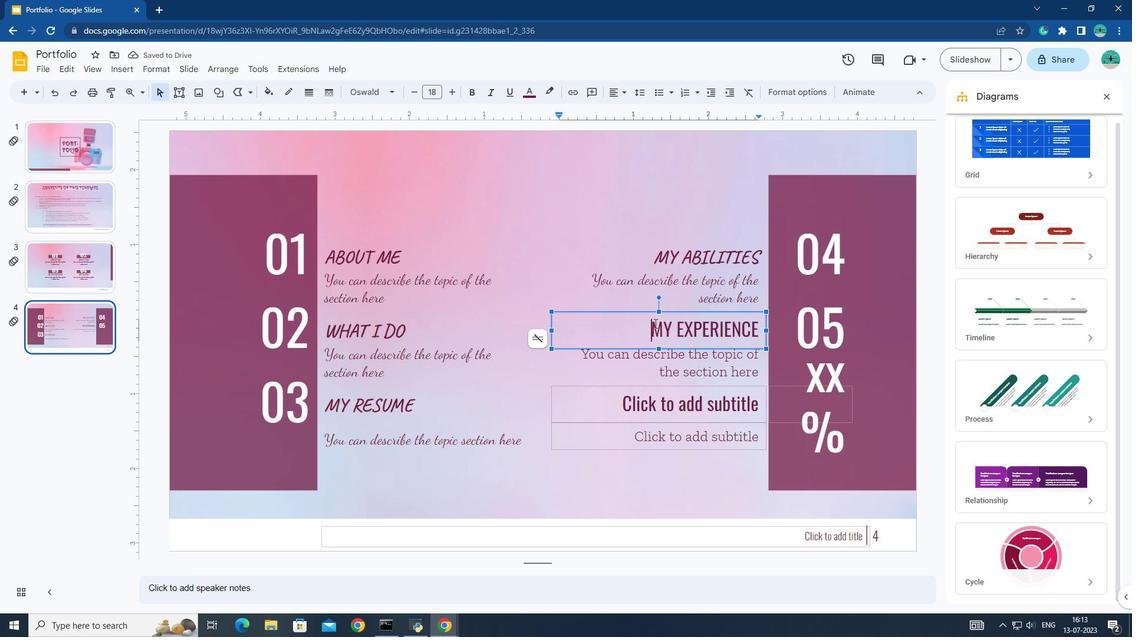 
Action: Mouse pressed left at (655, 323)
Screenshot: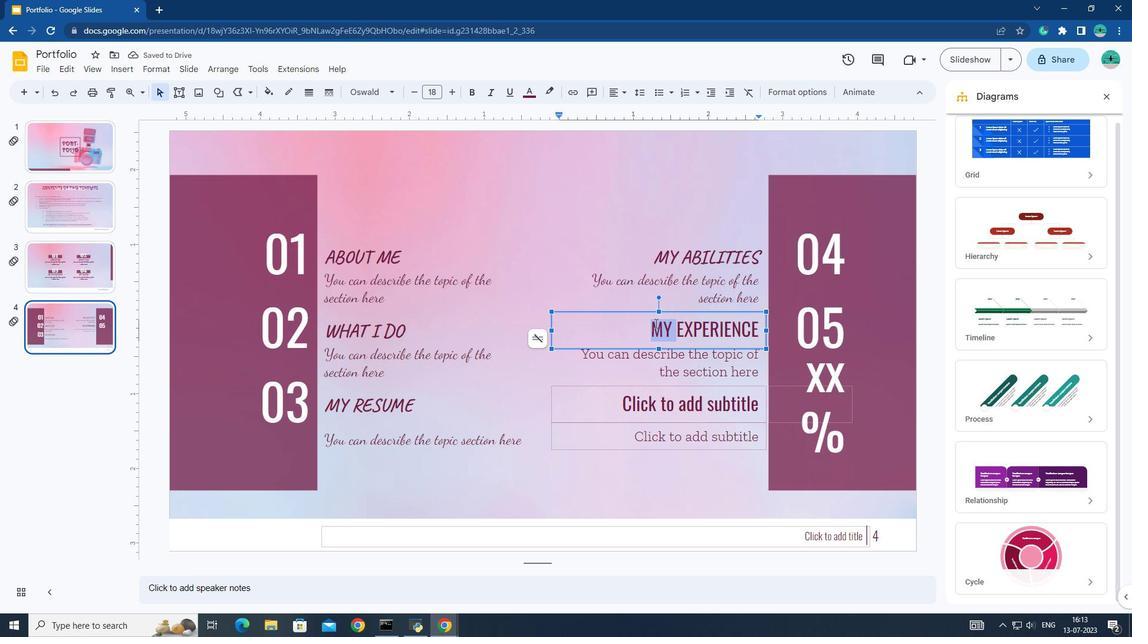 
Action: Mouse moved to (656, 323)
Screenshot: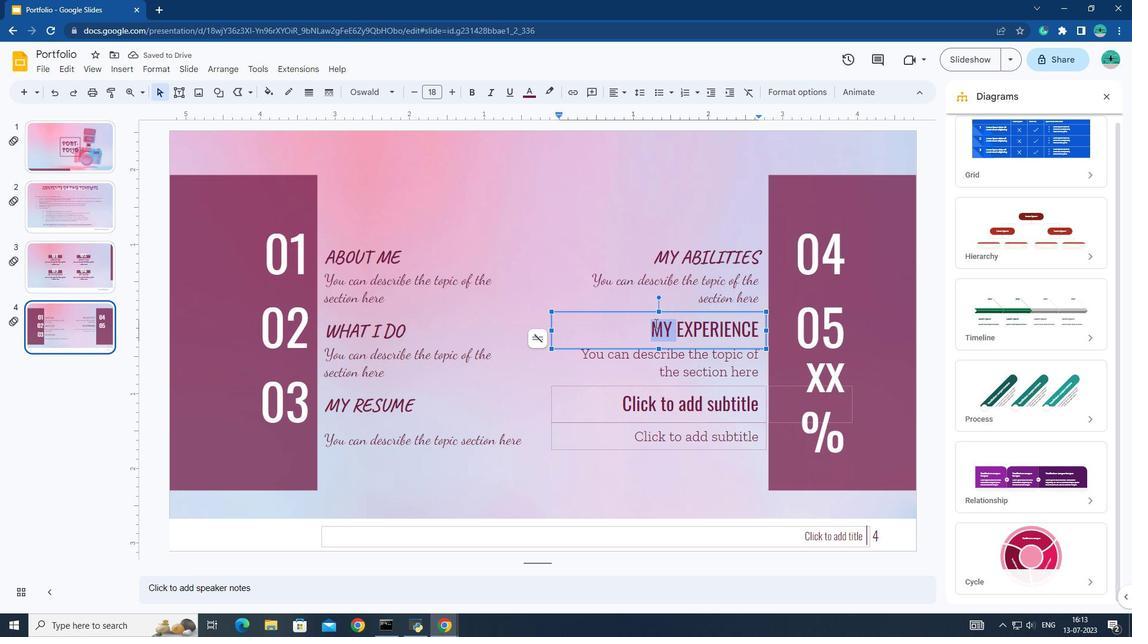 
Action: Mouse pressed left at (656, 323)
Screenshot: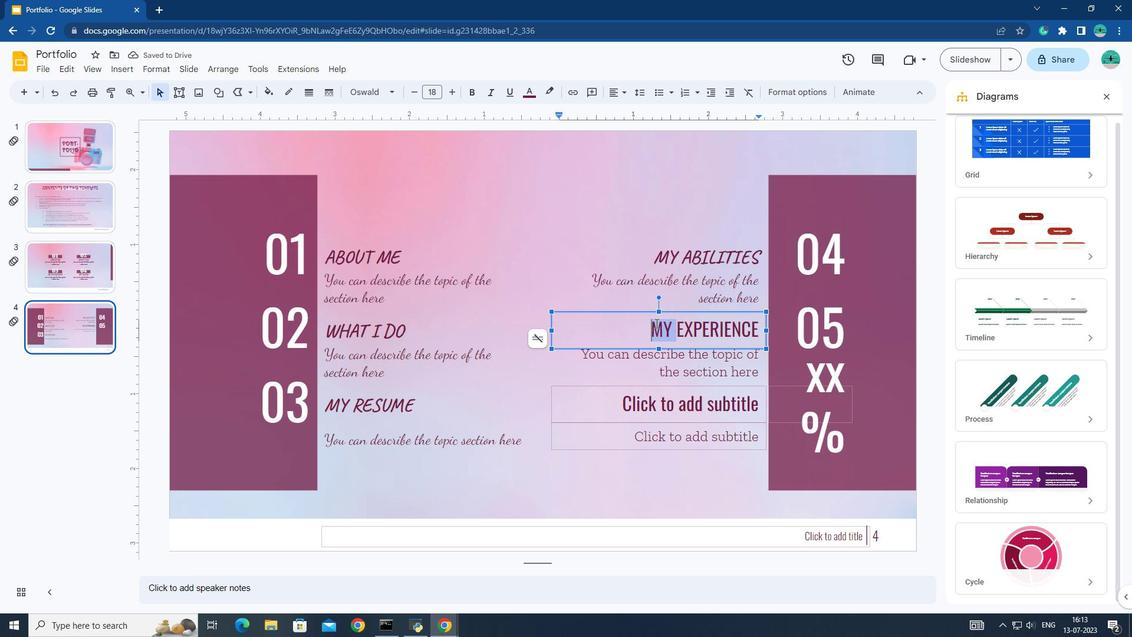 
Action: Mouse pressed left at (656, 323)
Screenshot: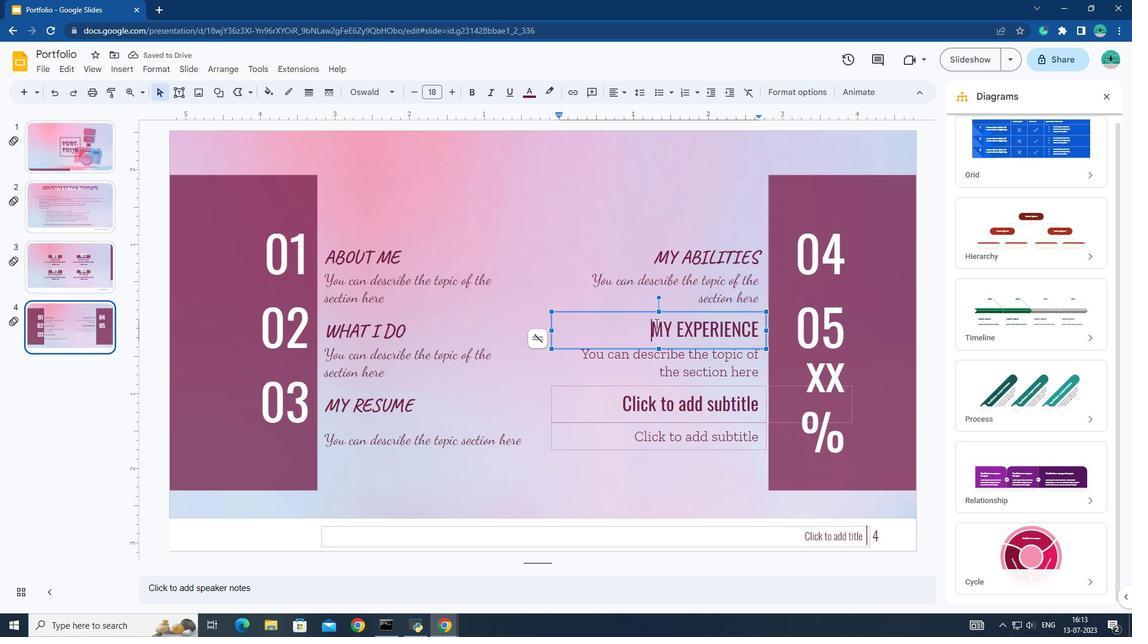 
Action: Mouse moved to (659, 325)
Screenshot: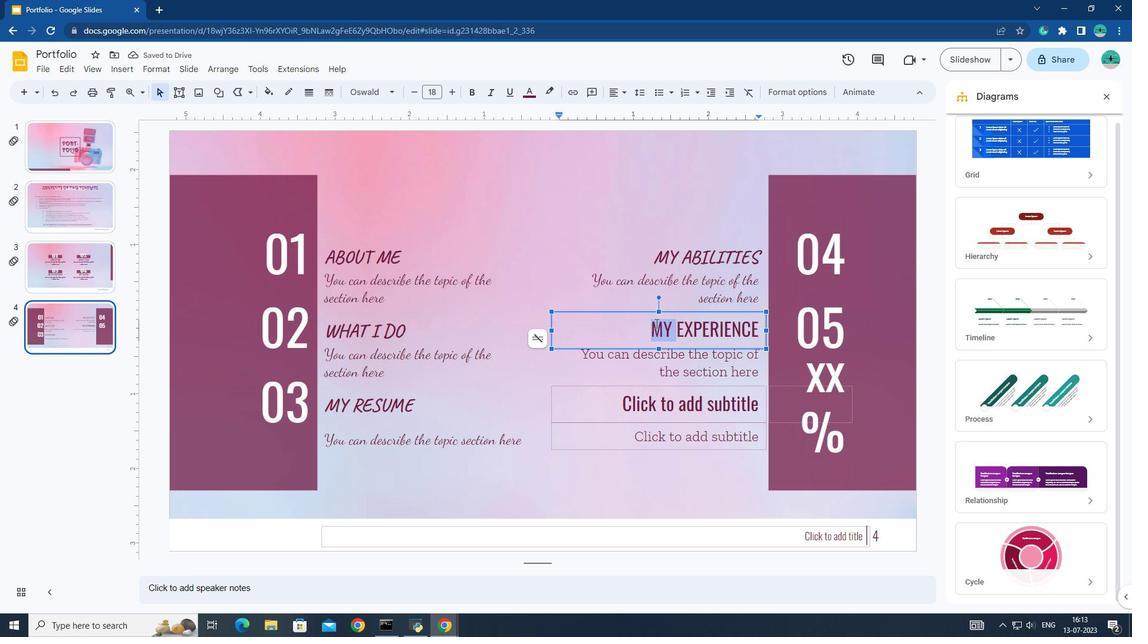
Action: Mouse pressed left at (659, 325)
Screenshot: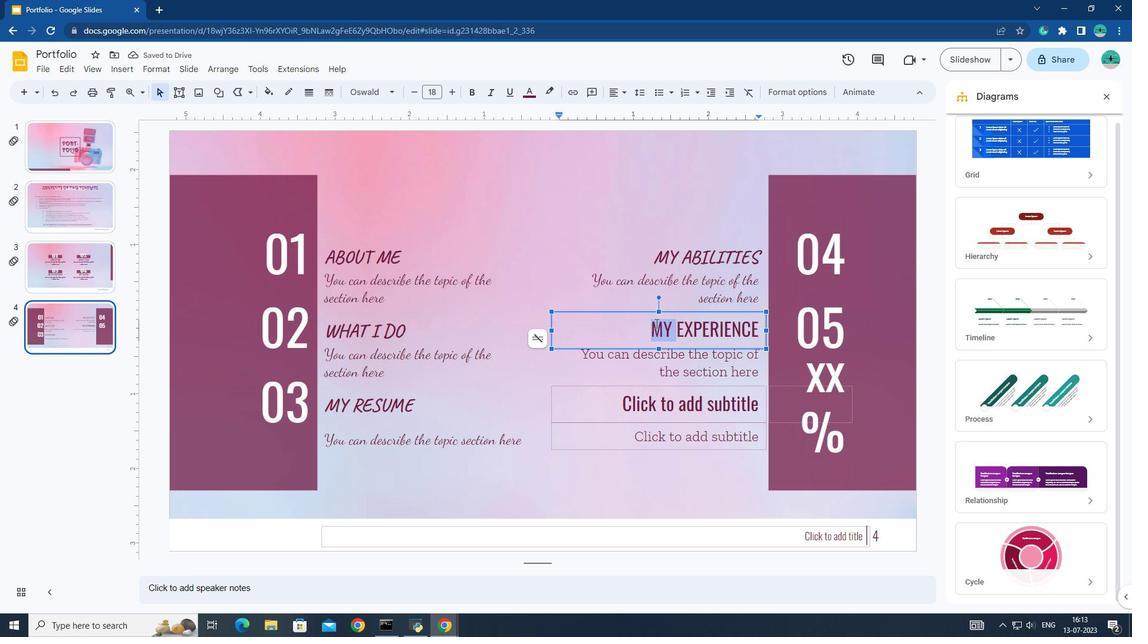 
Action: Mouse pressed left at (659, 325)
Screenshot: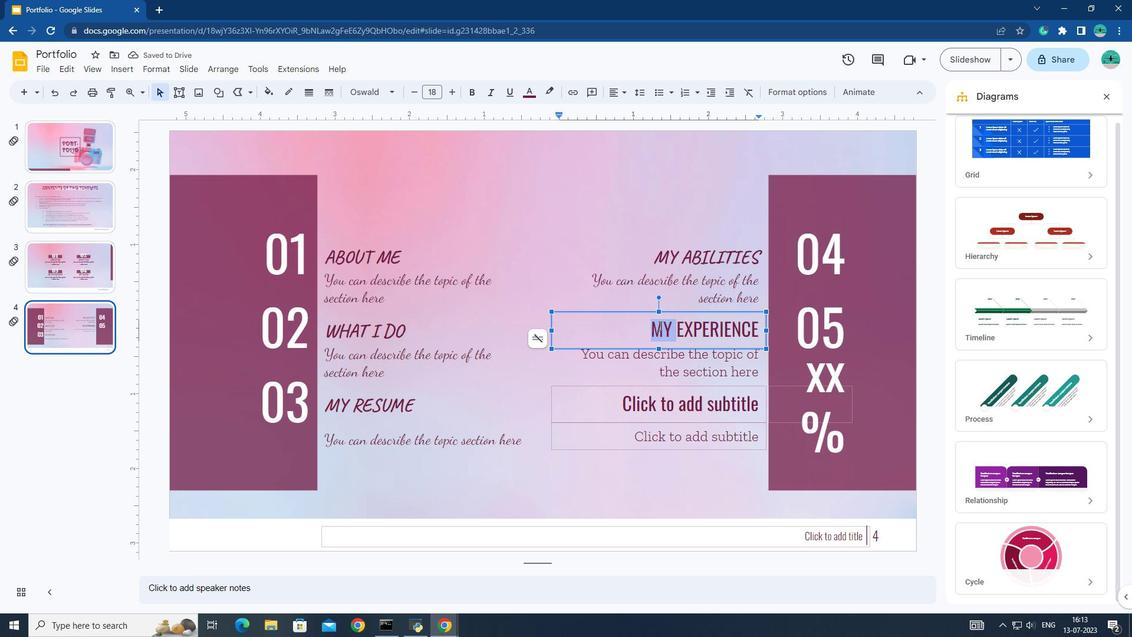 
Action: Mouse moved to (663, 328)
Screenshot: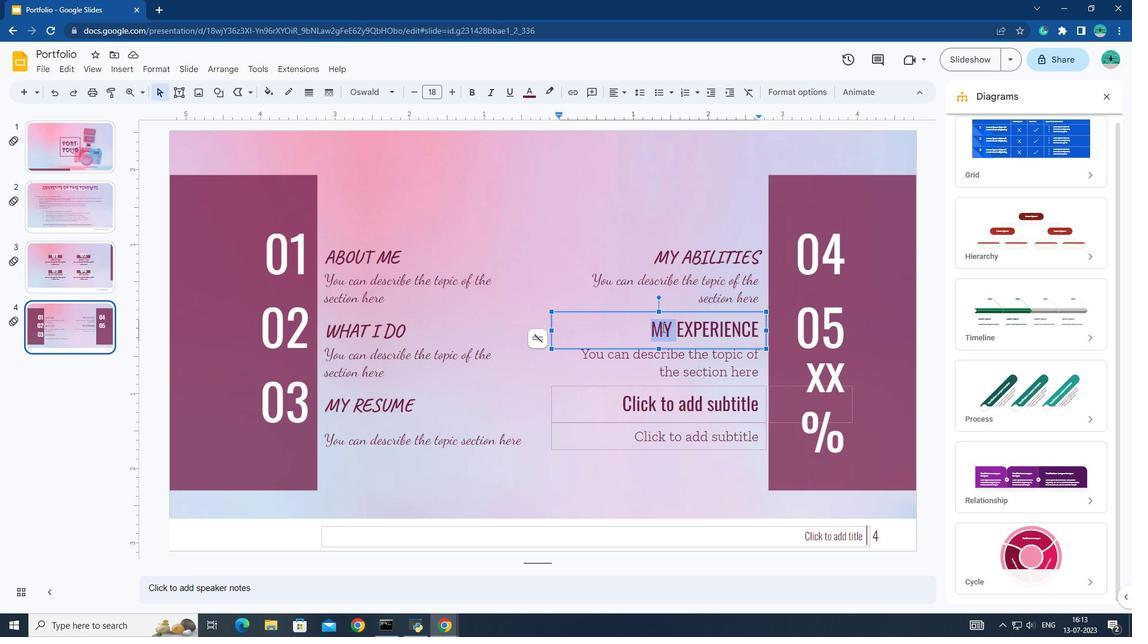 
Action: Mouse pressed left at (663, 328)
Screenshot: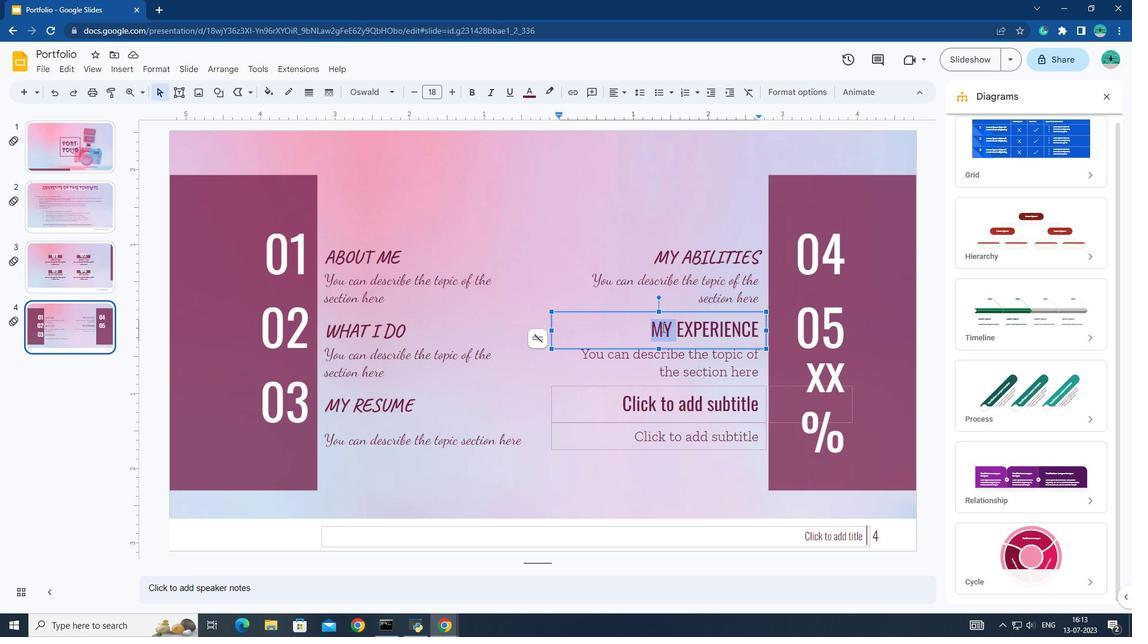 
Action: Mouse moved to (665, 329)
Screenshot: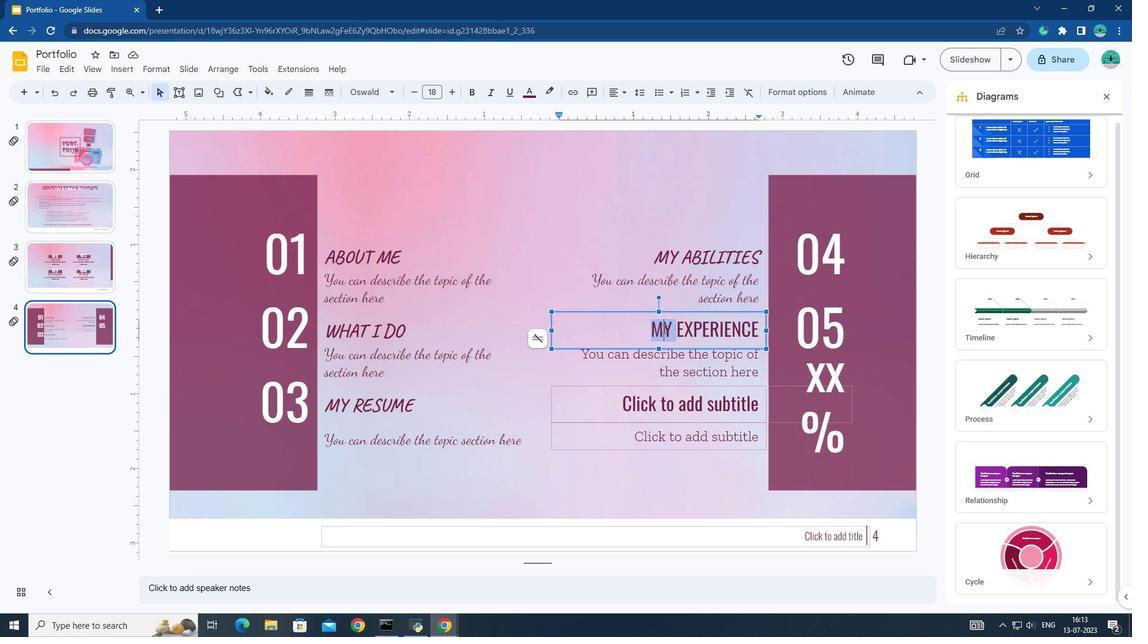 
Action: Mouse pressed left at (665, 329)
Screenshot: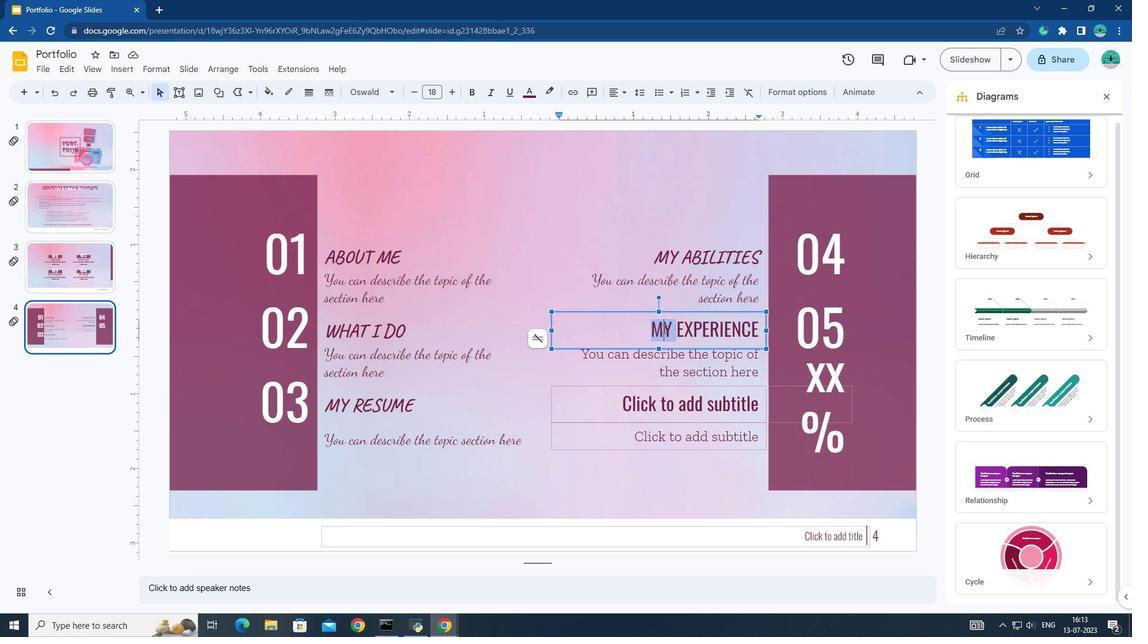
Action: Mouse moved to (646, 318)
Screenshot: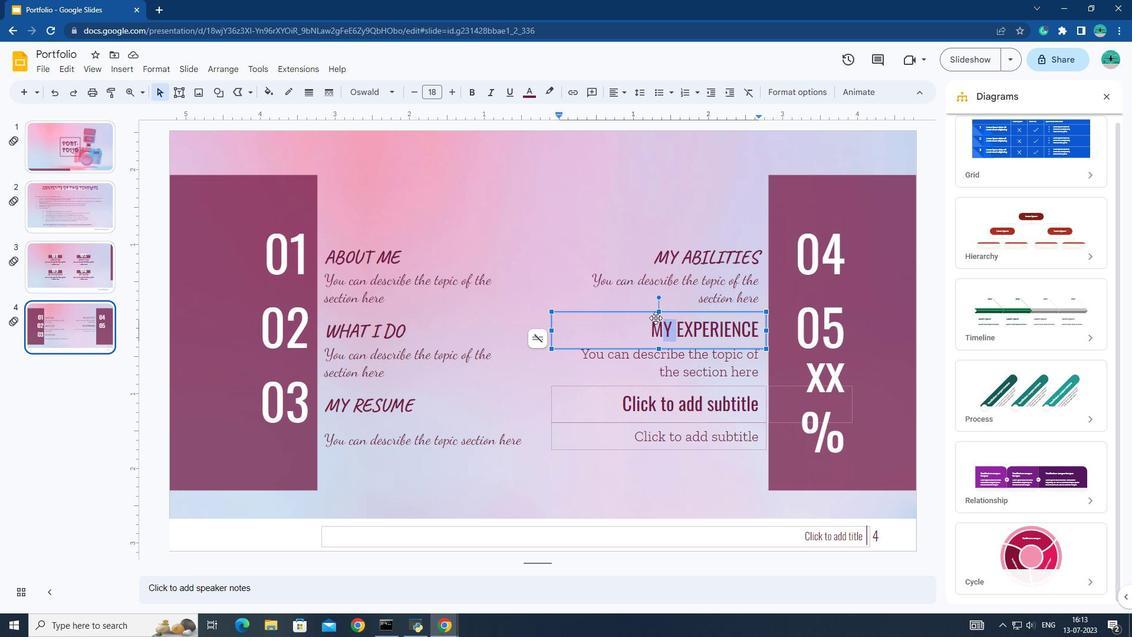 
Action: Mouse pressed left at (646, 318)
Screenshot: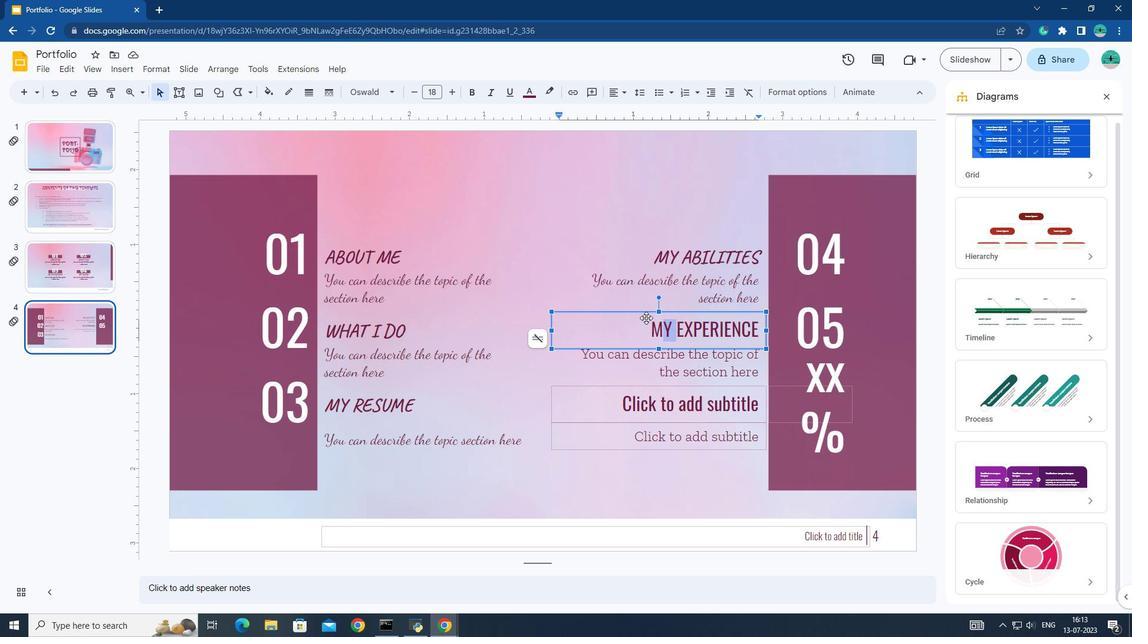 
Action: Mouse moved to (662, 325)
Screenshot: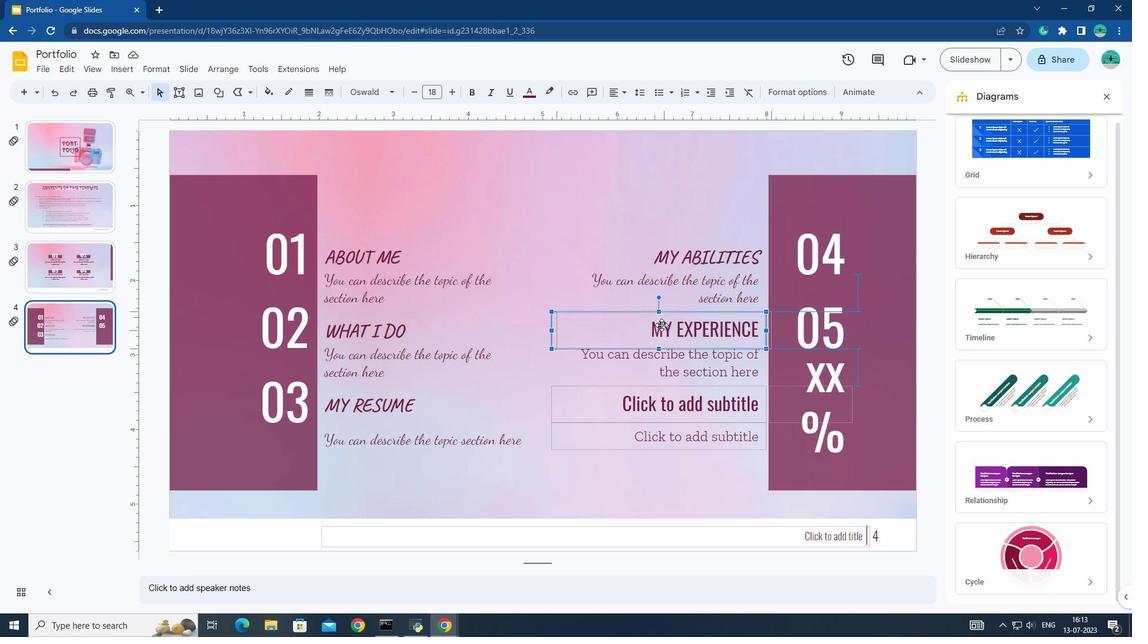 
Action: Mouse pressed left at (662, 325)
Screenshot: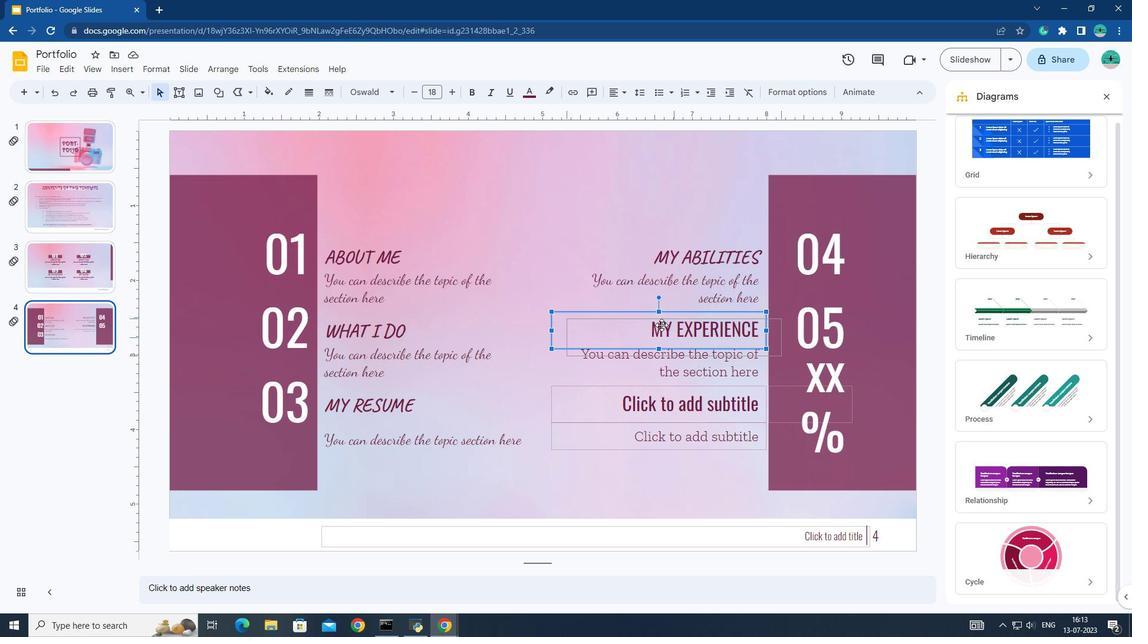 
Action: Mouse moved to (661, 323)
Screenshot: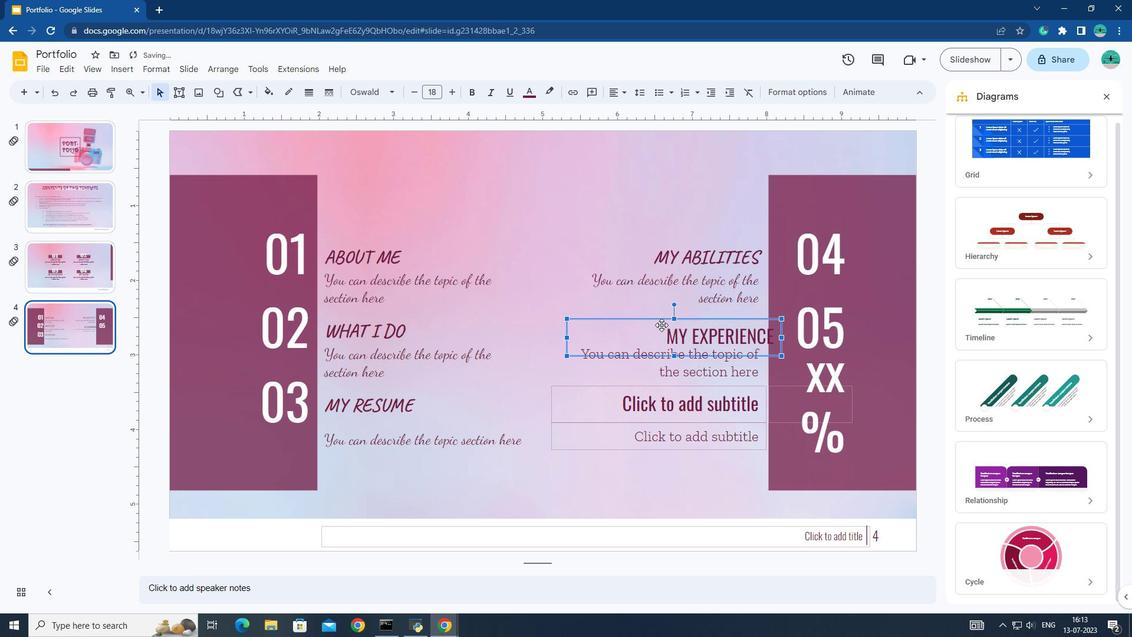 
Action: Mouse pressed left at (661, 323)
Screenshot: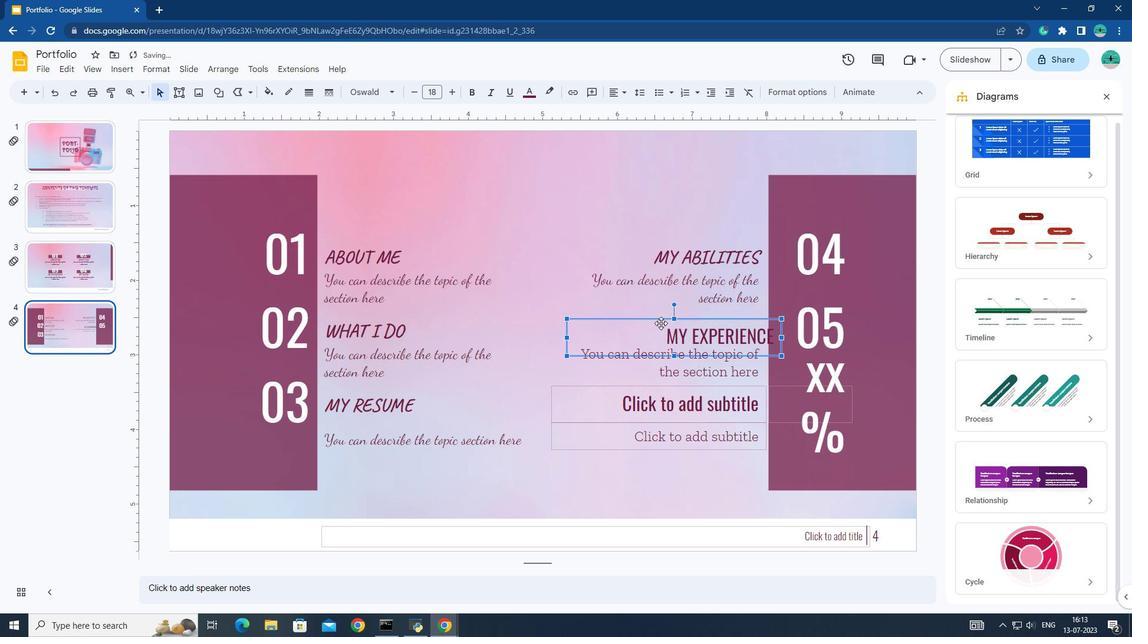 
Action: Mouse moved to (650, 319)
Screenshot: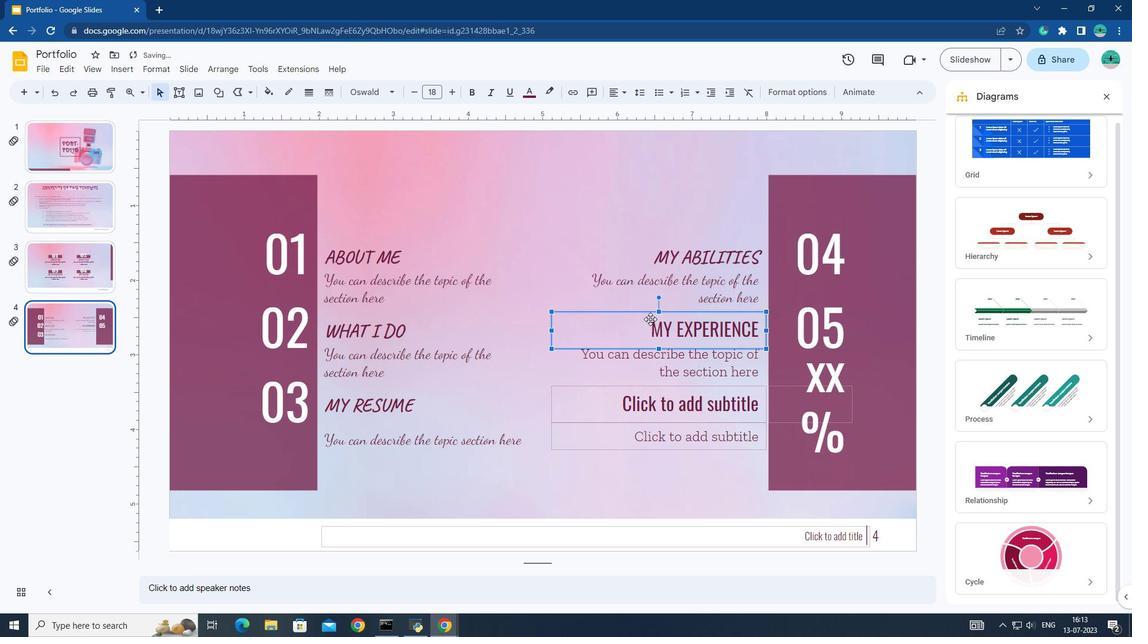 
Action: Key pressed ctrl+Z
Screenshot: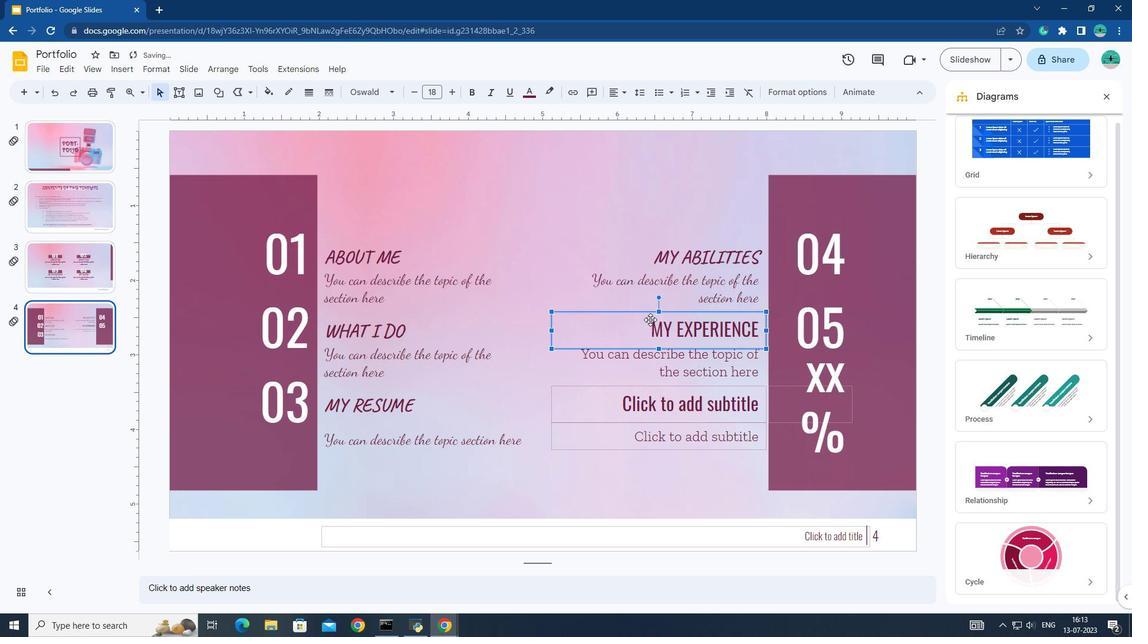 
Action: Mouse moved to (651, 319)
Screenshot: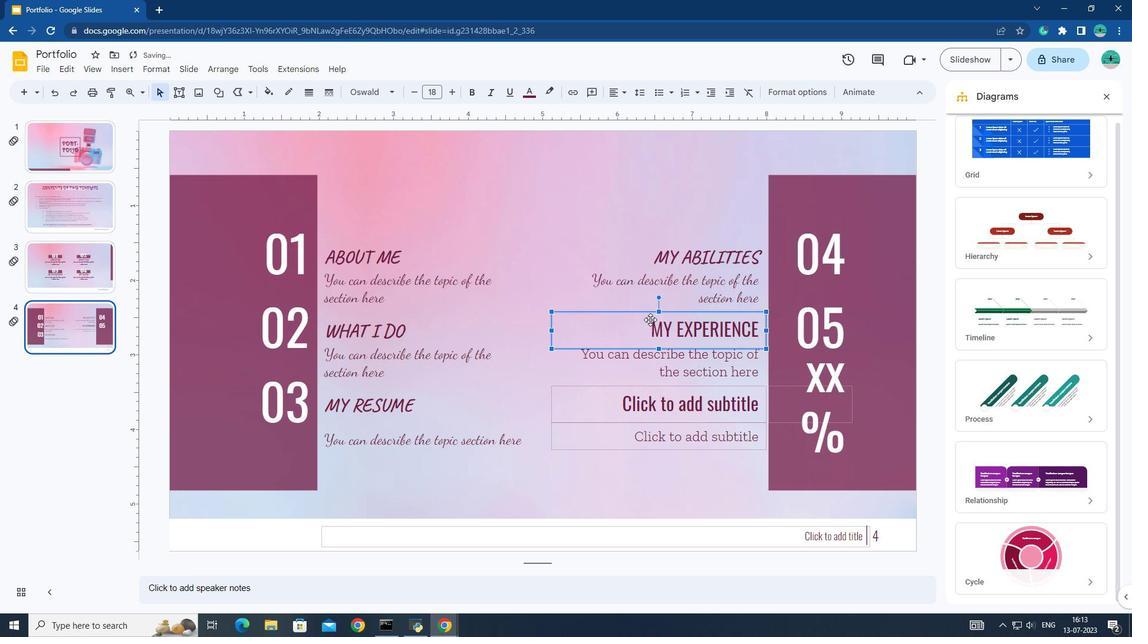 
Action: Key pressed <'\x1a'>
Screenshot: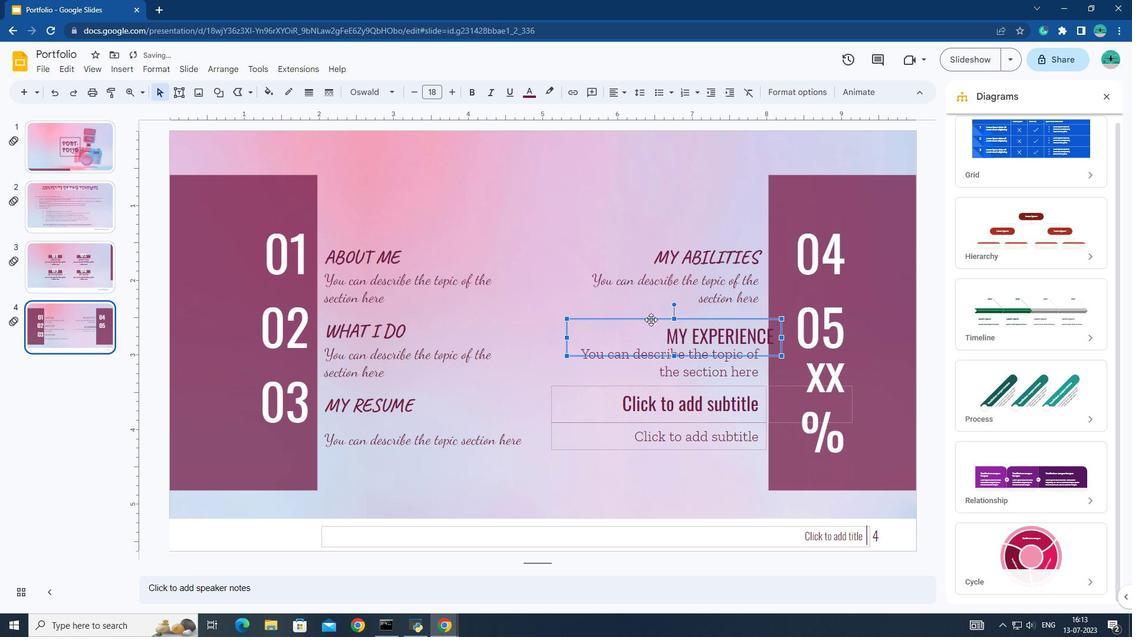 
Action: Mouse moved to (654, 331)
Screenshot: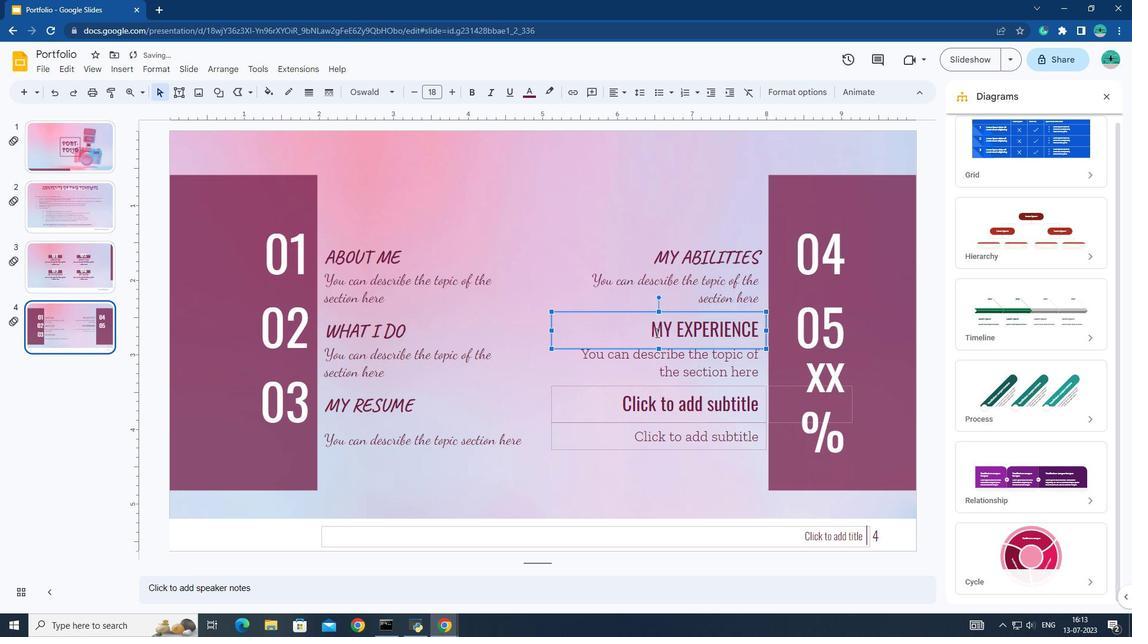 
Action: Mouse pressed left at (654, 331)
Screenshot: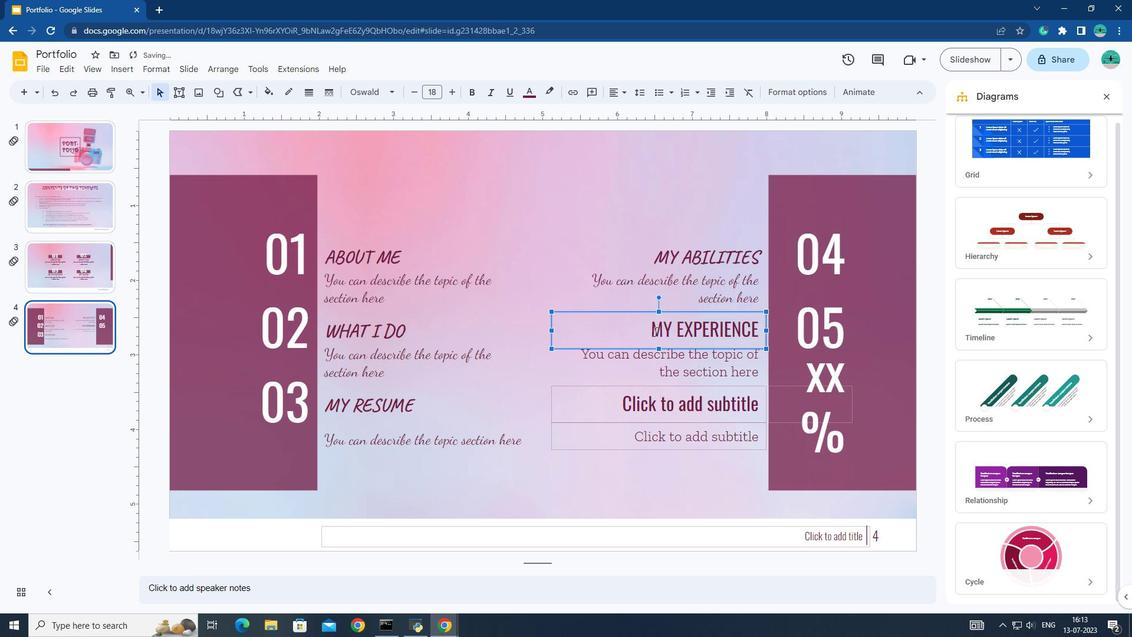 
Action: Mouse pressed left at (654, 331)
Screenshot: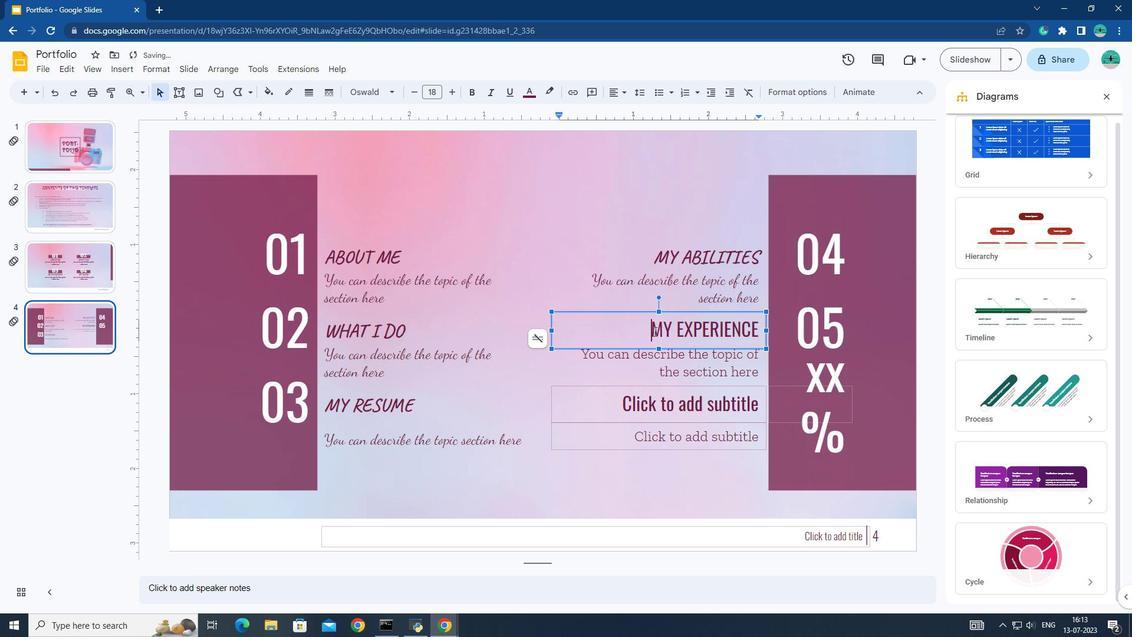 
Action: Mouse moved to (388, 92)
Screenshot: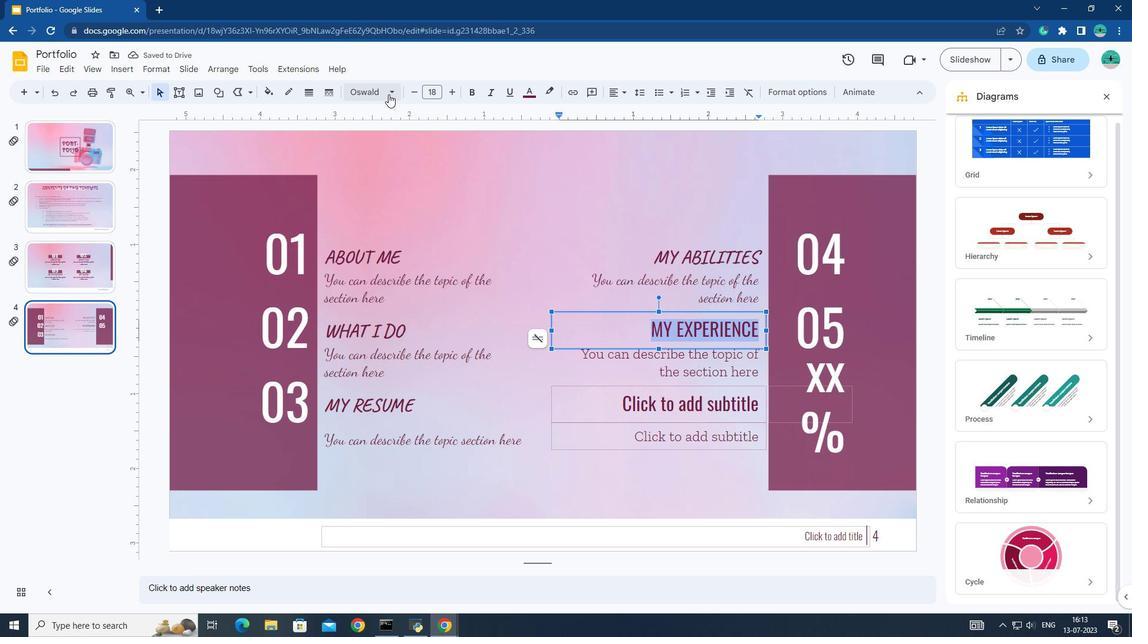 
Action: Mouse pressed left at (388, 92)
Screenshot: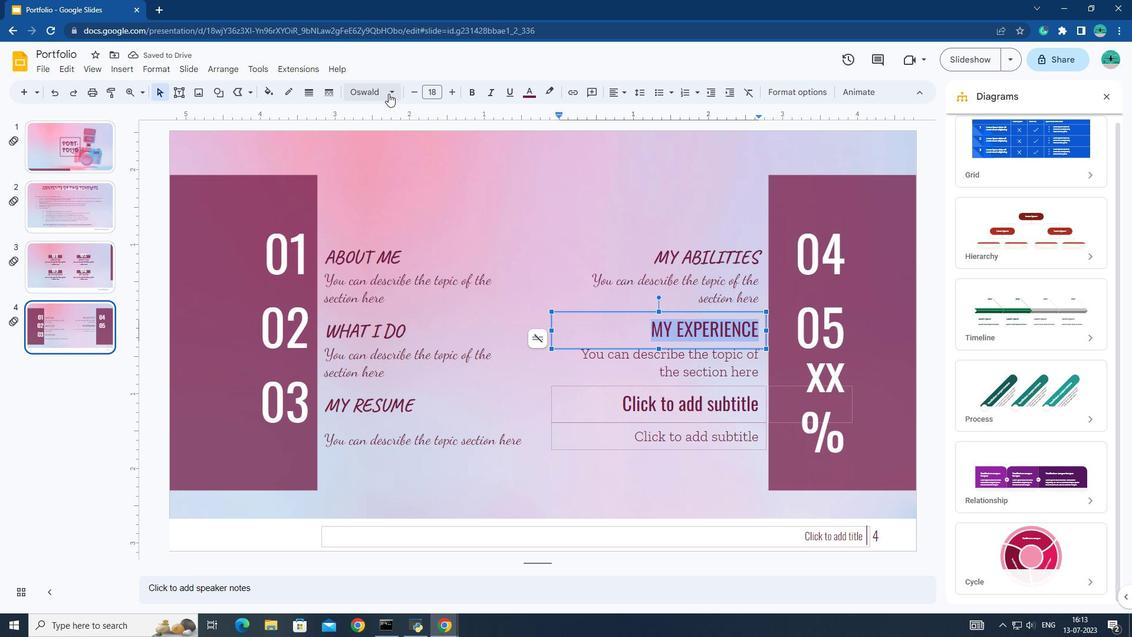
Action: Mouse moved to (516, 325)
Screenshot: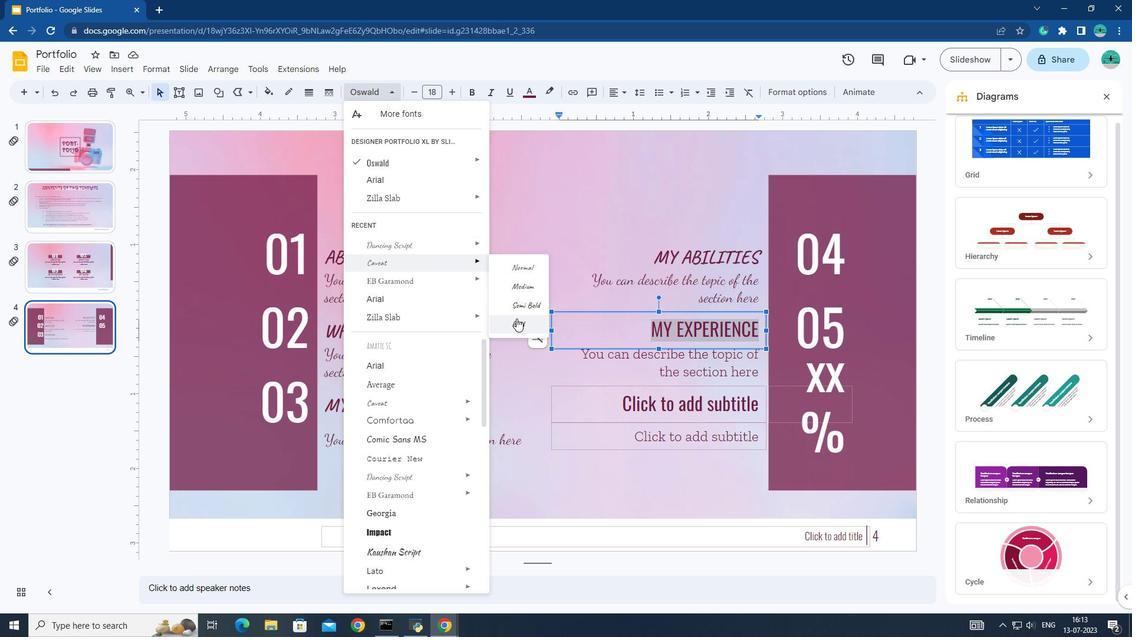 
Action: Mouse pressed left at (516, 325)
Screenshot: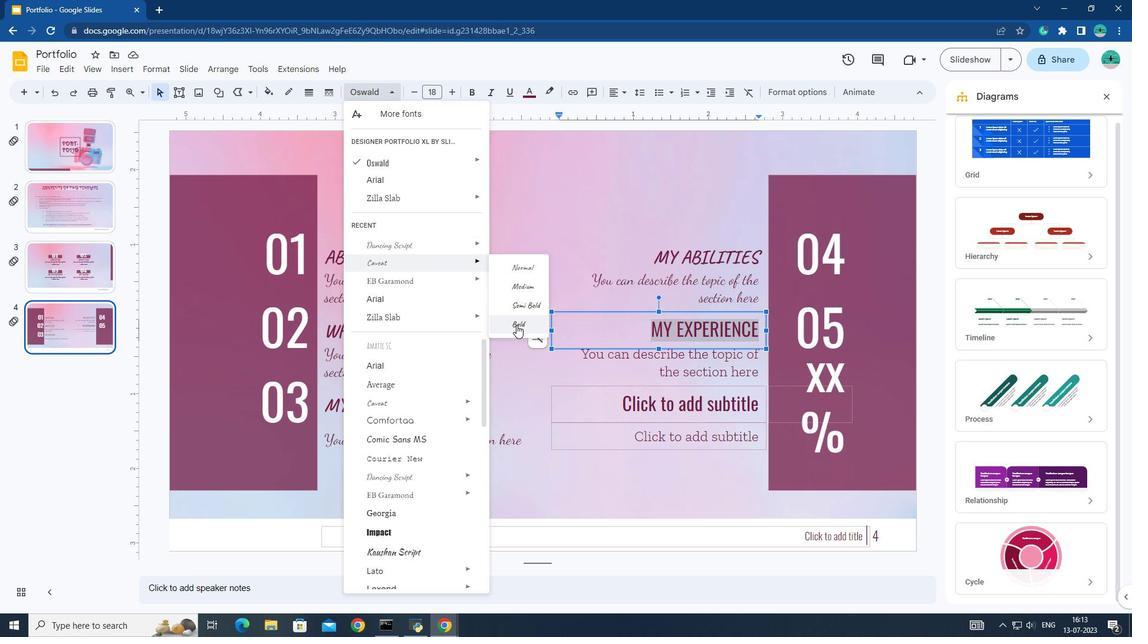
Action: Mouse moved to (593, 358)
Screenshot: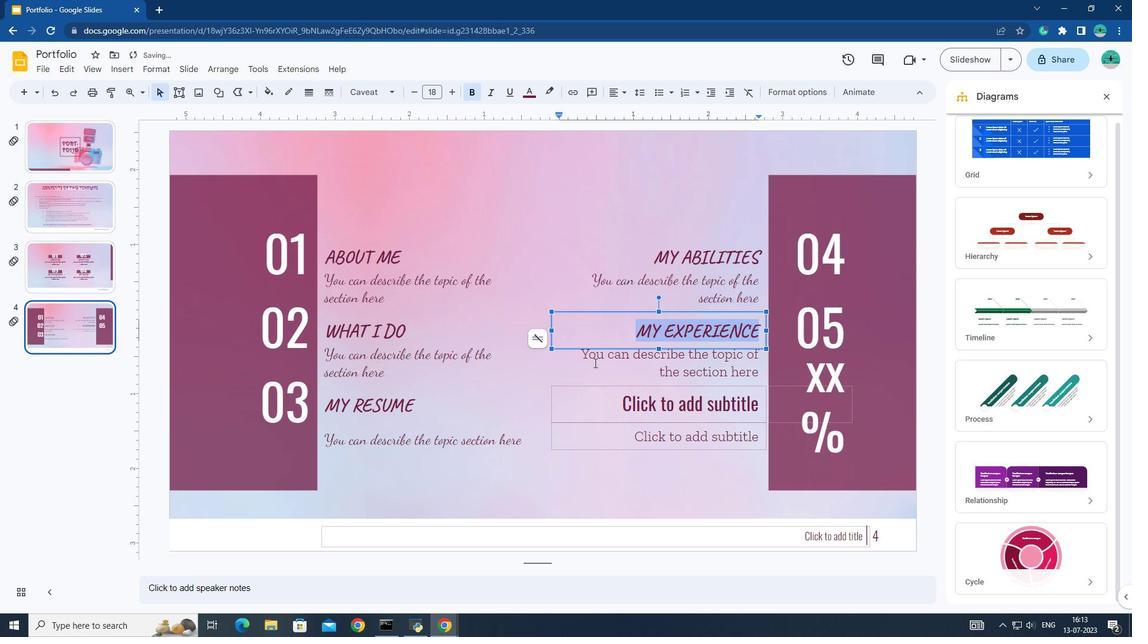 
Action: Mouse pressed left at (593, 358)
Screenshot: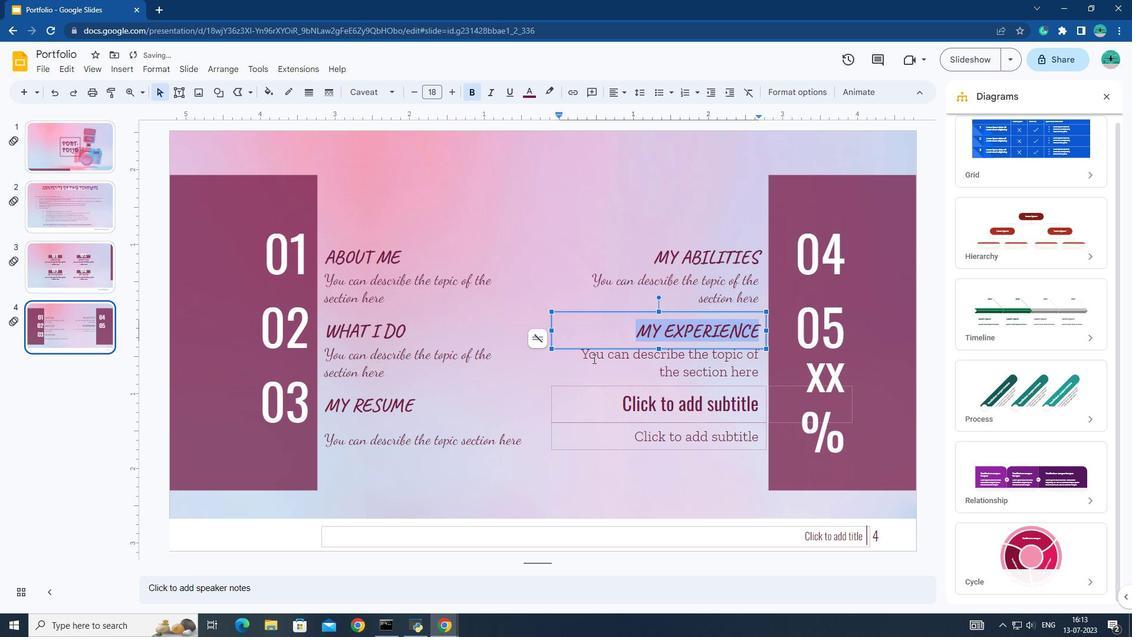 
Action: Mouse moved to (587, 355)
Screenshot: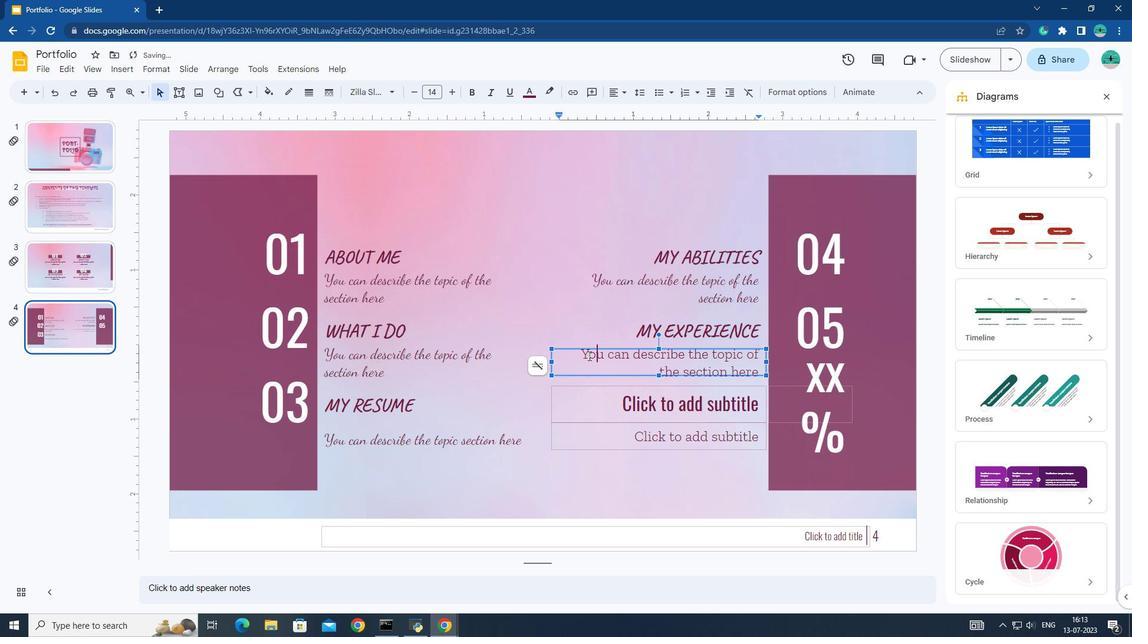 
Action: Mouse pressed left at (587, 355)
Screenshot: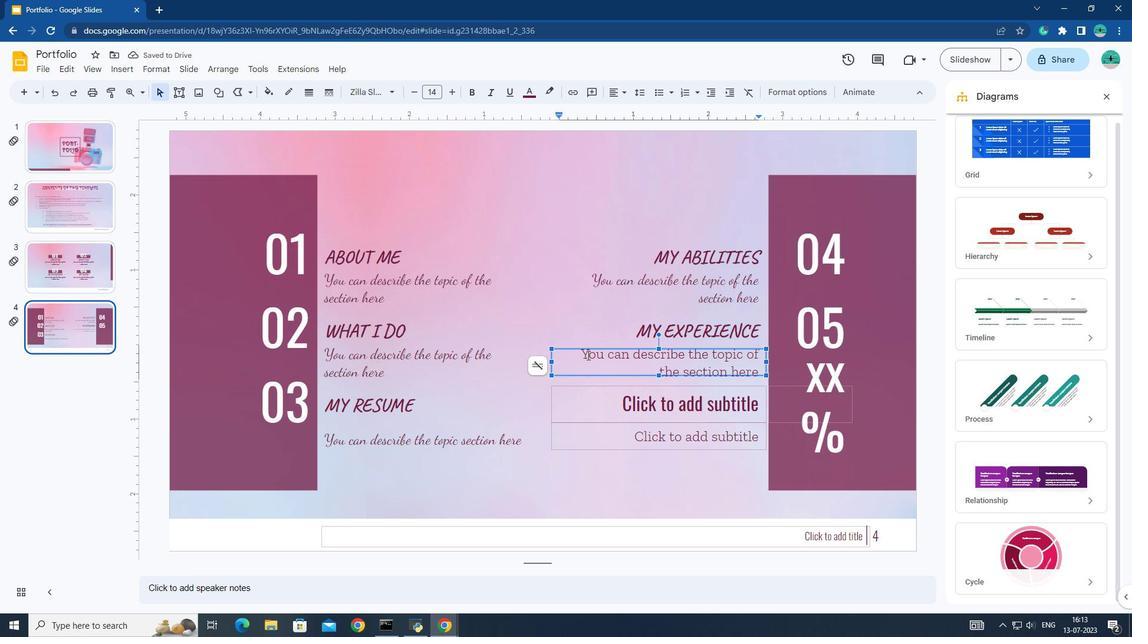 
Action: Mouse moved to (394, 93)
Screenshot: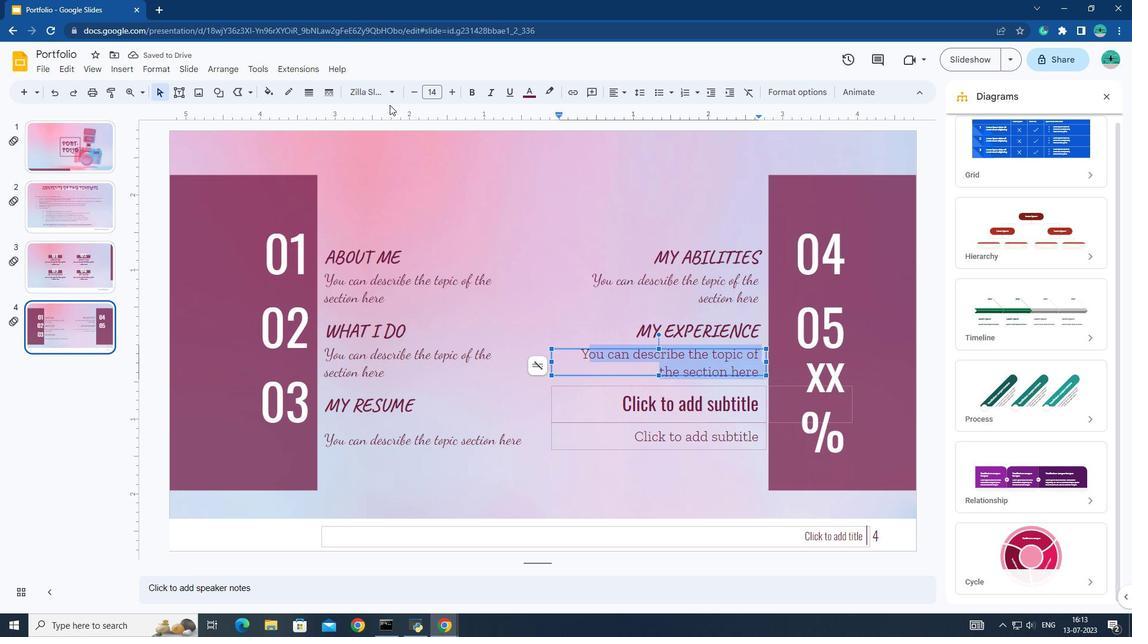 
Action: Mouse pressed left at (394, 93)
Screenshot: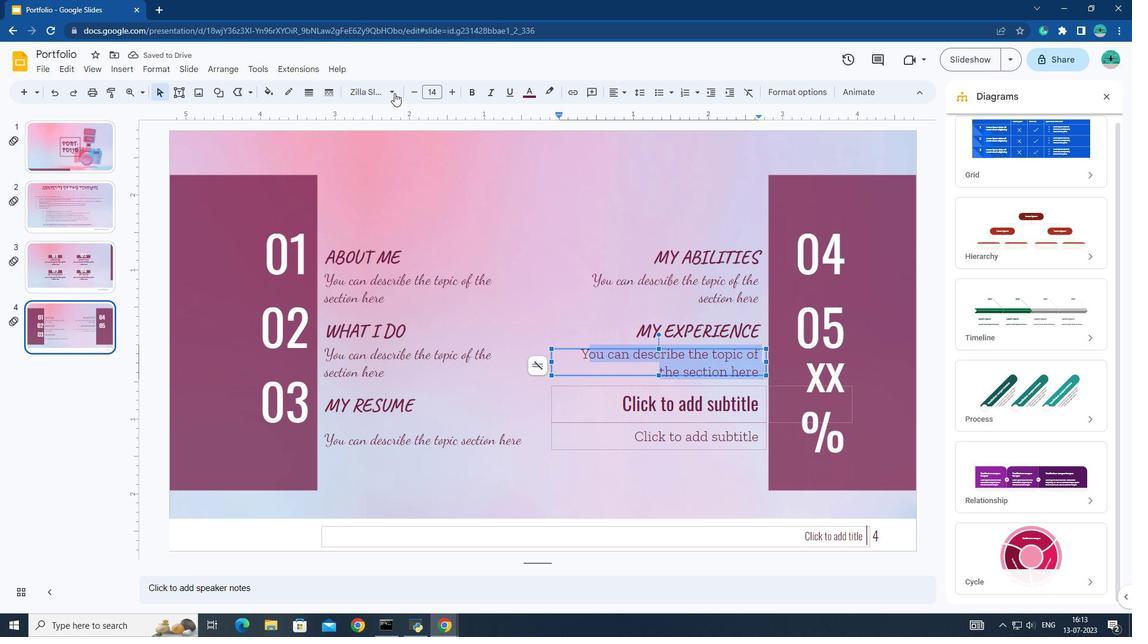 
Action: Mouse moved to (445, 264)
Screenshot: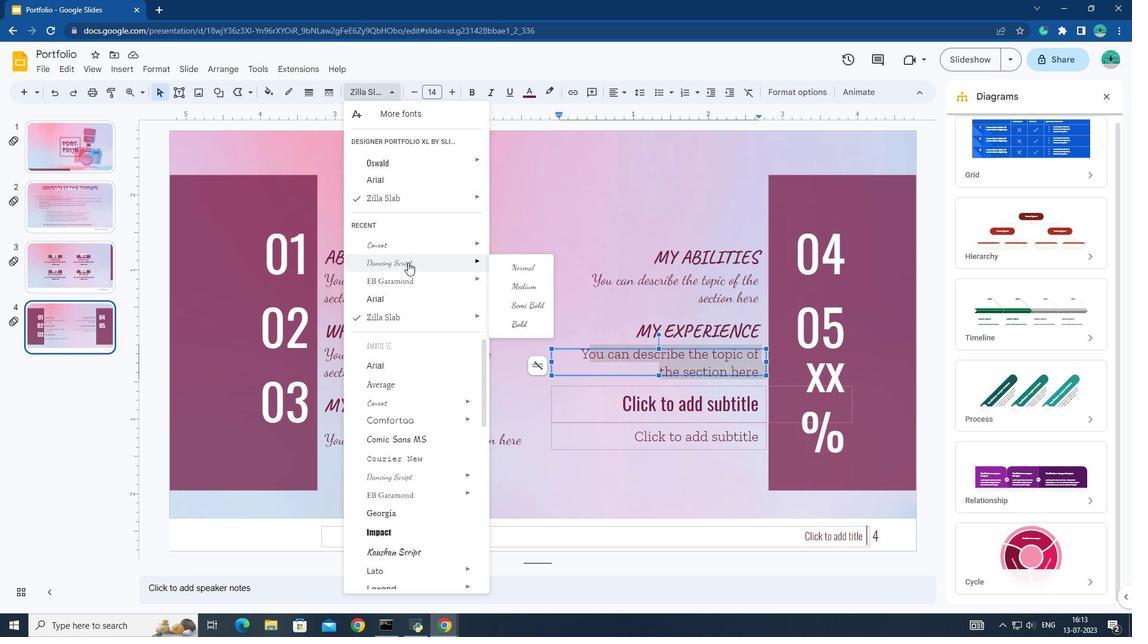 
Action: Mouse pressed left at (445, 264)
Screenshot: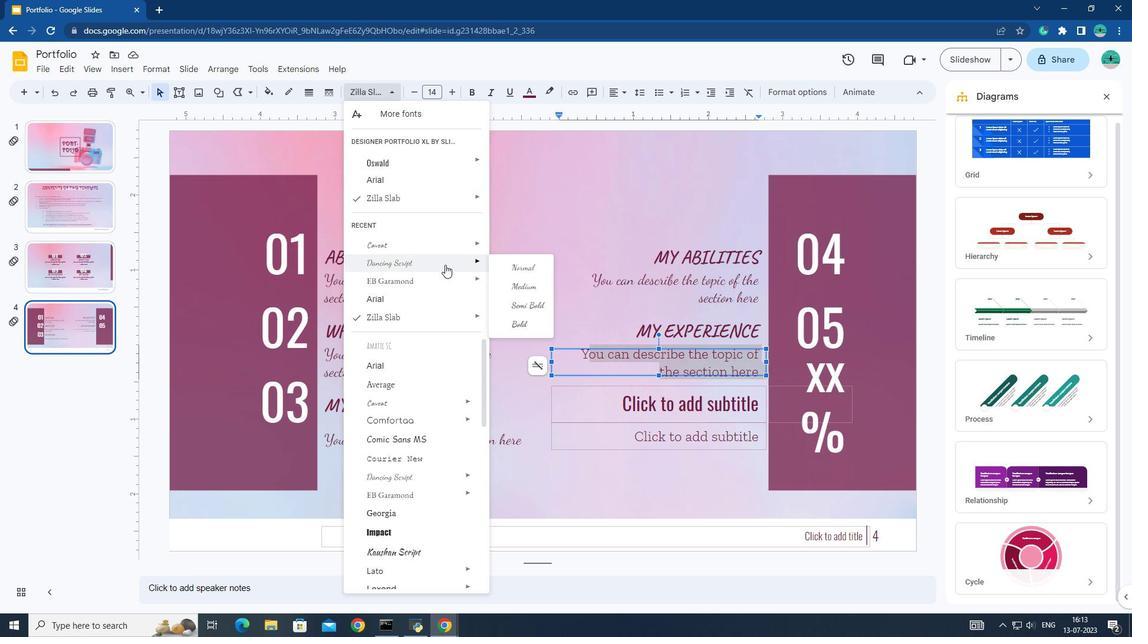 
Action: Mouse moved to (637, 410)
Screenshot: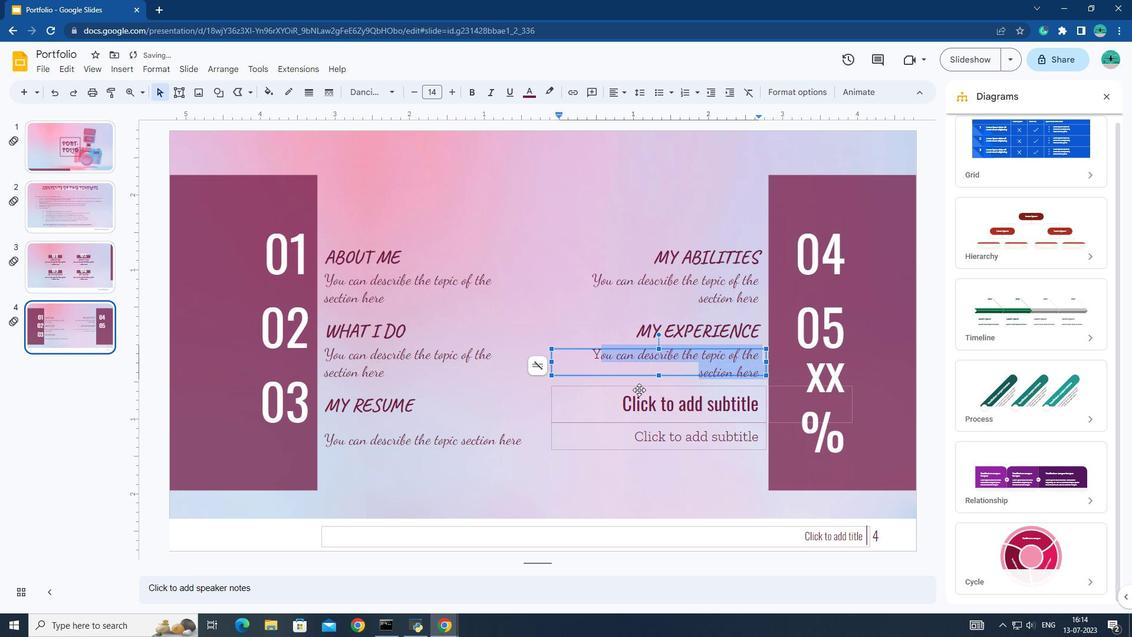
Action: Mouse pressed left at (637, 410)
Screenshot: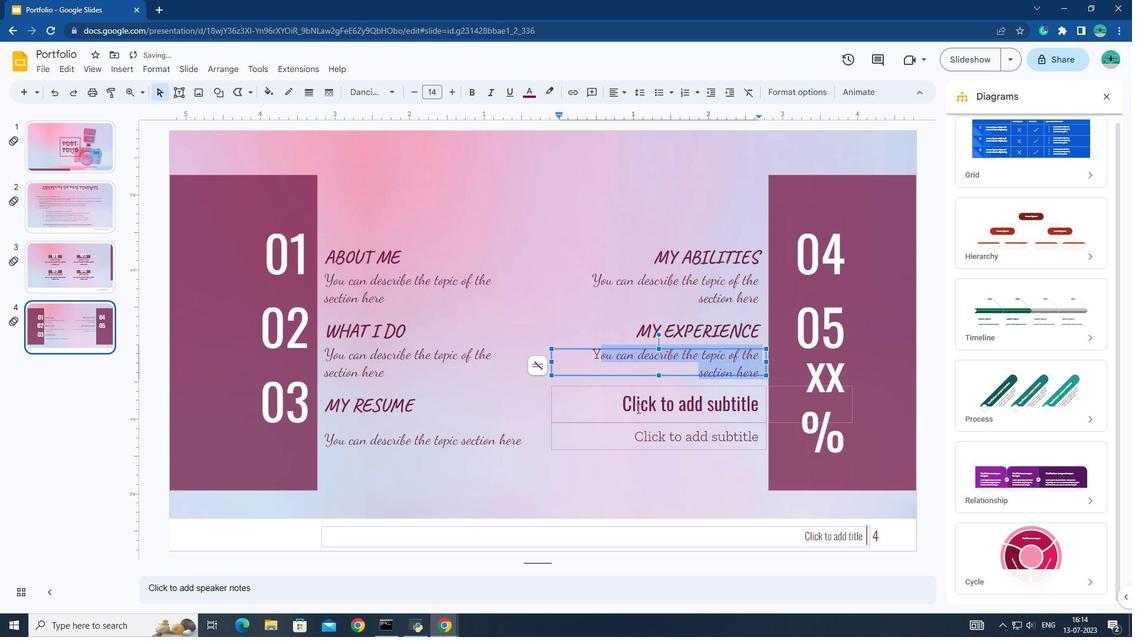 
Action: Mouse moved to (821, 402)
Screenshot: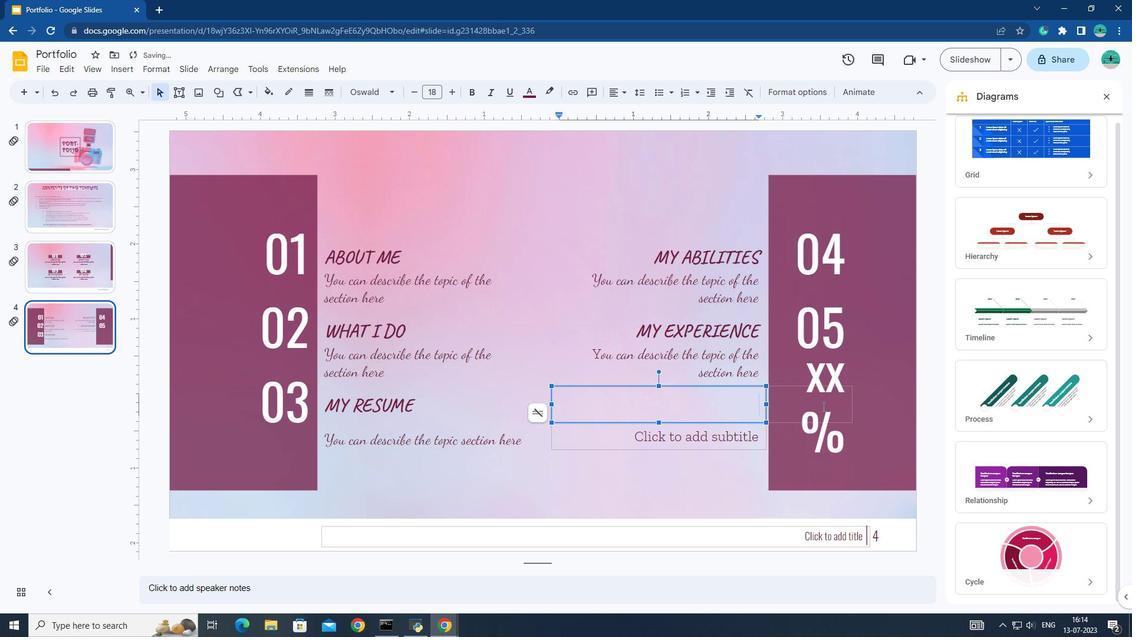
Action: Mouse pressed left at (821, 402)
Screenshot: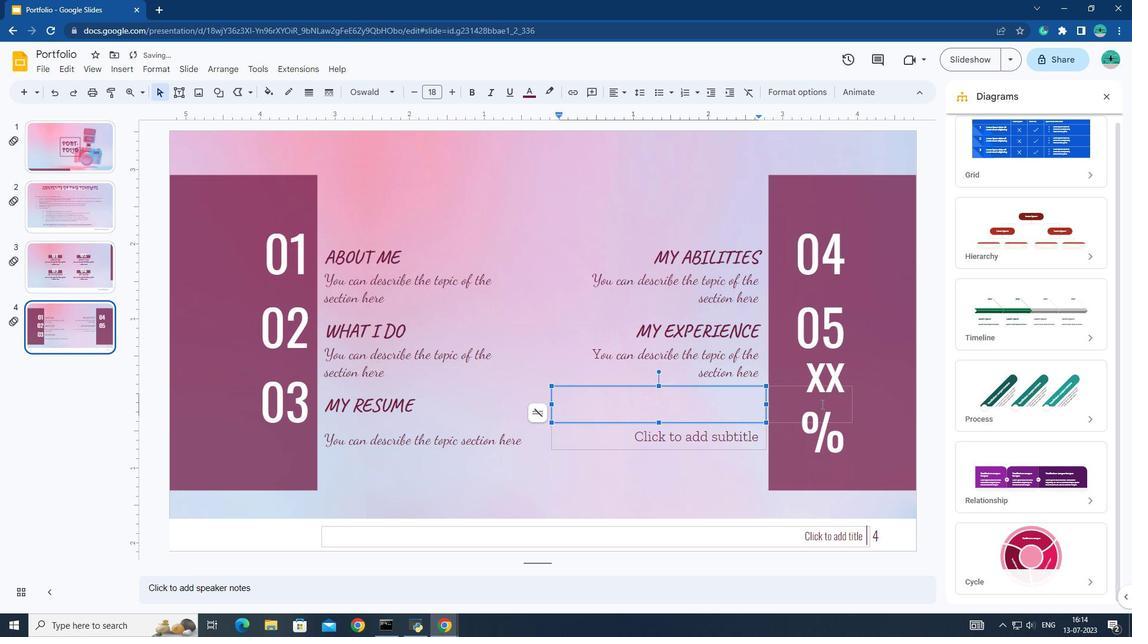 
Action: Key pressed 06
Screenshot: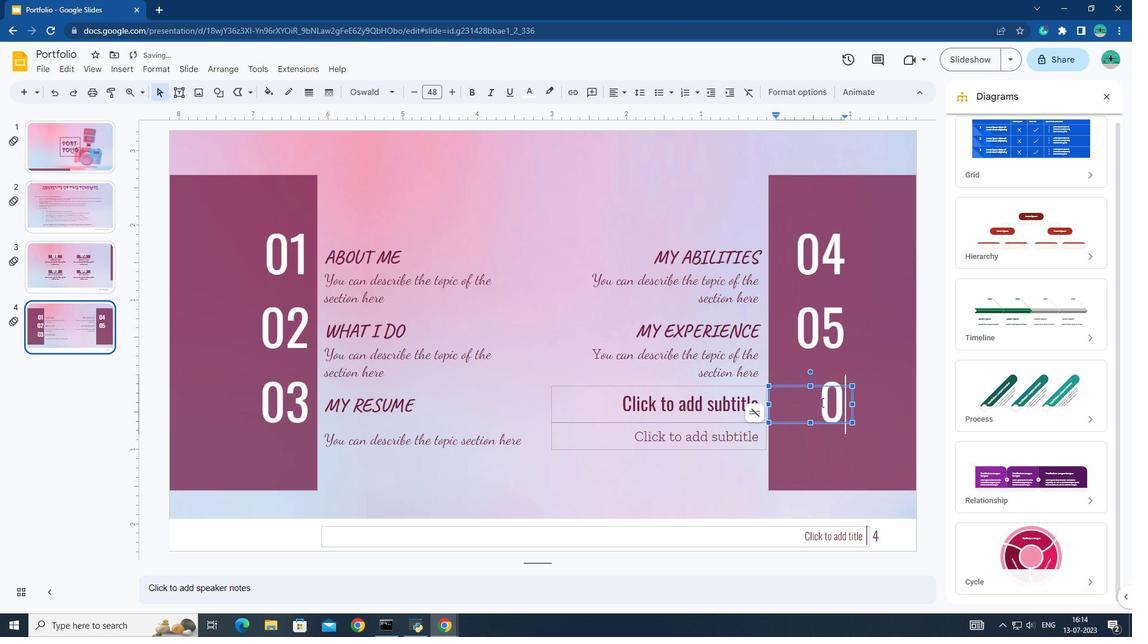 
Action: Mouse moved to (668, 407)
Screenshot: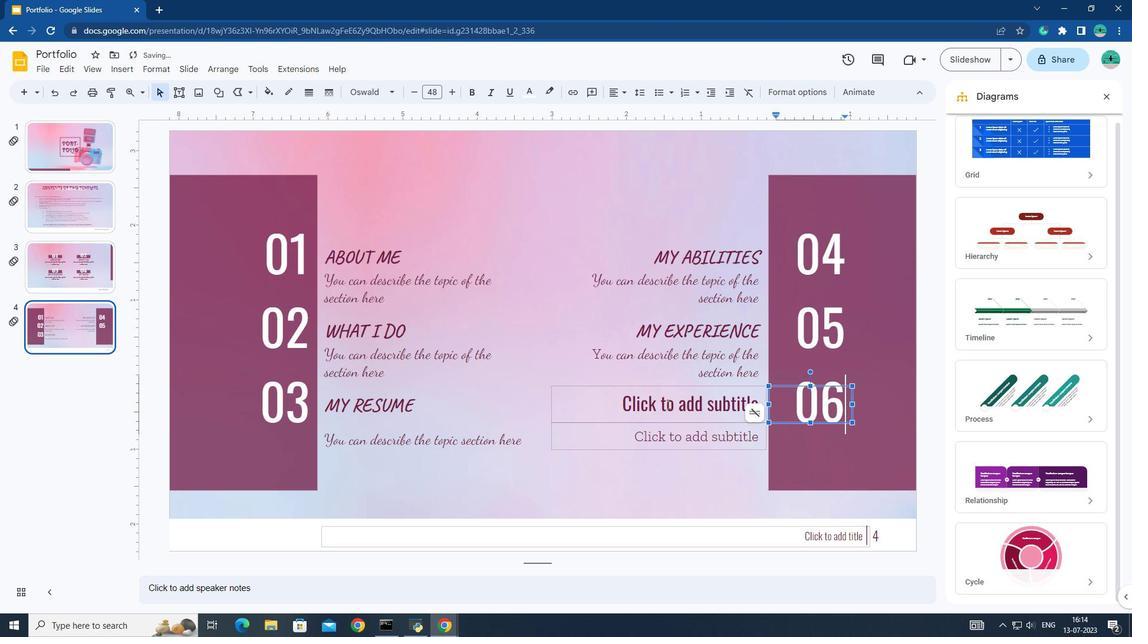 
Action: Mouse pressed left at (668, 407)
Screenshot: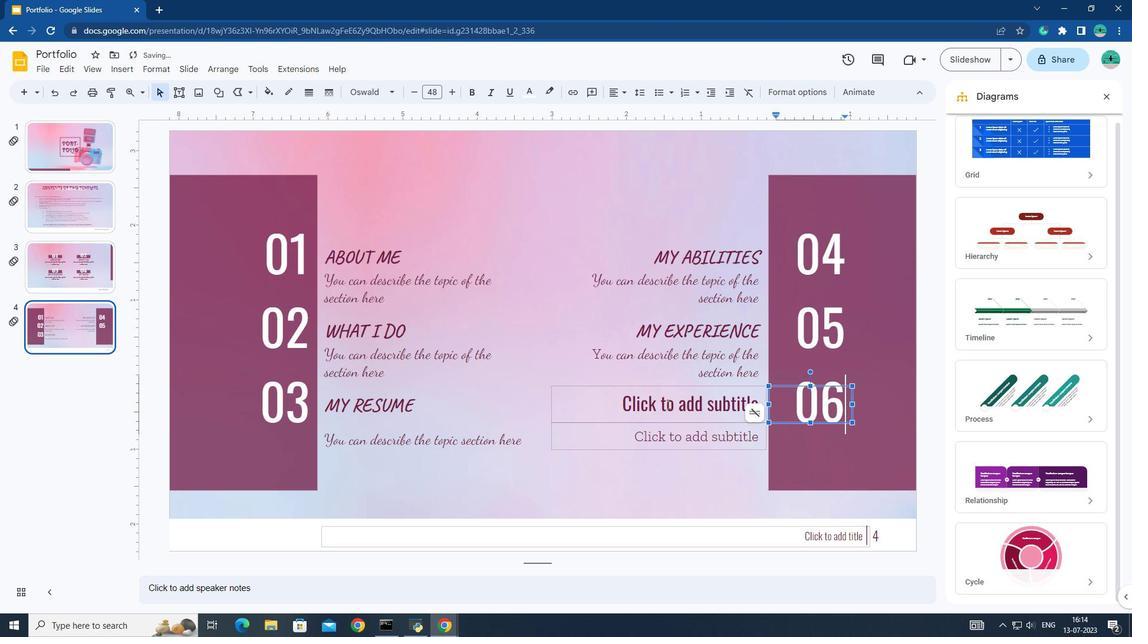 
Action: Mouse moved to (669, 407)
Screenshot: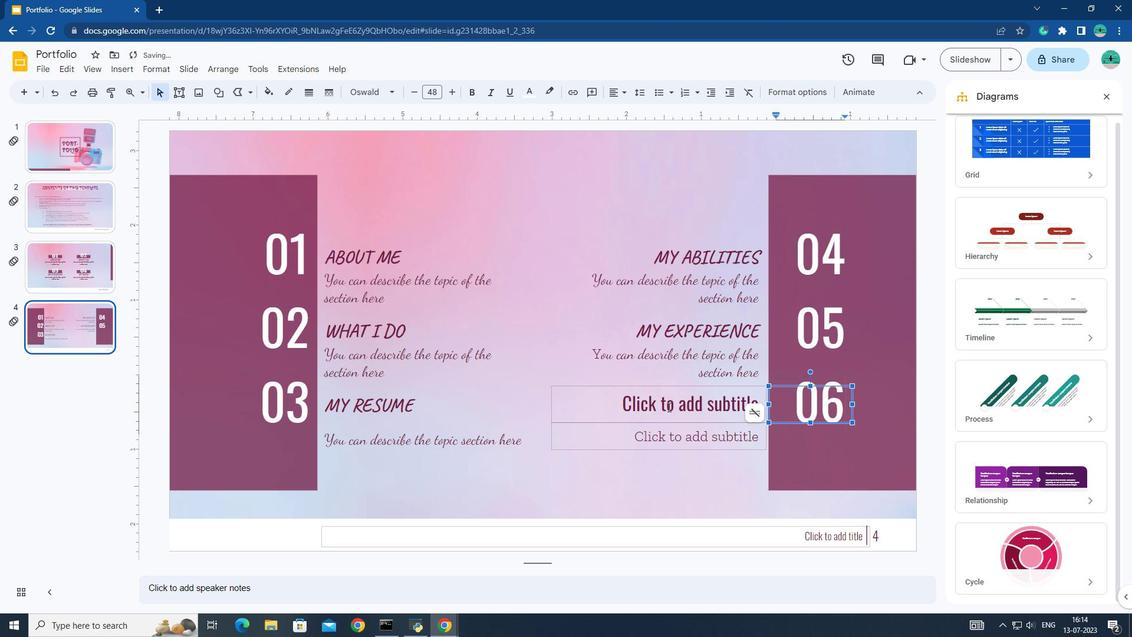 
Action: Key pressed <Key.caps_lock>MY<Key.space>WORK
Screenshot: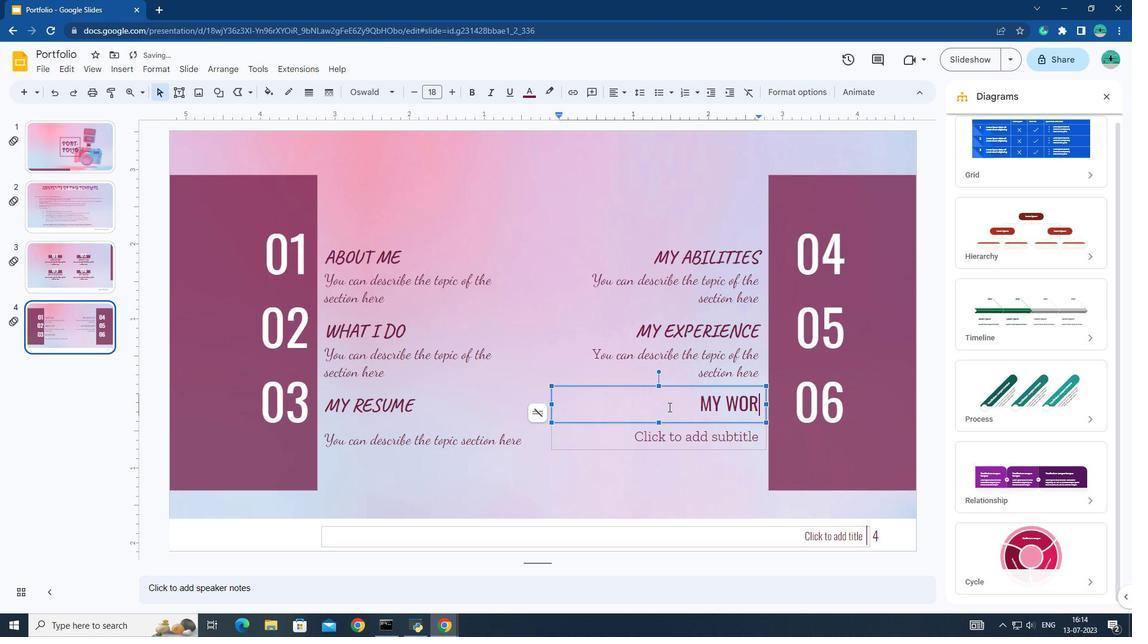 
Action: Mouse moved to (660, 432)
Screenshot: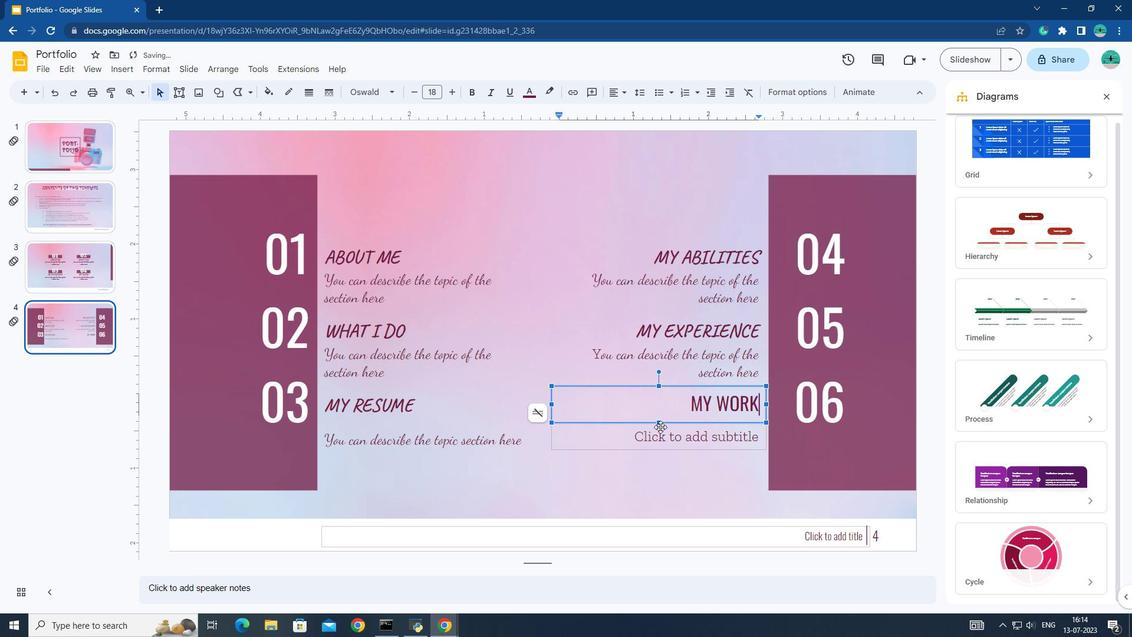 
Action: Mouse pressed left at (660, 432)
Screenshot: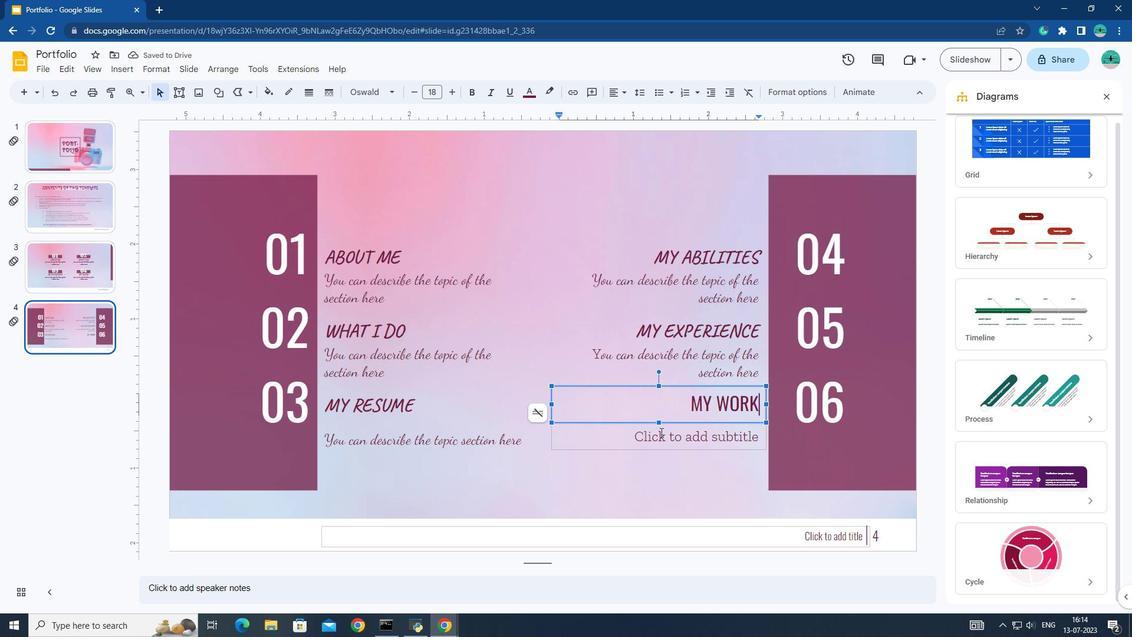 
Action: Key pressed <Key.caps_lock><Key.shift><Key.shift><Key.shift><Key.shift><Key.shift>You<Key.space>can<Key.space>describe<Key.space>the<Key.space>topic<Key.space>of<Key.space>the<Key.space>section<Key.space>here<Key.space>
Screenshot: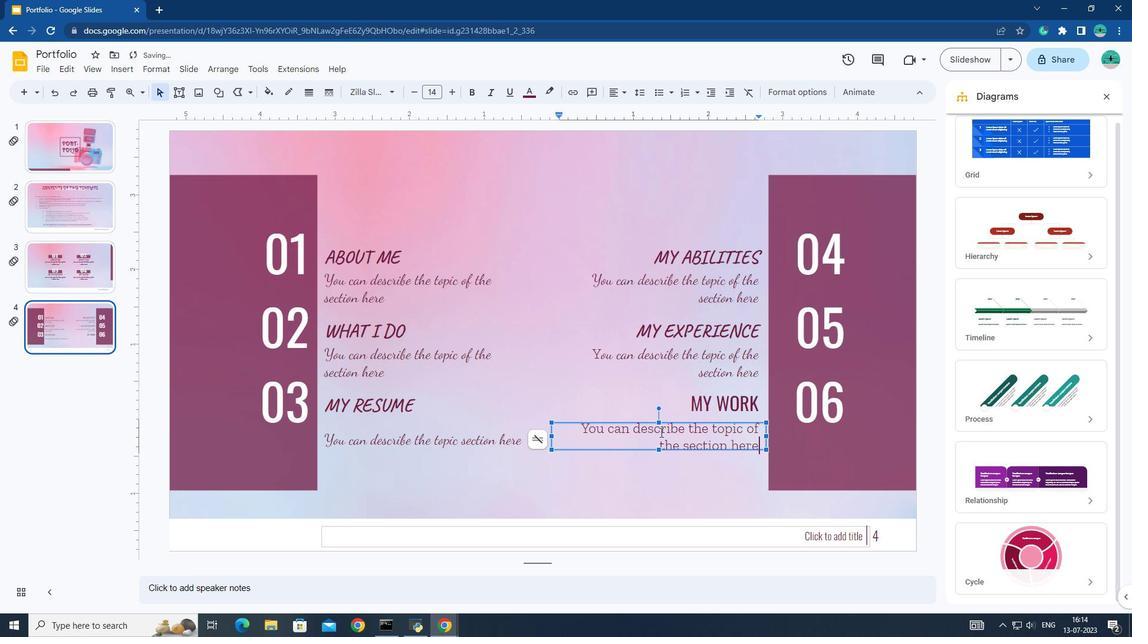 
Action: Mouse scrolled (660, 433) with delta (0, 0)
Screenshot: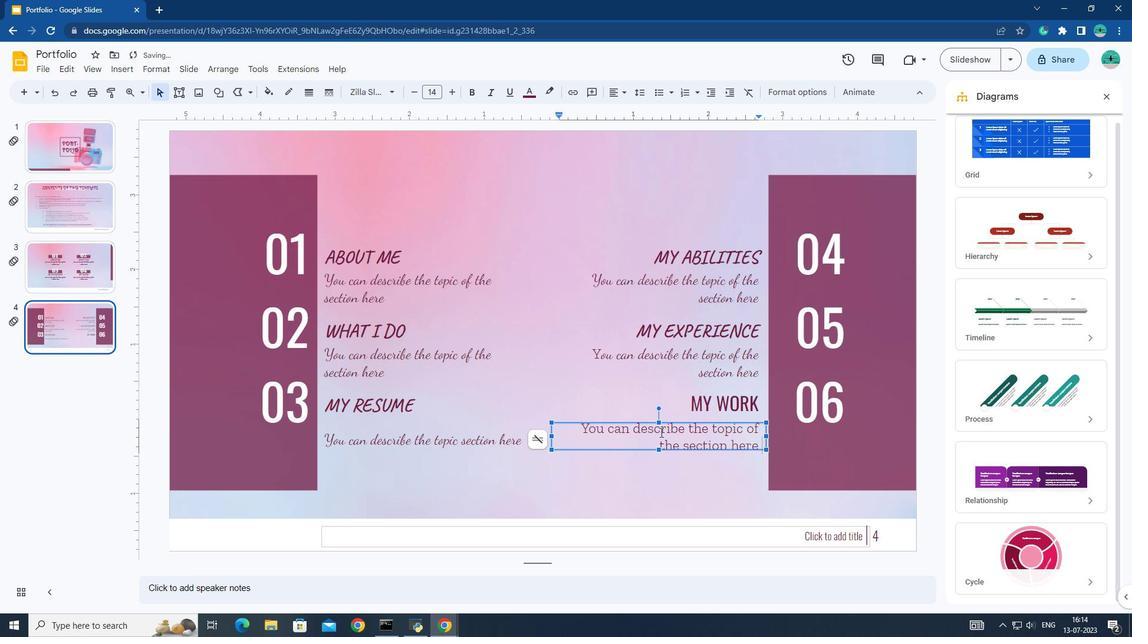 
Action: Mouse moved to (63, 331)
Screenshot: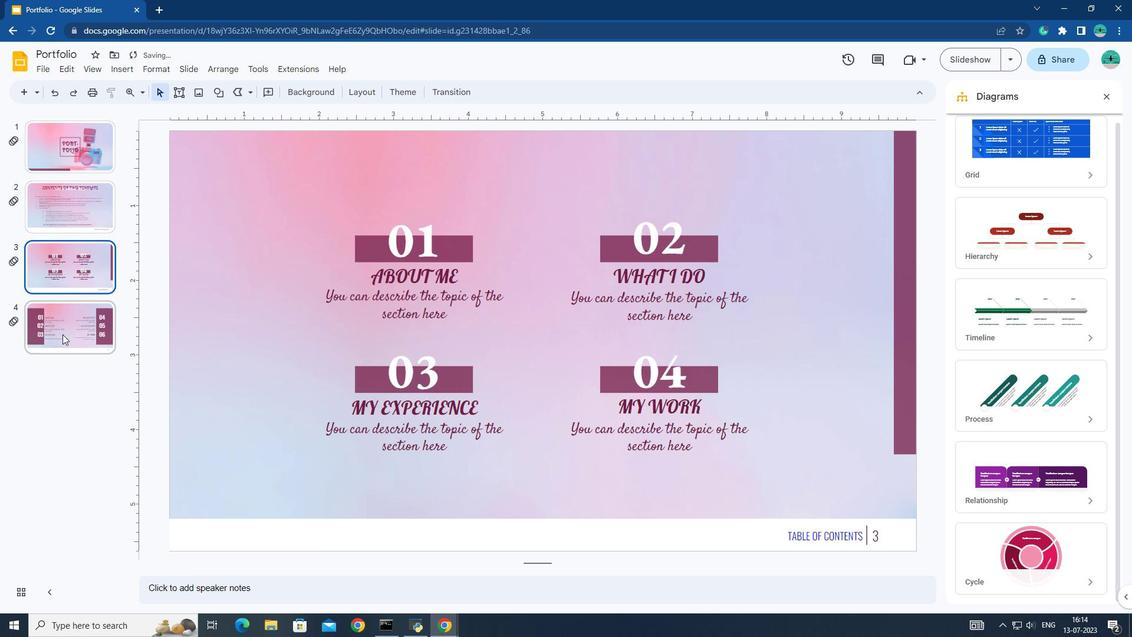
Action: Mouse pressed left at (63, 331)
Screenshot: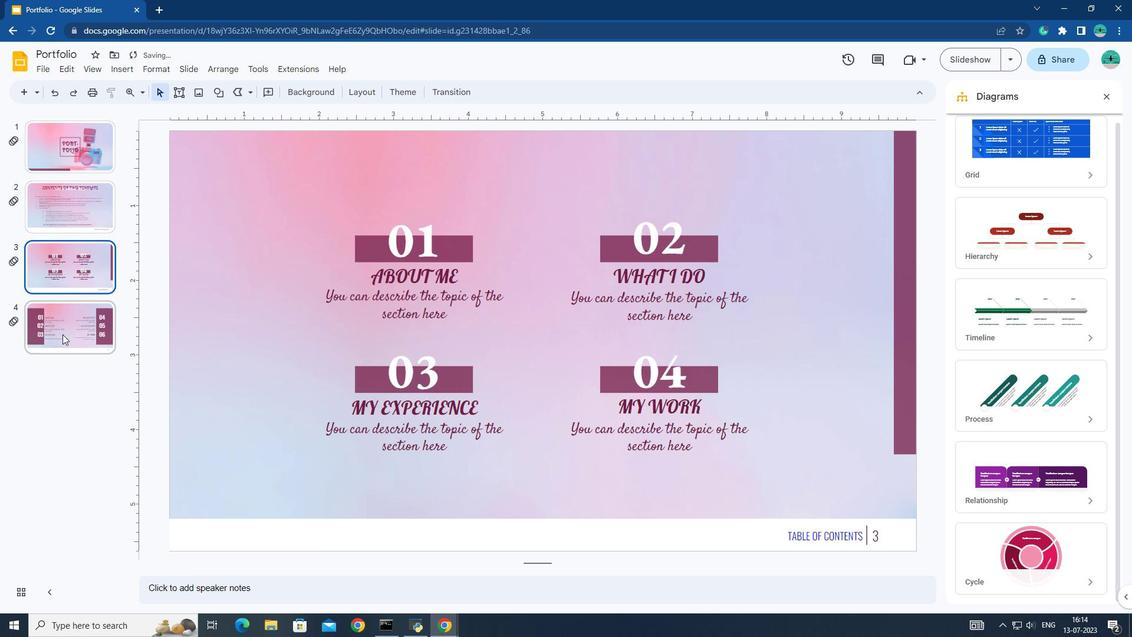 
Action: Mouse moved to (694, 402)
Screenshot: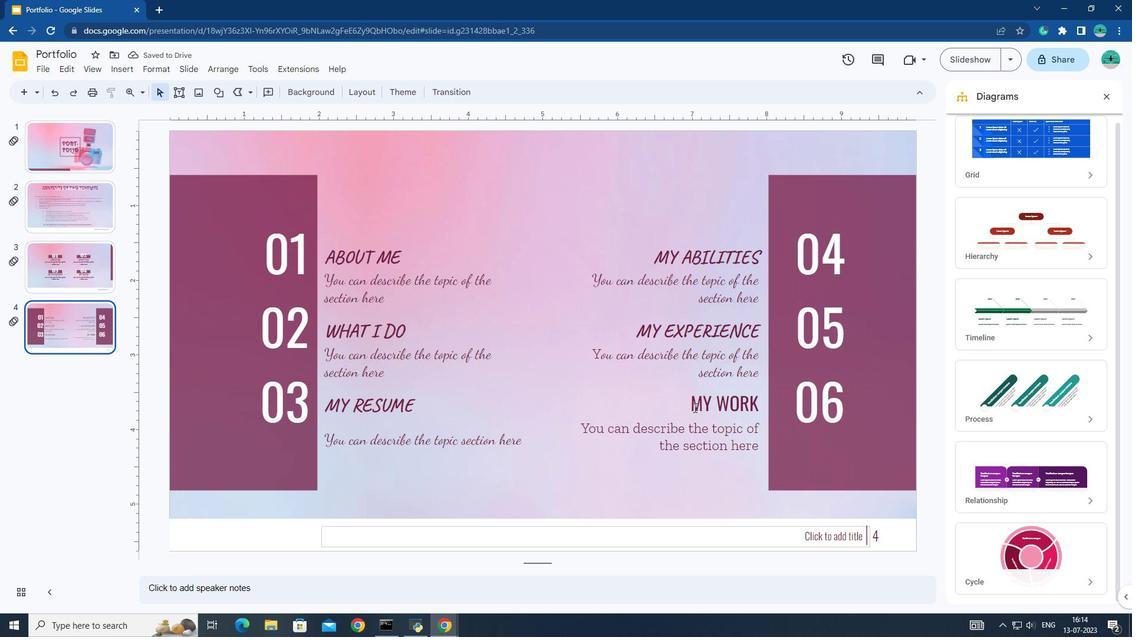 
Action: Mouse pressed left at (694, 402)
Screenshot: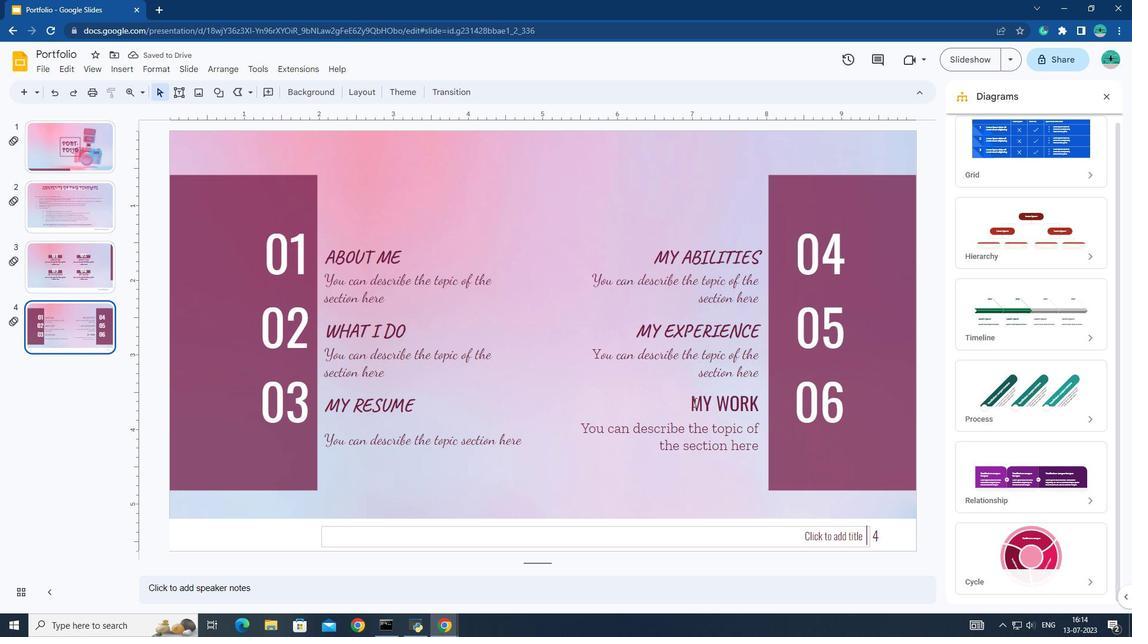 
Action: Mouse pressed left at (694, 402)
Screenshot: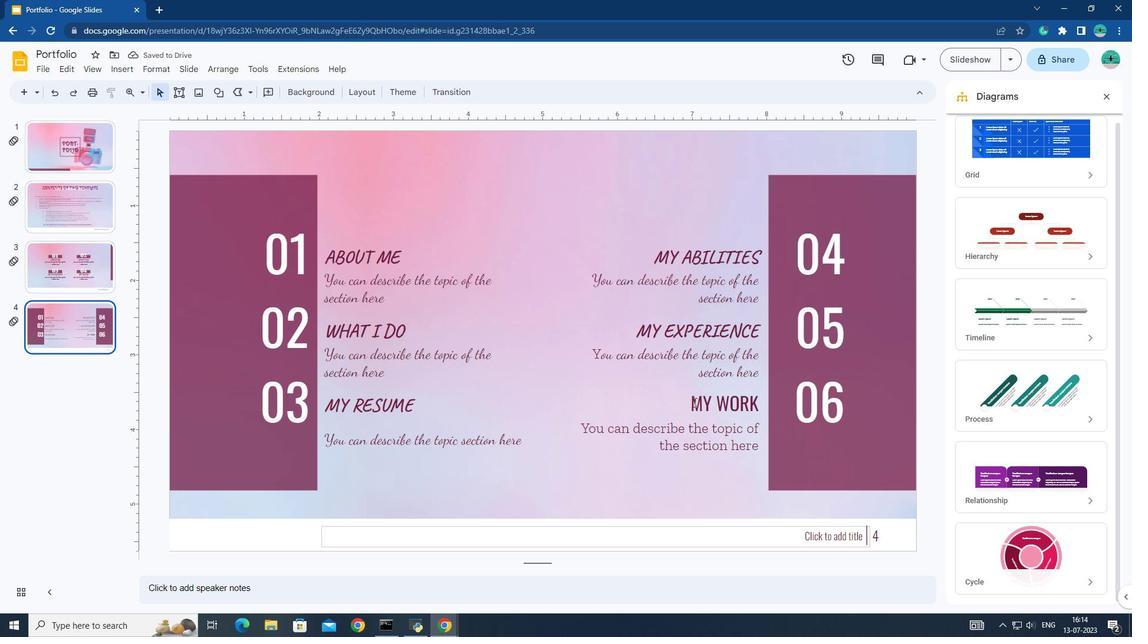 
Action: Mouse pressed left at (694, 402)
Screenshot: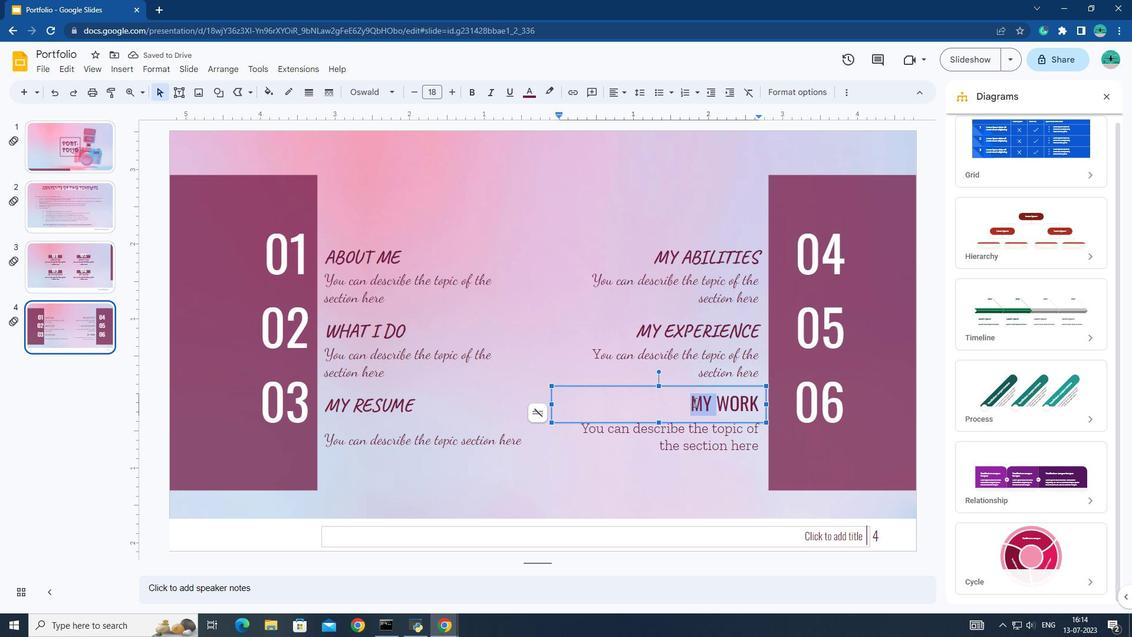 
Action: Mouse moved to (398, 90)
Screenshot: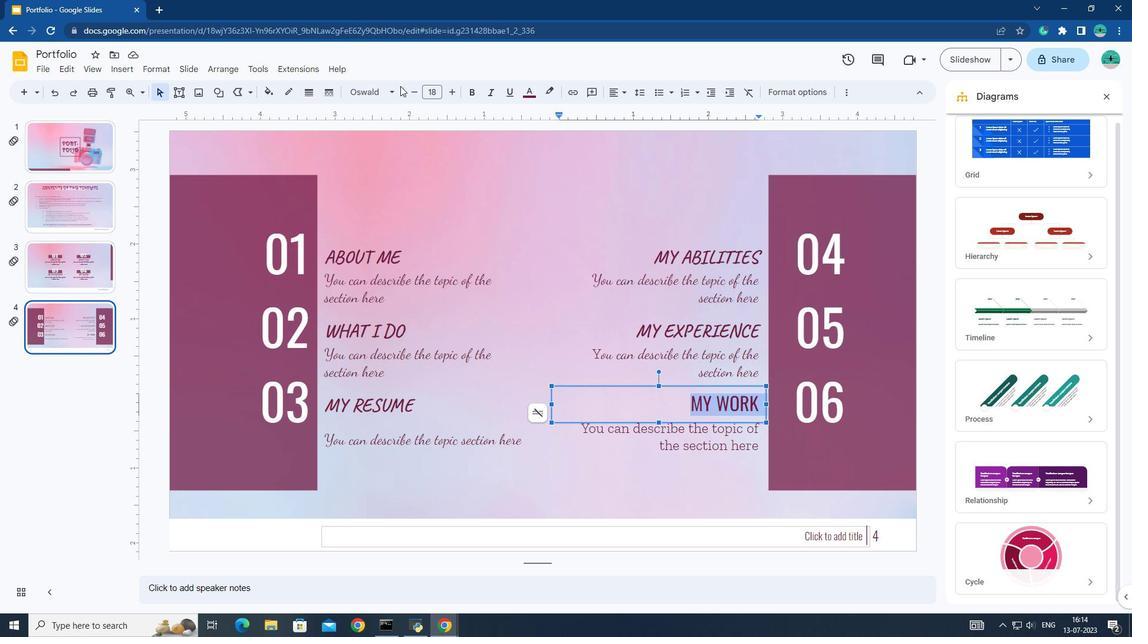 
Action: Mouse pressed left at (398, 90)
Screenshot: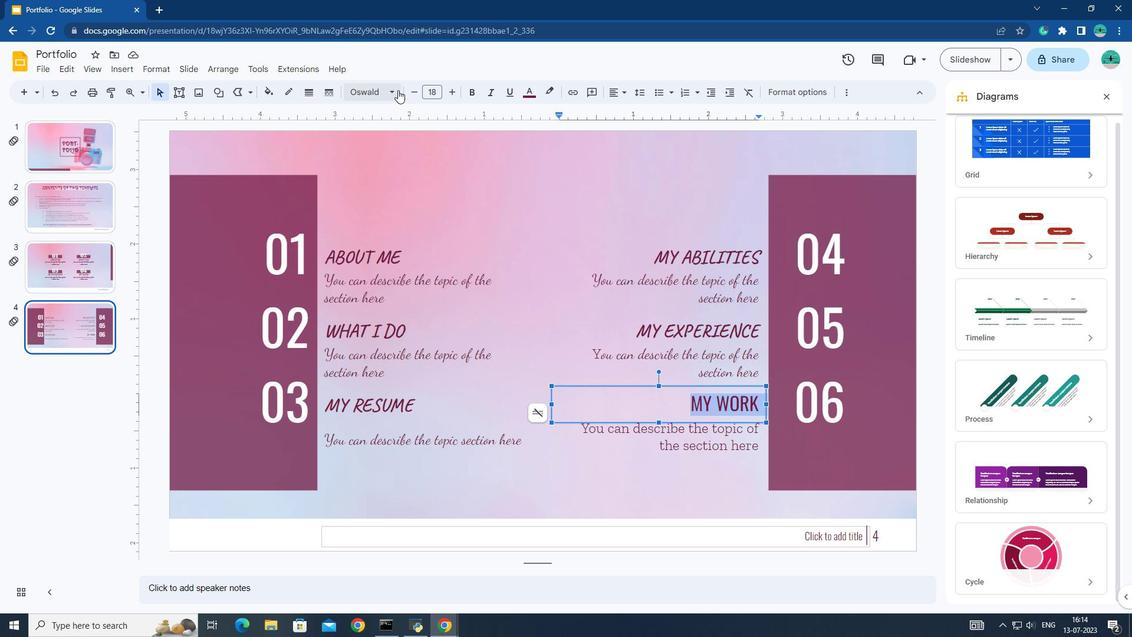 
Action: Mouse moved to (522, 325)
